 Task: Blurred Background.
Action: Mouse moved to (34, 12)
Screenshot: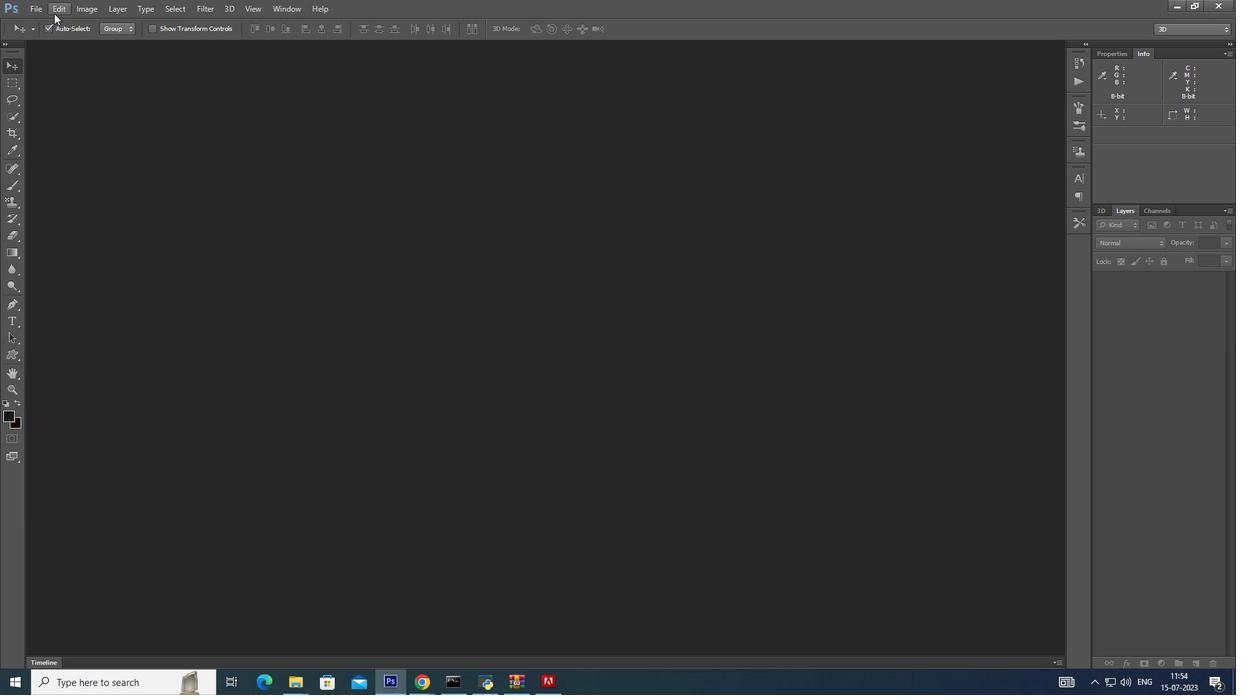 
Action: Mouse pressed left at (34, 12)
Screenshot: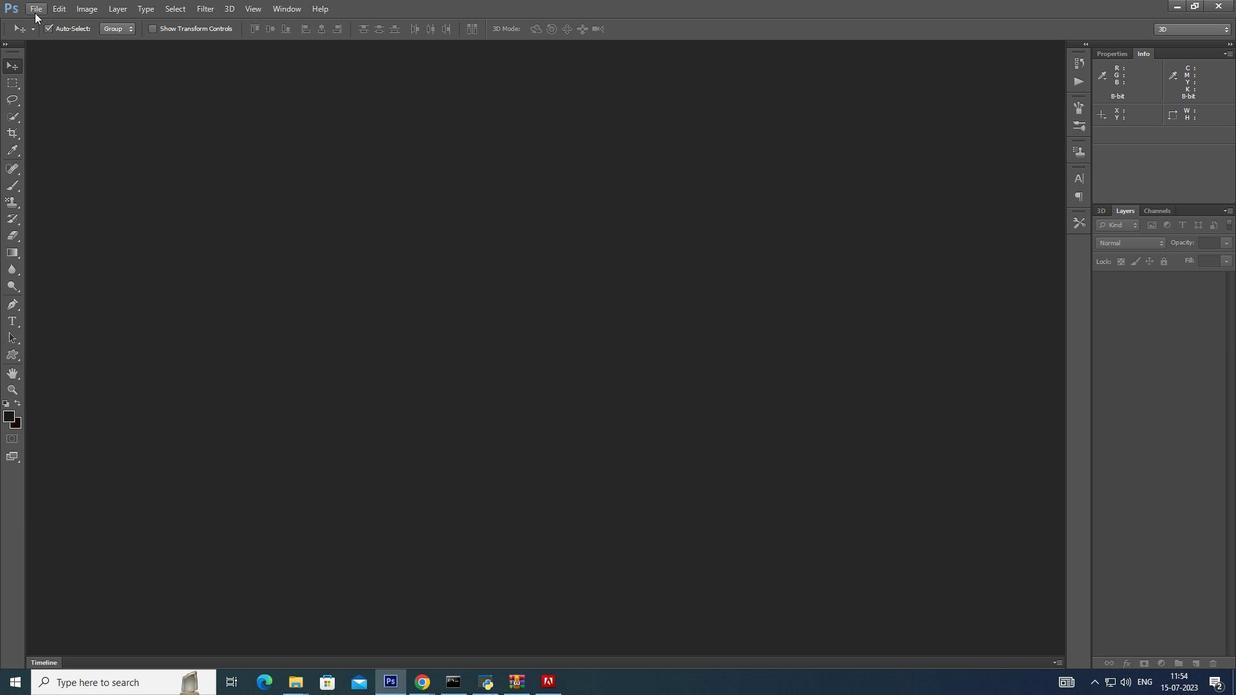 
Action: Mouse moved to (54, 25)
Screenshot: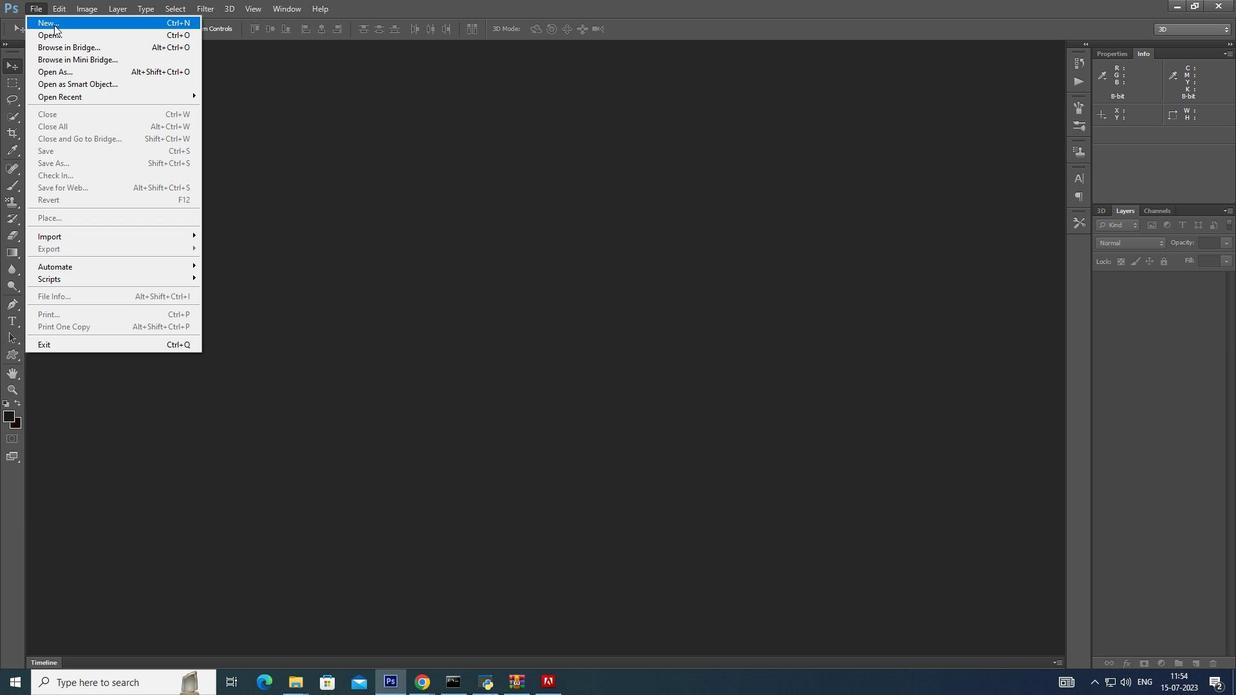 
Action: Mouse pressed left at (54, 25)
Screenshot: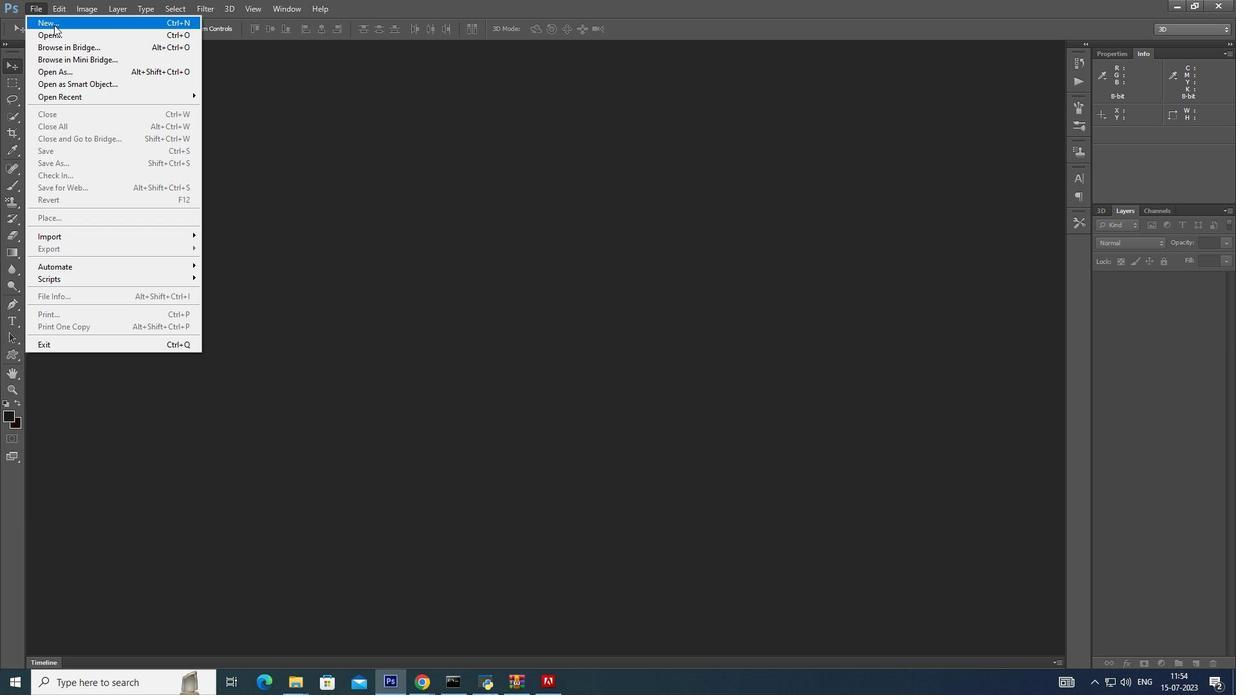 
Action: Mouse moved to (743, 166)
Screenshot: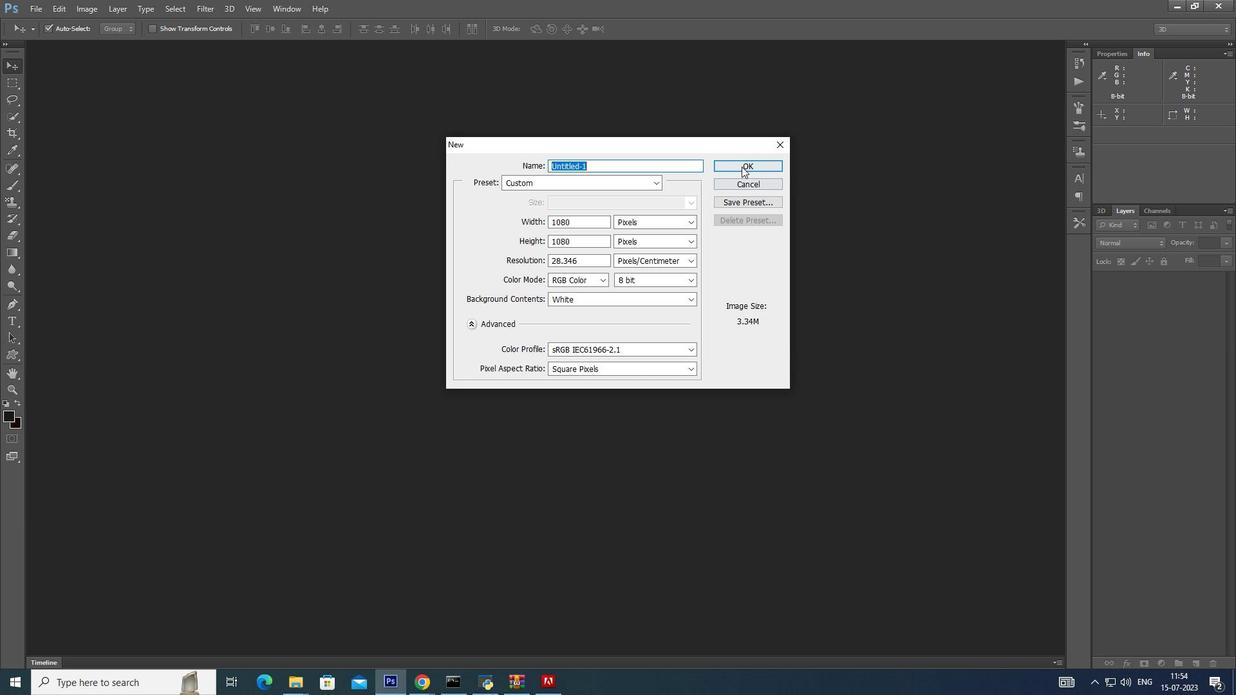 
Action: Mouse pressed left at (743, 166)
Screenshot: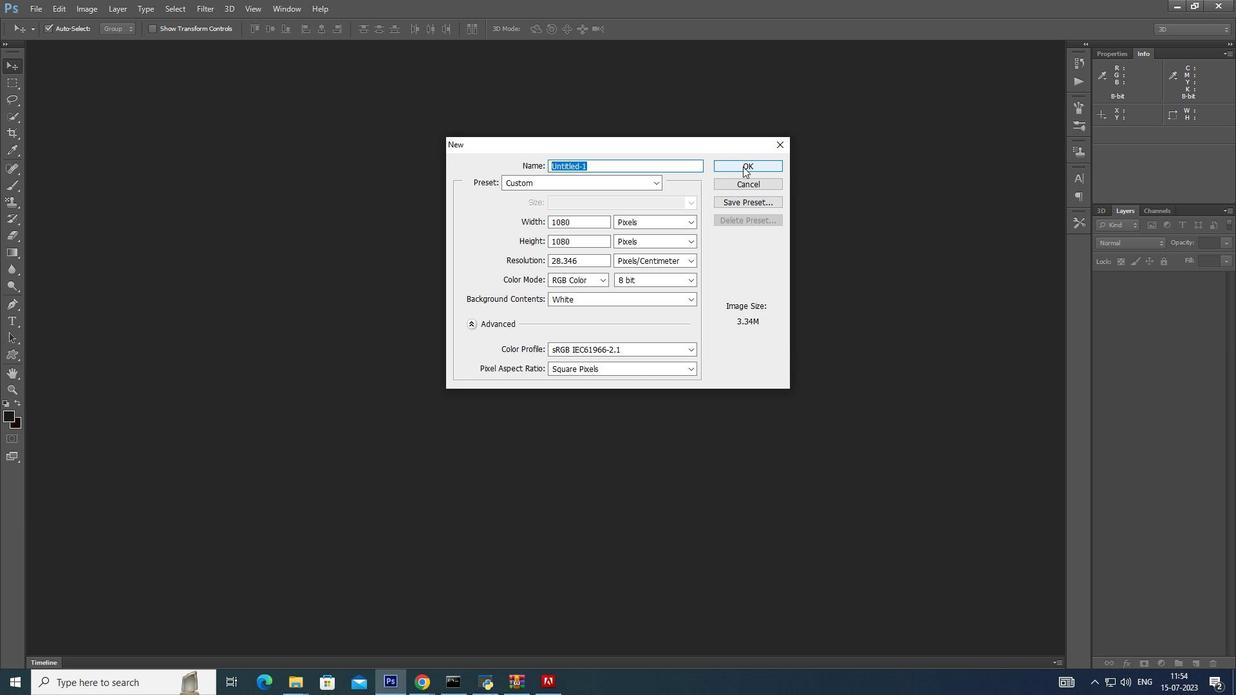 
Action: Mouse moved to (1171, 282)
Screenshot: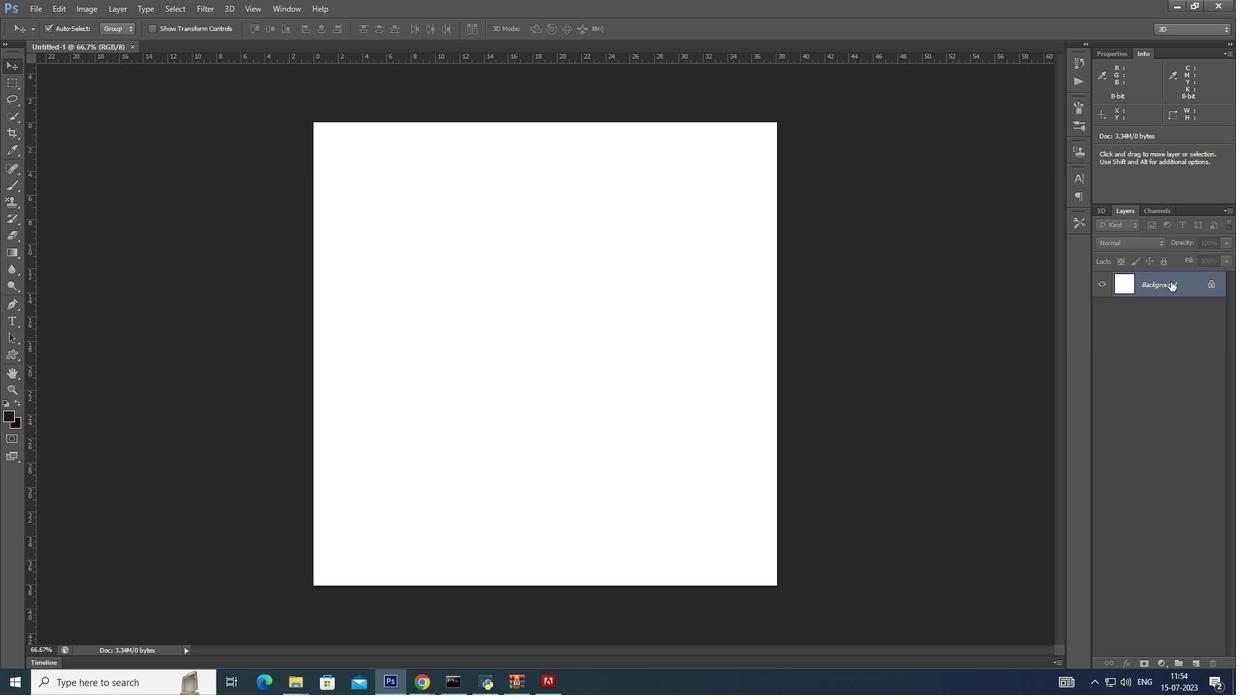 
Action: Mouse pressed left at (1171, 282)
Screenshot: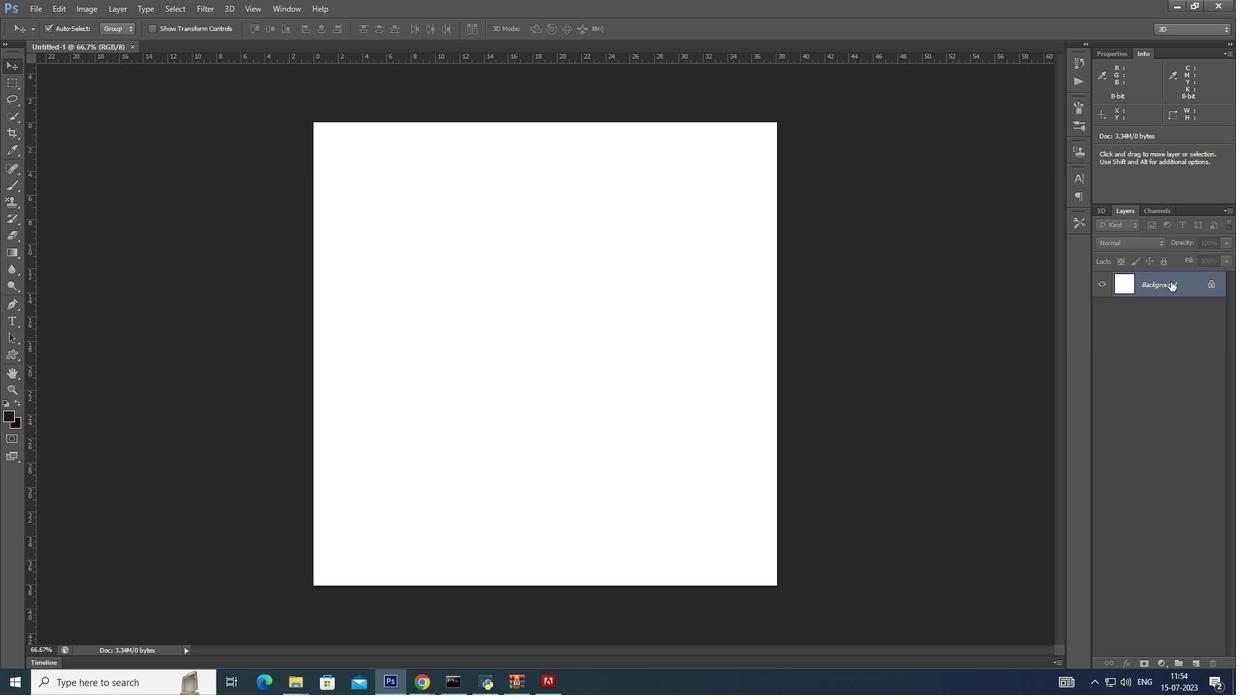 
Action: Mouse moved to (28, 7)
Screenshot: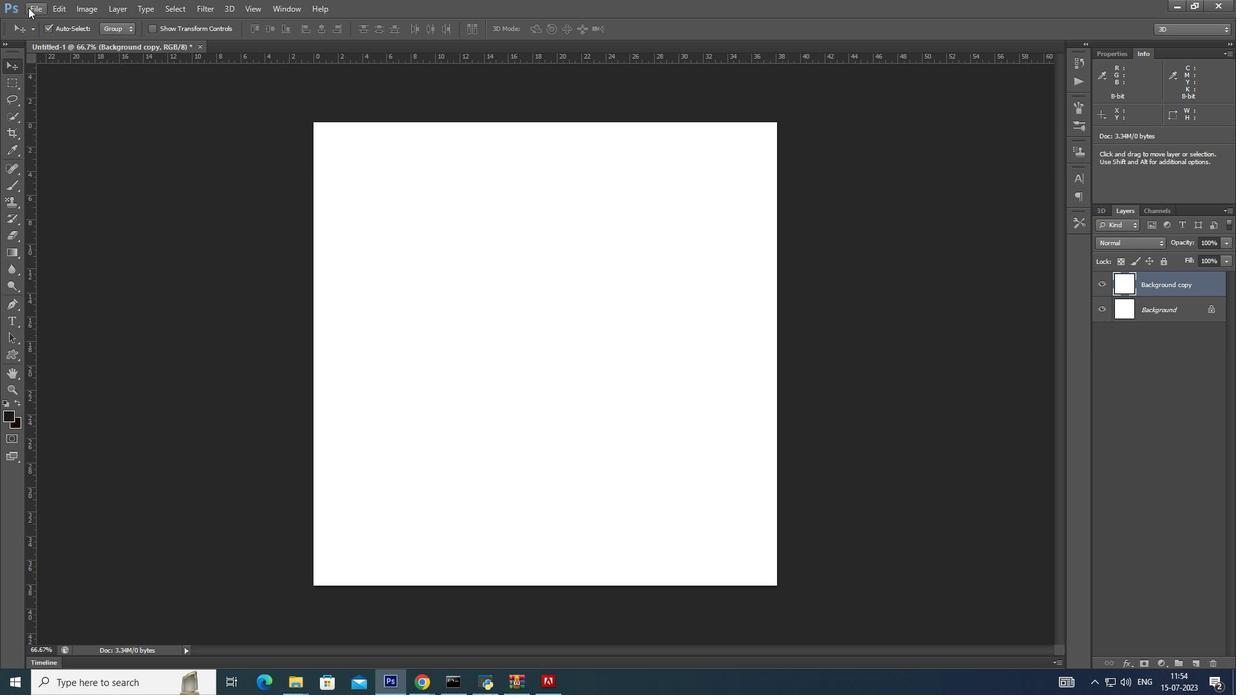 
Action: Mouse pressed left at (28, 7)
Screenshot: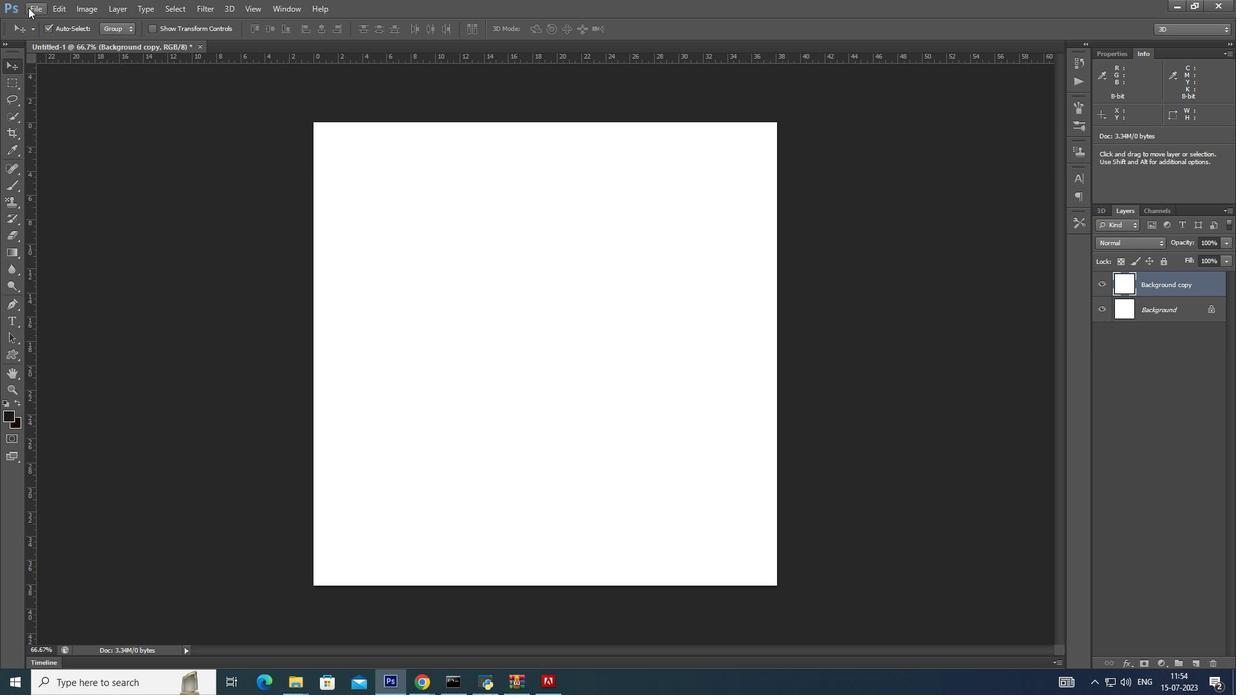 
Action: Mouse moved to (106, 219)
Screenshot: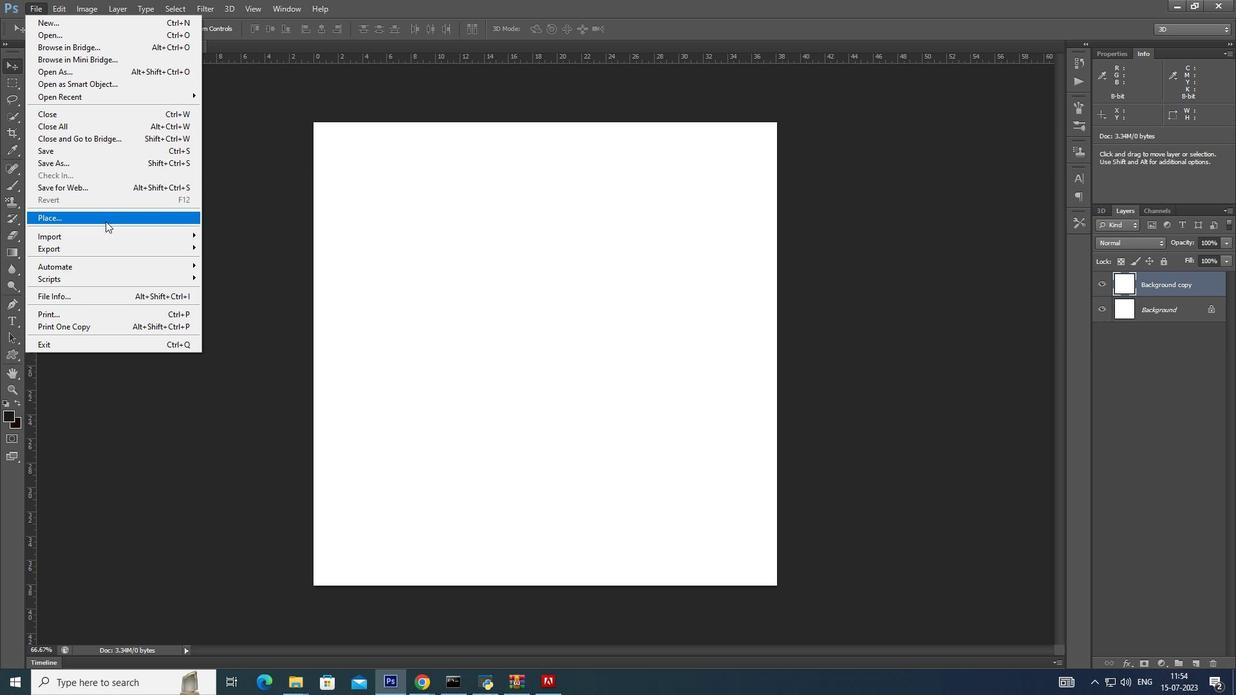
Action: Mouse pressed left at (106, 219)
Screenshot: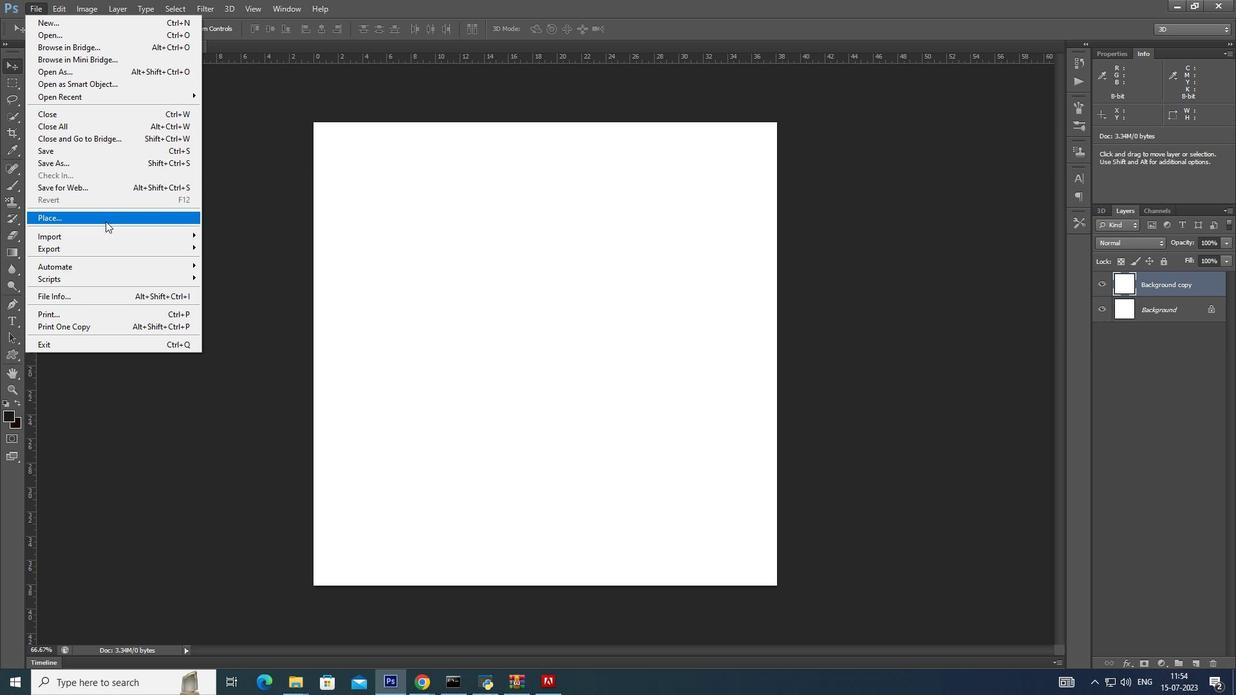 
Action: Mouse moved to (463, 278)
Screenshot: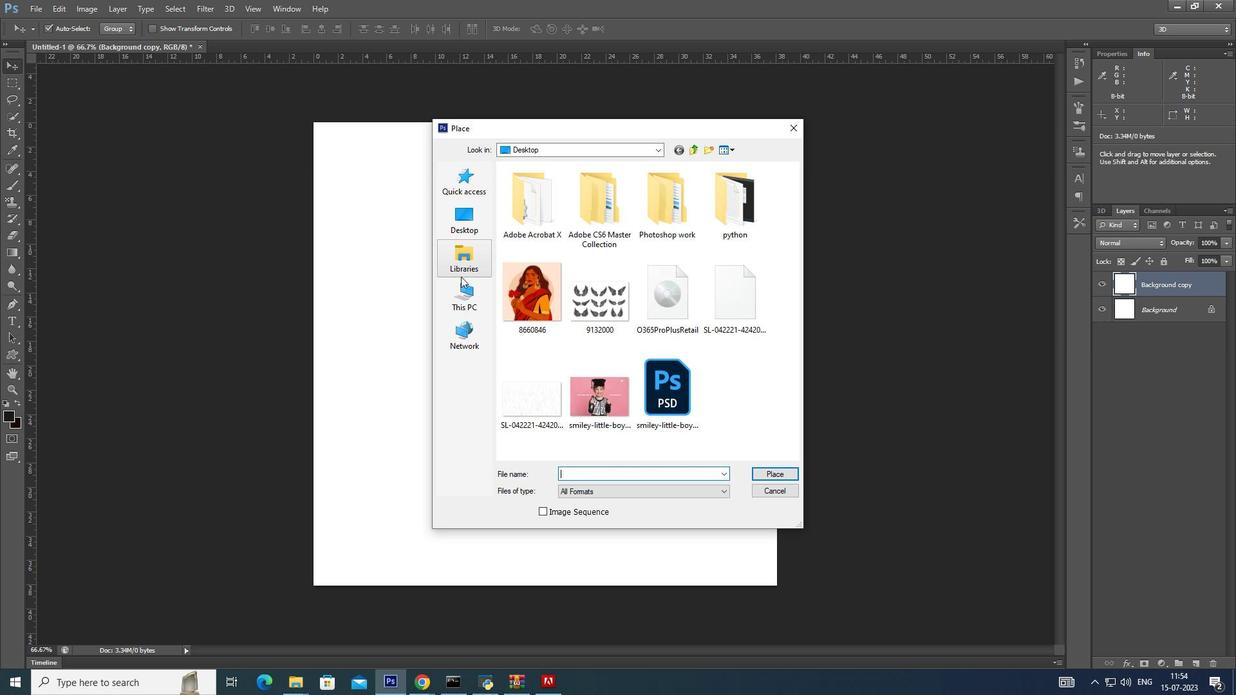 
Action: Mouse pressed left at (463, 278)
Screenshot: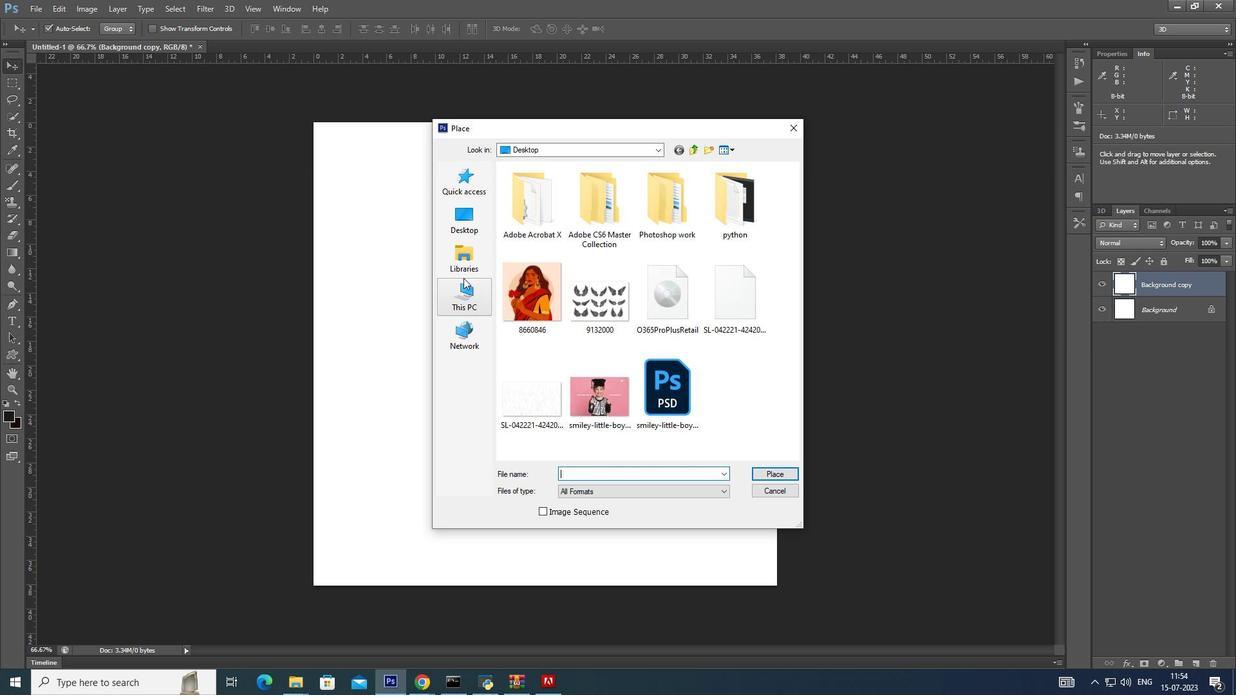 
Action: Mouse moved to (667, 234)
Screenshot: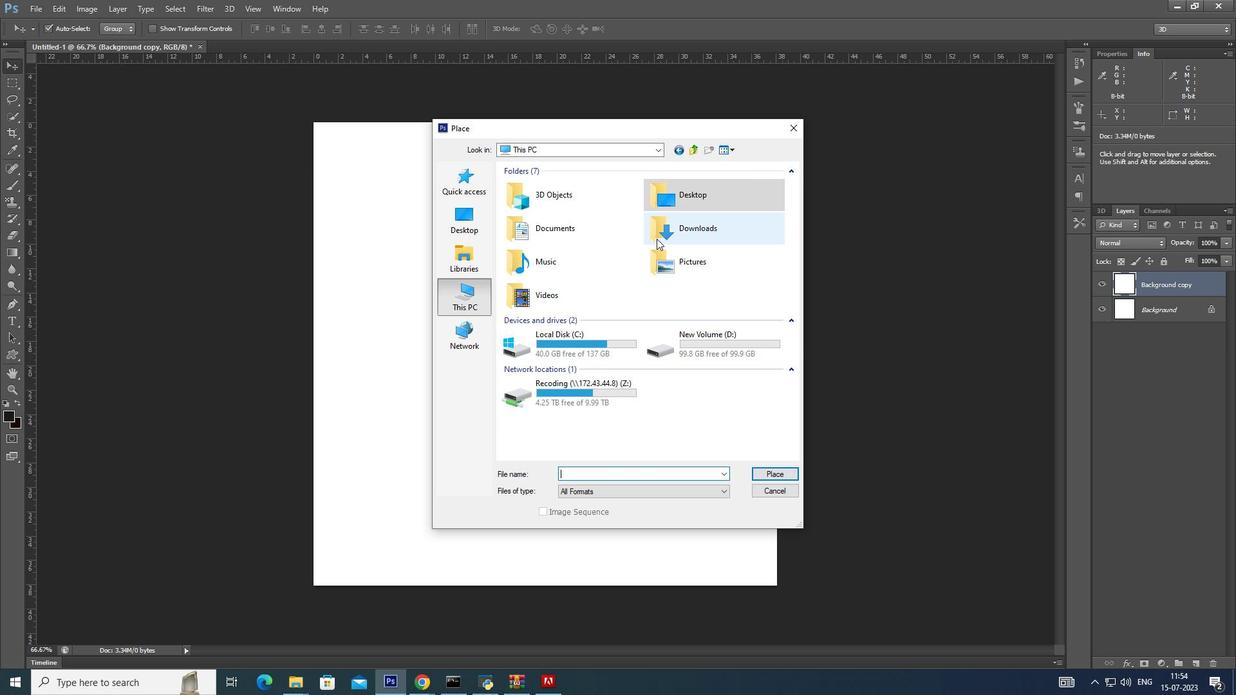 
Action: Mouse pressed left at (667, 234)
Screenshot: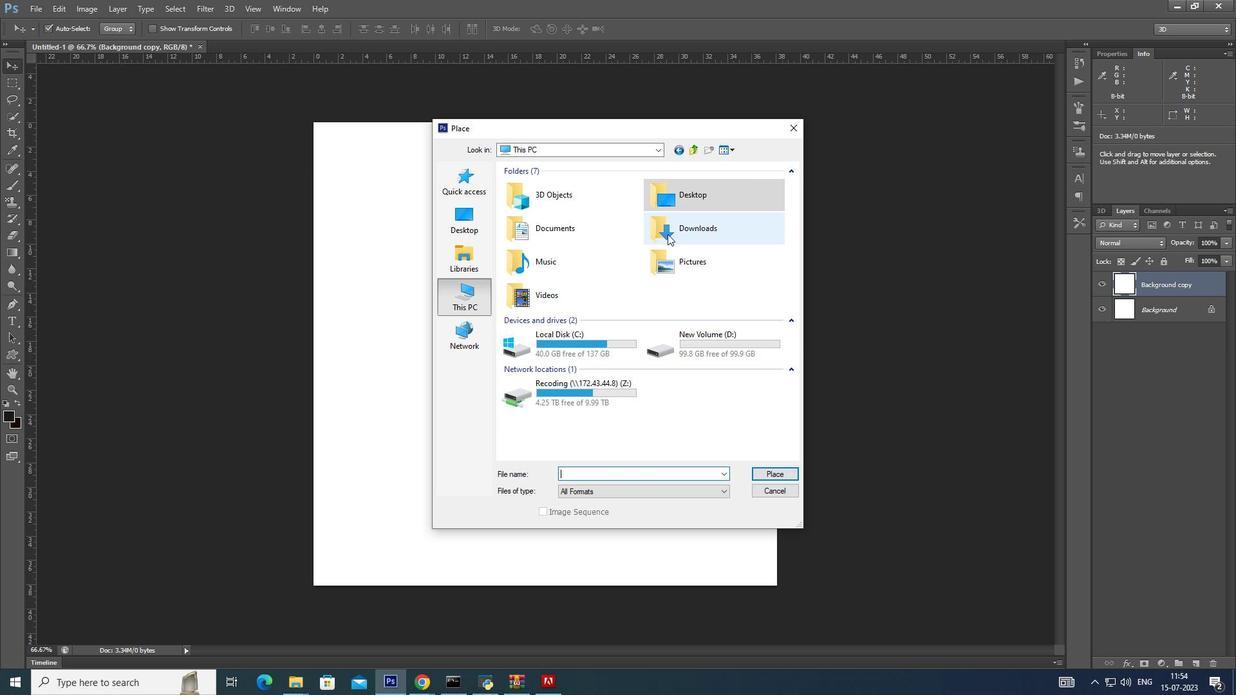 
Action: Mouse pressed left at (667, 234)
Screenshot: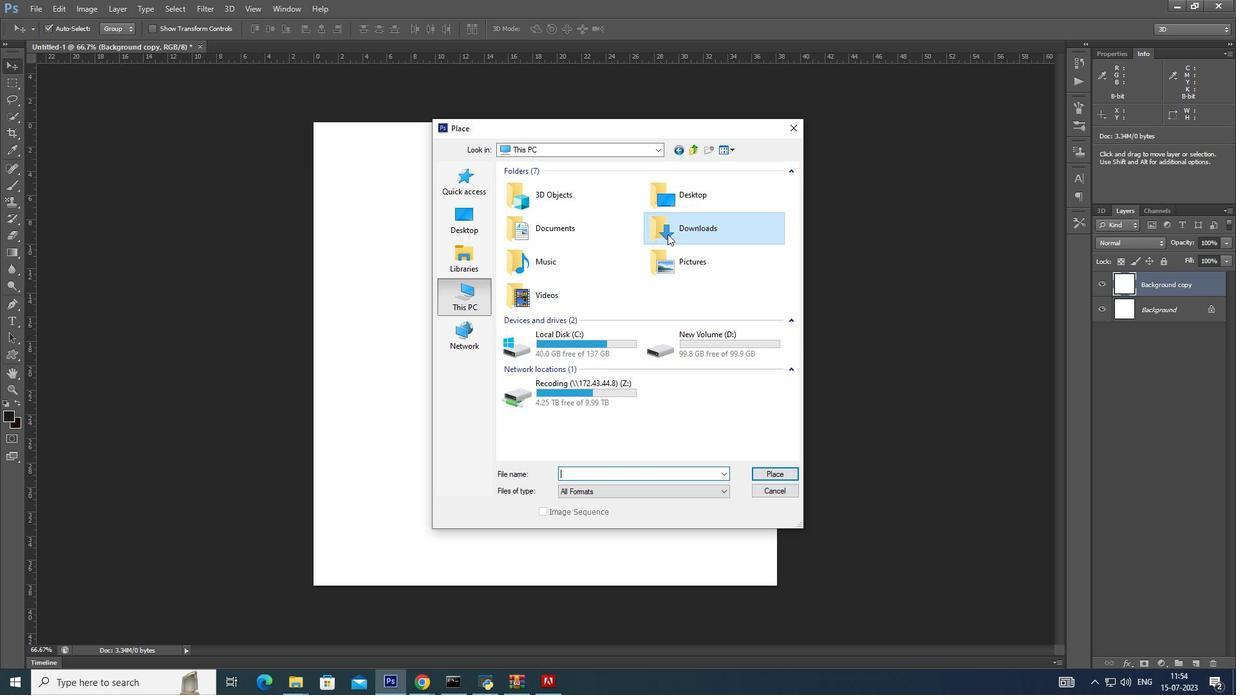 
Action: Mouse moved to (540, 220)
Screenshot: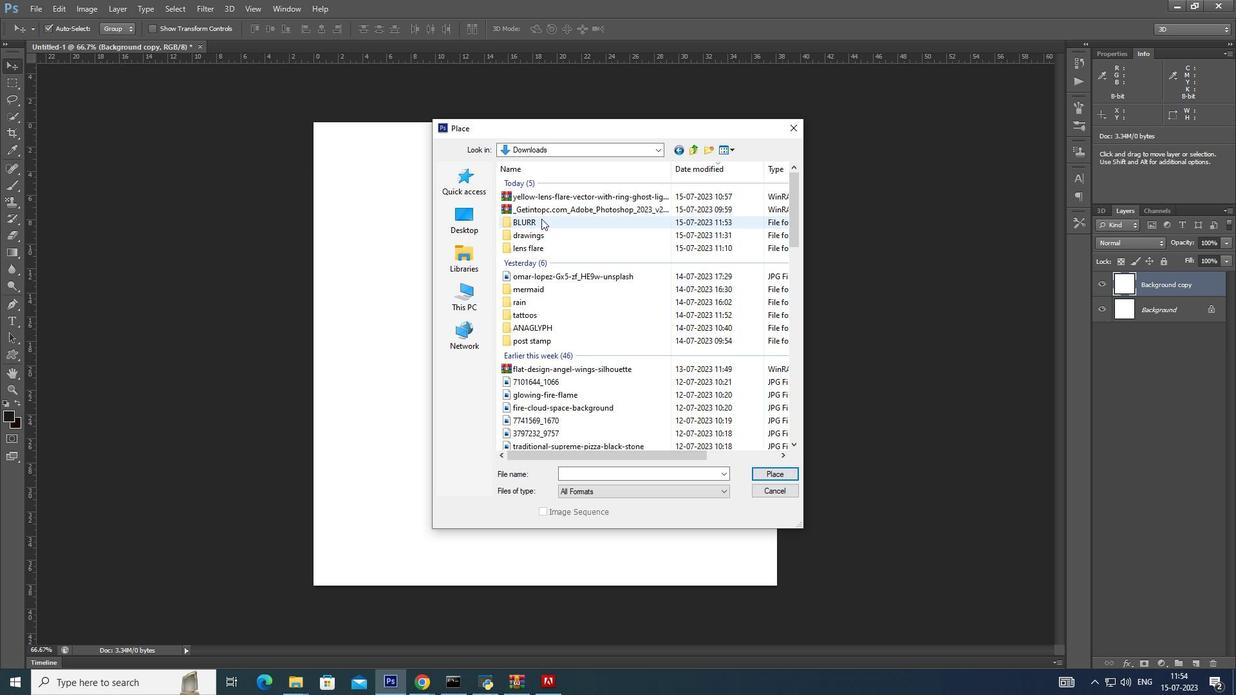 
Action: Mouse pressed left at (540, 220)
Screenshot: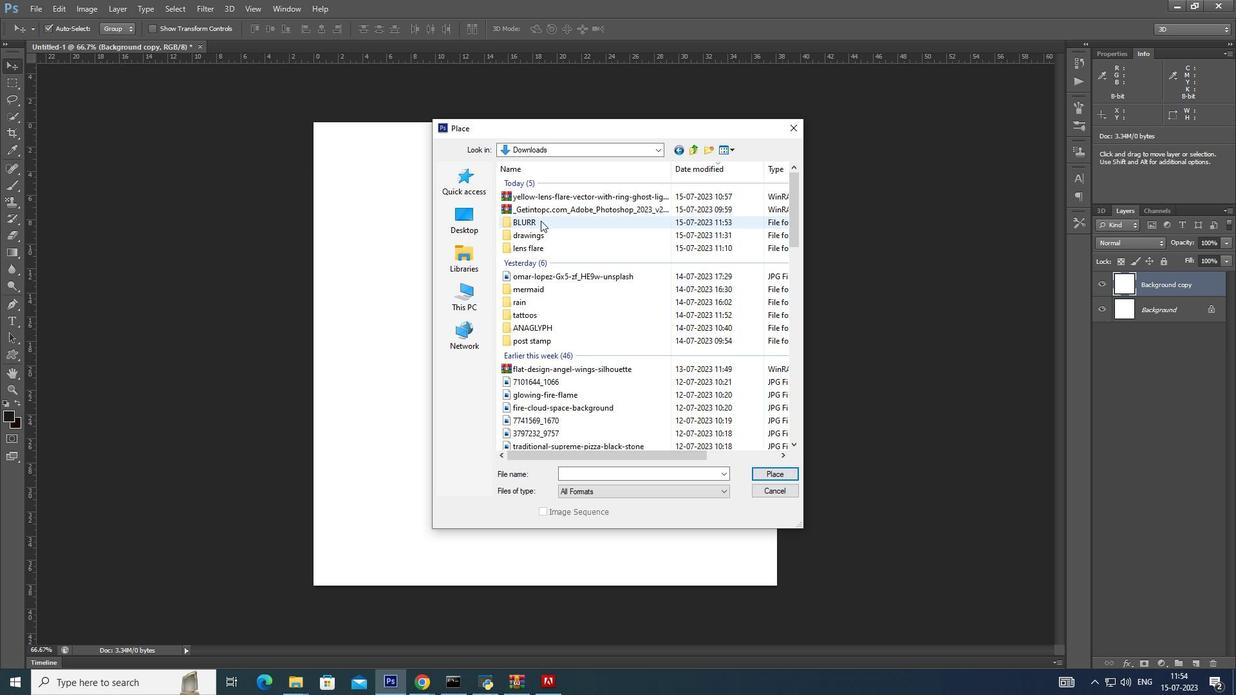 
Action: Mouse pressed left at (540, 220)
Screenshot: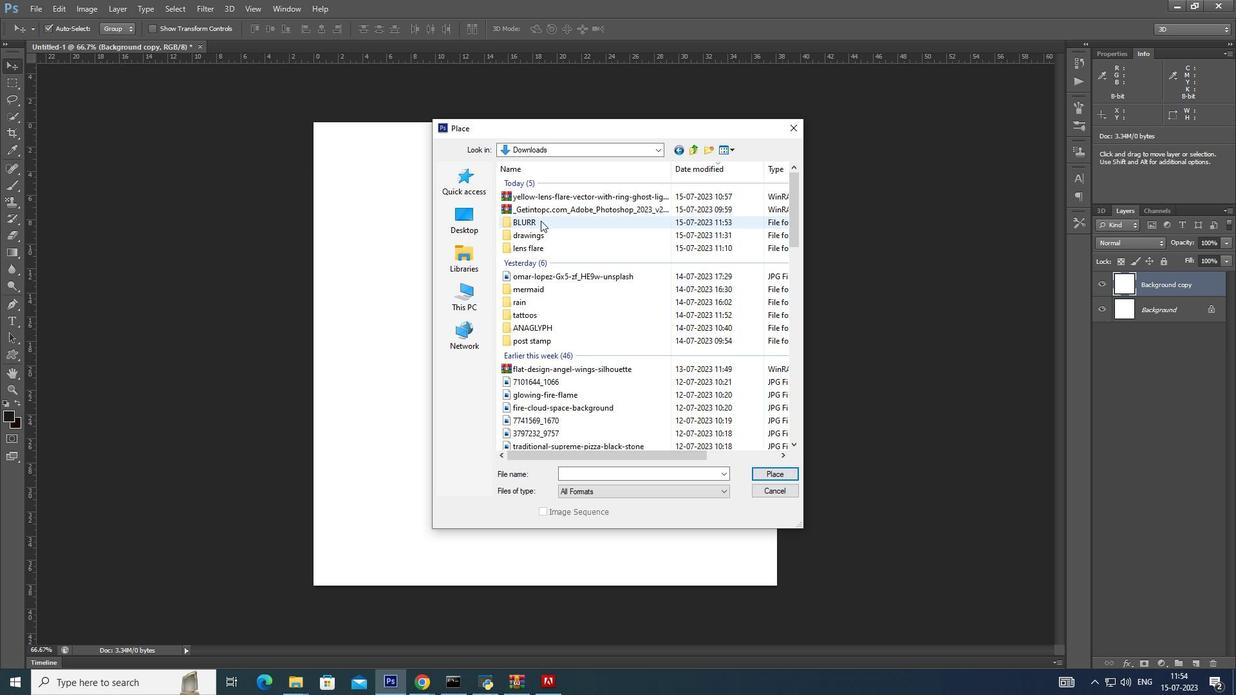 
Action: Mouse moved to (532, 197)
Screenshot: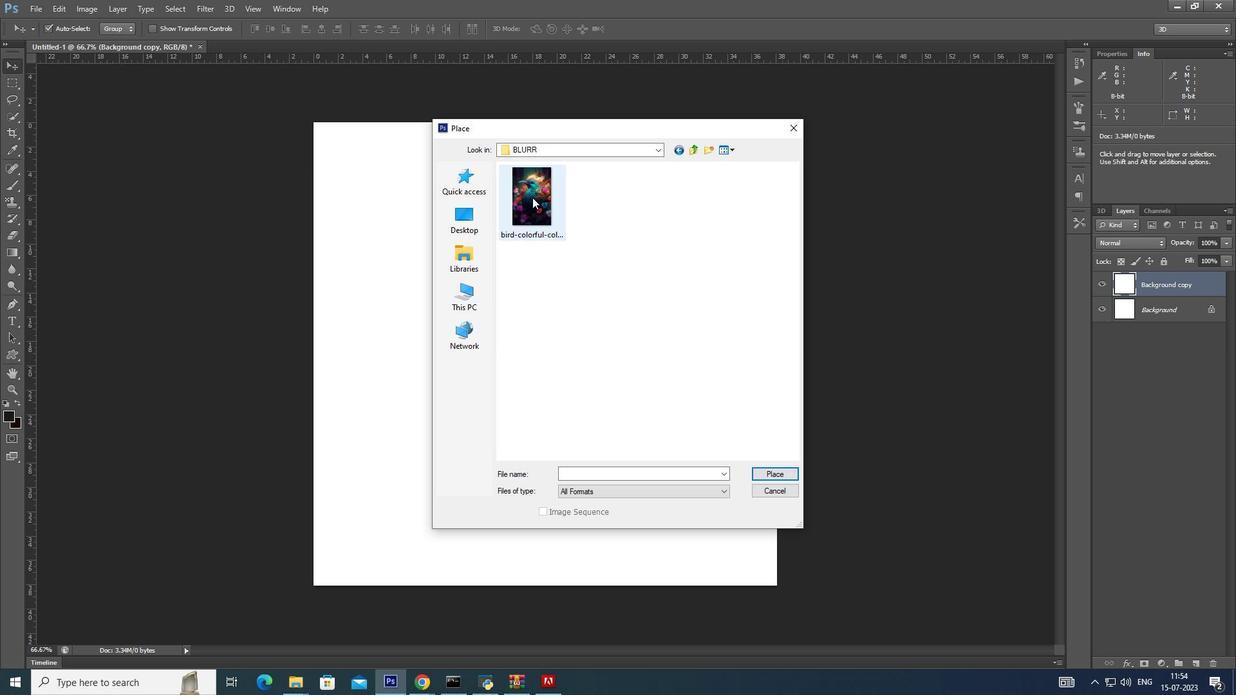 
Action: Mouse pressed left at (532, 197)
Screenshot: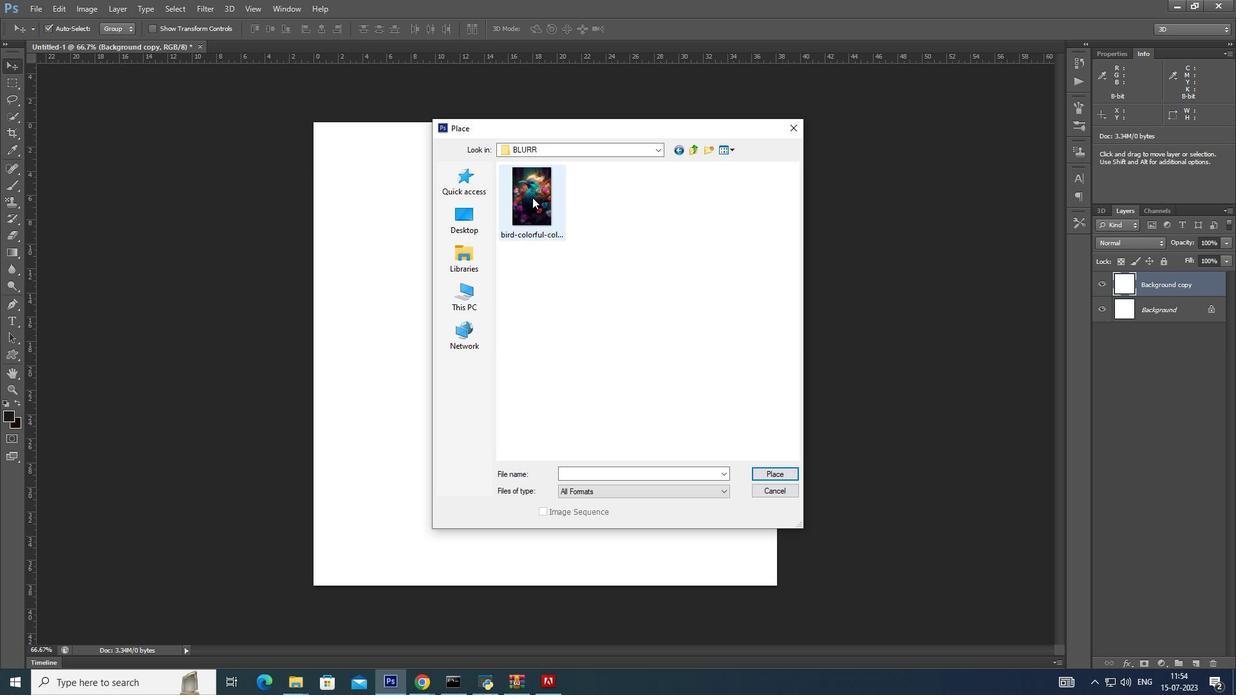
Action: Mouse moved to (773, 468)
Screenshot: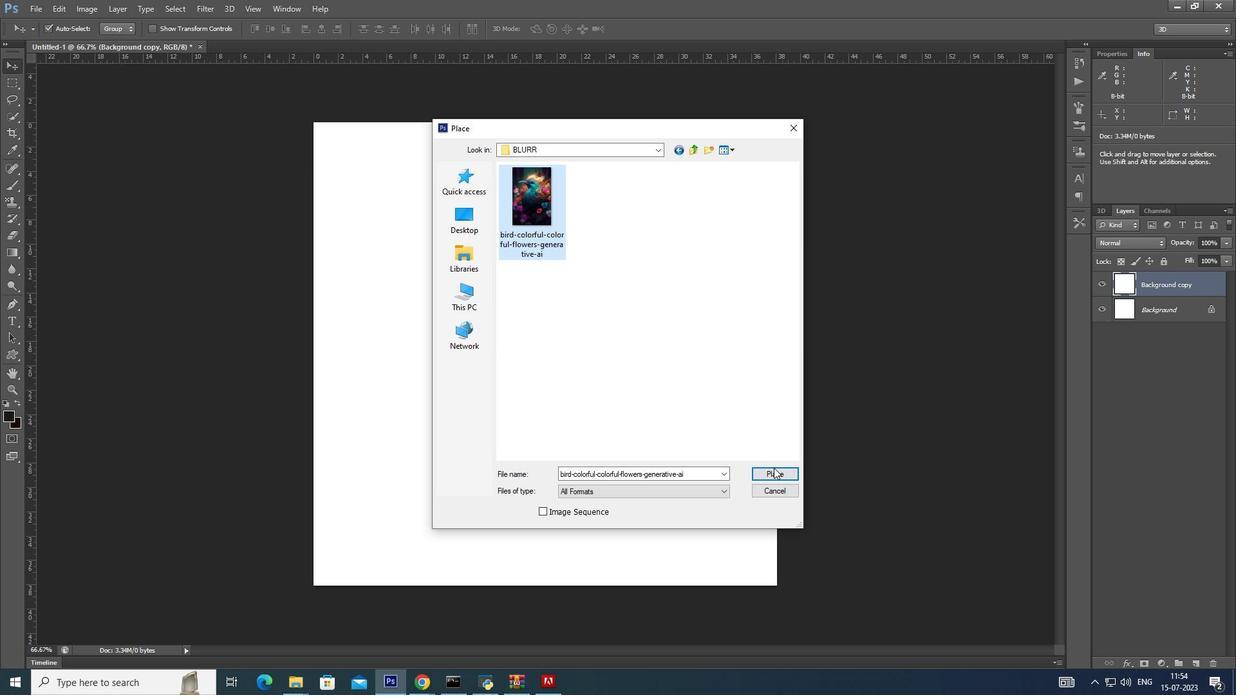 
Action: Mouse pressed left at (773, 468)
Screenshot: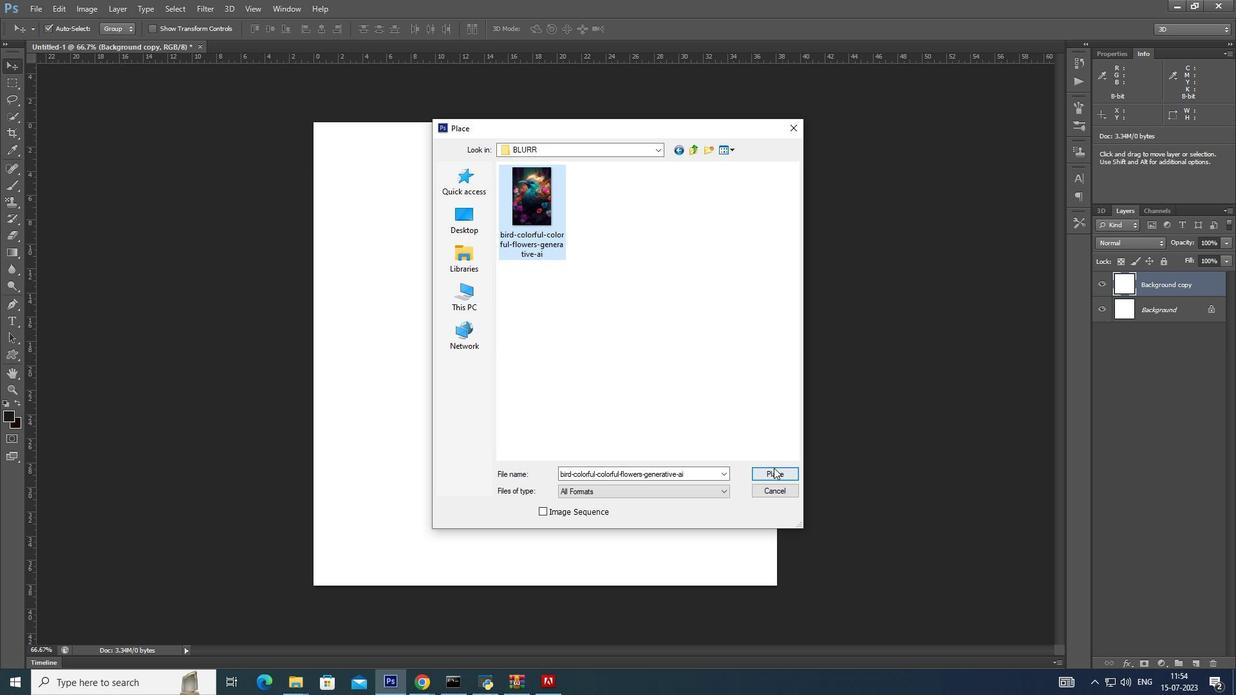 
Action: Mouse moved to (698, 125)
Screenshot: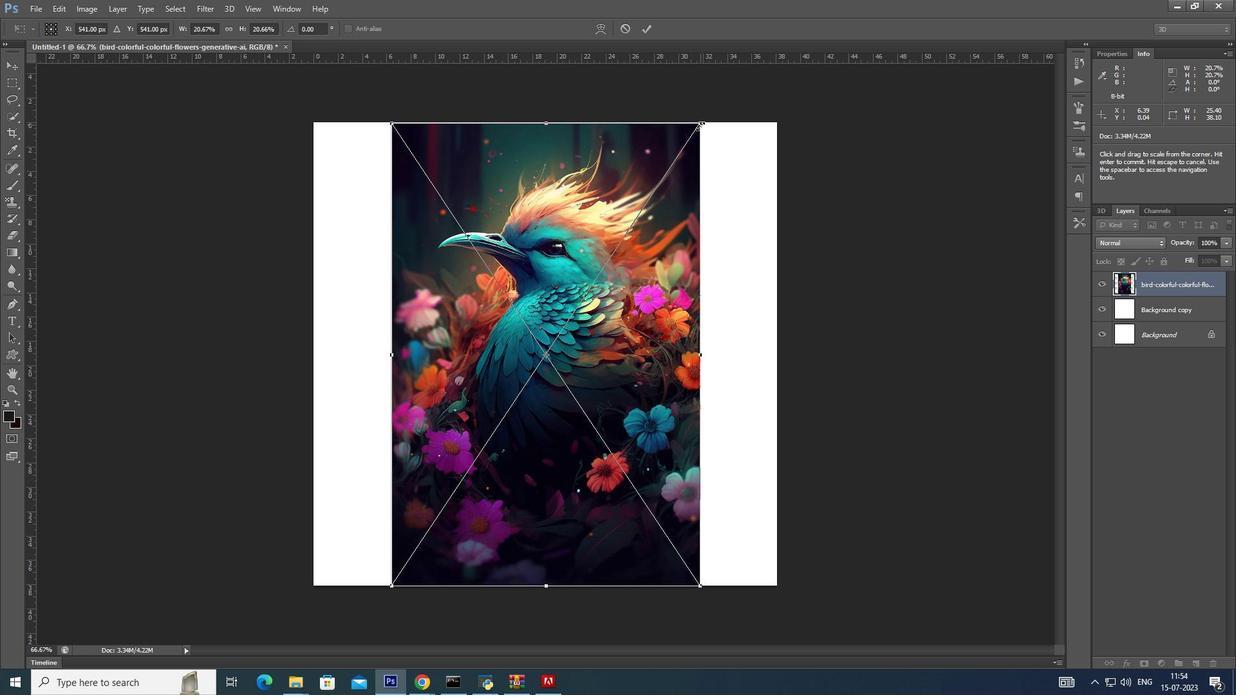 
Action: Key pressed <Key.shift><Key.alt_l>
Screenshot: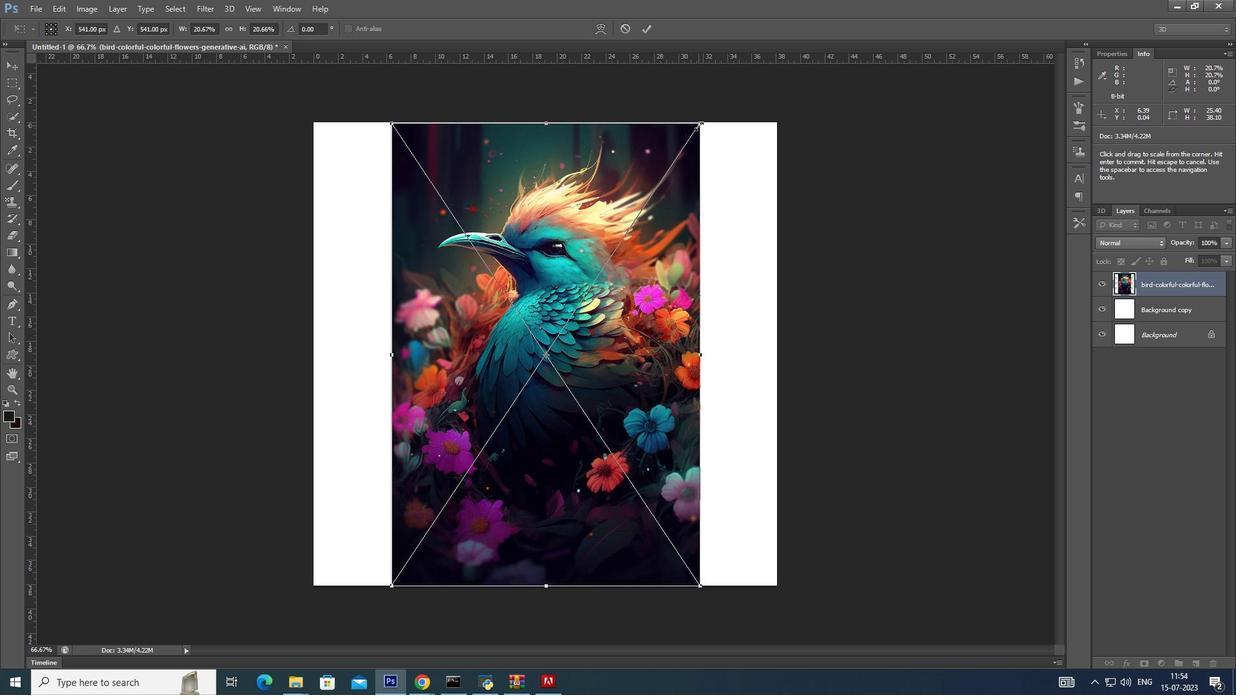 
Action: Mouse pressed left at (698, 125)
Screenshot: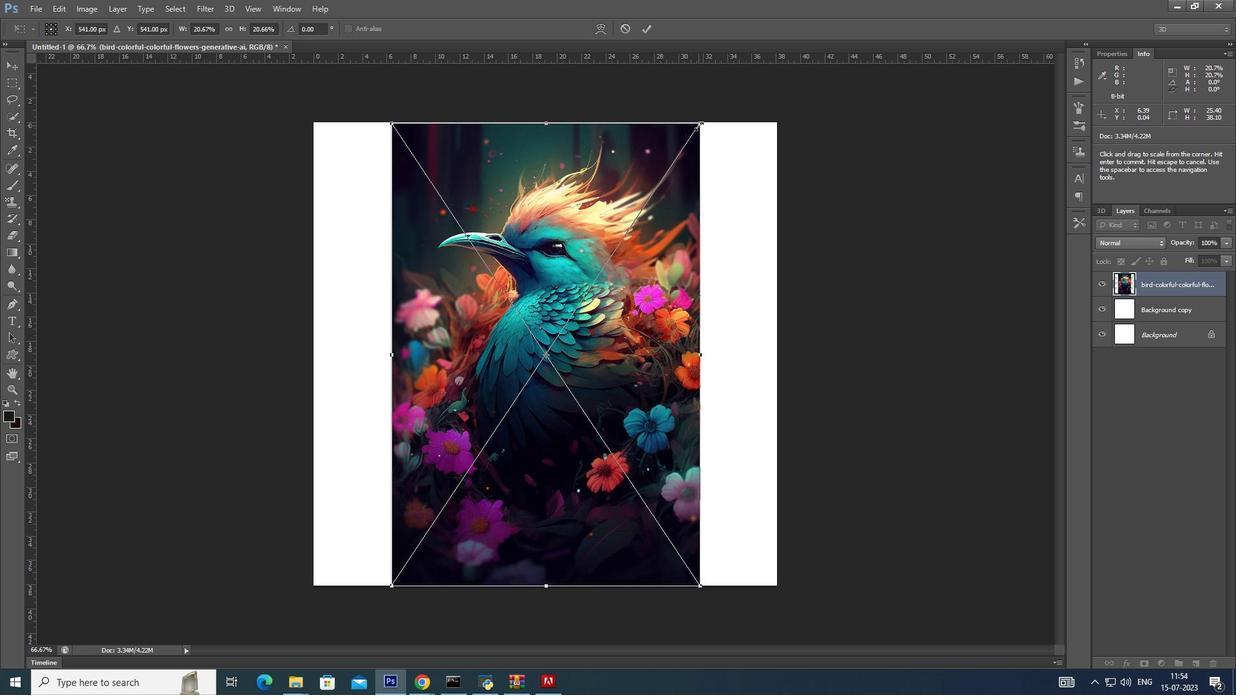 
Action: Mouse moved to (707, 122)
Screenshot: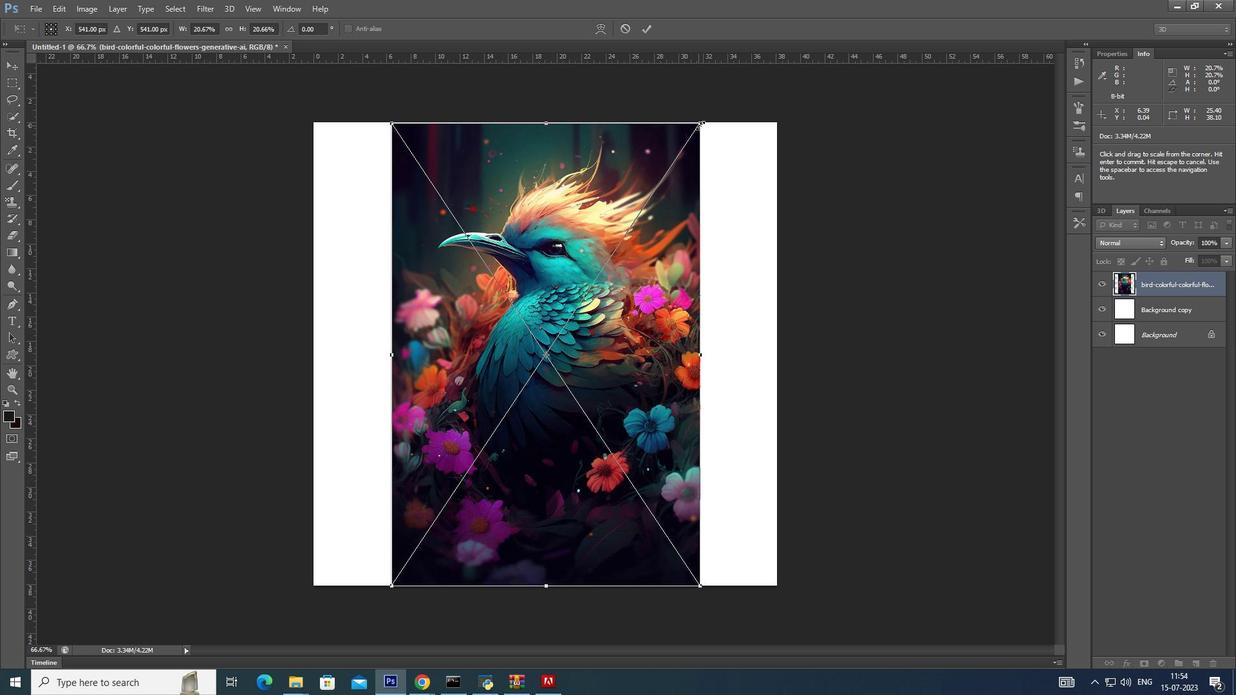 
Action: Key pressed <Key.alt_l>
Screenshot: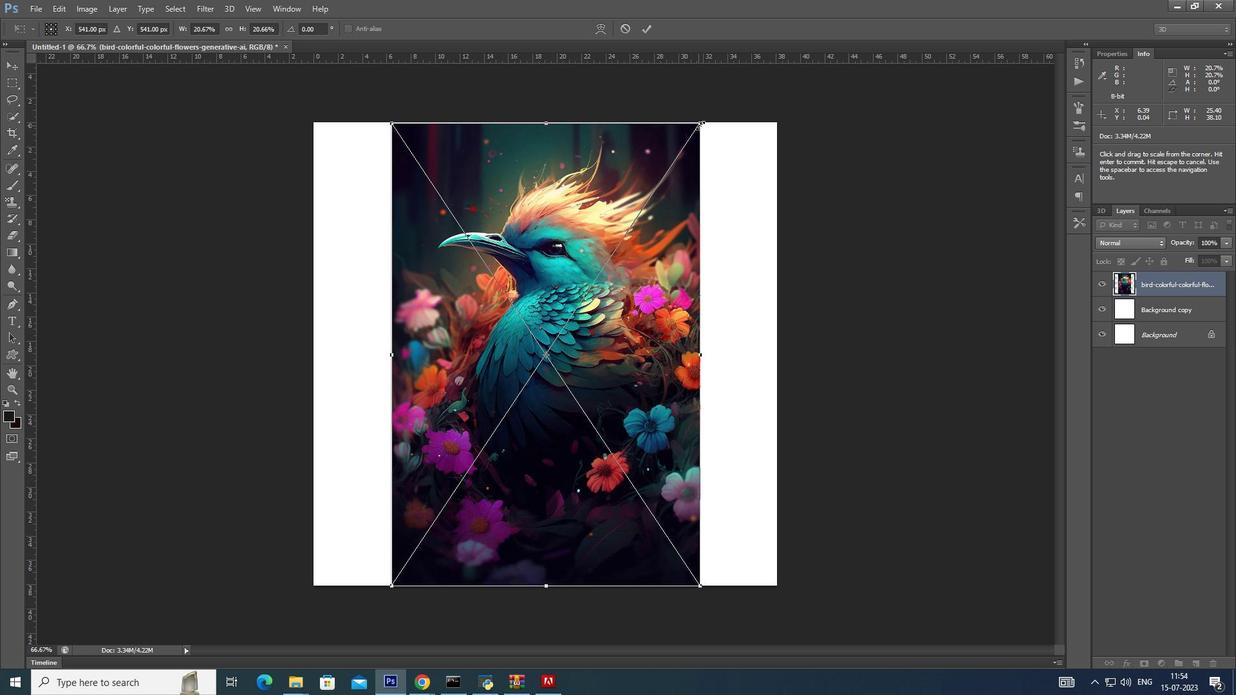 
Action: Mouse moved to (708, 122)
Screenshot: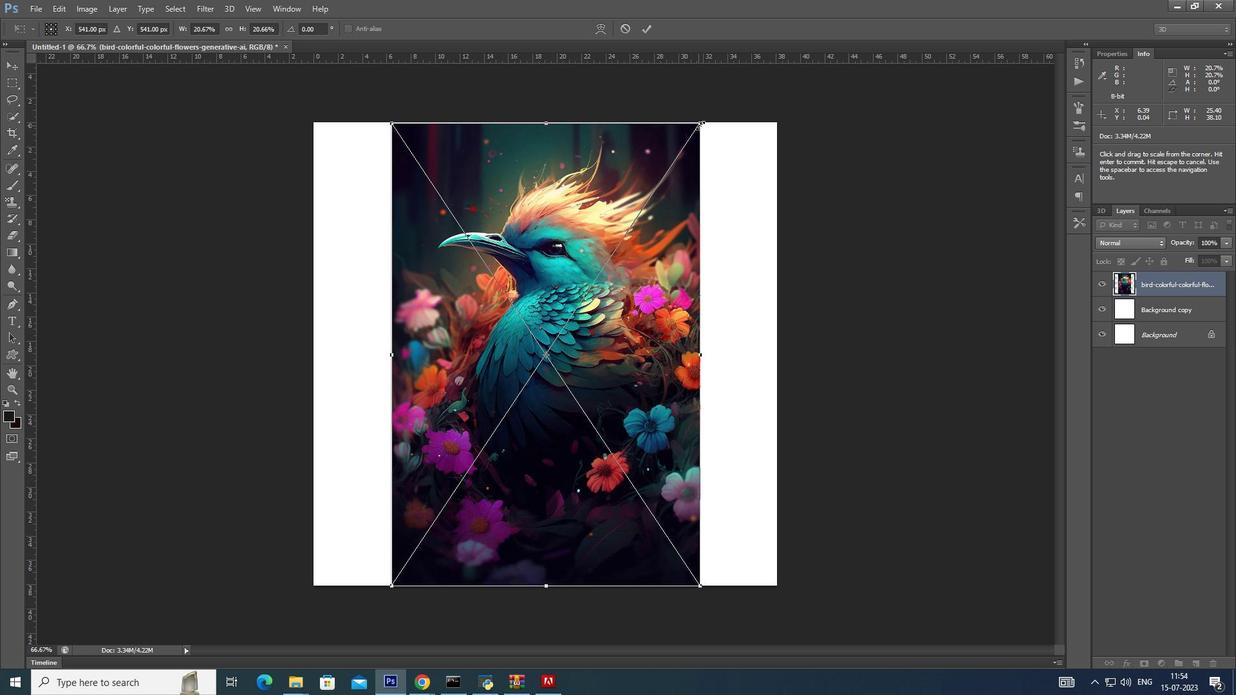 
Action: Key pressed <Key.alt_l>
Screenshot: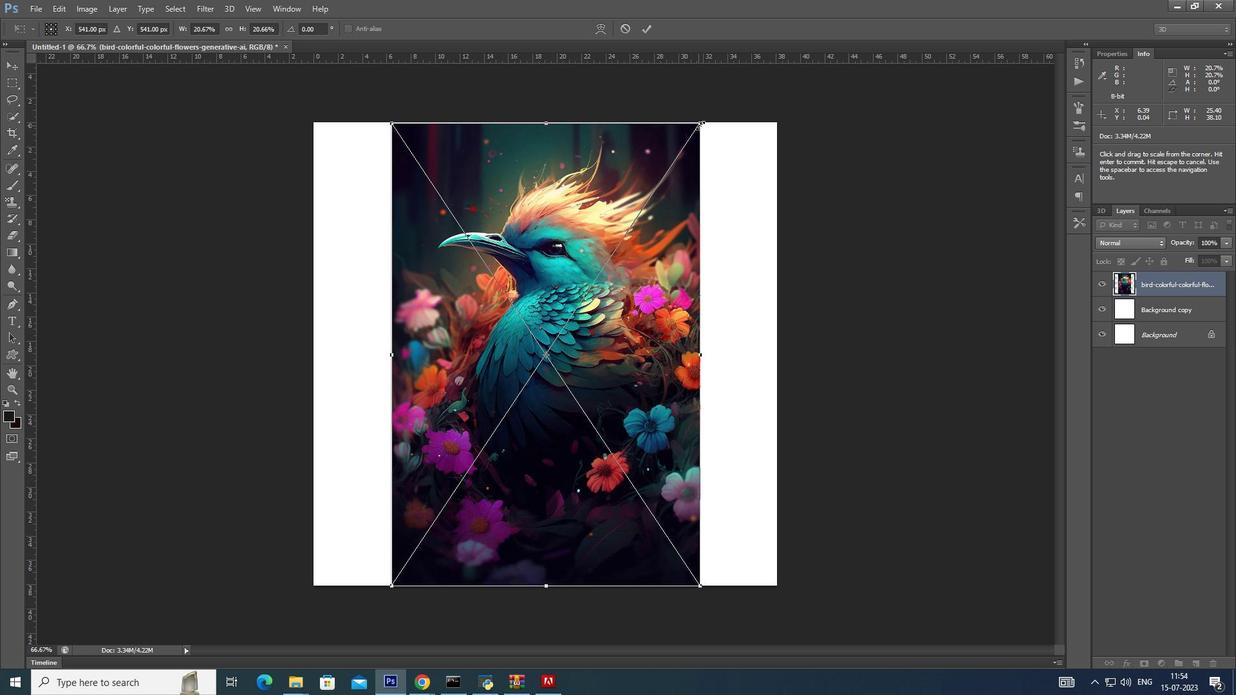 
Action: Mouse moved to (721, 115)
Screenshot: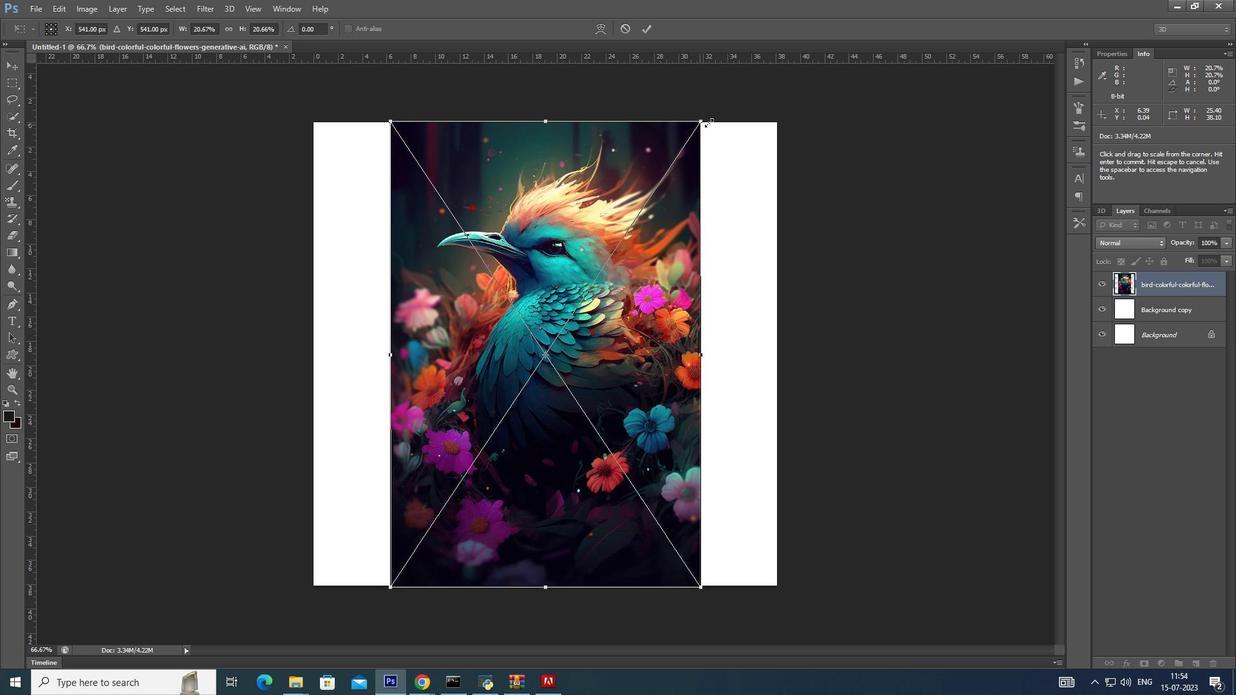 
Action: Key pressed <Key.alt_l><Key.alt_l>
Screenshot: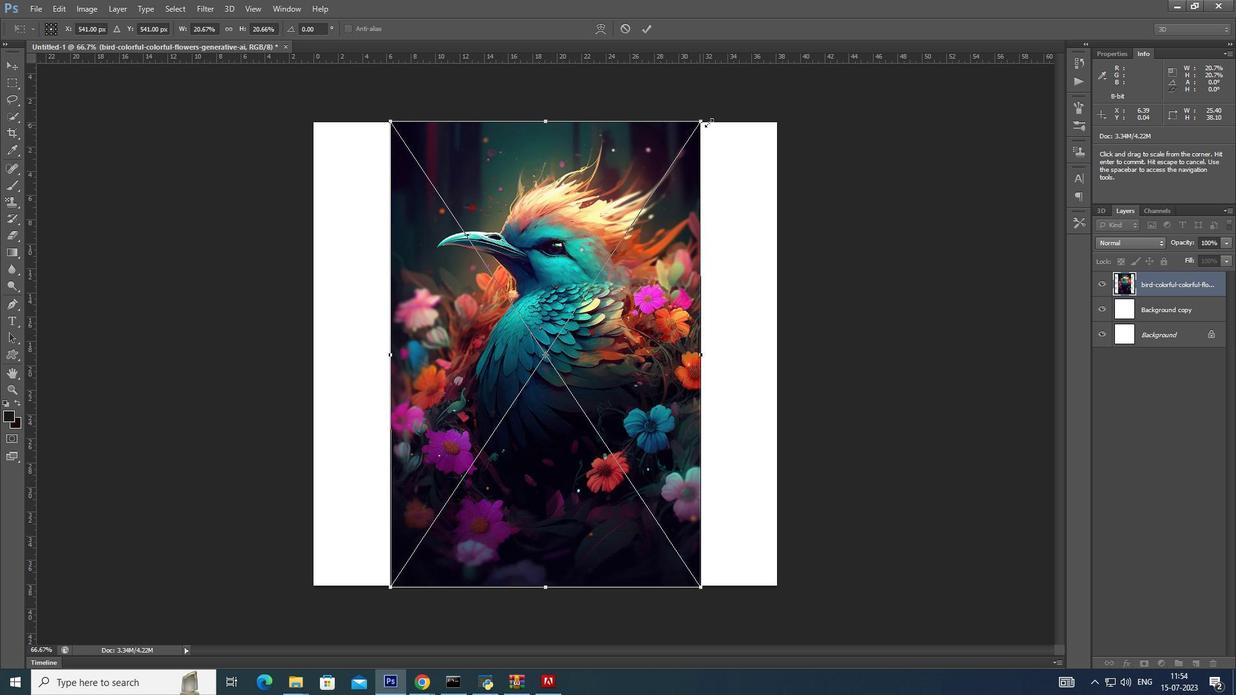 
Action: Mouse moved to (721, 114)
Screenshot: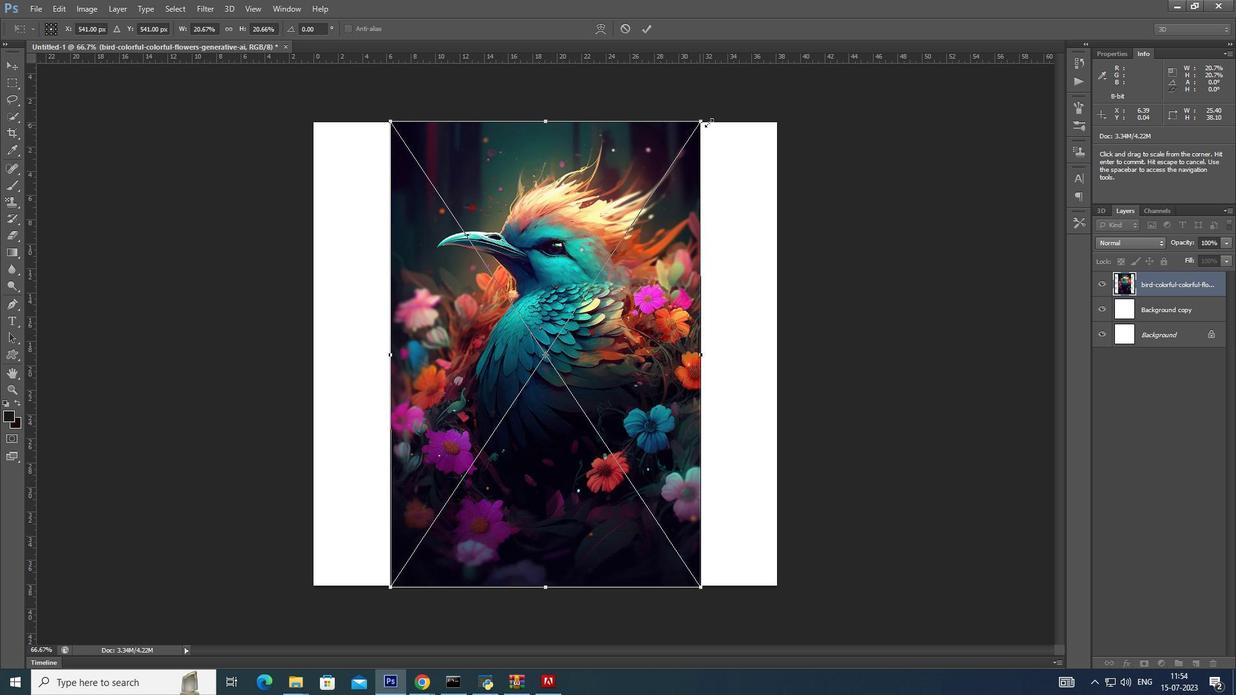 
Action: Key pressed <Key.alt_l>
Screenshot: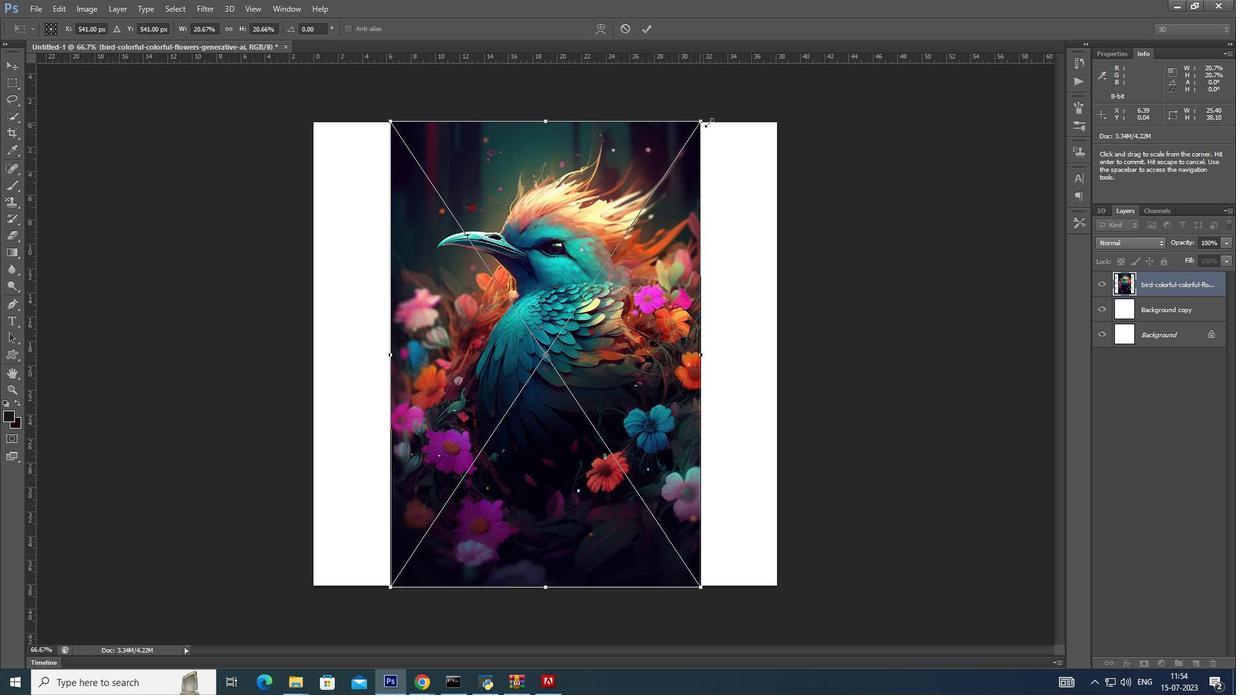 
Action: Mouse moved to (722, 114)
Screenshot: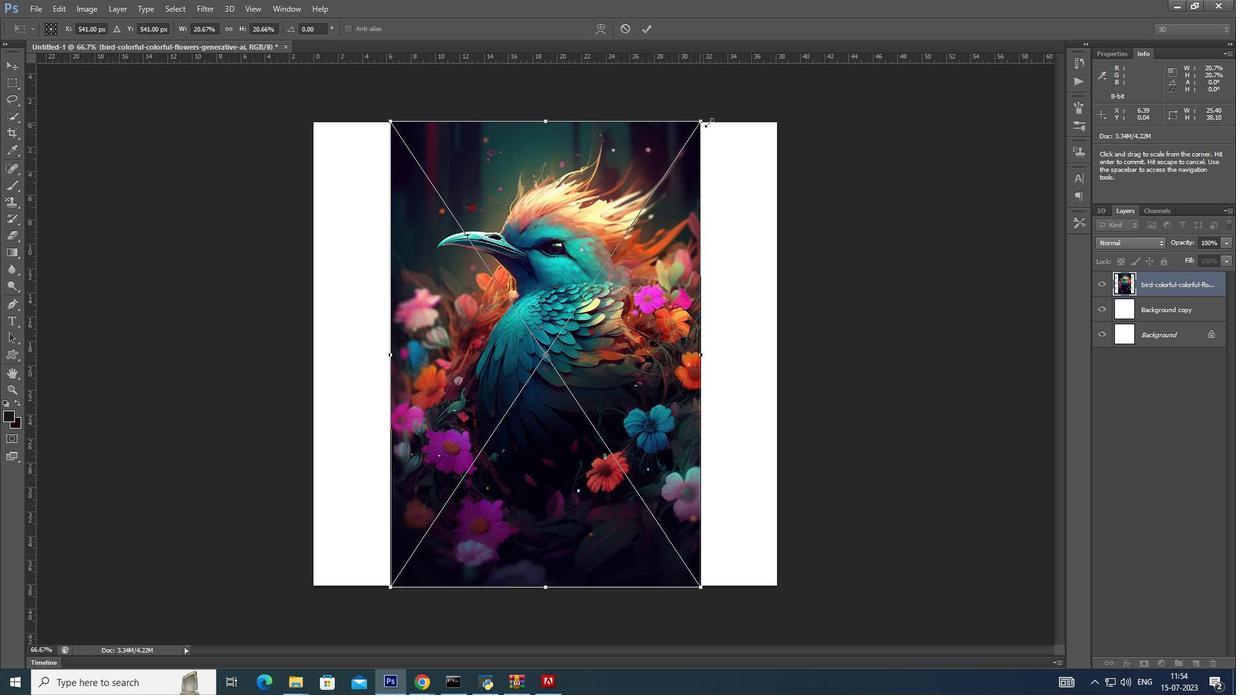 
Action: Key pressed <Key.alt_l><Key.alt_l>
Screenshot: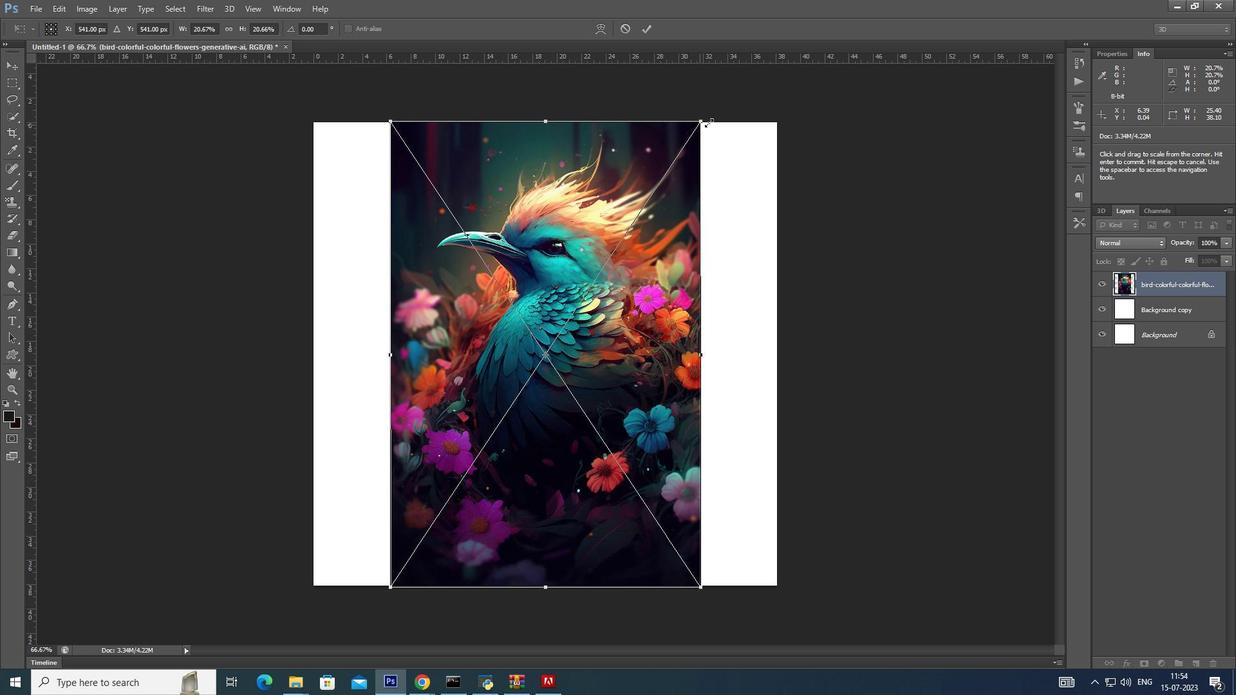 
Action: Mouse moved to (725, 113)
Screenshot: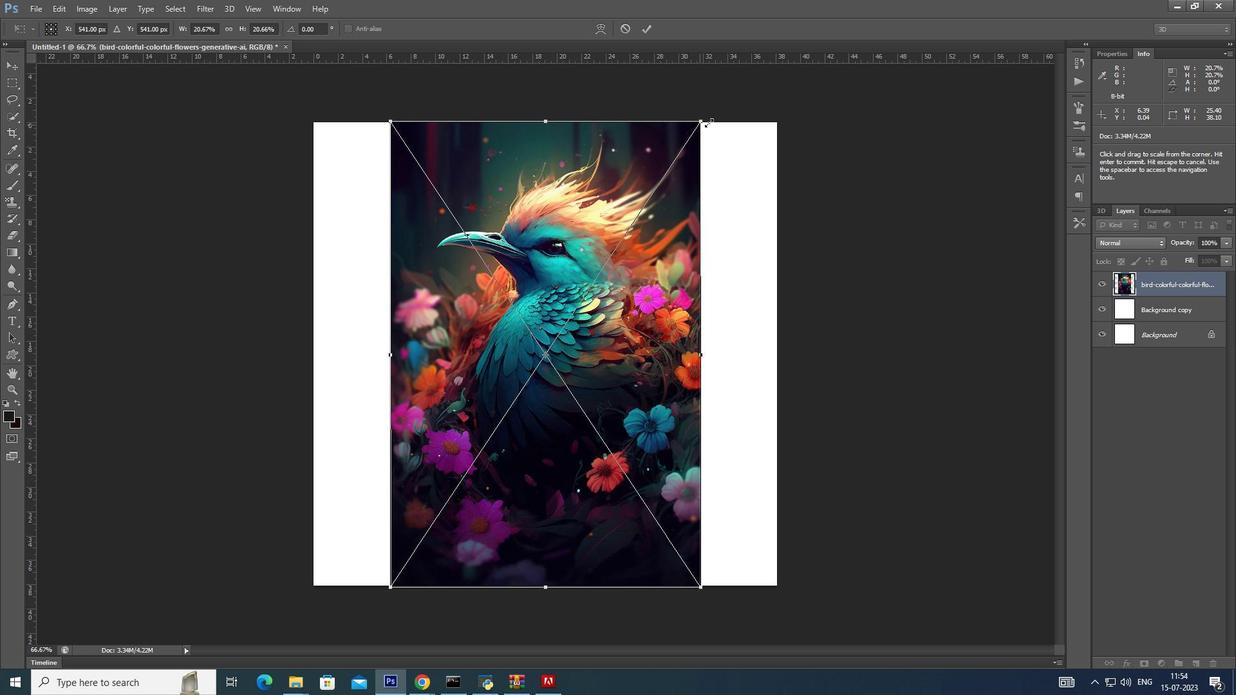 
Action: Key pressed <Key.alt_l>
Screenshot: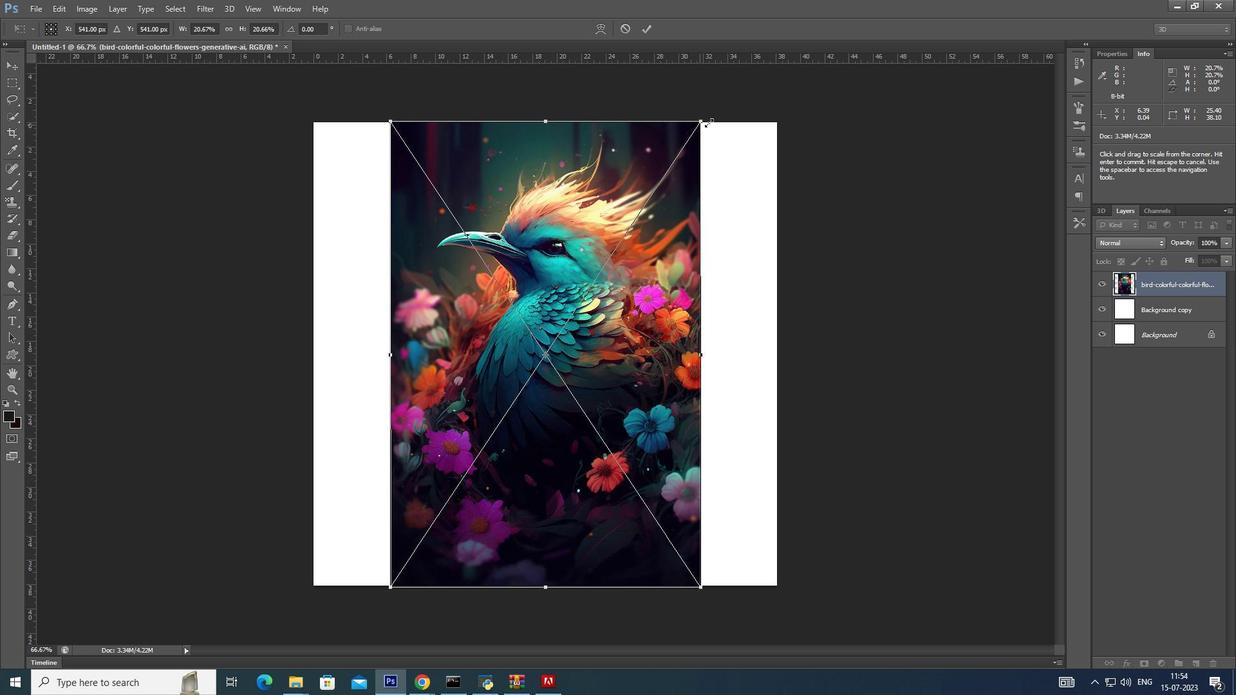 
Action: Mouse moved to (726, 113)
Screenshot: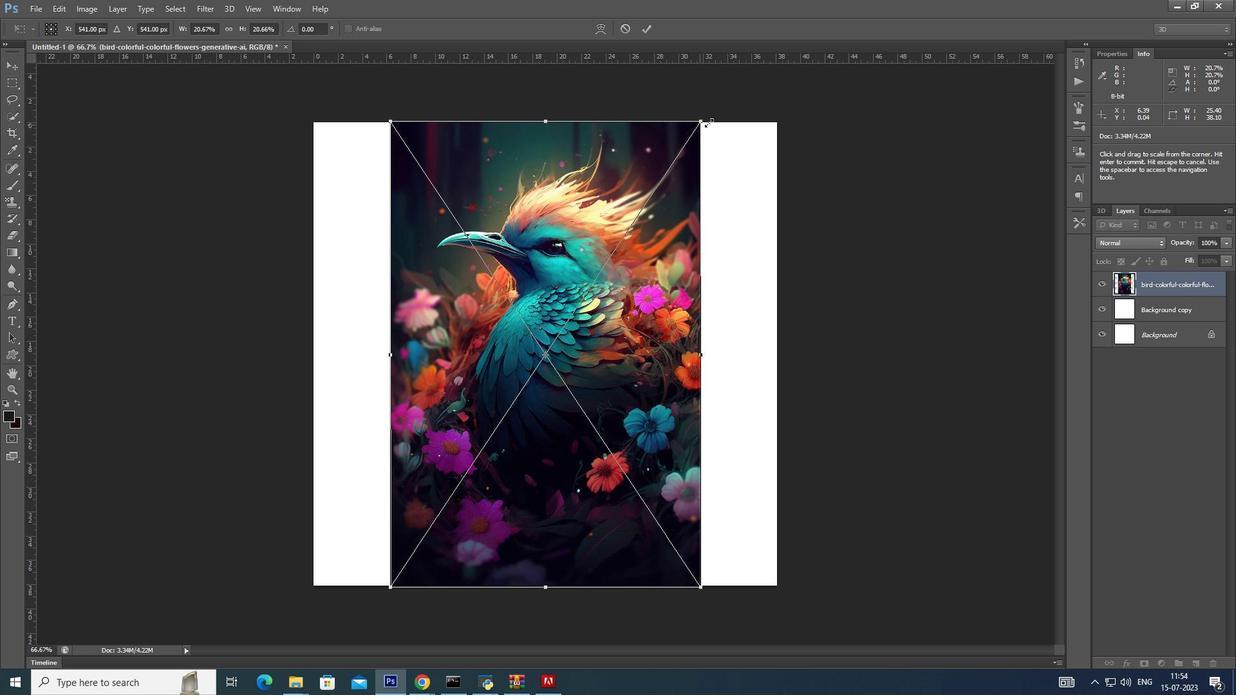 
Action: Key pressed <Key.alt_l>
Screenshot: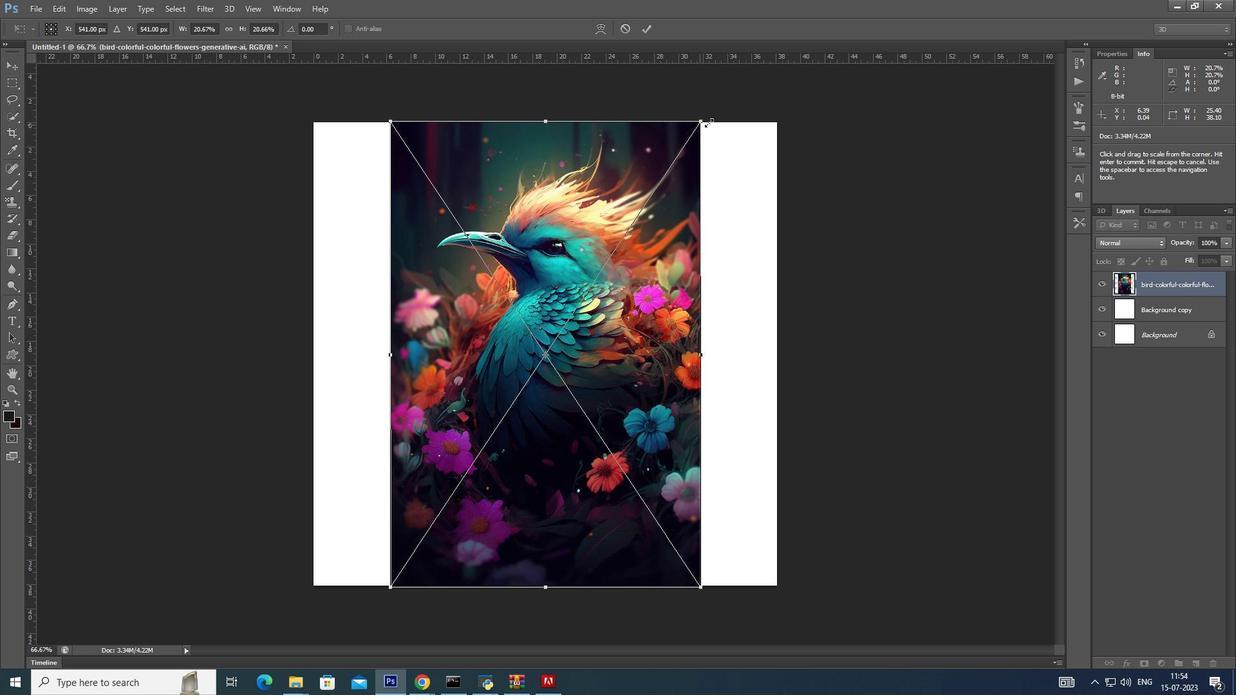 
Action: Mouse moved to (728, 112)
Screenshot: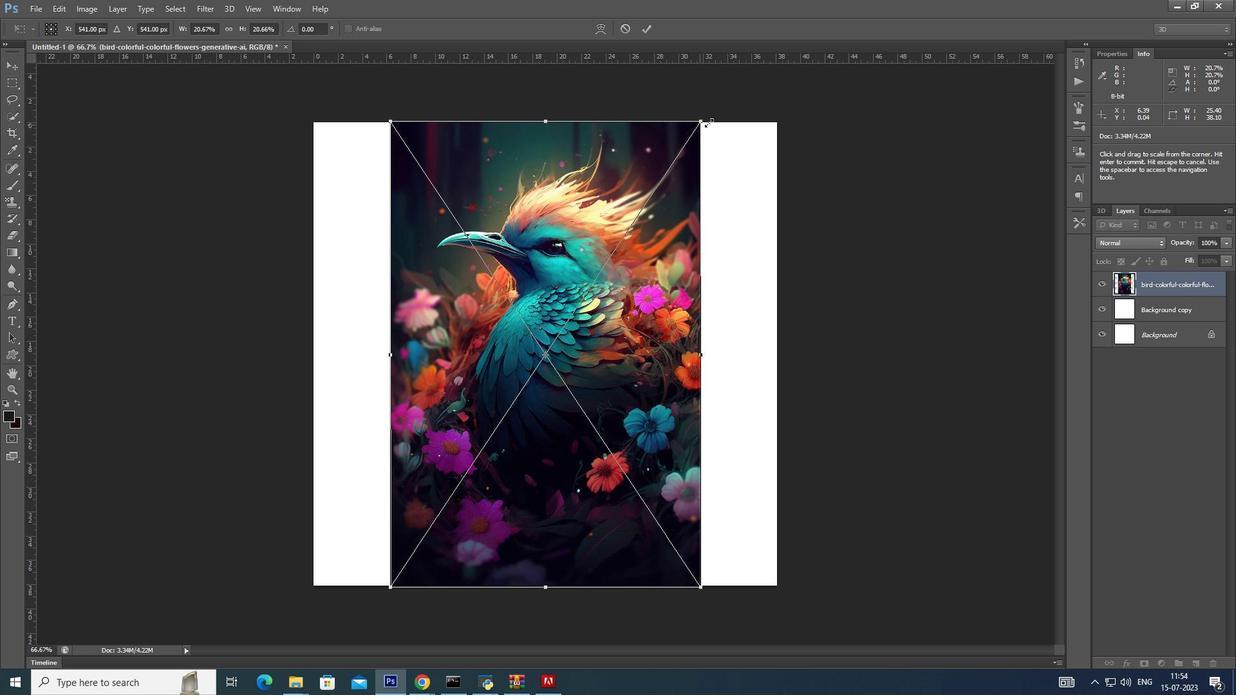 
Action: Key pressed <Key.alt_l>
Screenshot: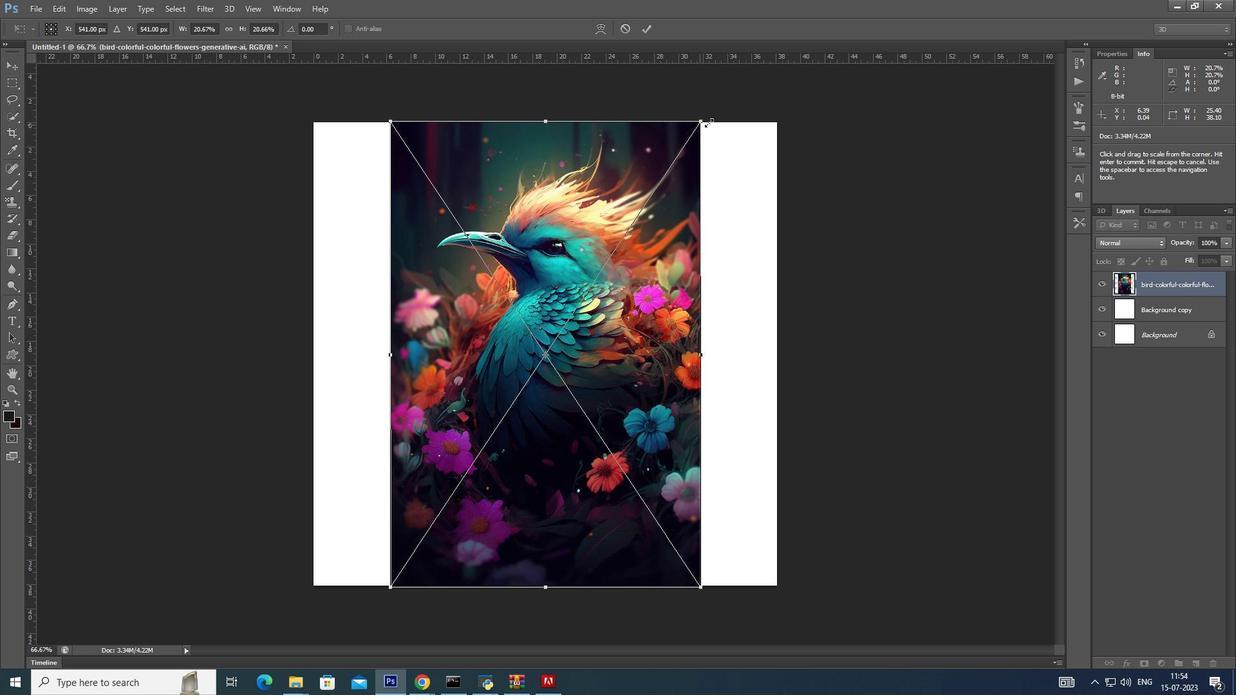
Action: Mouse moved to (729, 112)
Screenshot: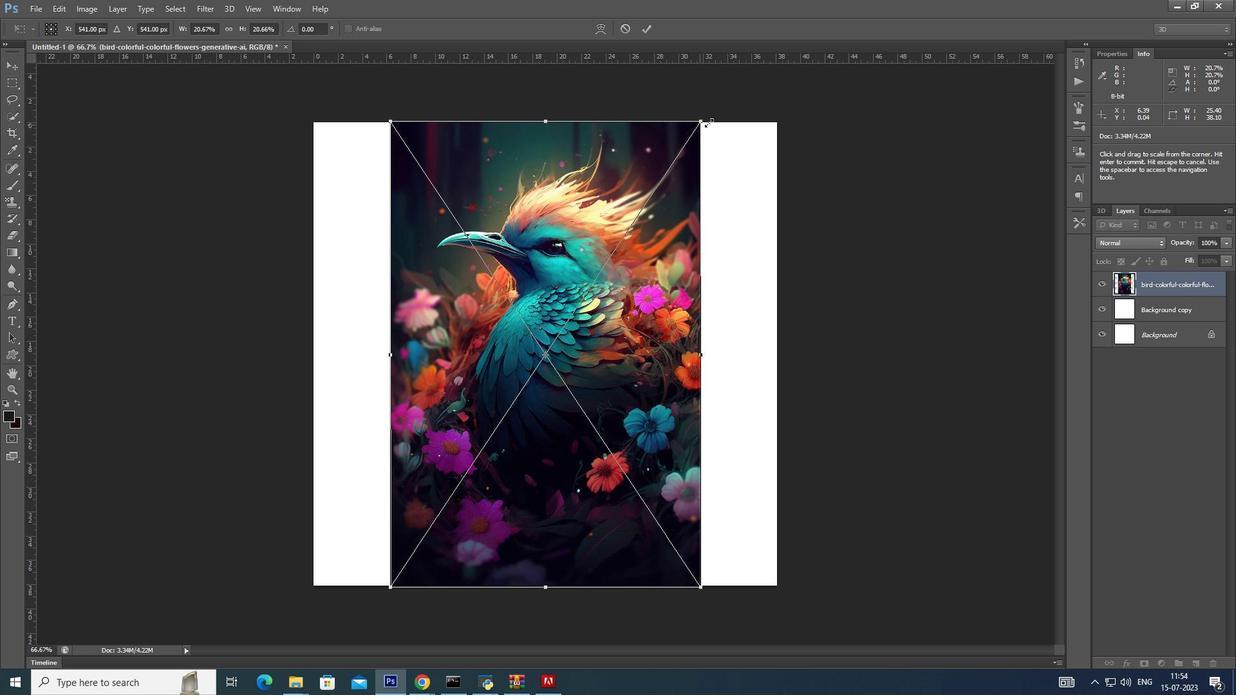 
Action: Key pressed <Key.alt_l>
Screenshot: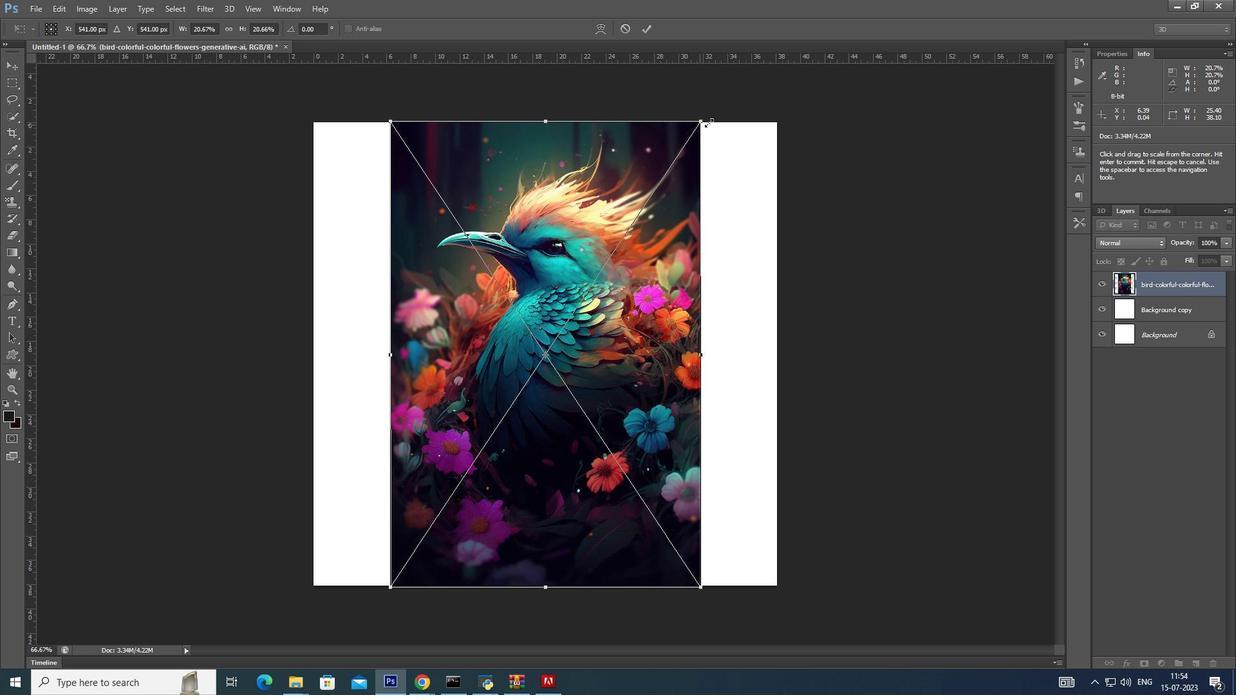 
Action: Mouse moved to (729, 112)
Screenshot: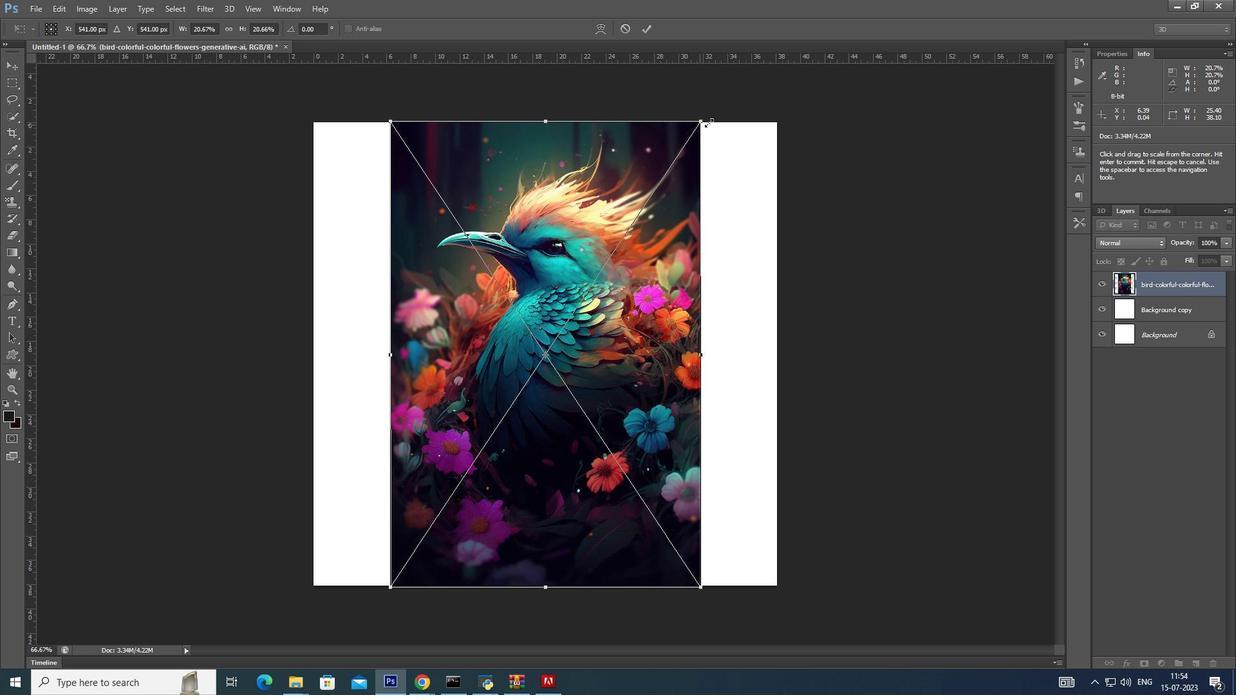 
Action: Key pressed <Key.alt_l>
Screenshot: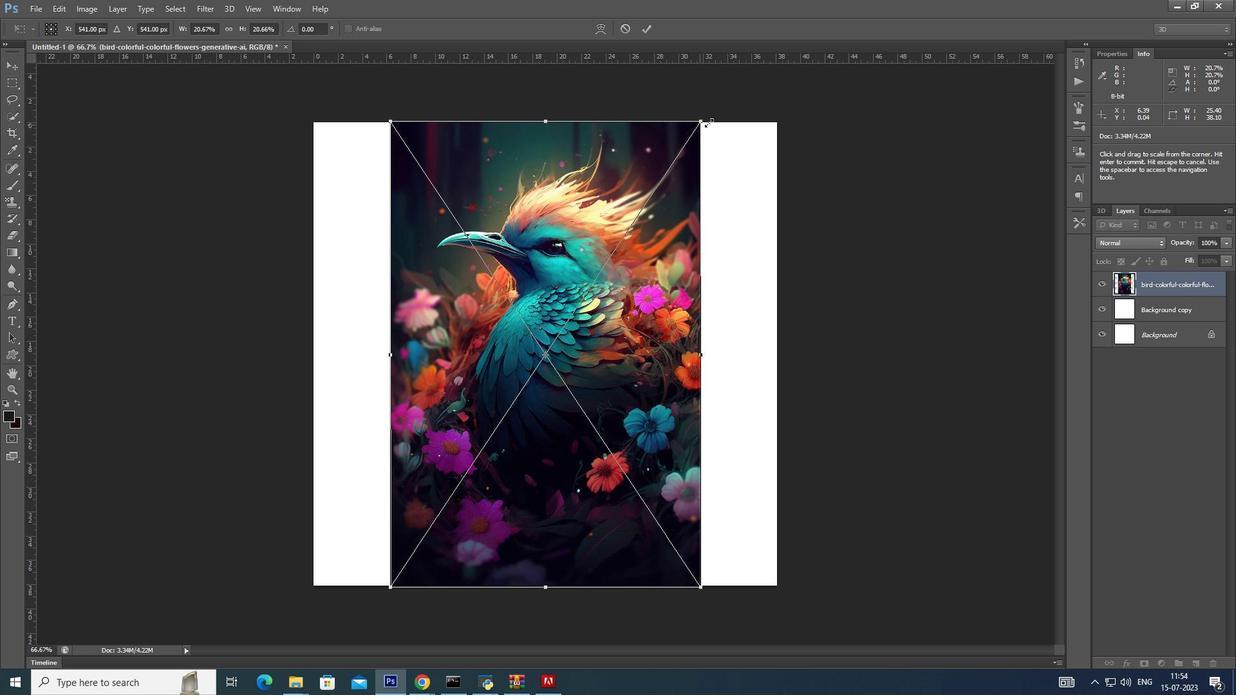 
Action: Mouse moved to (731, 112)
Screenshot: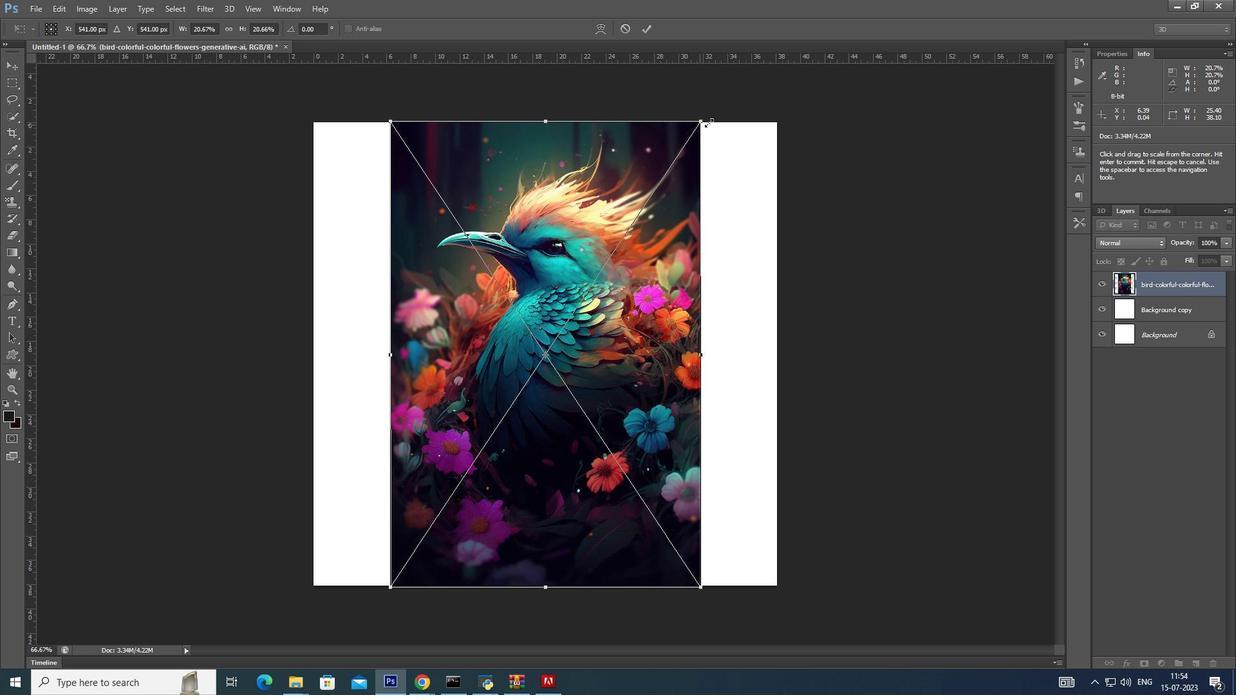 
Action: Key pressed <Key.alt_l>
Screenshot: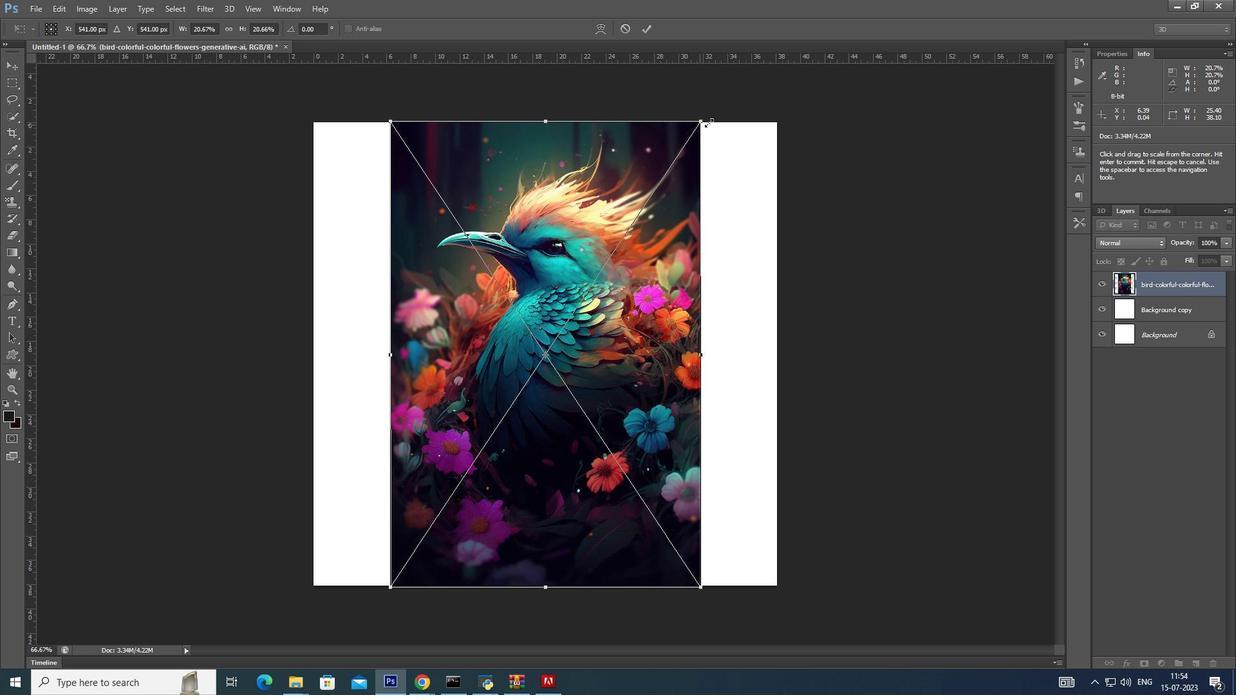 
Action: Mouse moved to (732, 111)
Screenshot: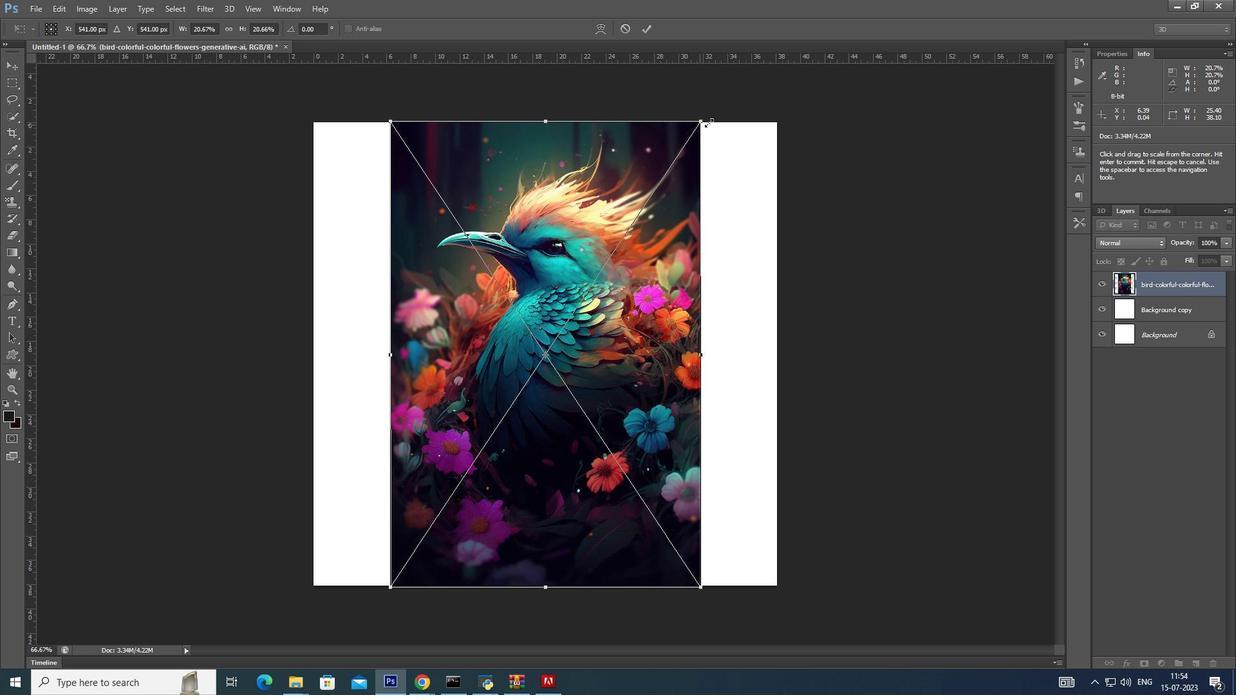 
Action: Key pressed <Key.alt_l>
Screenshot: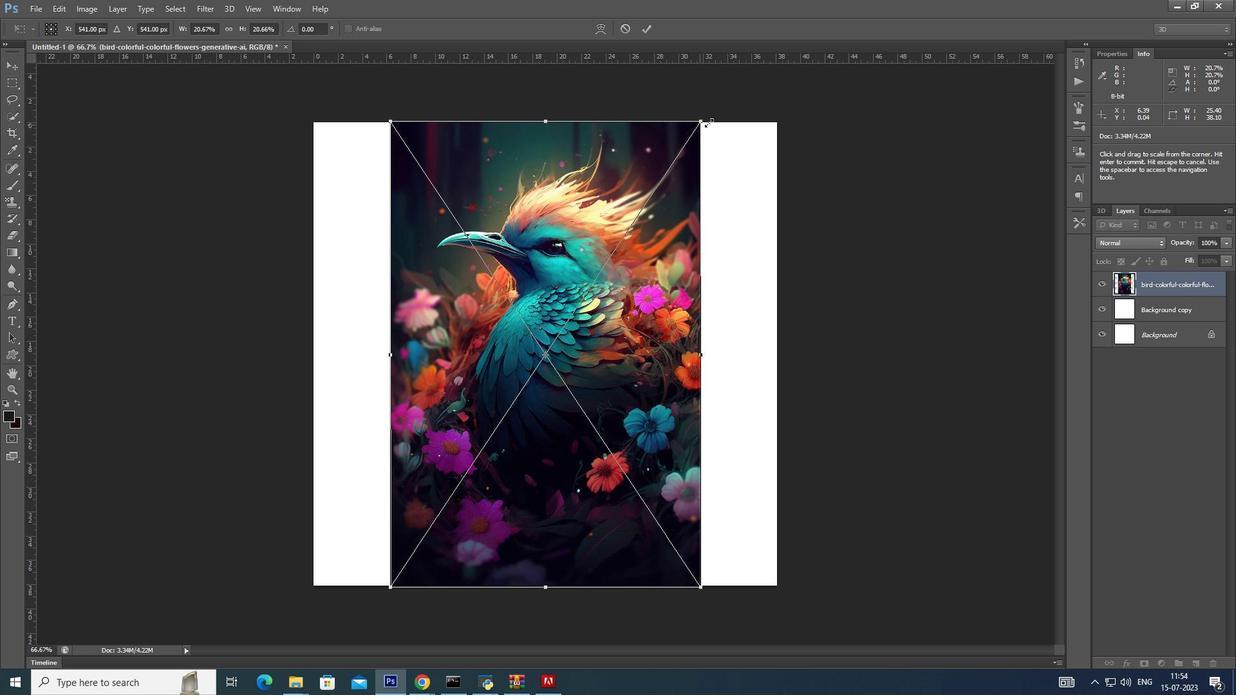 
Action: Mouse moved to (733, 111)
Screenshot: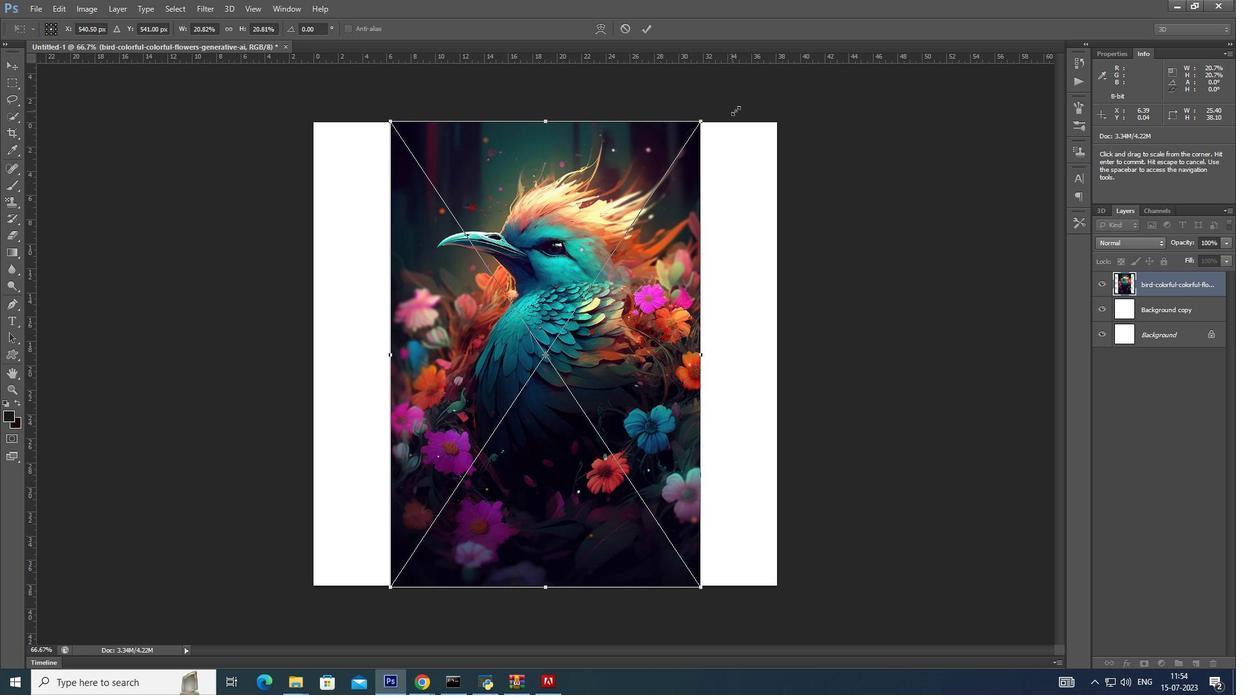 
Action: Key pressed <Key.alt_l>
Screenshot: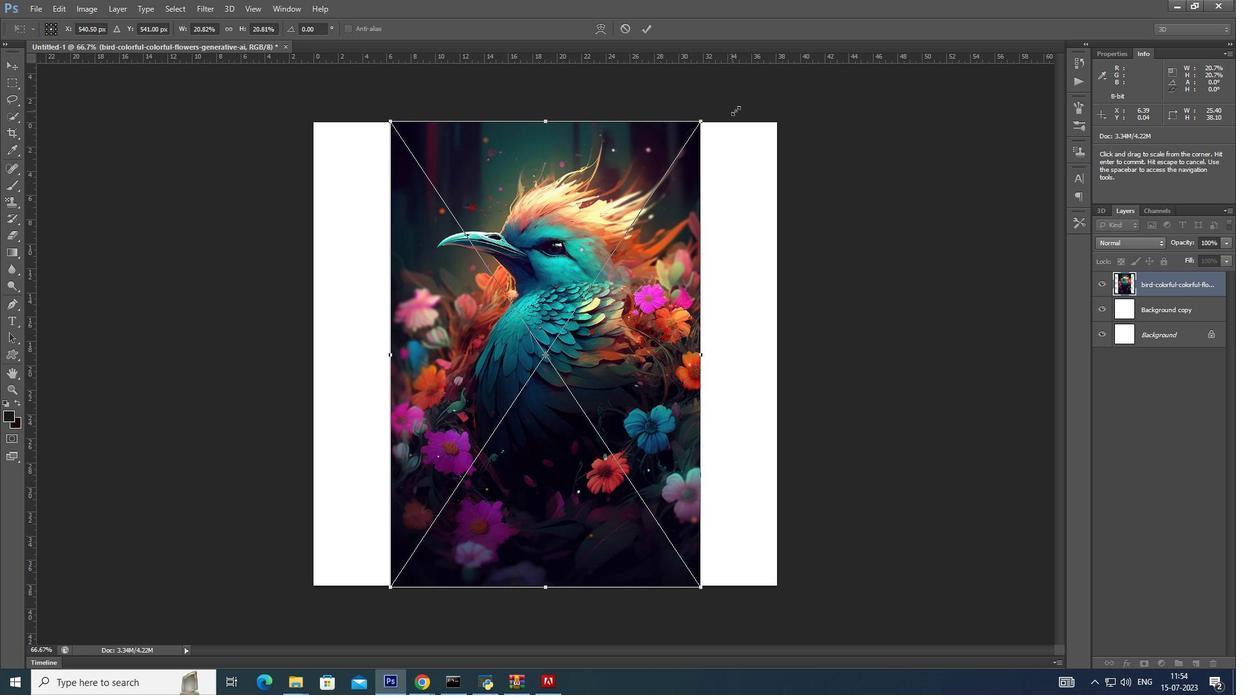 
Action: Mouse moved to (735, 110)
Screenshot: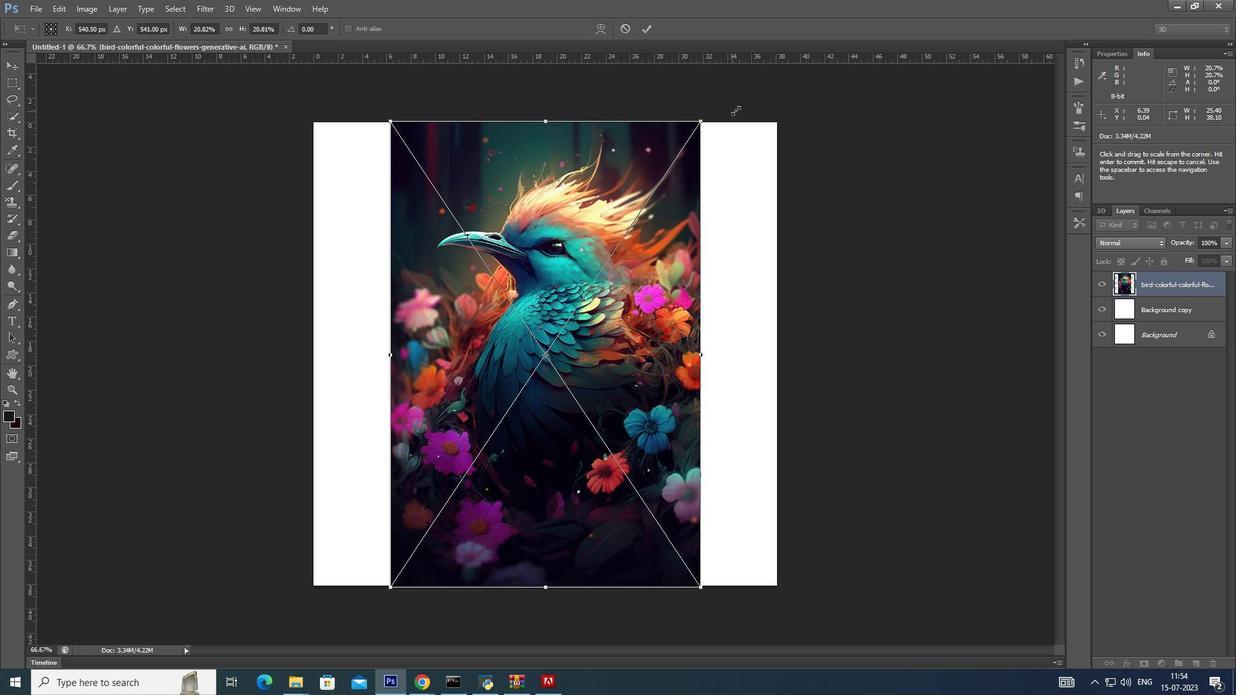 
Action: Key pressed <Key.alt_l>
Screenshot: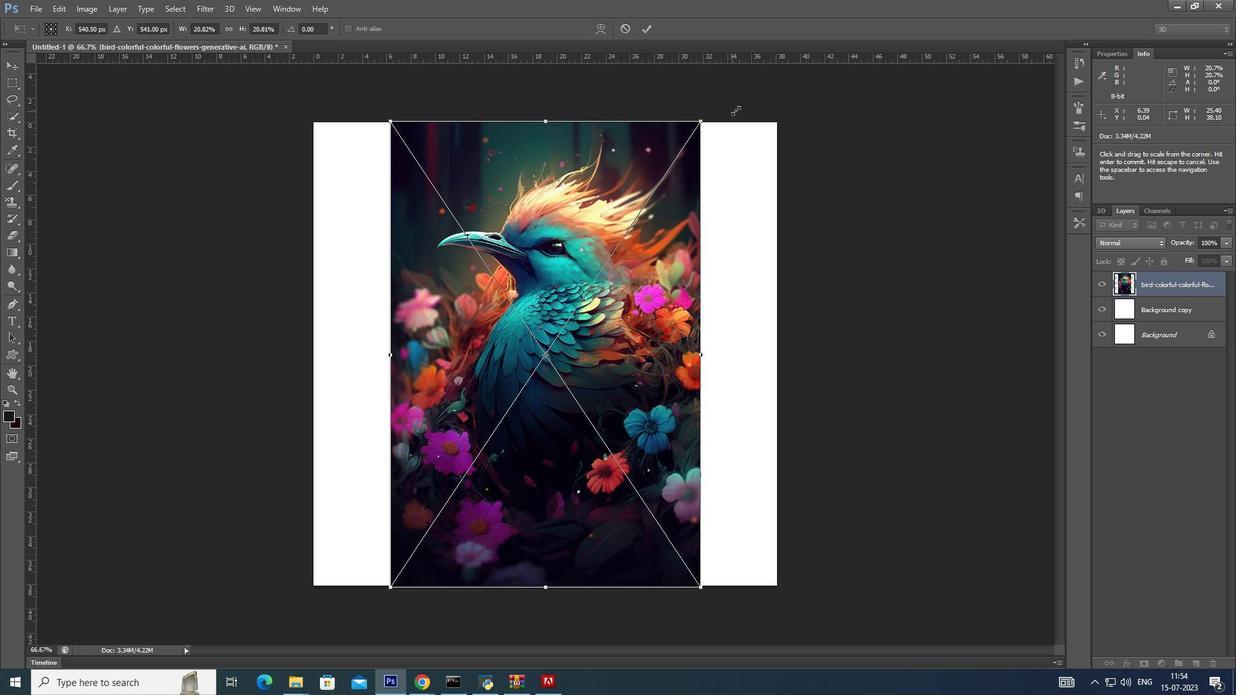 
Action: Mouse moved to (736, 110)
Screenshot: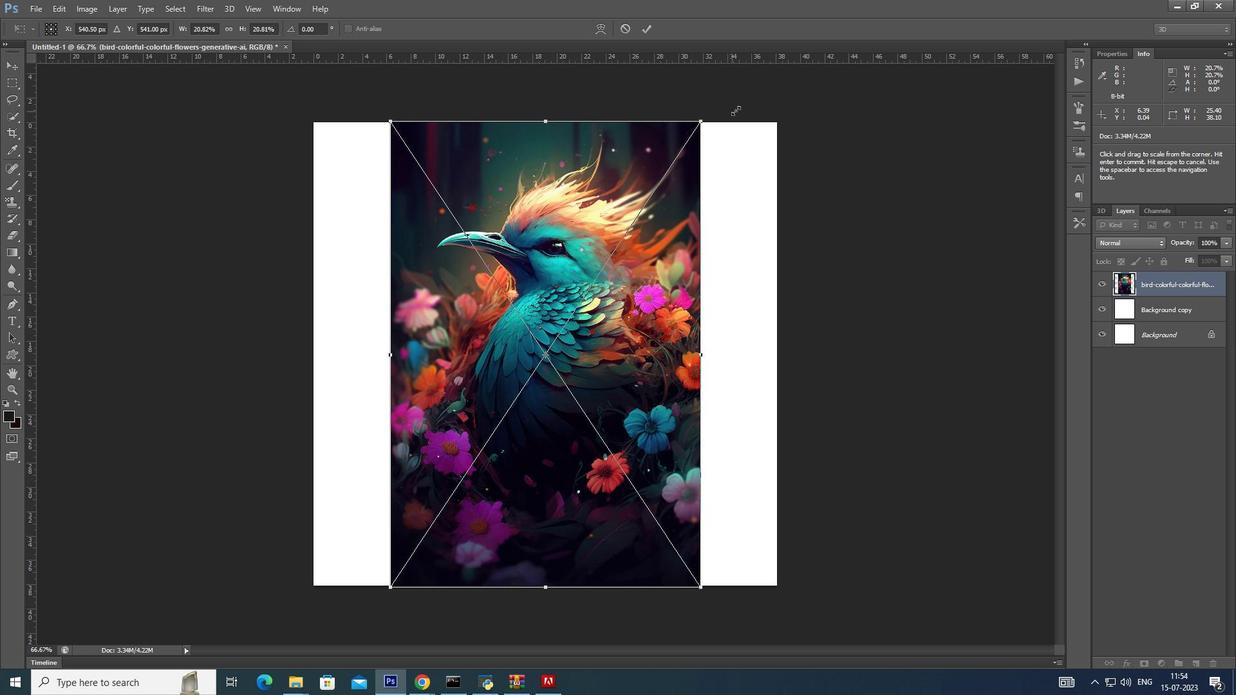 
Action: Key pressed <Key.alt_l>
Screenshot: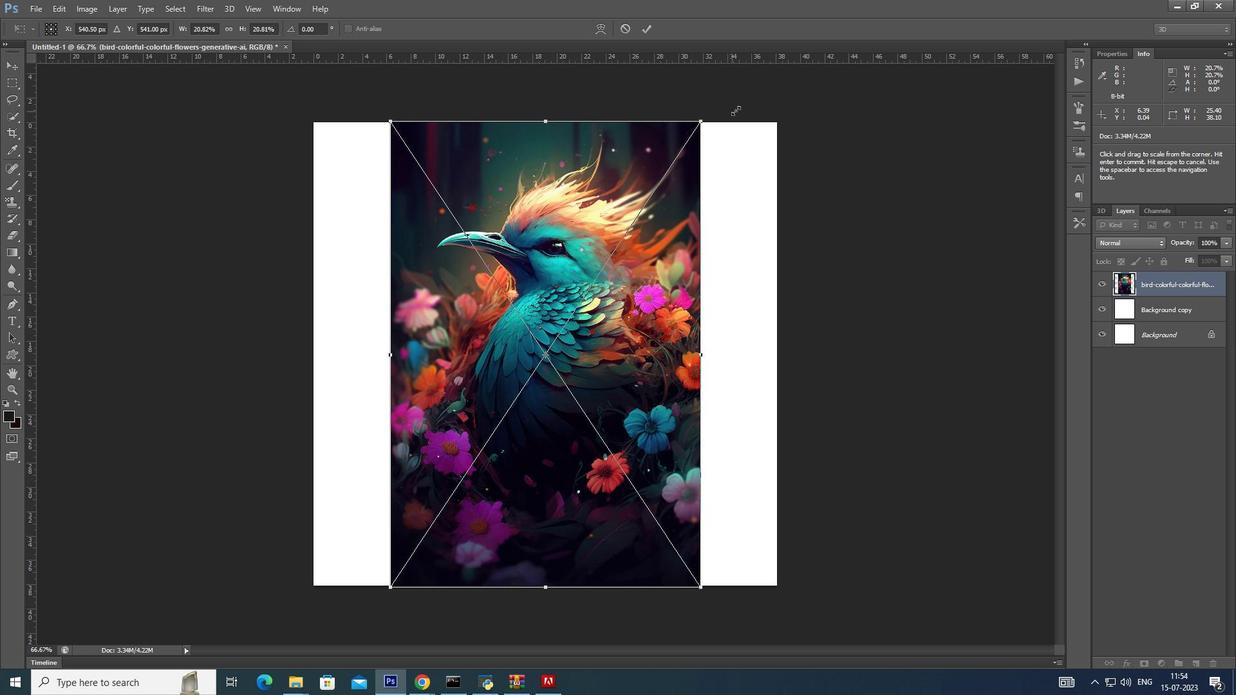 
Action: Mouse moved to (736, 109)
Screenshot: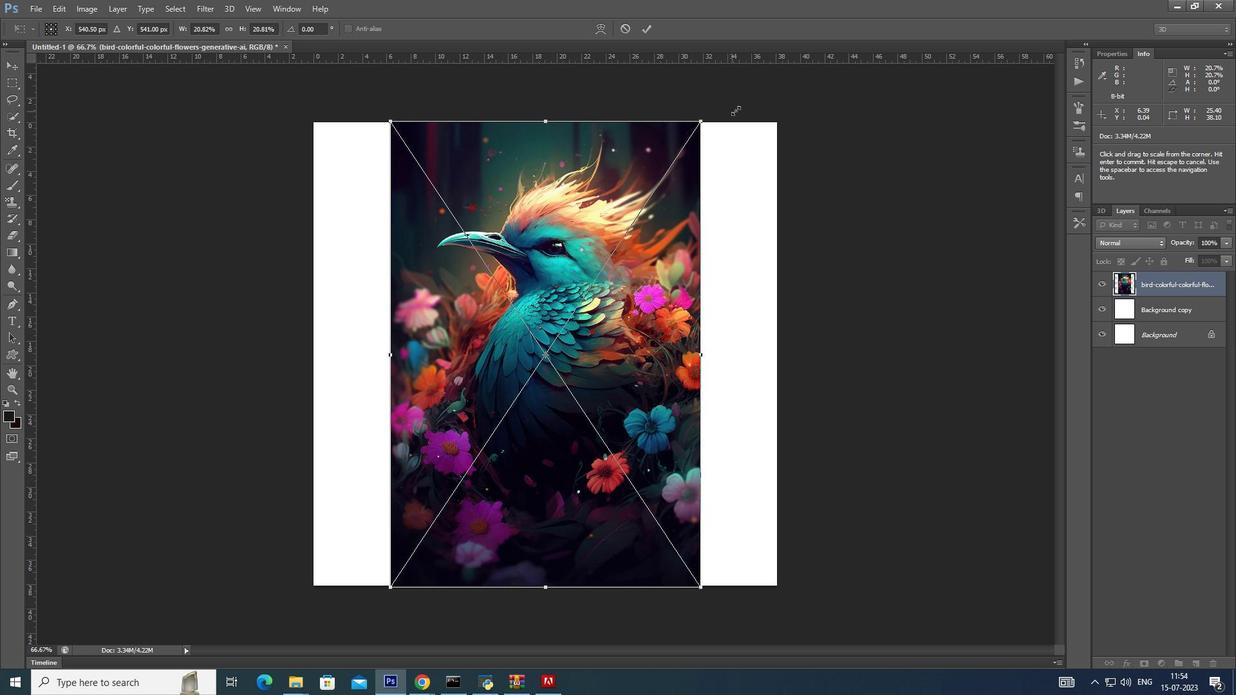 
Action: Key pressed <Key.alt_l>
Screenshot: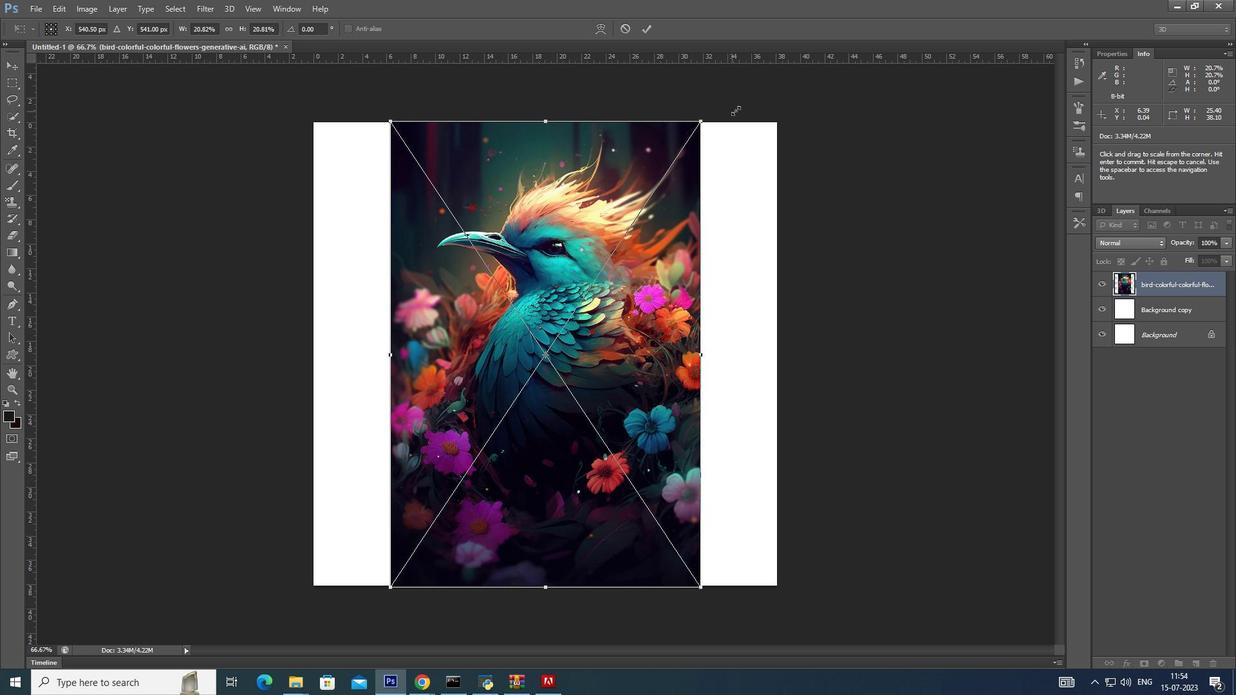
Action: Mouse moved to (739, 108)
Screenshot: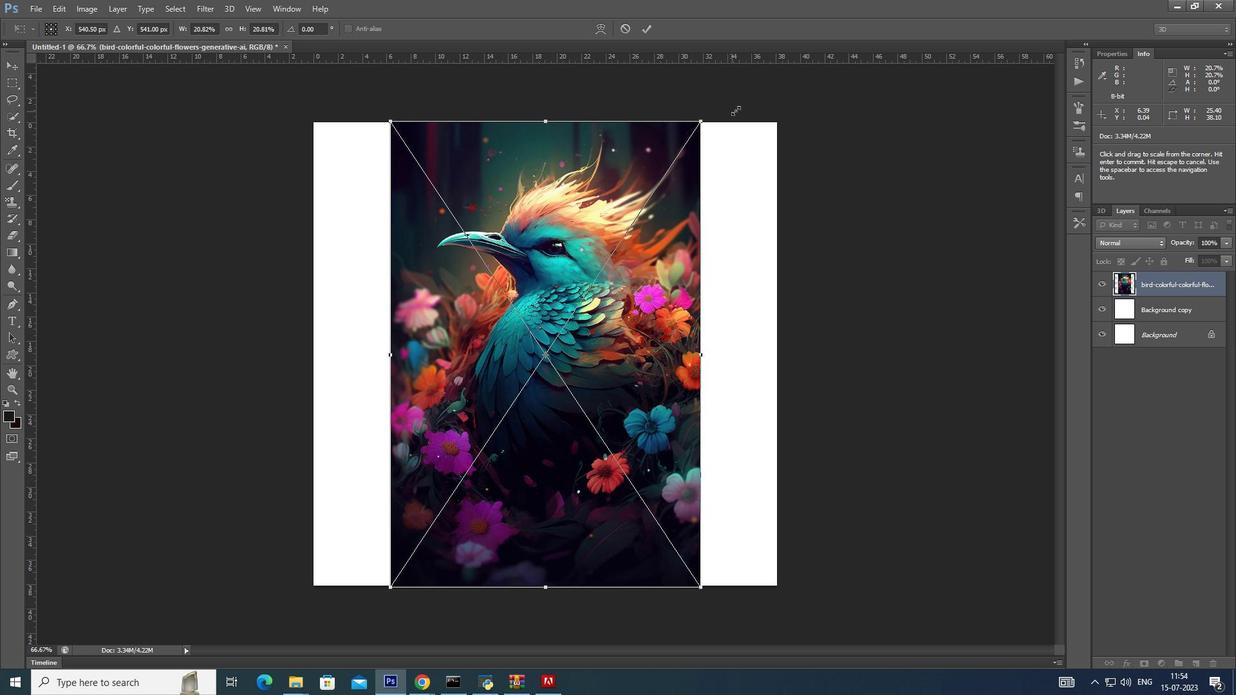 
Action: Key pressed <Key.alt_l><Key.alt_l>
Screenshot: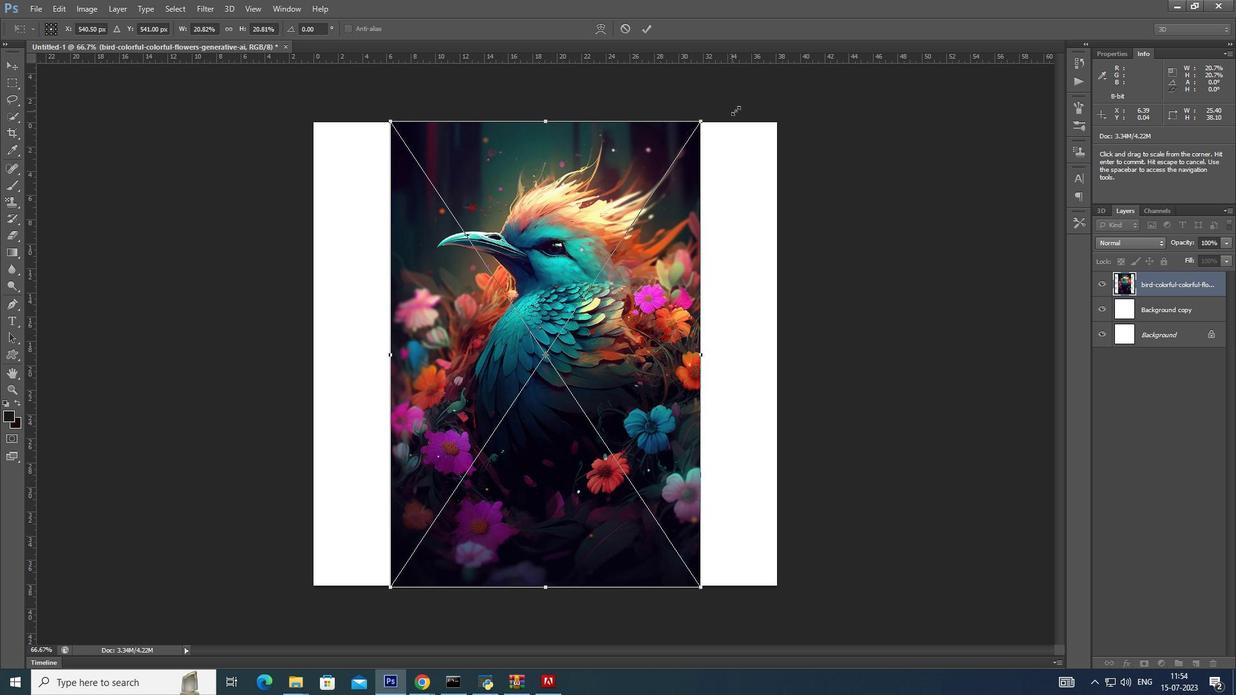 
Action: Mouse moved to (740, 108)
Screenshot: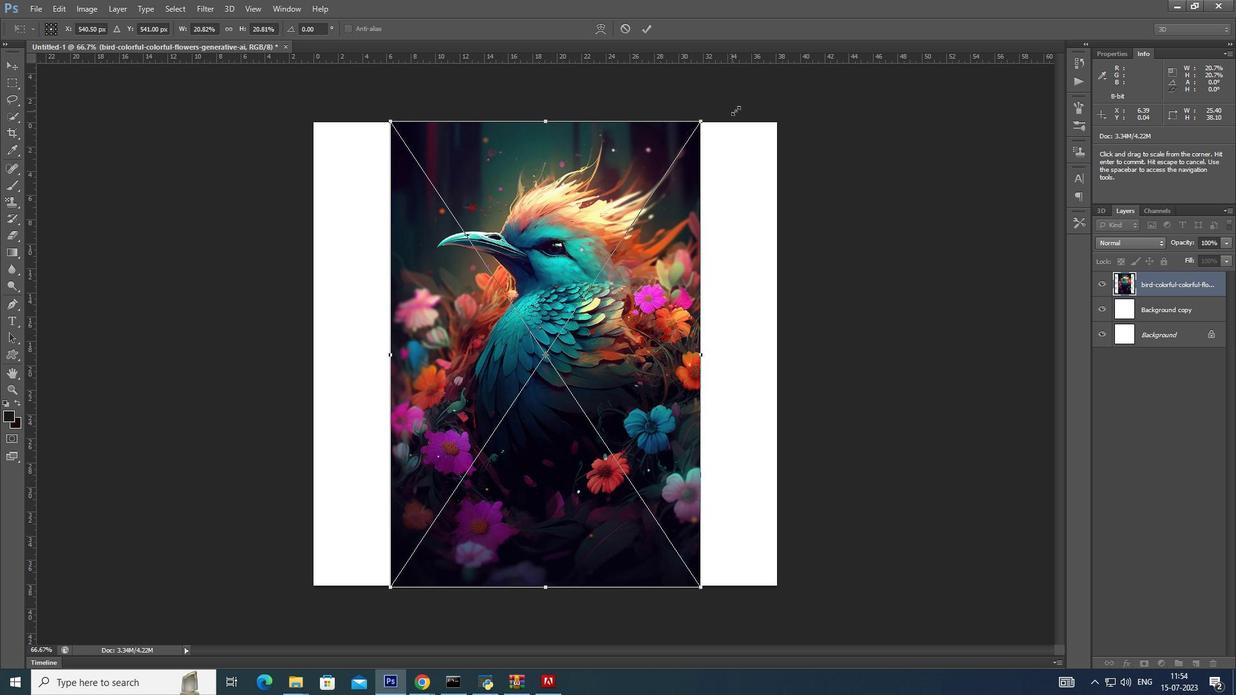 
Action: Key pressed <Key.alt_l>
Screenshot: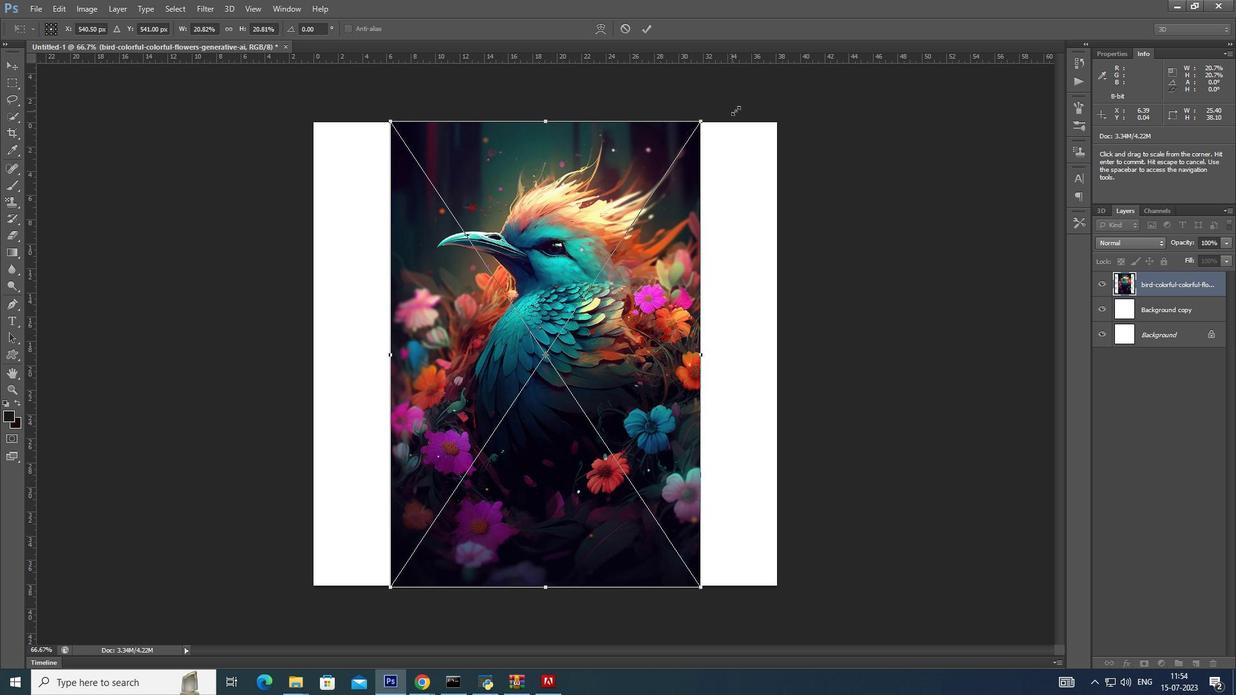 
Action: Mouse moved to (745, 106)
Screenshot: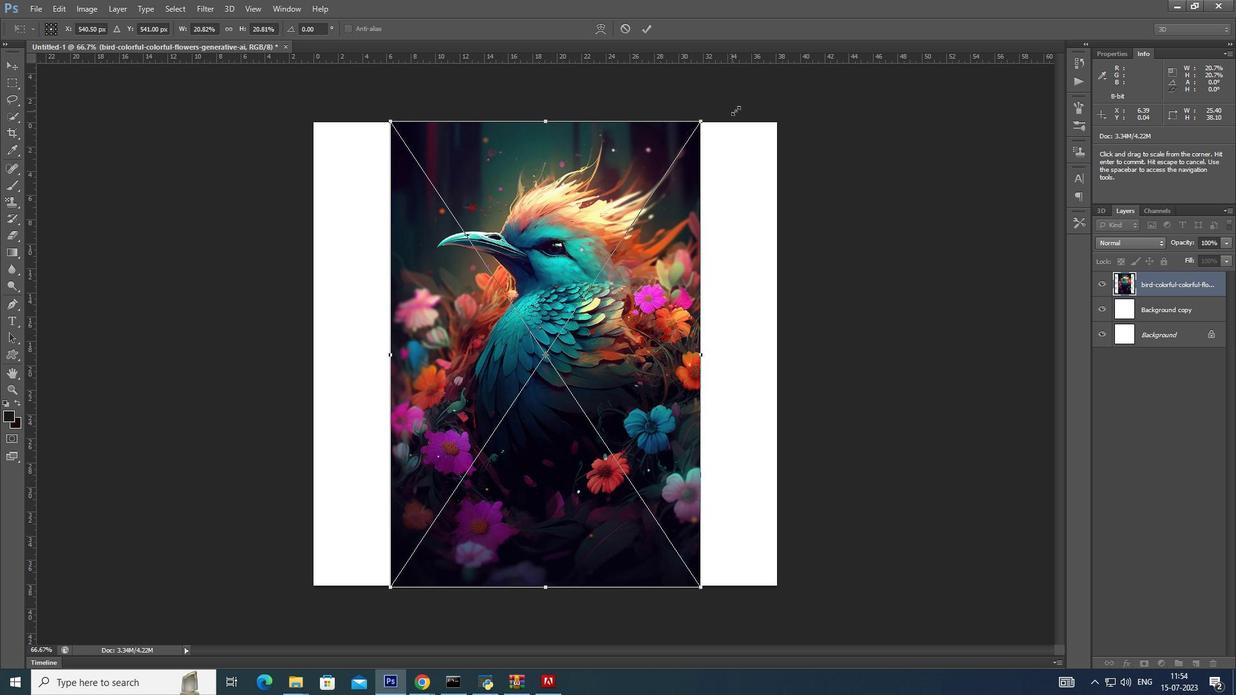 
Action: Key pressed <Key.alt_l><Key.alt_l><Key.alt_l><Key.alt_l><Key.alt_l><Key.alt_l><Key.alt_l><Key.alt_l>
Screenshot: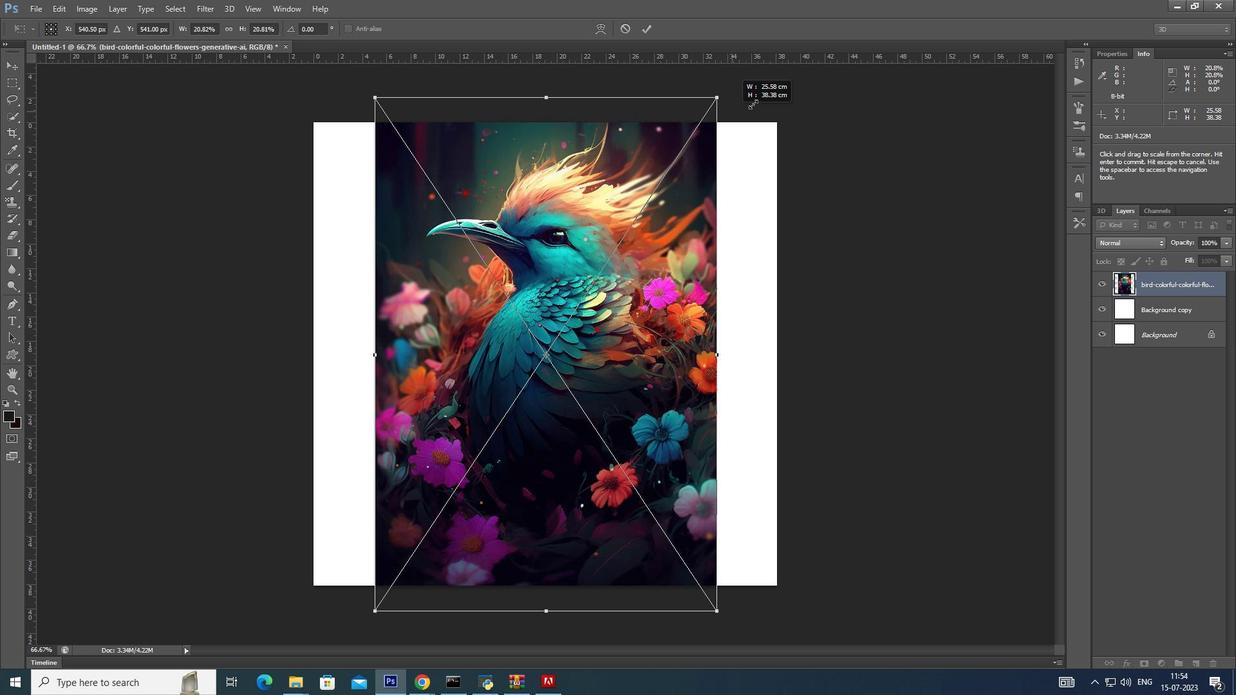 
Action: Mouse moved to (745, 105)
Screenshot: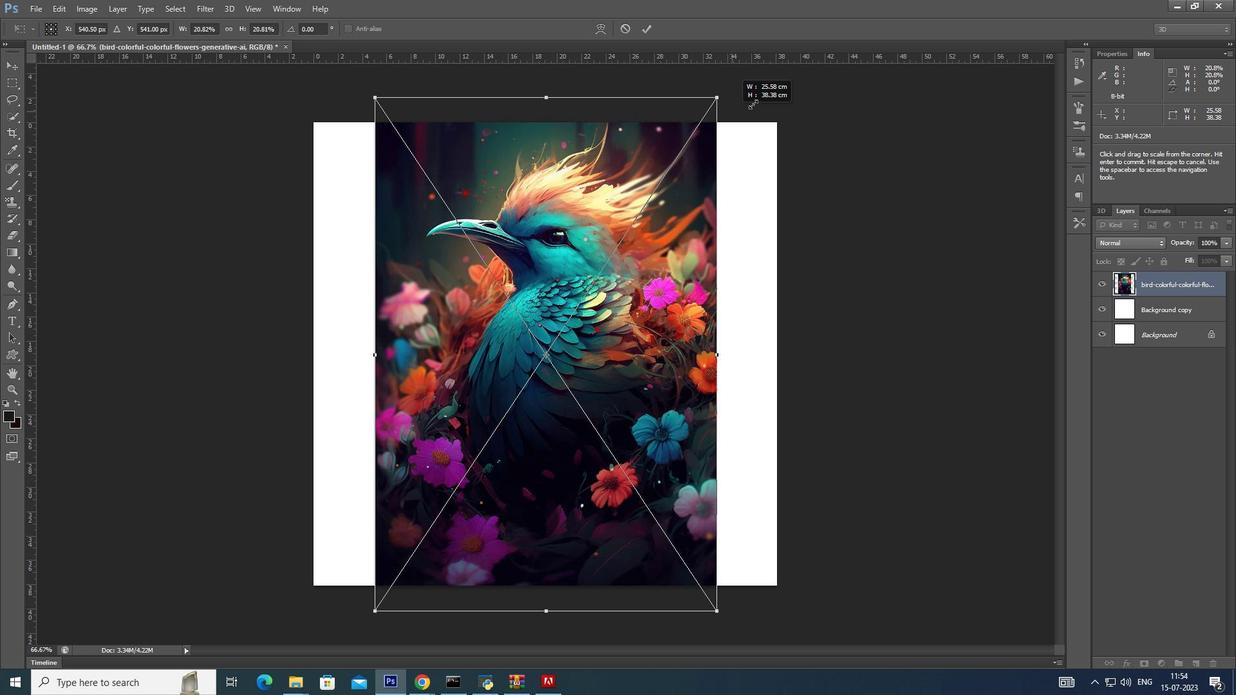 
Action: Key pressed <Key.alt_l>
Screenshot: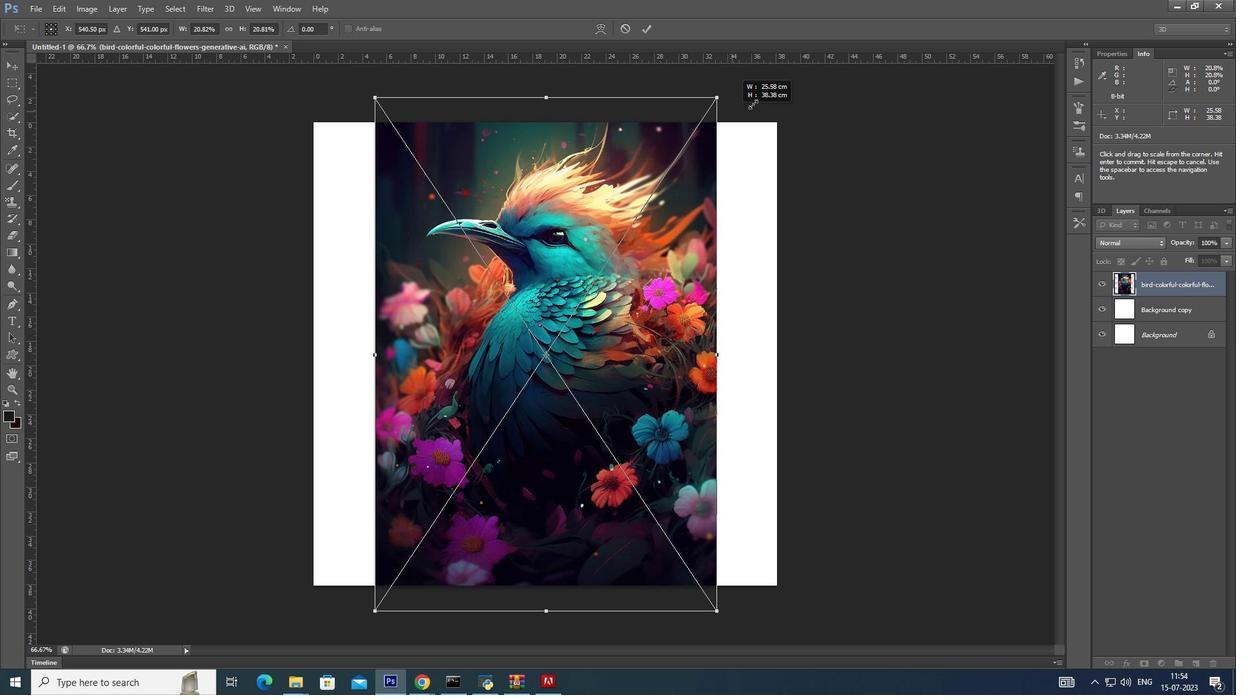 
Action: Mouse moved to (752, 103)
Screenshot: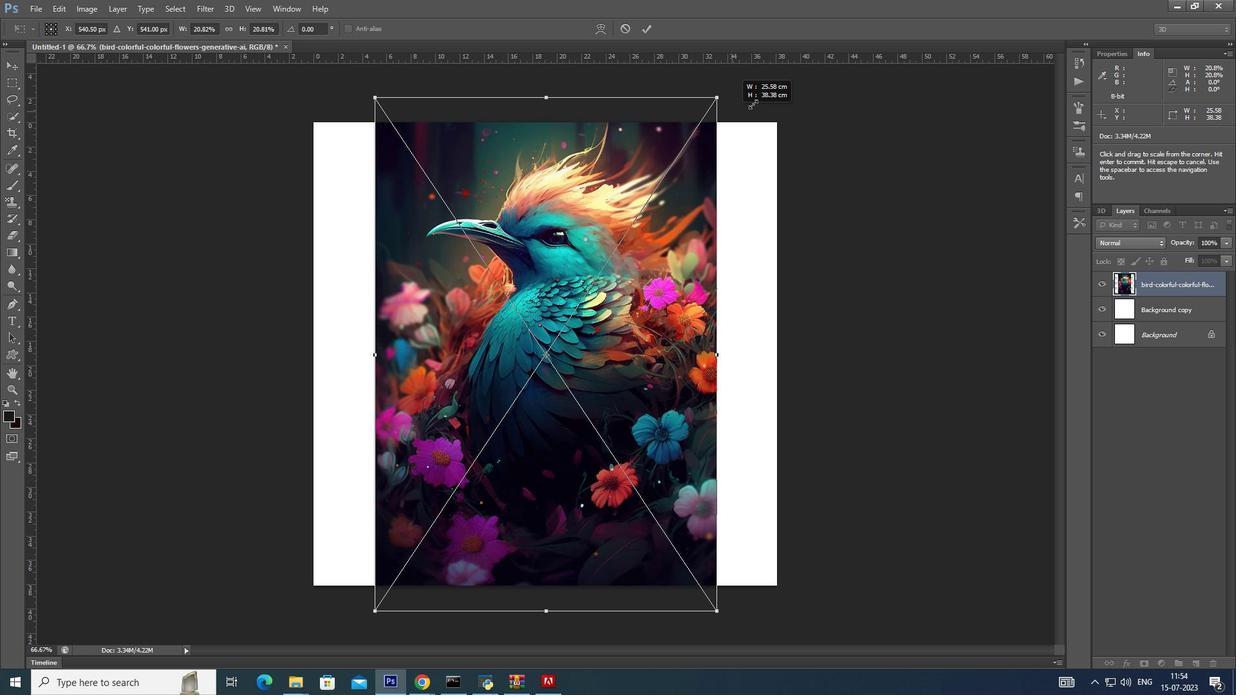 
Action: Key pressed <Key.alt_l><Key.alt_l><Key.alt_l><Key.alt_l><Key.alt_l><Key.alt_l><Key.alt_l><Key.alt_l><Key.alt_l><Key.alt_l><Key.alt_l><Key.alt_l><Key.alt_l><Key.alt_l><Key.alt_l><Key.alt_l><Key.alt_l><Key.alt_l><Key.alt_l><Key.alt_l><Key.alt_l><Key.alt_l><Key.alt_l><Key.alt_l><Key.alt_l><Key.alt_l><Key.alt_l><Key.alt_l><Key.alt_l><Key.alt_l><Key.alt_l><Key.alt_l><Key.alt_l><Key.alt_l><Key.alt_l><Key.alt_l>
Screenshot: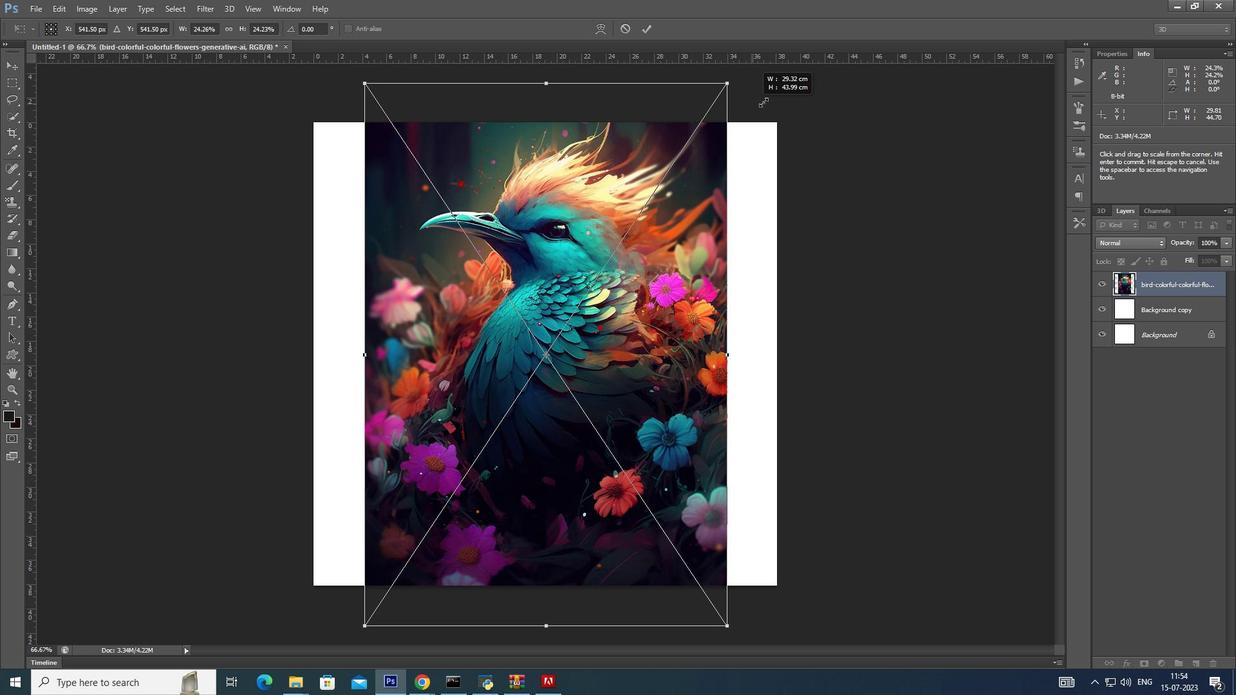 
Action: Mouse moved to (760, 103)
Screenshot: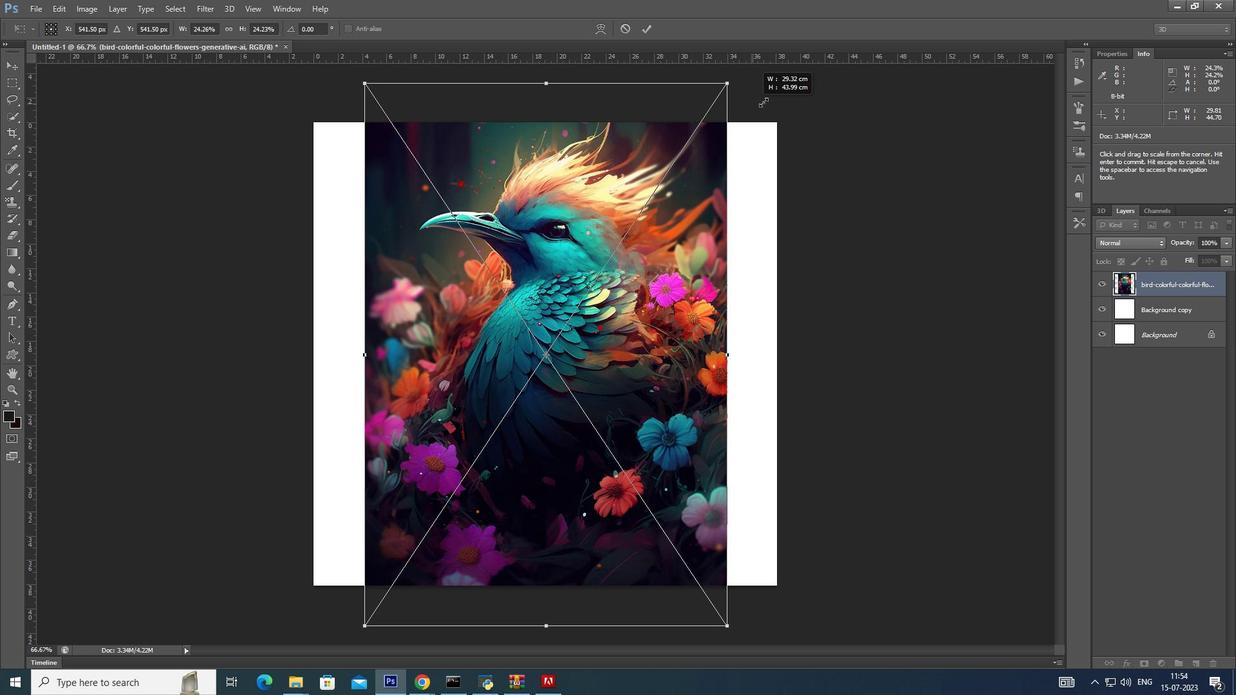 
Action: Key pressed <Key.alt_l>
Screenshot: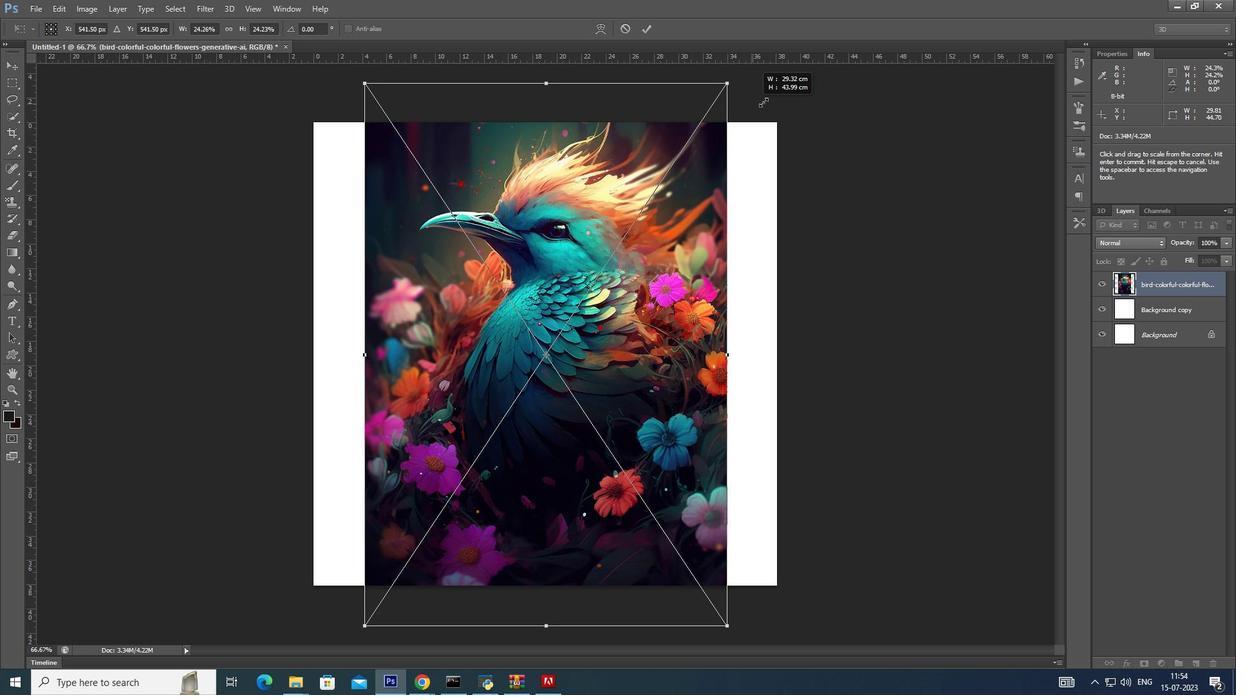 
Action: Mouse moved to (764, 101)
Screenshot: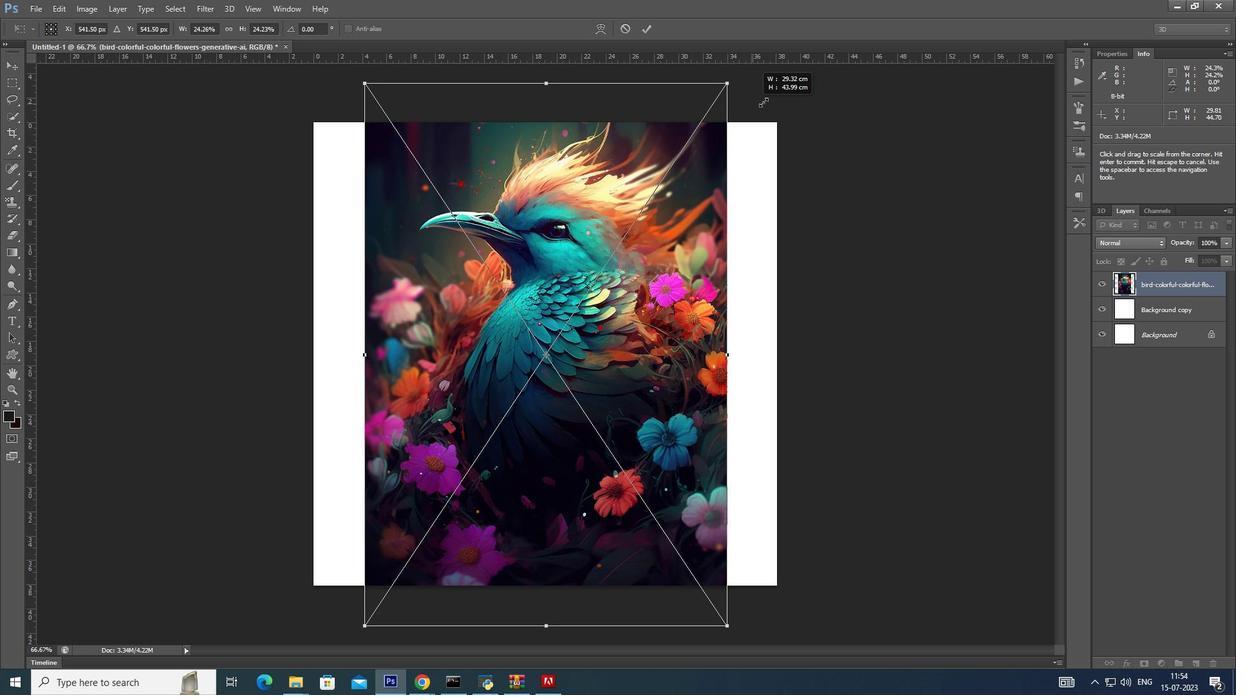 
Action: Key pressed <Key.alt_l>
Screenshot: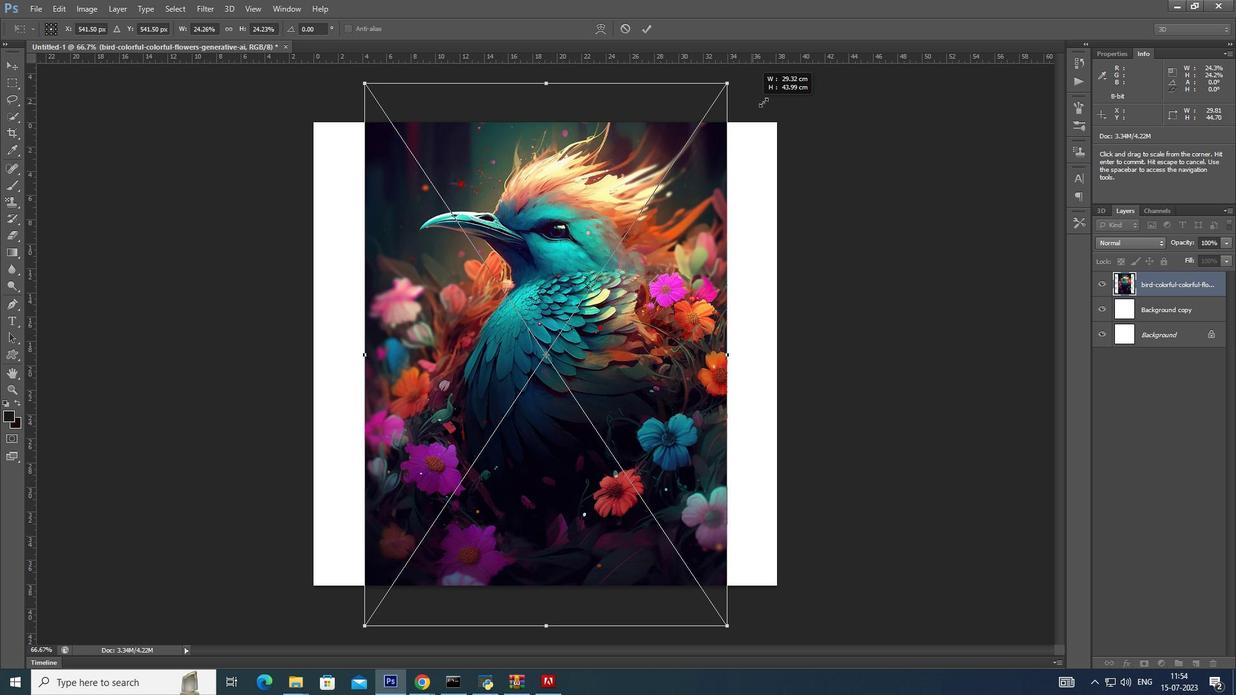 
Action: Mouse moved to (769, 99)
Screenshot: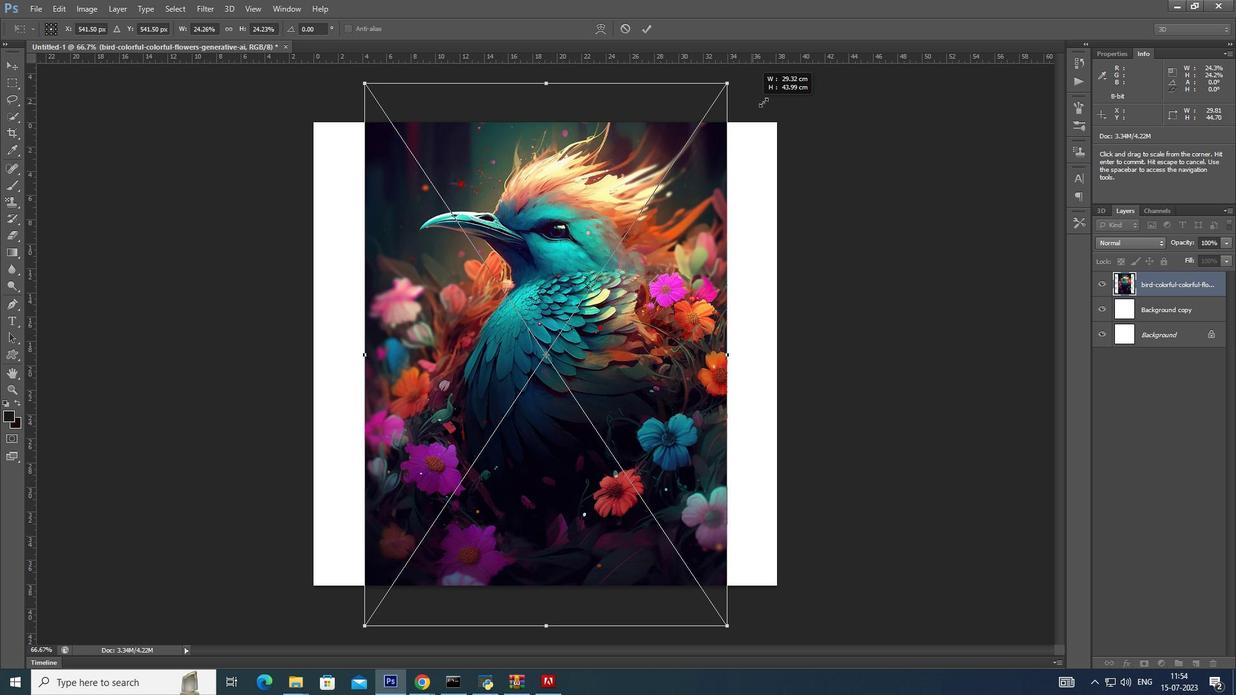 
Action: Key pressed <Key.alt_l>
Screenshot: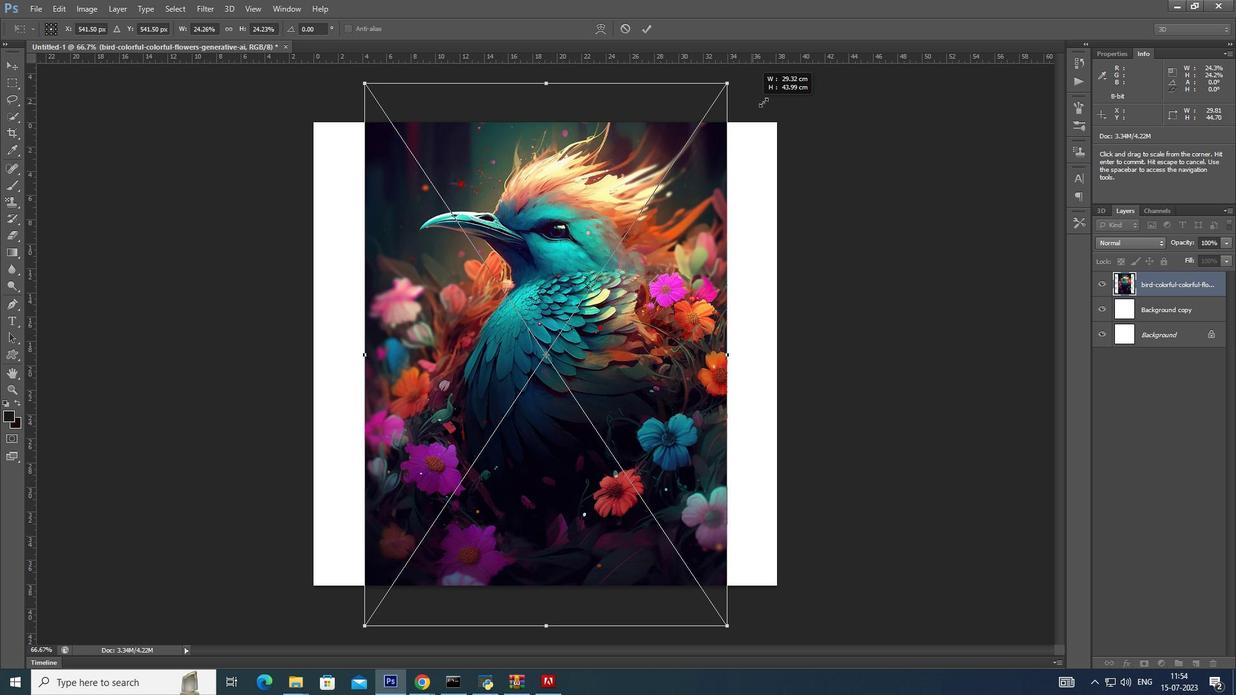 
Action: Mouse moved to (770, 99)
Screenshot: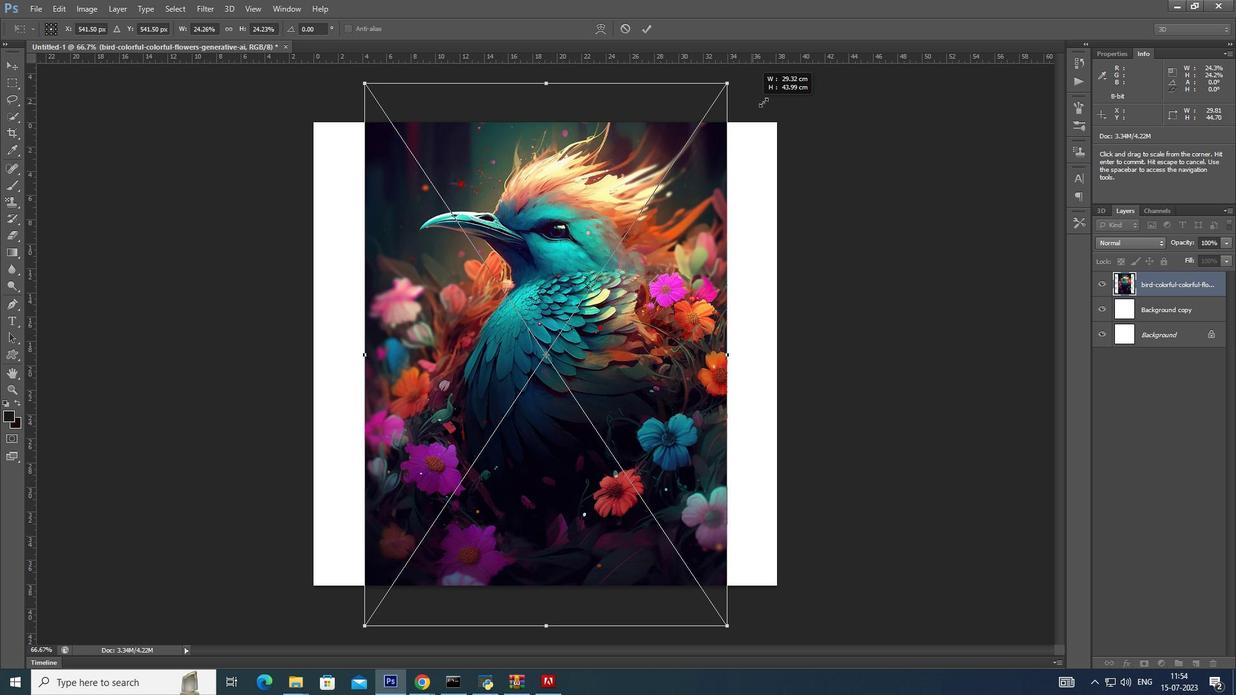 
Action: Key pressed <Key.alt_l>
Screenshot: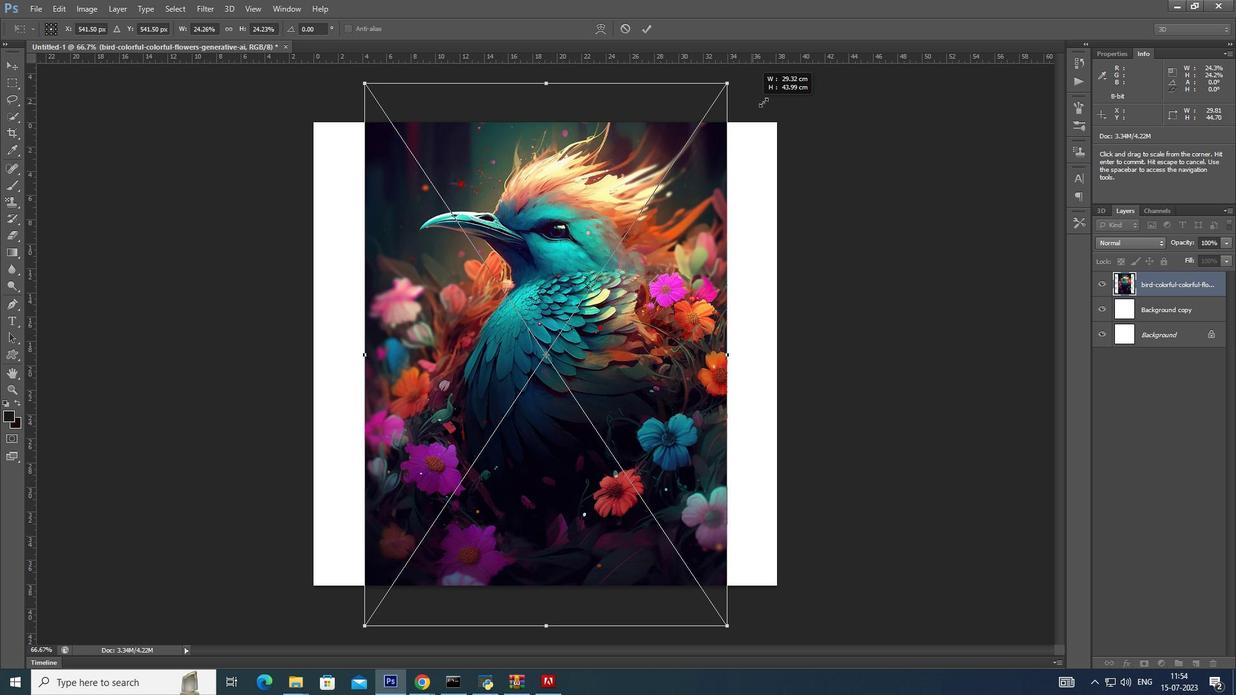 
Action: Mouse moved to (771, 99)
Screenshot: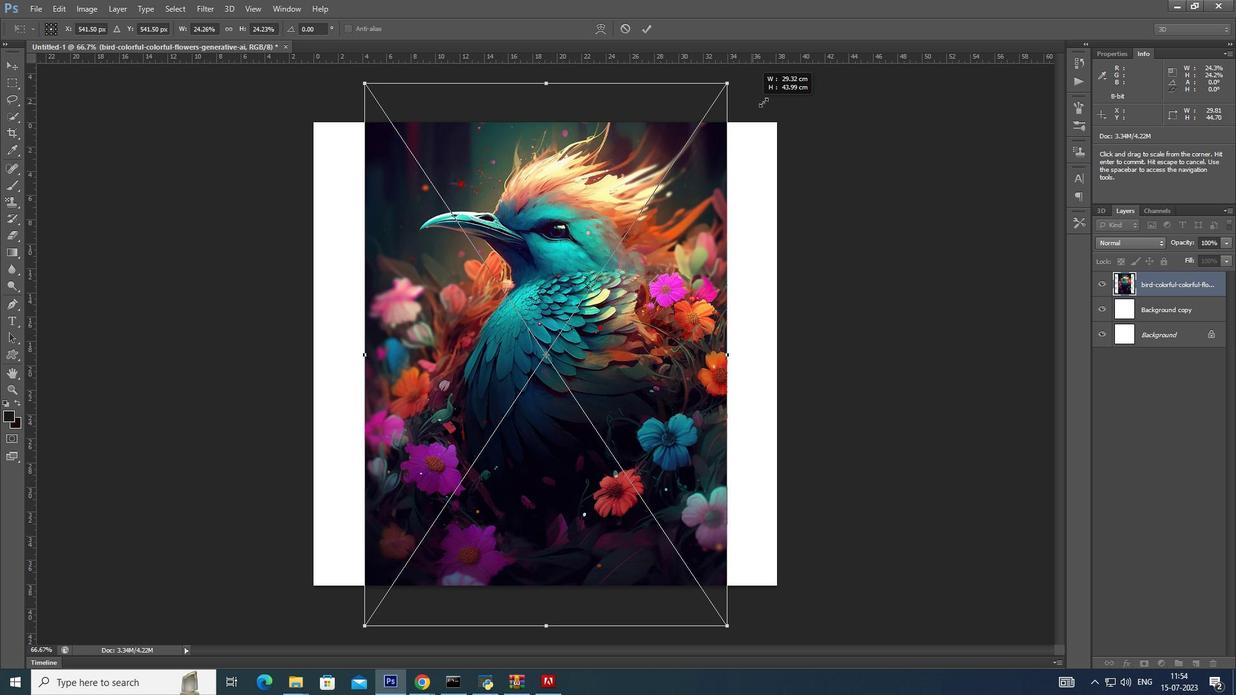 
Action: Key pressed <Key.alt_l>
Screenshot: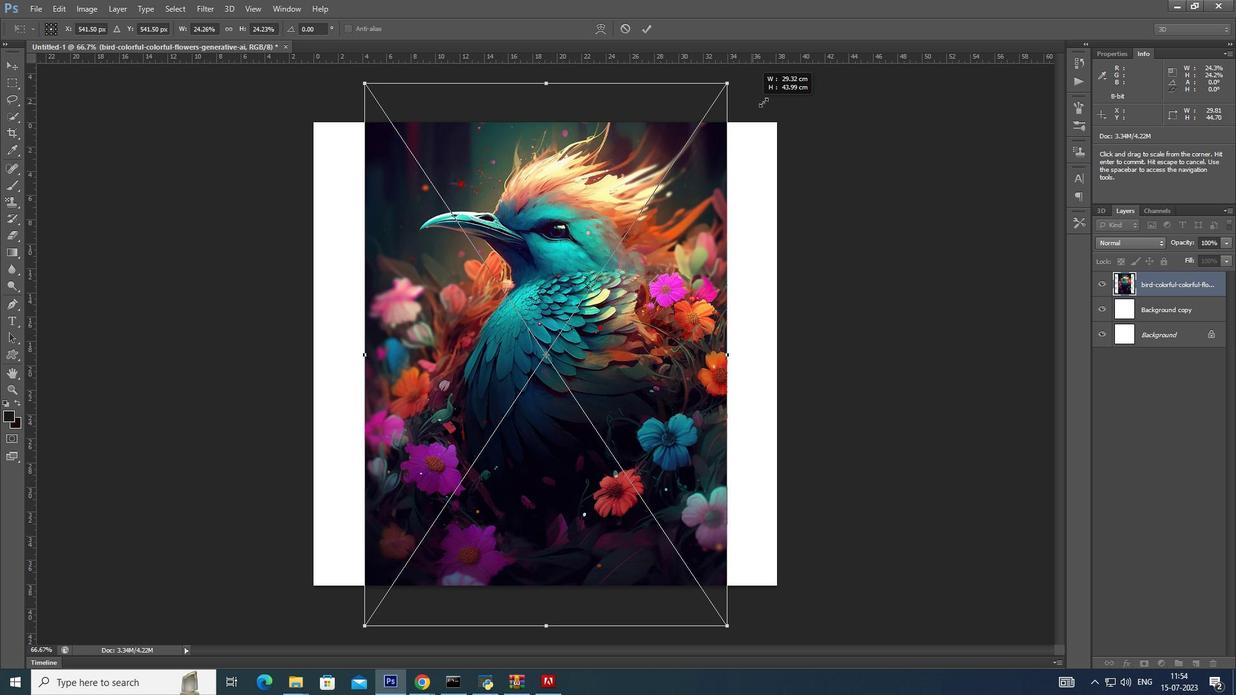 
Action: Mouse moved to (773, 98)
Screenshot: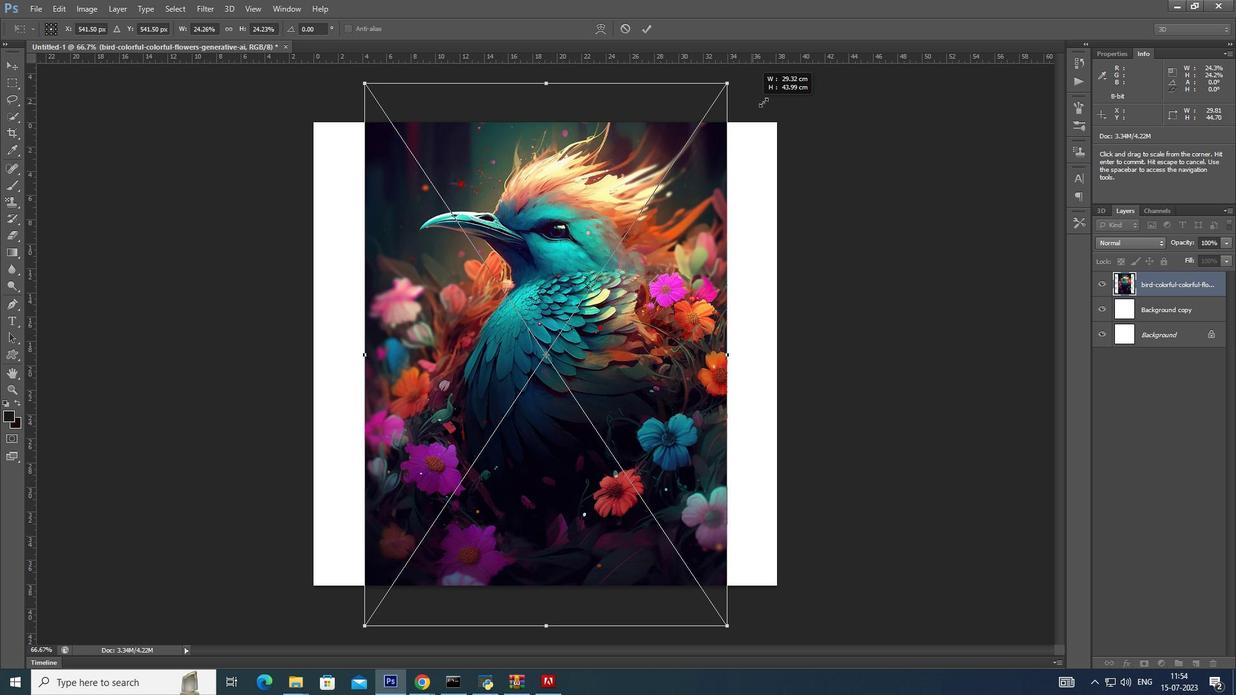 
Action: Key pressed <Key.alt_l>
Screenshot: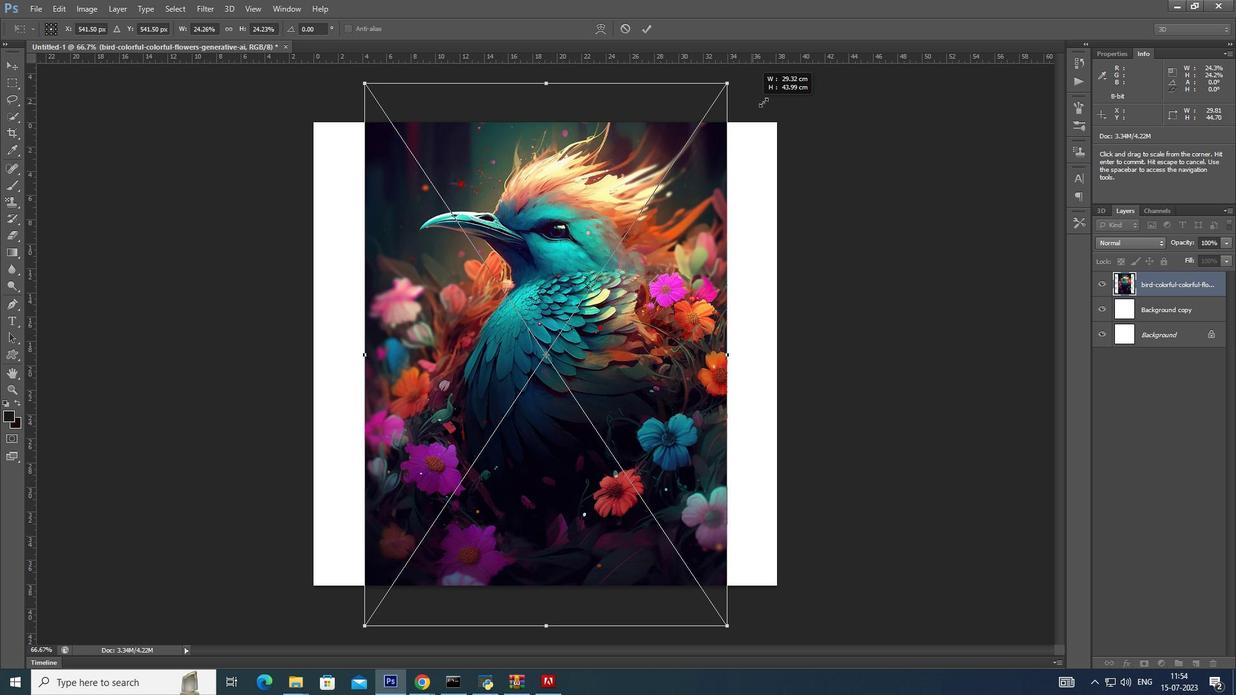 
Action: Mouse moved to (779, 96)
Screenshot: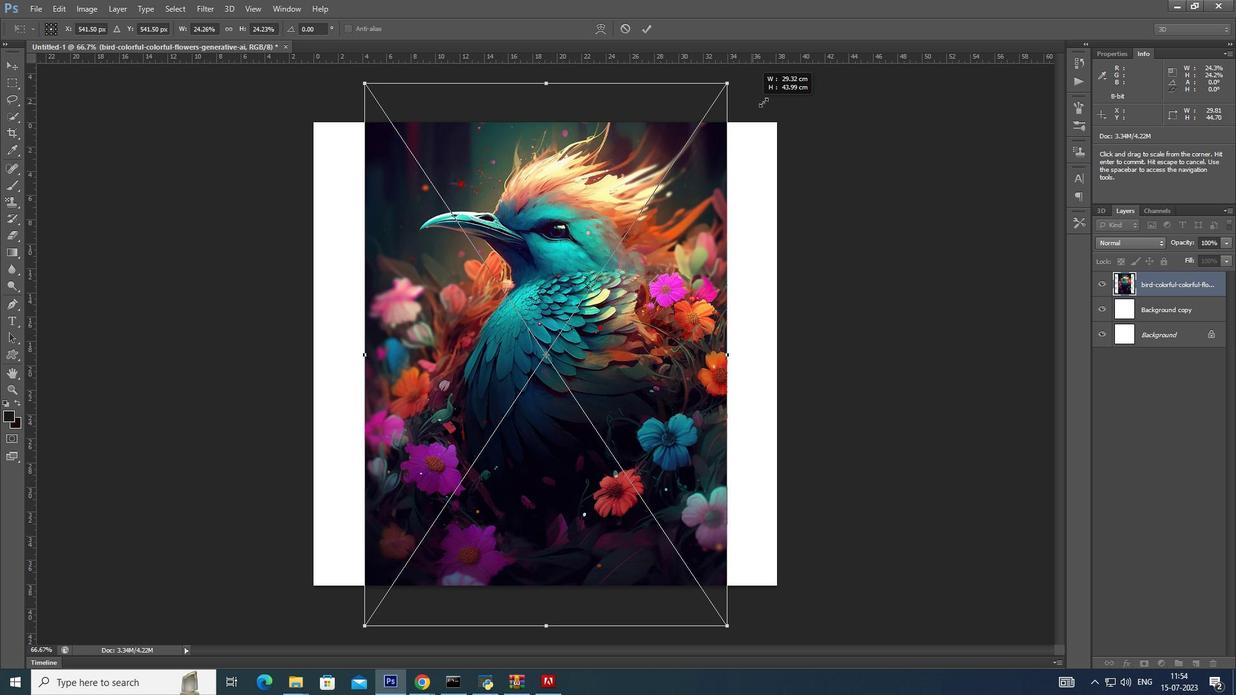 
Action: Key pressed <Key.alt_l>
Screenshot: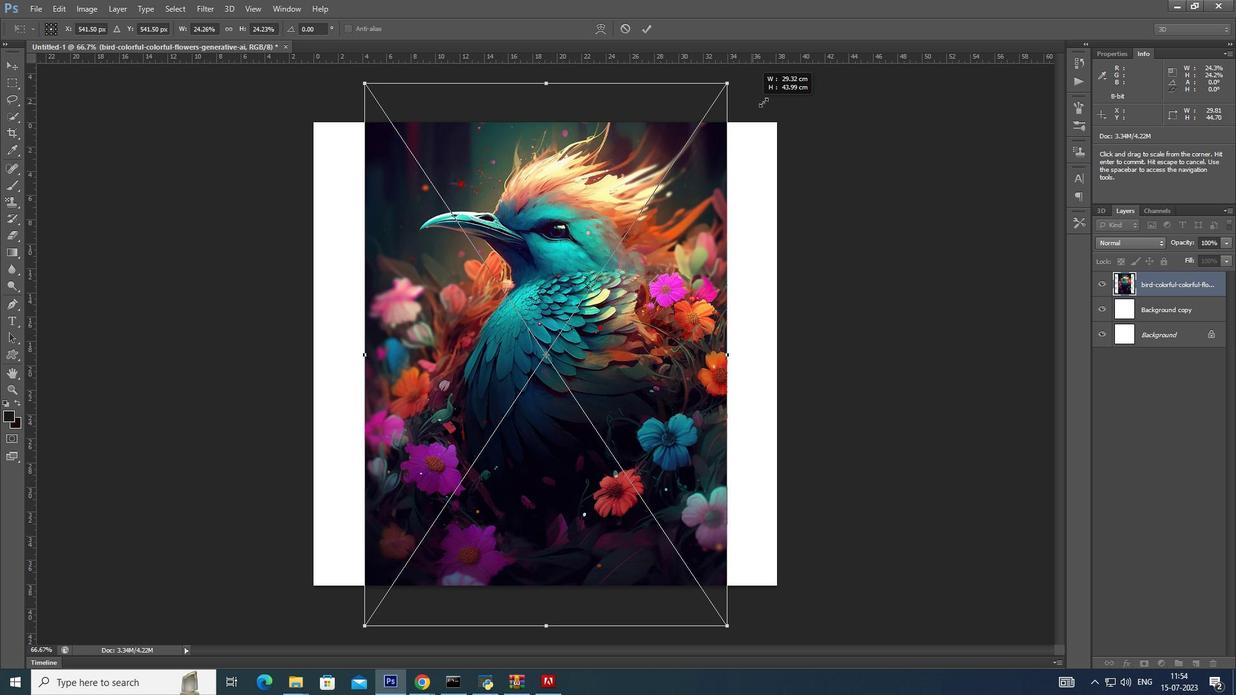 
Action: Mouse moved to (784, 94)
Screenshot: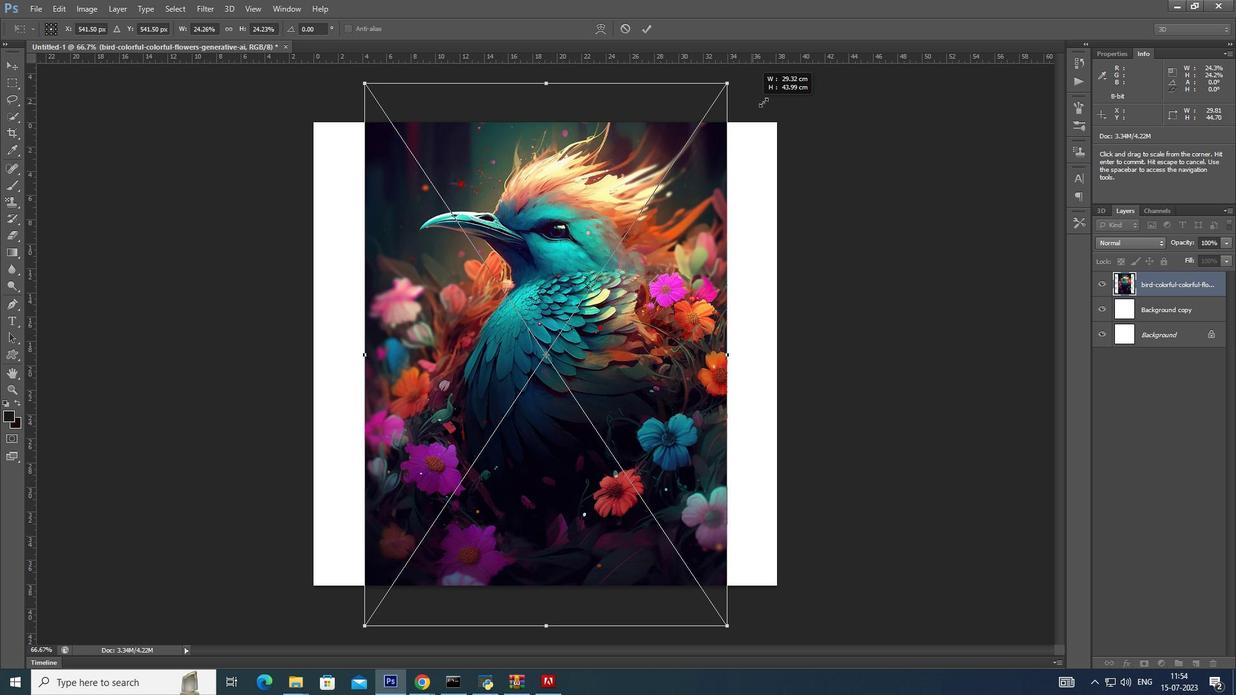 
Action: Key pressed <Key.alt_l>
Screenshot: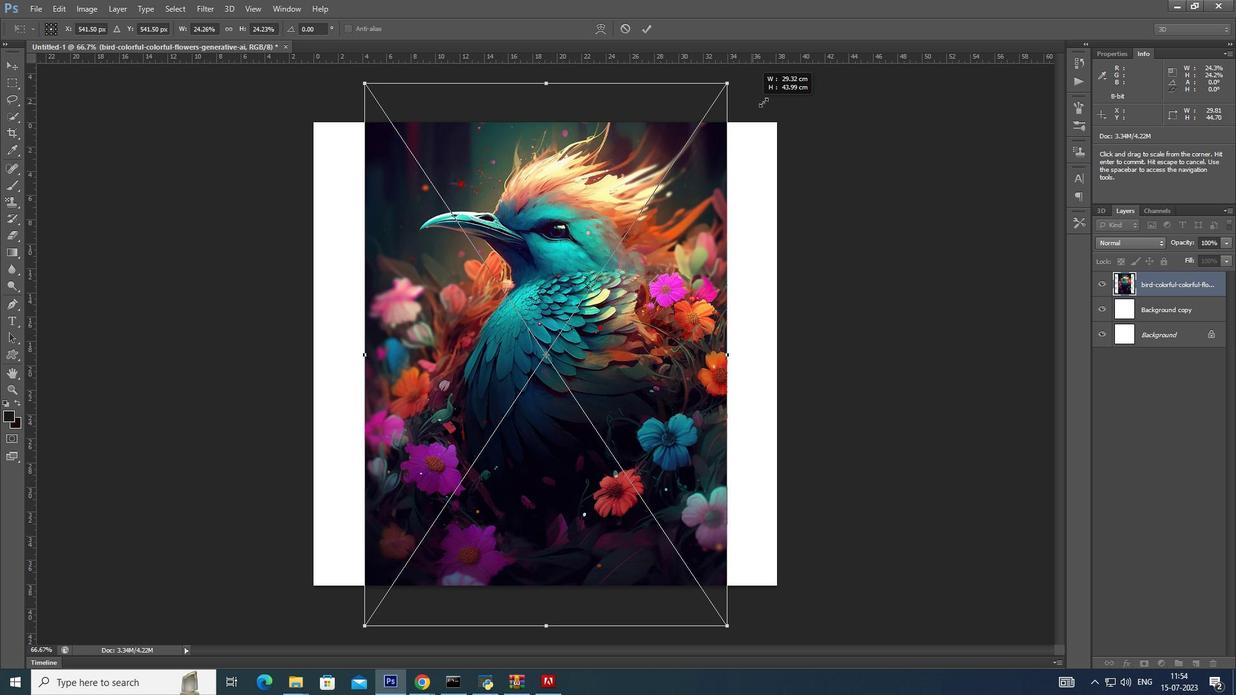 
Action: Mouse moved to (786, 94)
Screenshot: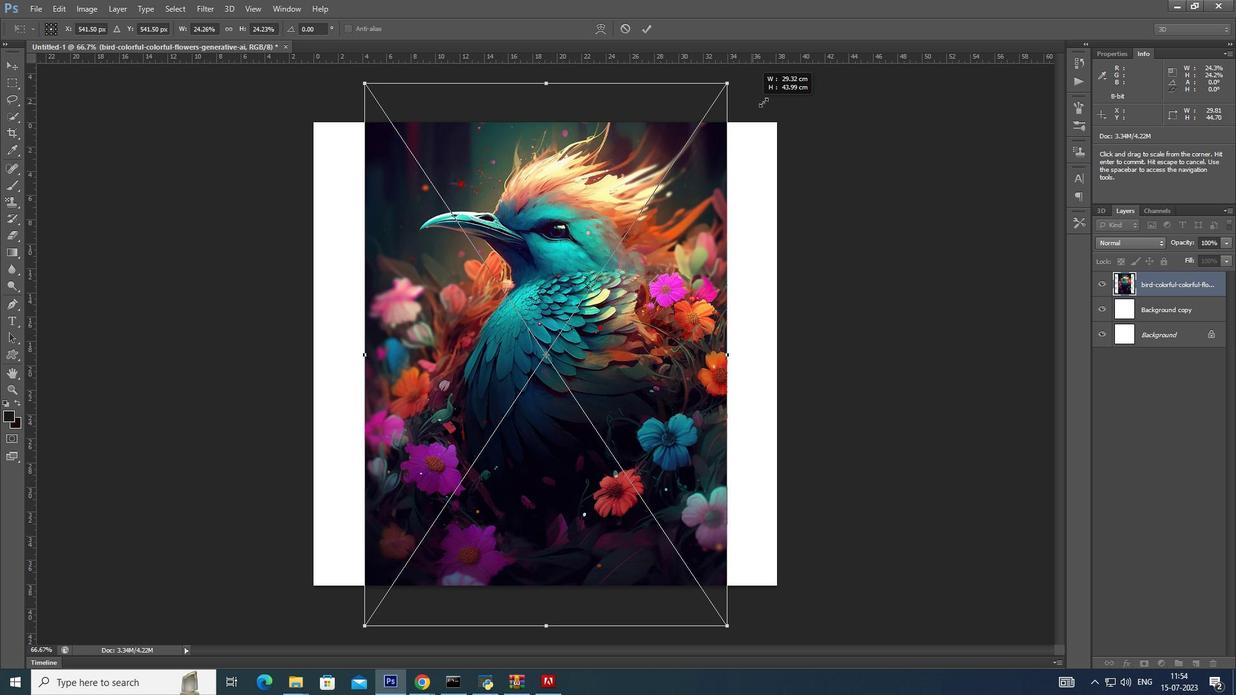 
Action: Key pressed <Key.alt_l>
Screenshot: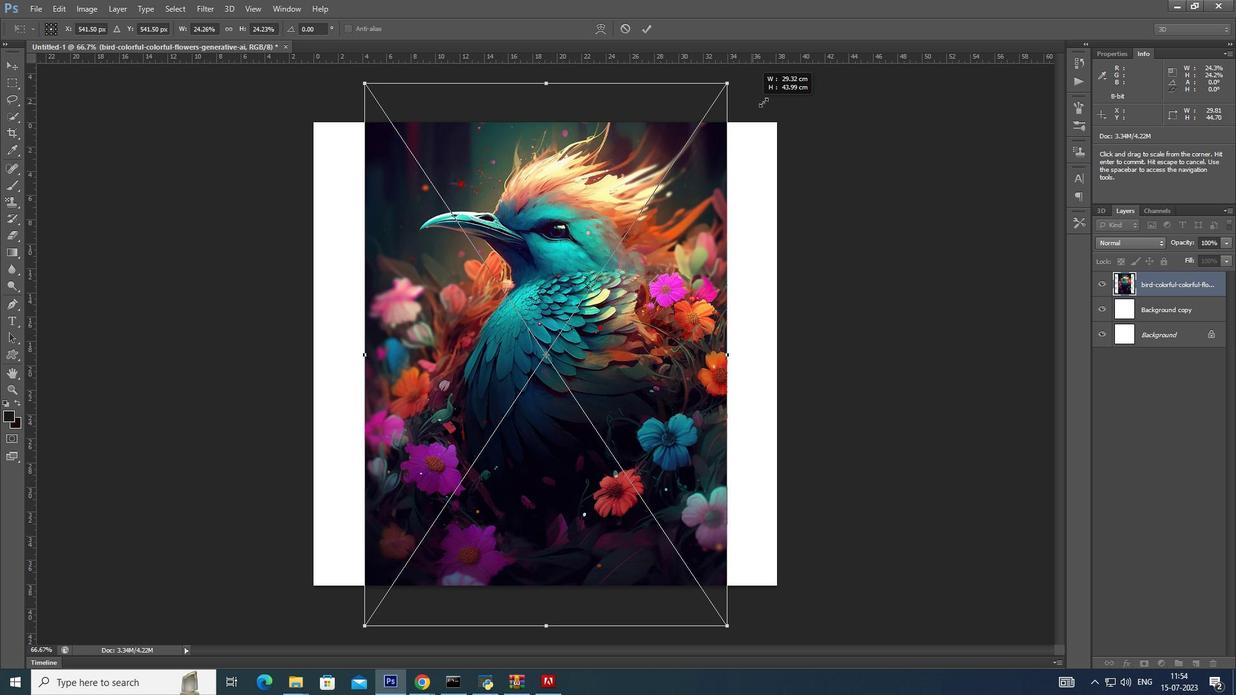 
Action: Mouse moved to (788, 93)
Screenshot: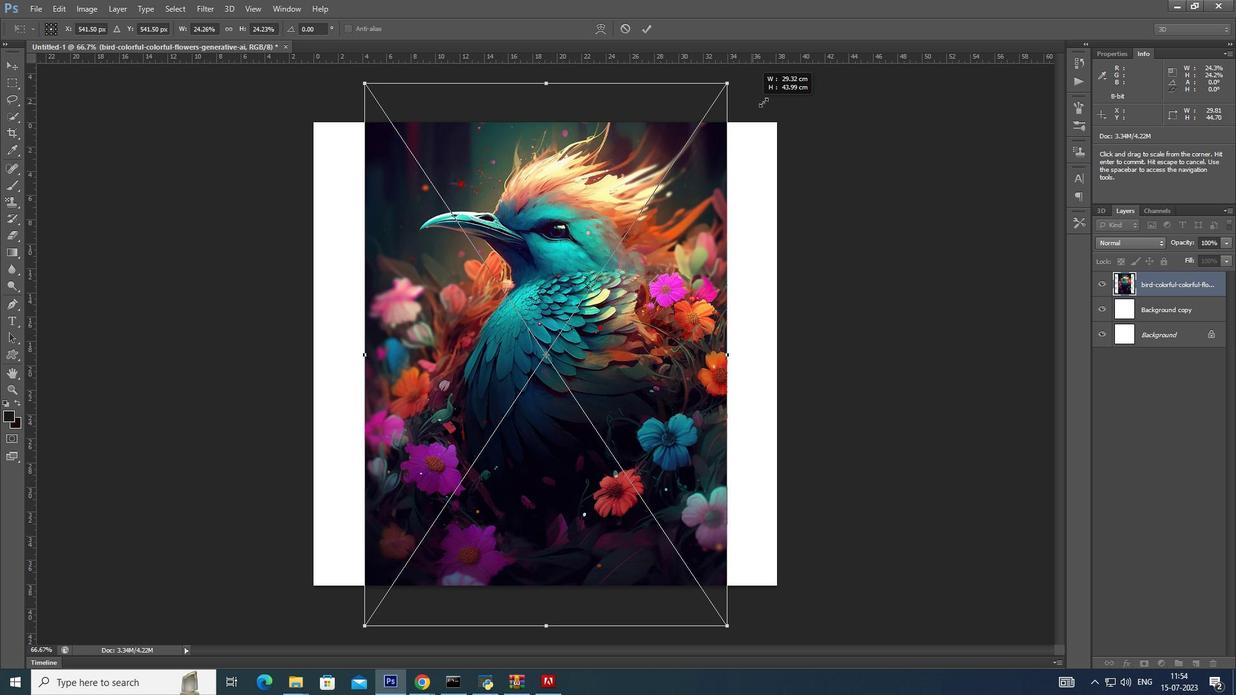 
Action: Key pressed <Key.alt_l><Key.alt_l>
Screenshot: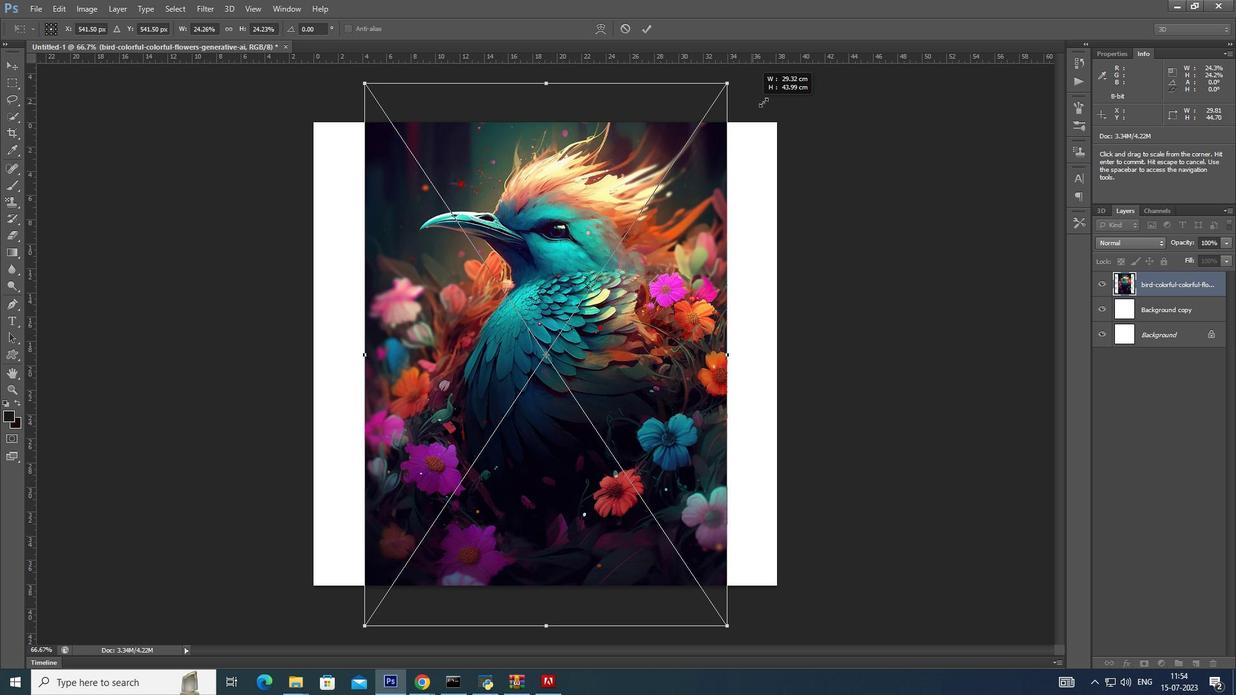 
Action: Mouse moved to (790, 92)
Screenshot: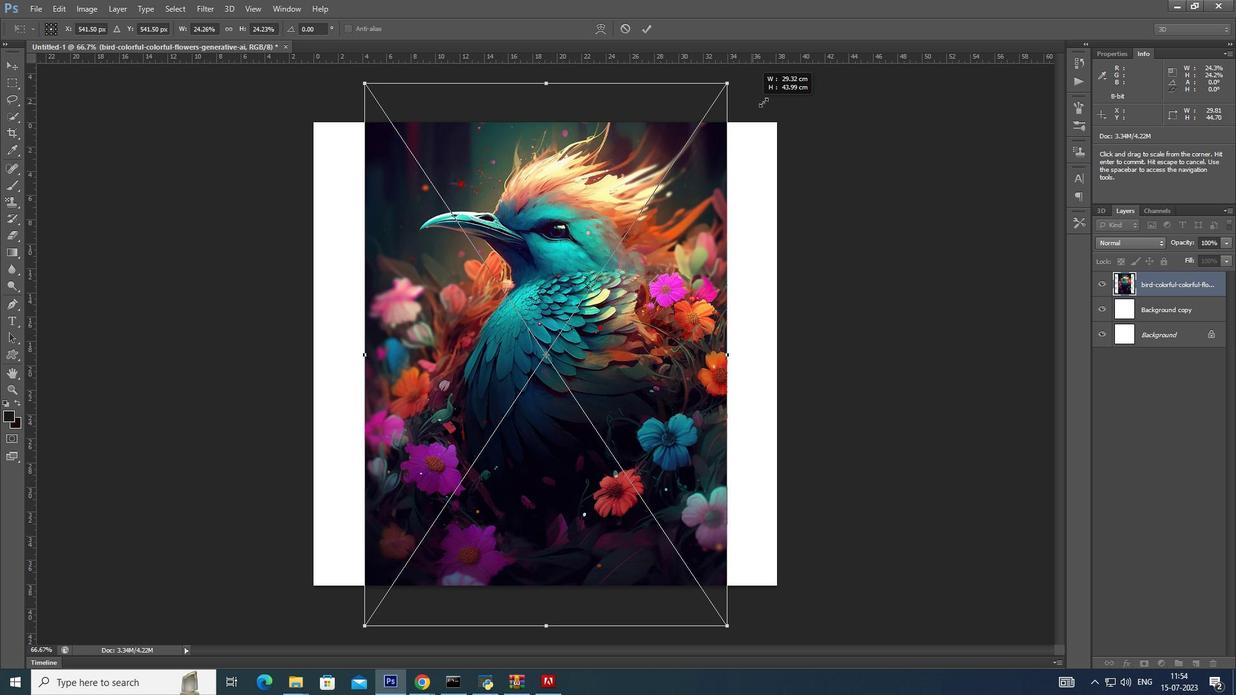 
Action: Key pressed <Key.alt_l>
Screenshot: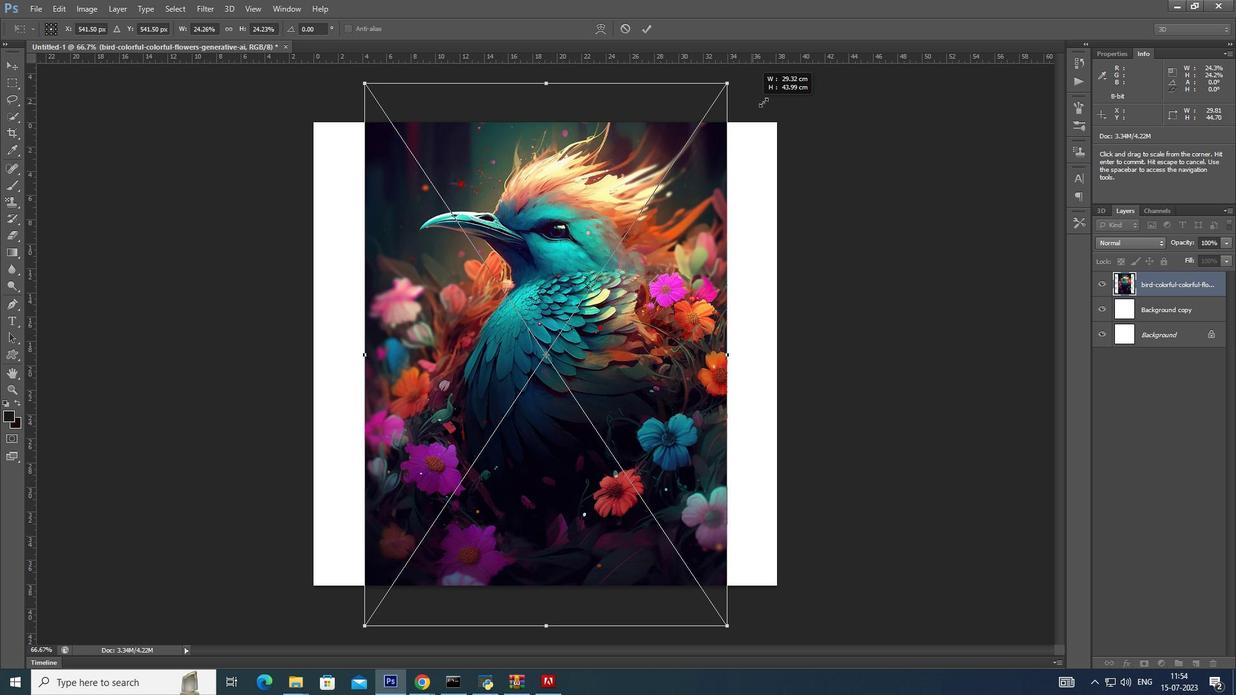
Action: Mouse moved to (794, 92)
Screenshot: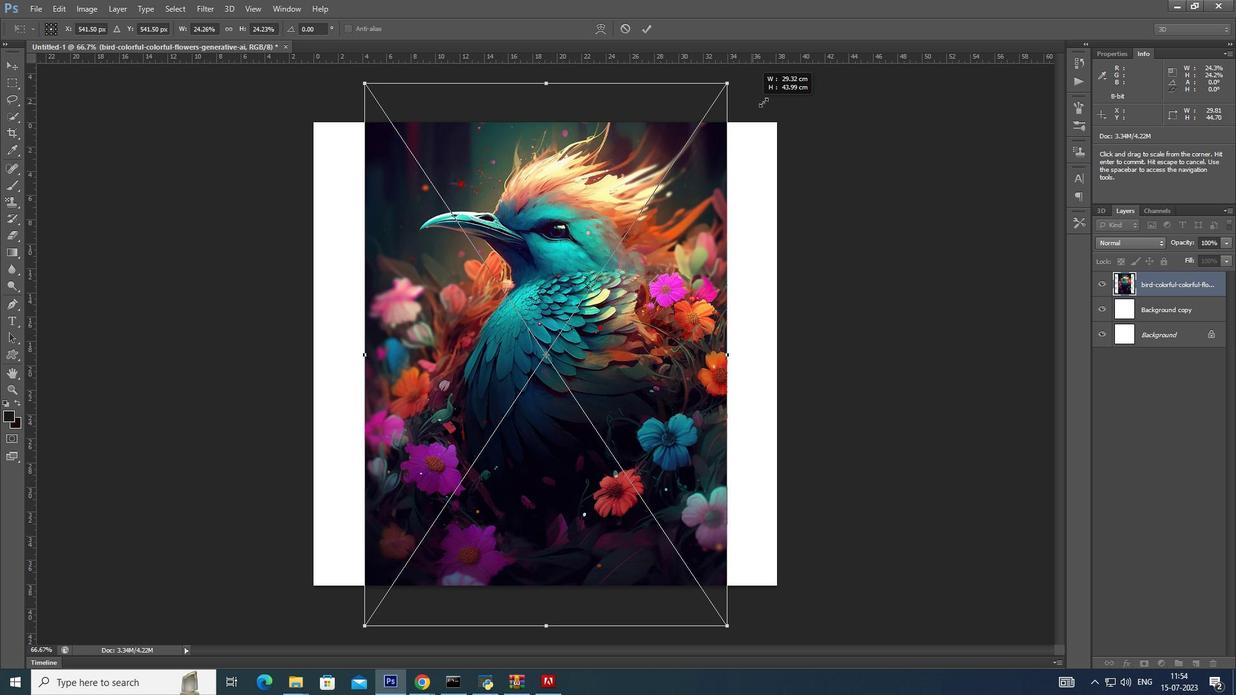
Action: Key pressed <Key.alt_l>
Screenshot: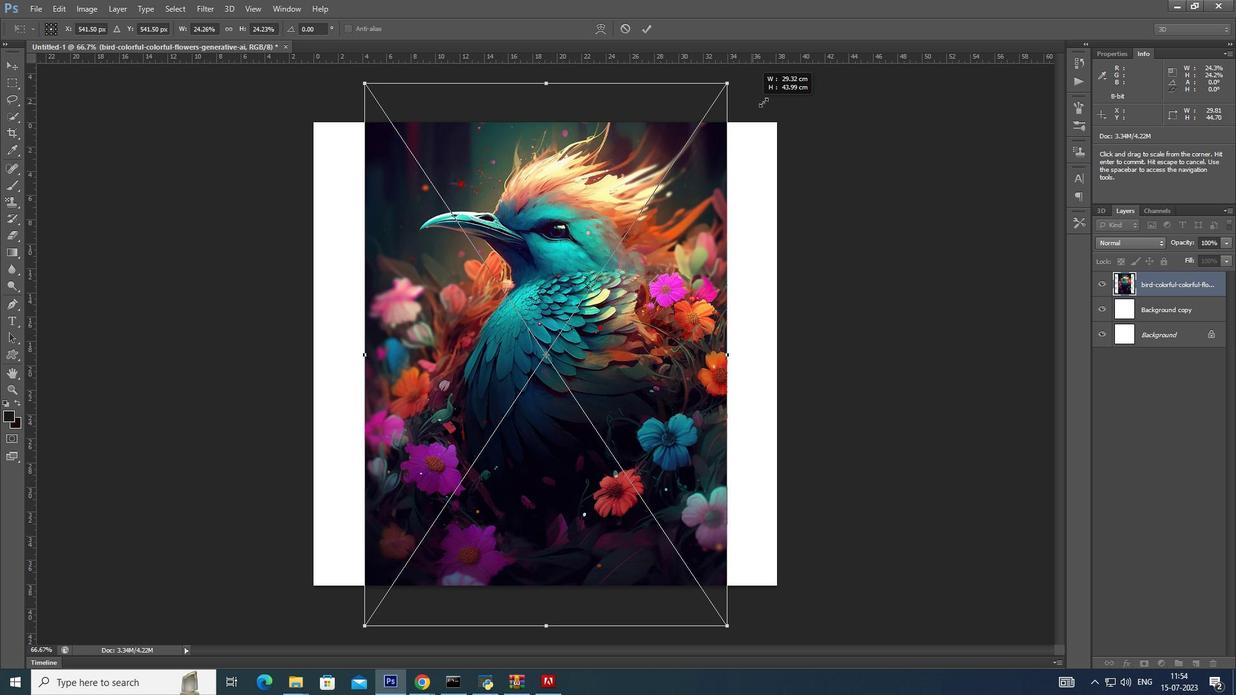 
Action: Mouse moved to (795, 91)
Screenshot: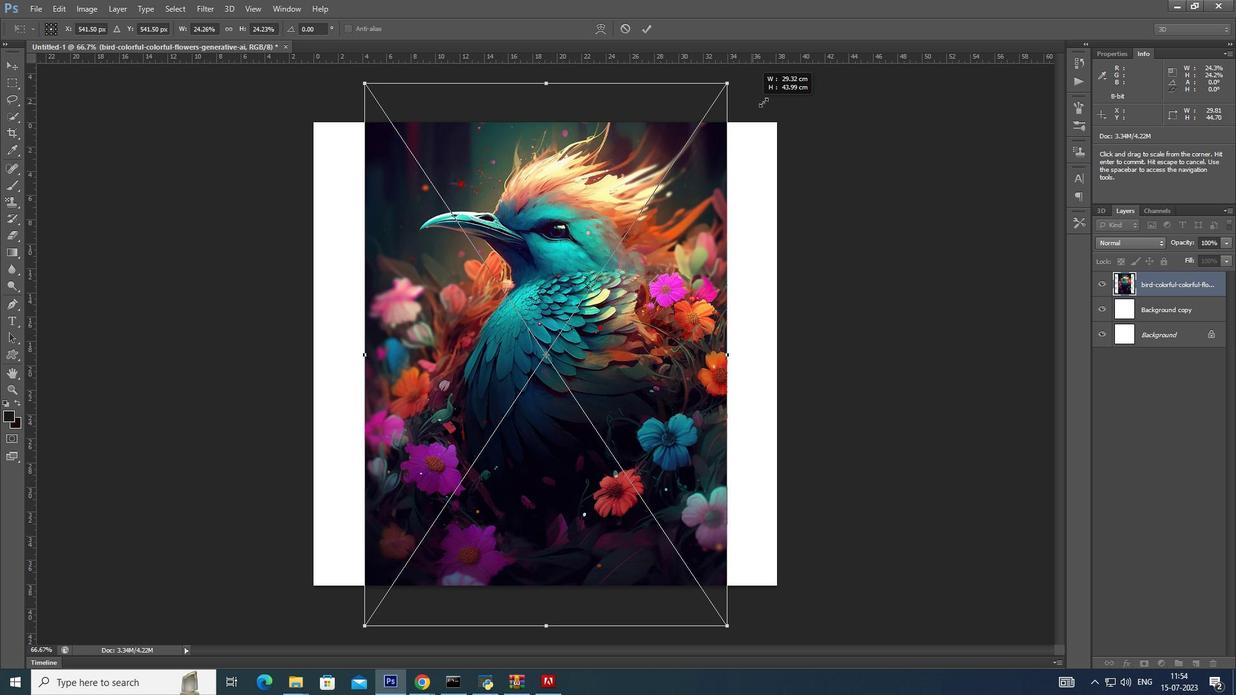 
Action: Key pressed <Key.alt_l>
Screenshot: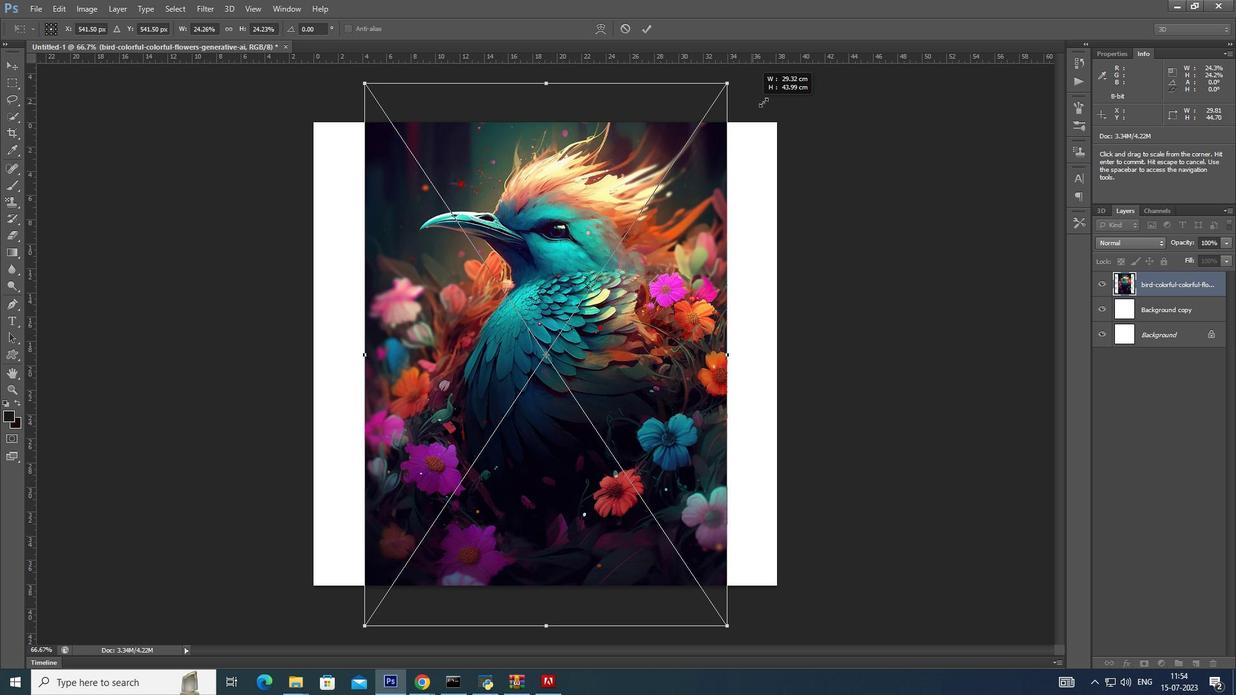 
Action: Mouse moved to (798, 90)
Screenshot: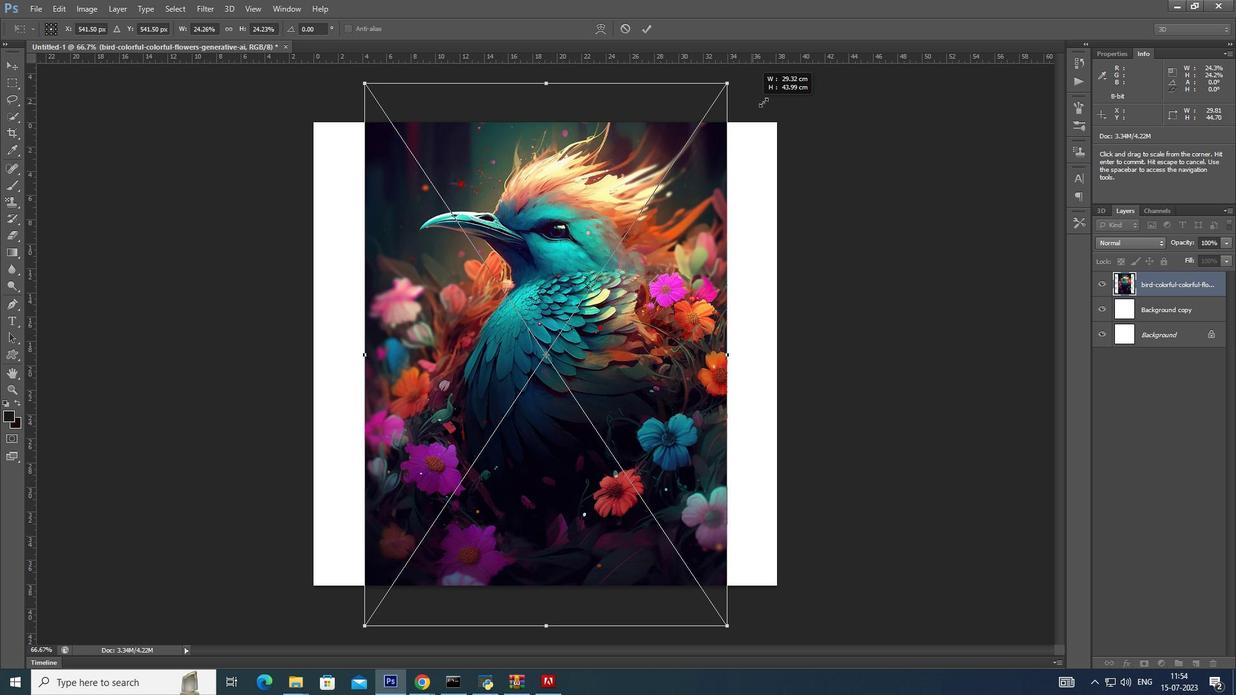 
Action: Key pressed <Key.alt_l>
Screenshot: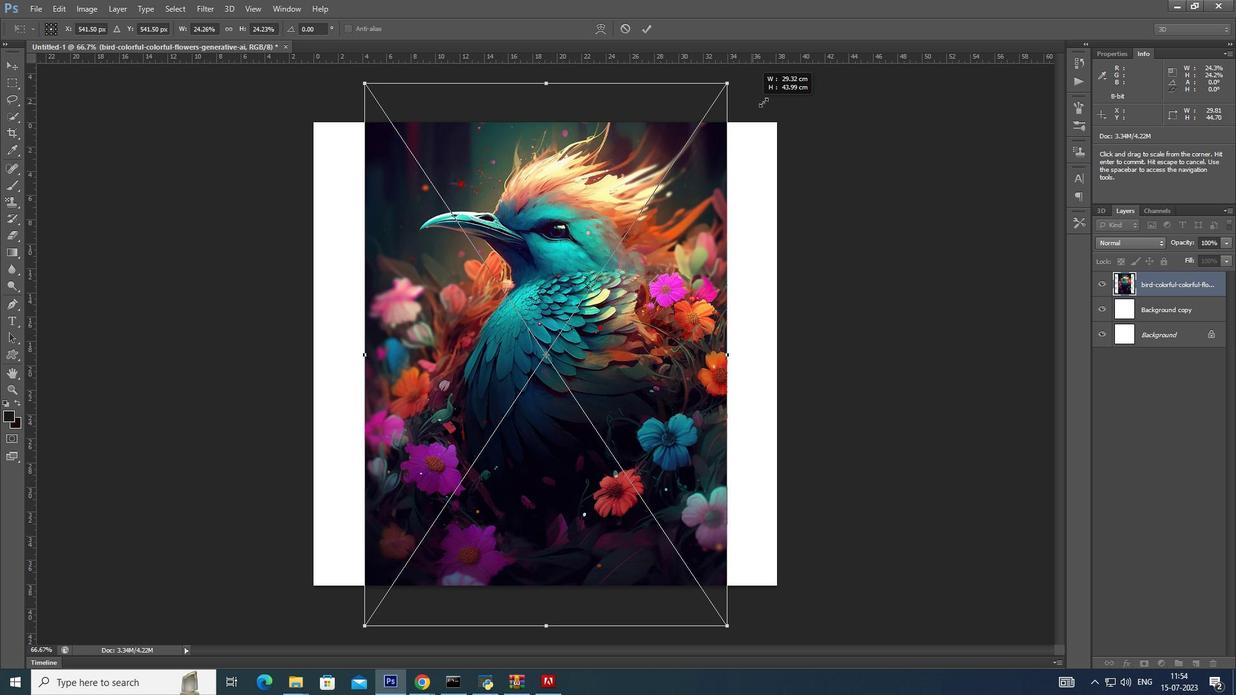 
Action: Mouse moved to (802, 89)
Screenshot: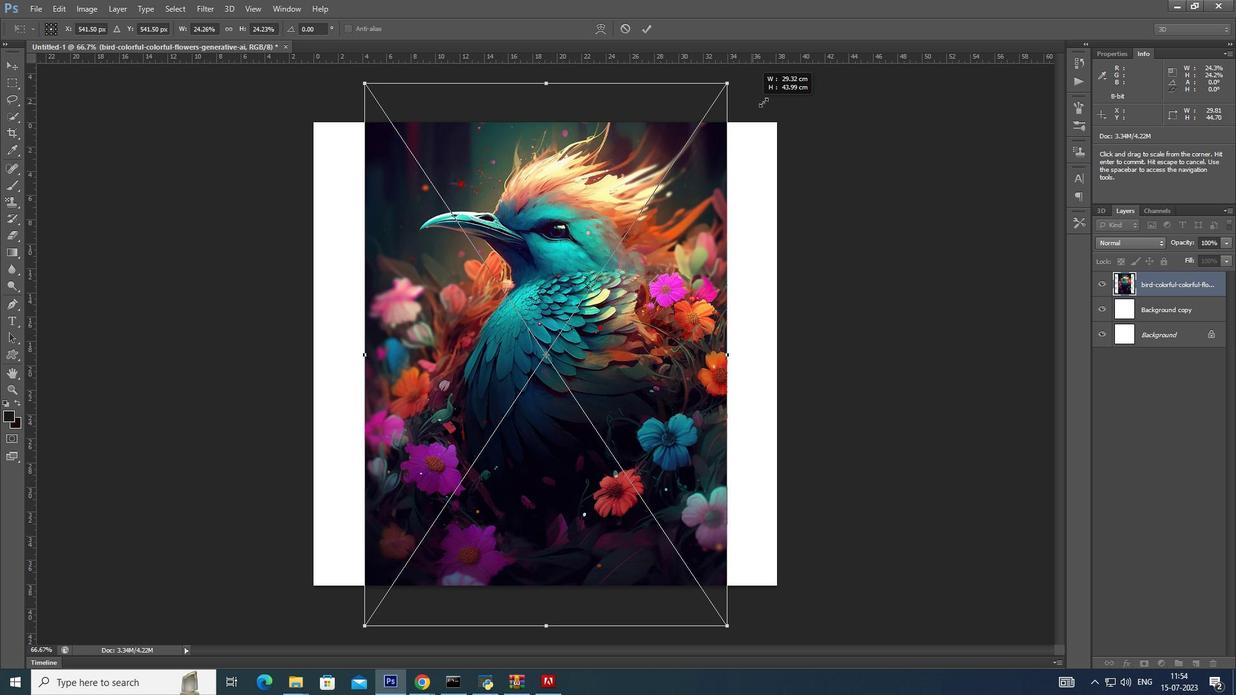 
Action: Key pressed <Key.alt_l>
Screenshot: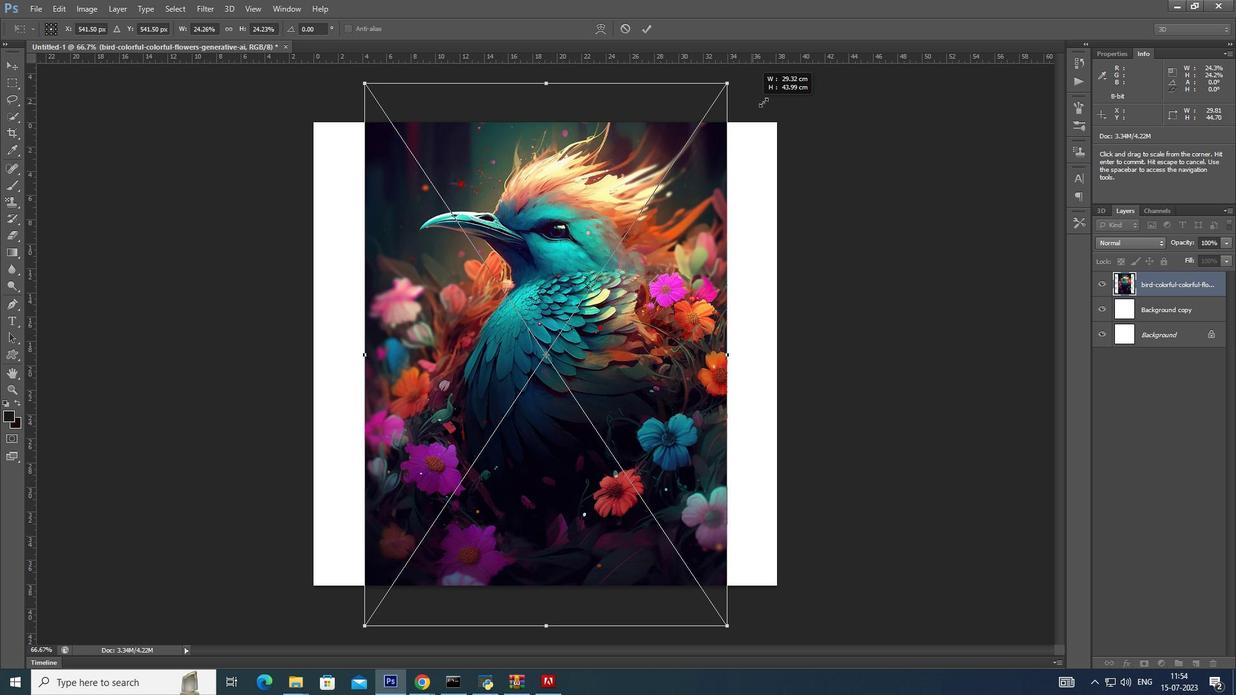 
Action: Mouse moved to (805, 88)
Screenshot: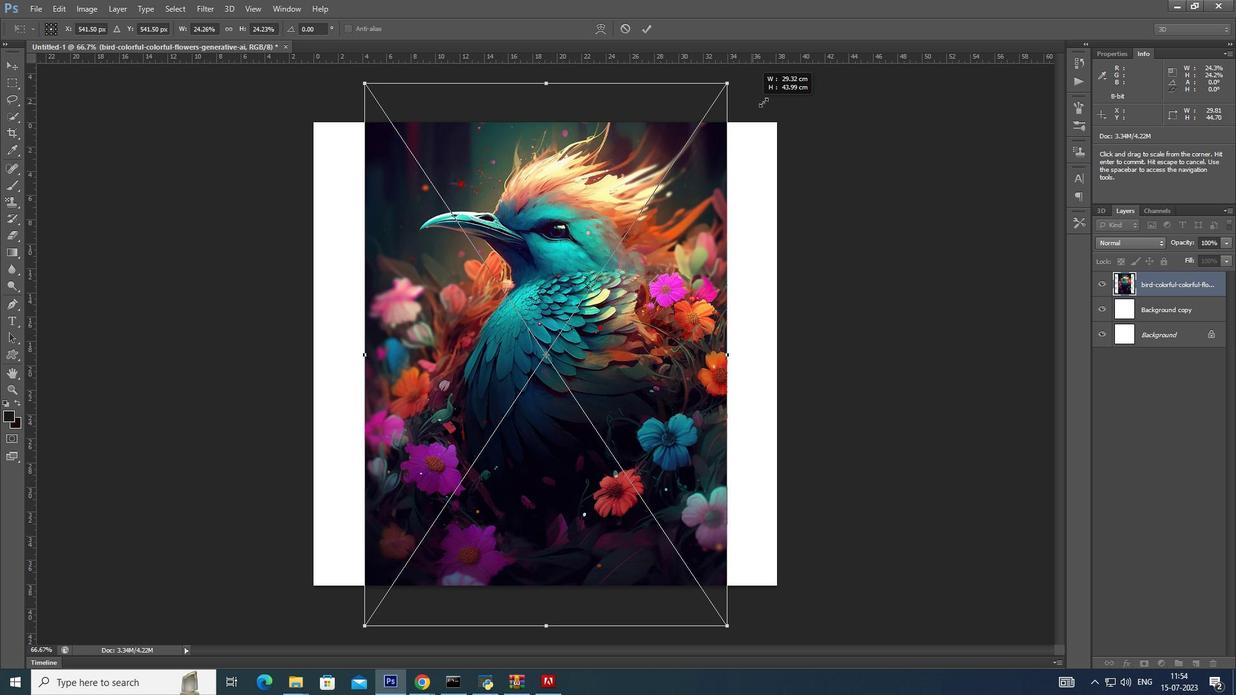 
Action: Key pressed <Key.alt_l><Key.alt_l><Key.alt_l>
Screenshot: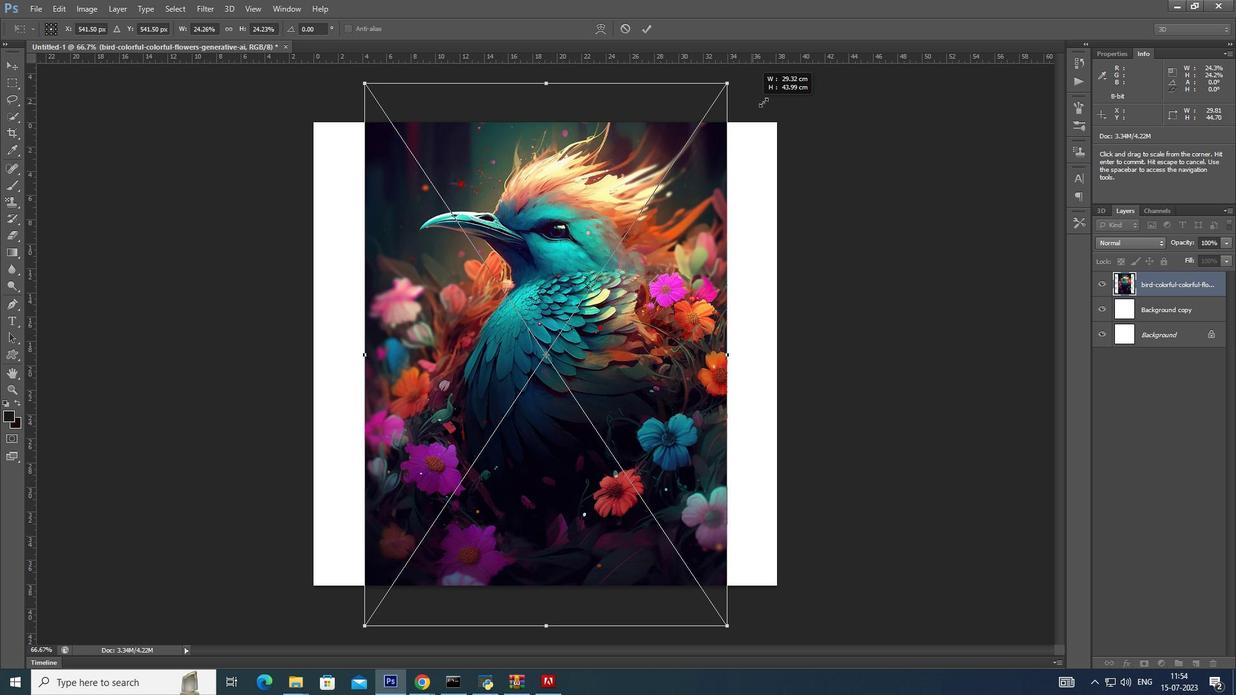 
Action: Mouse moved to (808, 86)
Screenshot: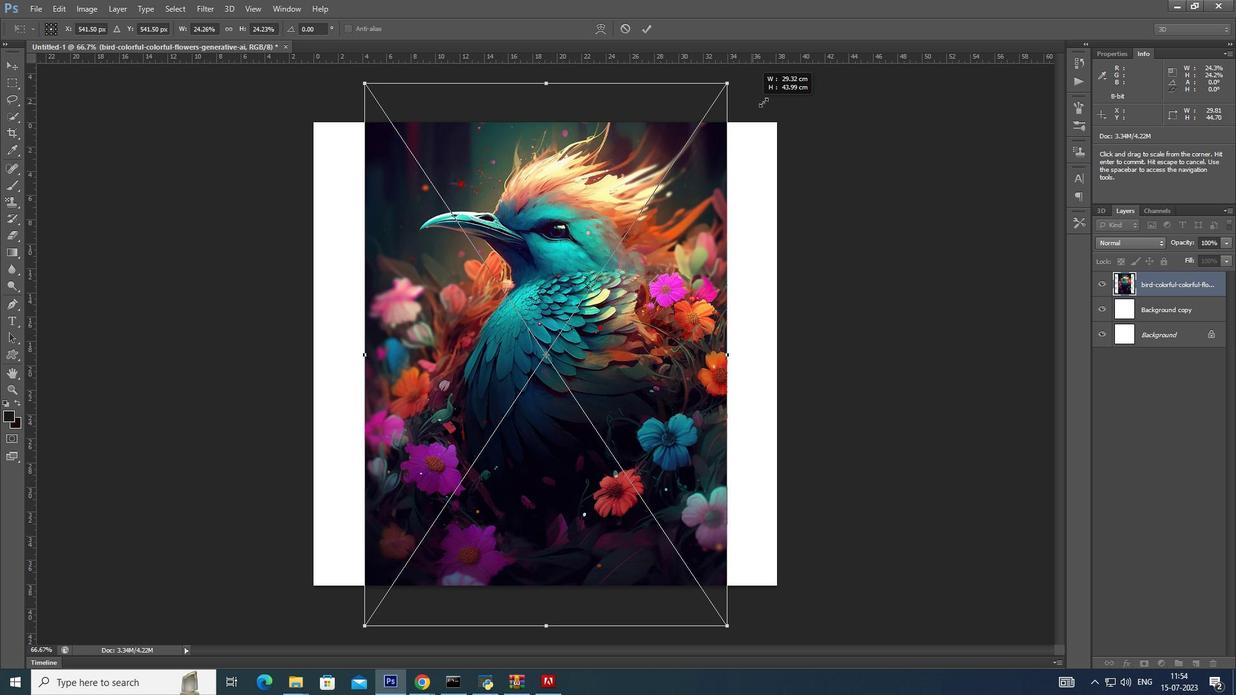 
Action: Key pressed <Key.alt_l>
Screenshot: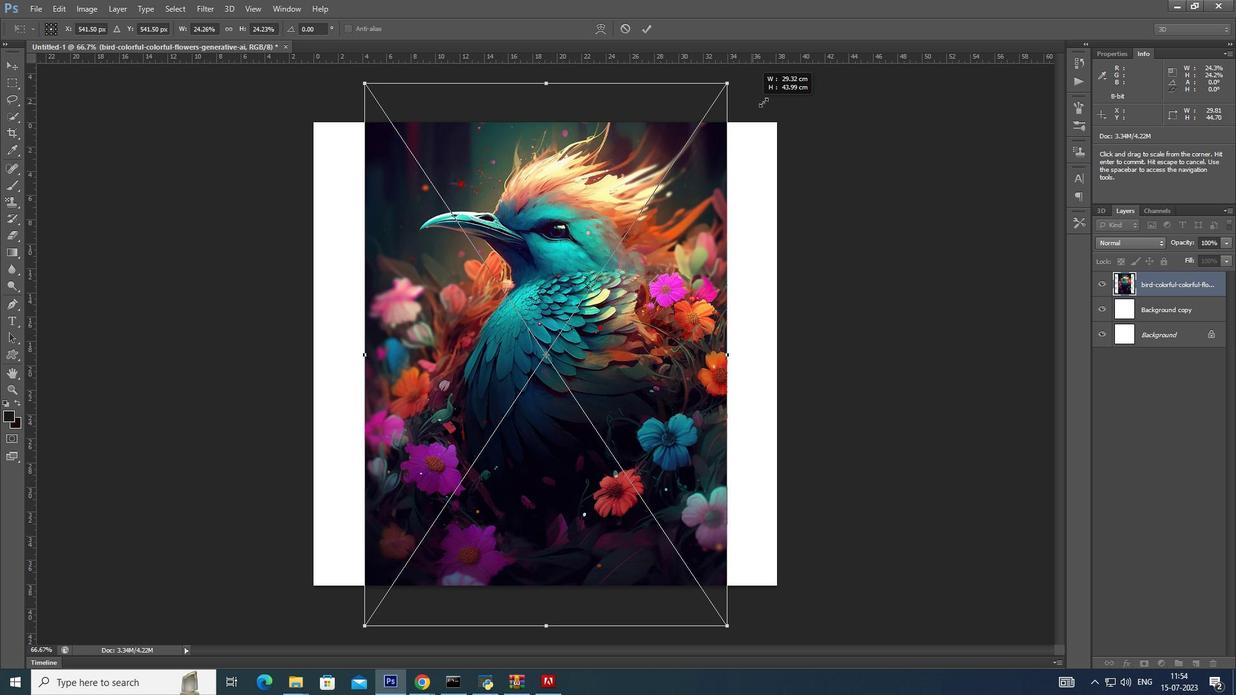 
Action: Mouse moved to (810, 86)
Screenshot: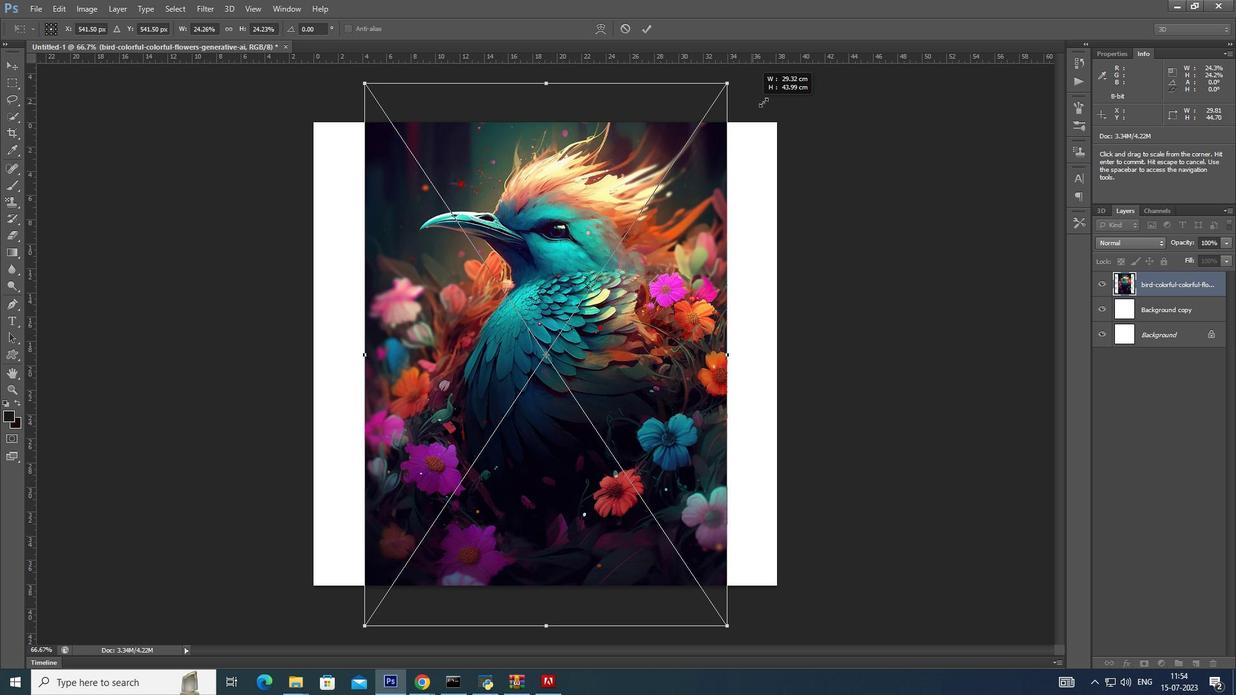 
Action: Key pressed <Key.alt_l>
Screenshot: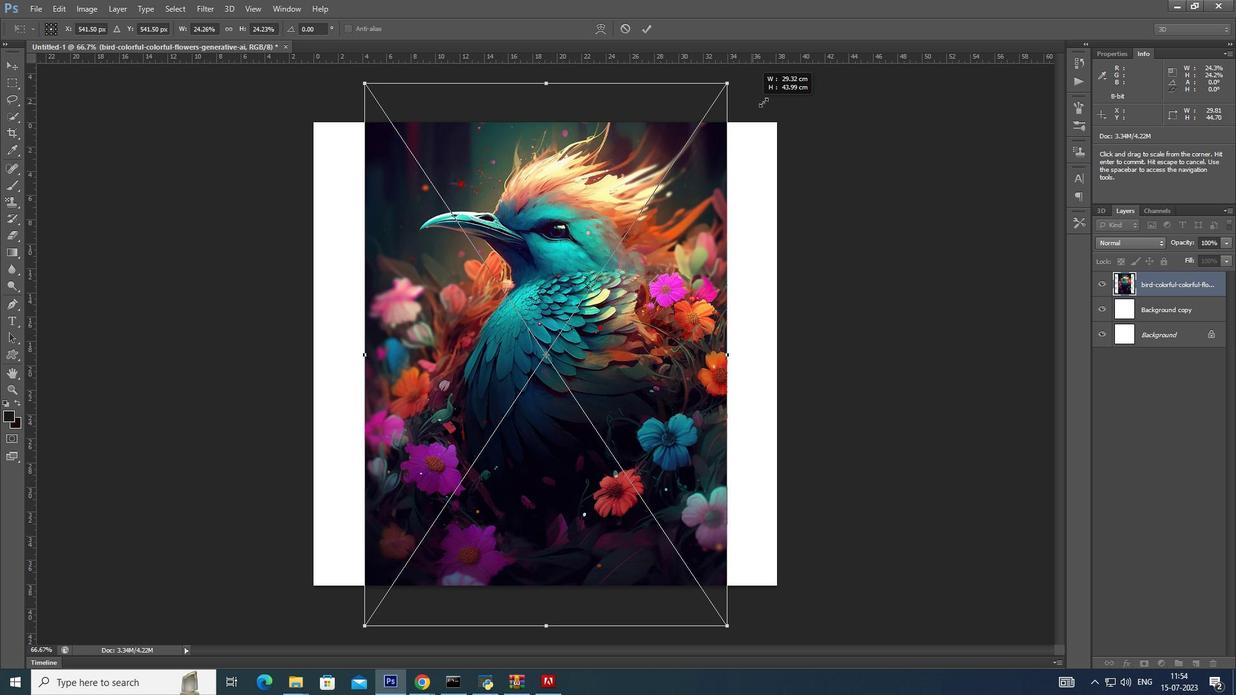 
Action: Mouse moved to (813, 85)
Screenshot: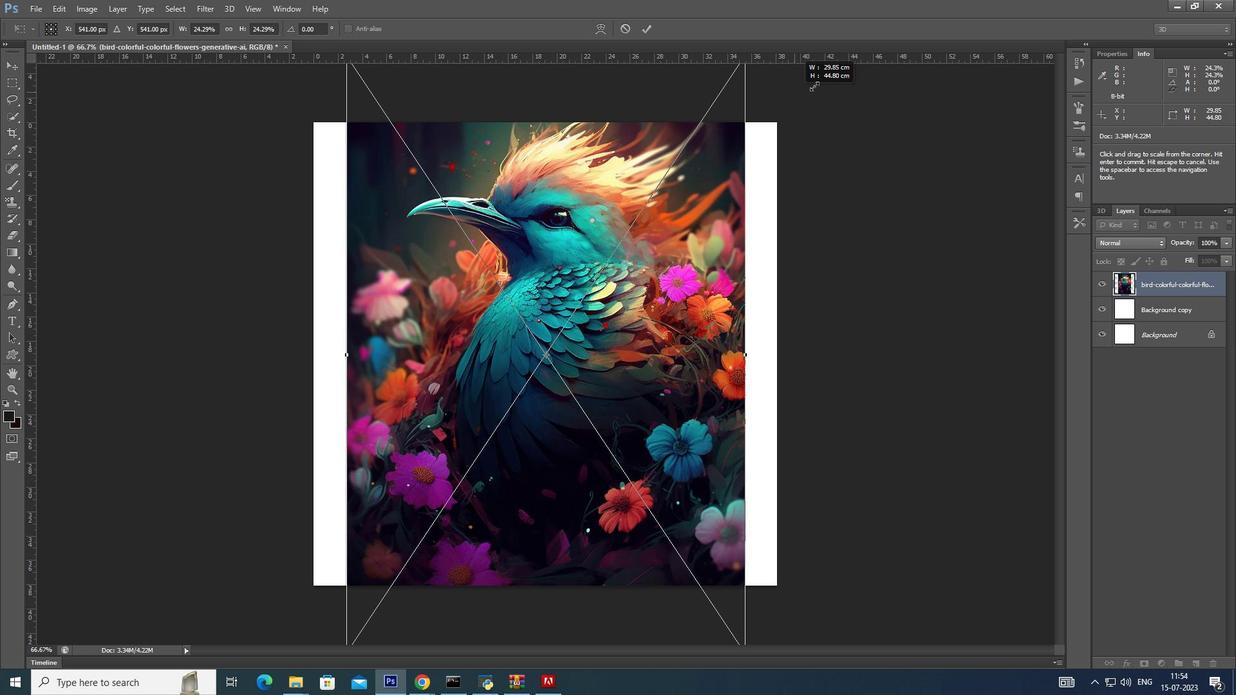 
Action: Key pressed <Key.alt_l><Key.alt_l><Key.alt_l><Key.alt_l><Key.alt_l><Key.alt_l><Key.alt_l><Key.alt_l><Key.alt_l><Key.alt_l><Key.alt_l><Key.alt_l><Key.alt_l><Key.alt_l><Key.alt_l><Key.alt_l><Key.alt_l><Key.alt_l>
Screenshot: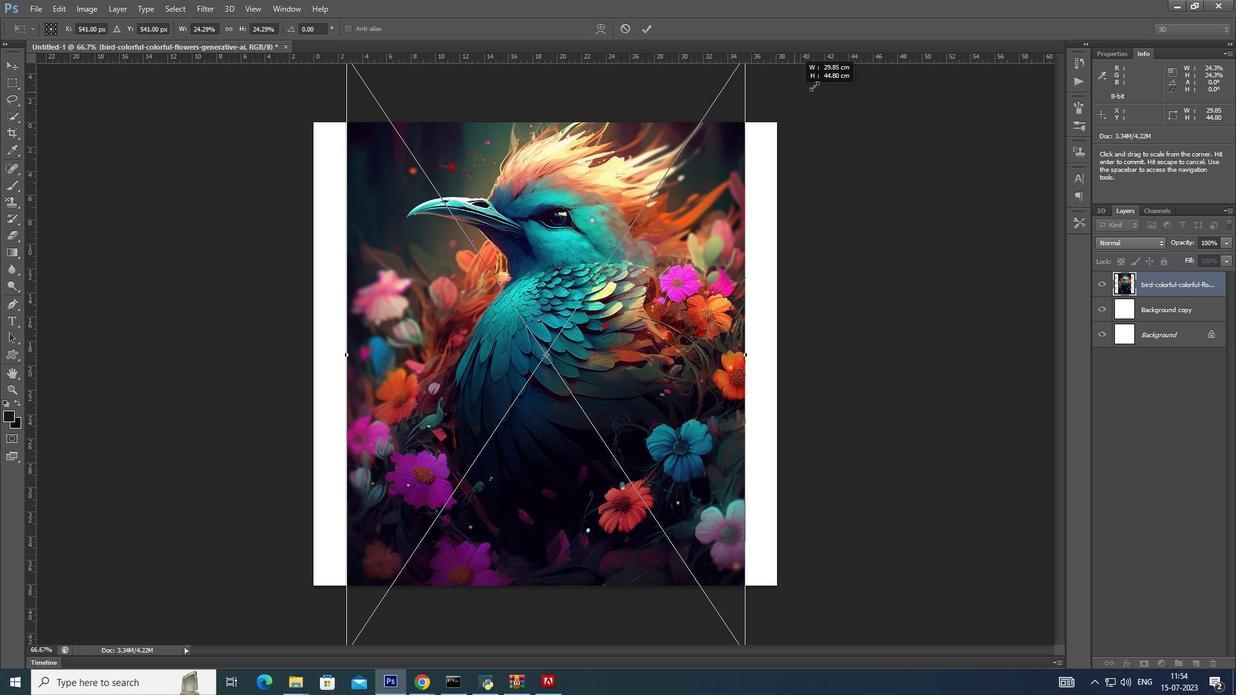 
Action: Mouse moved to (815, 84)
Screenshot: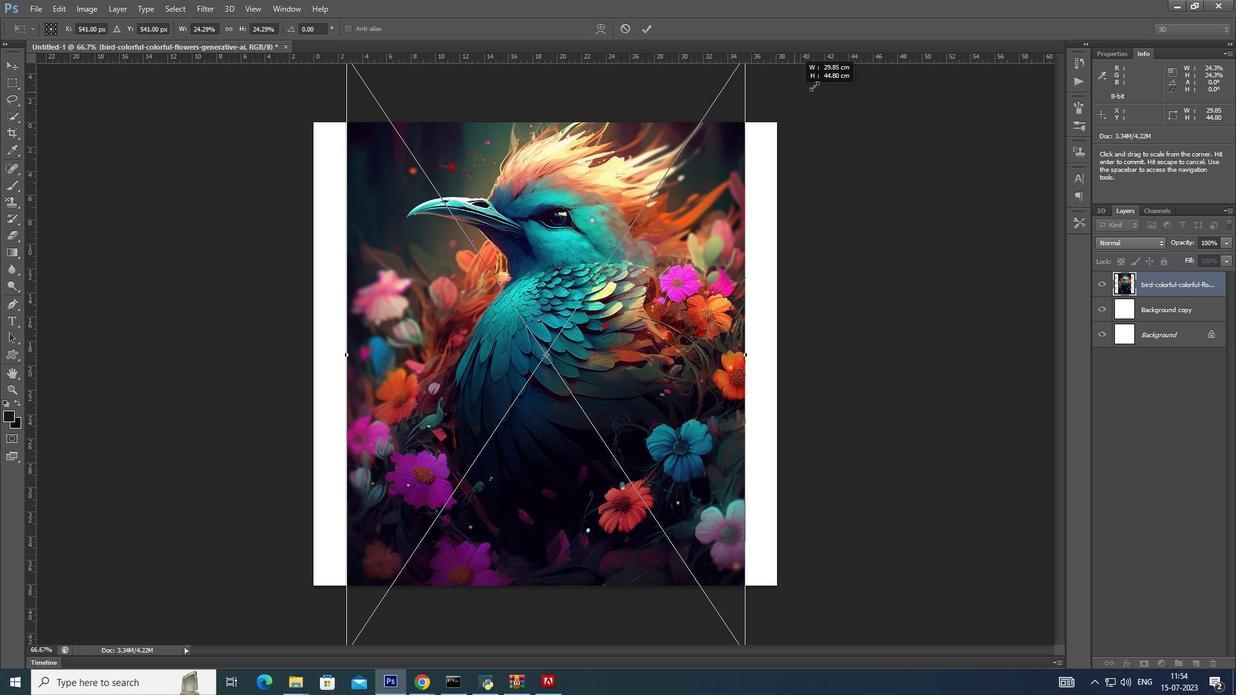 
Action: Key pressed <Key.alt_l>
Screenshot: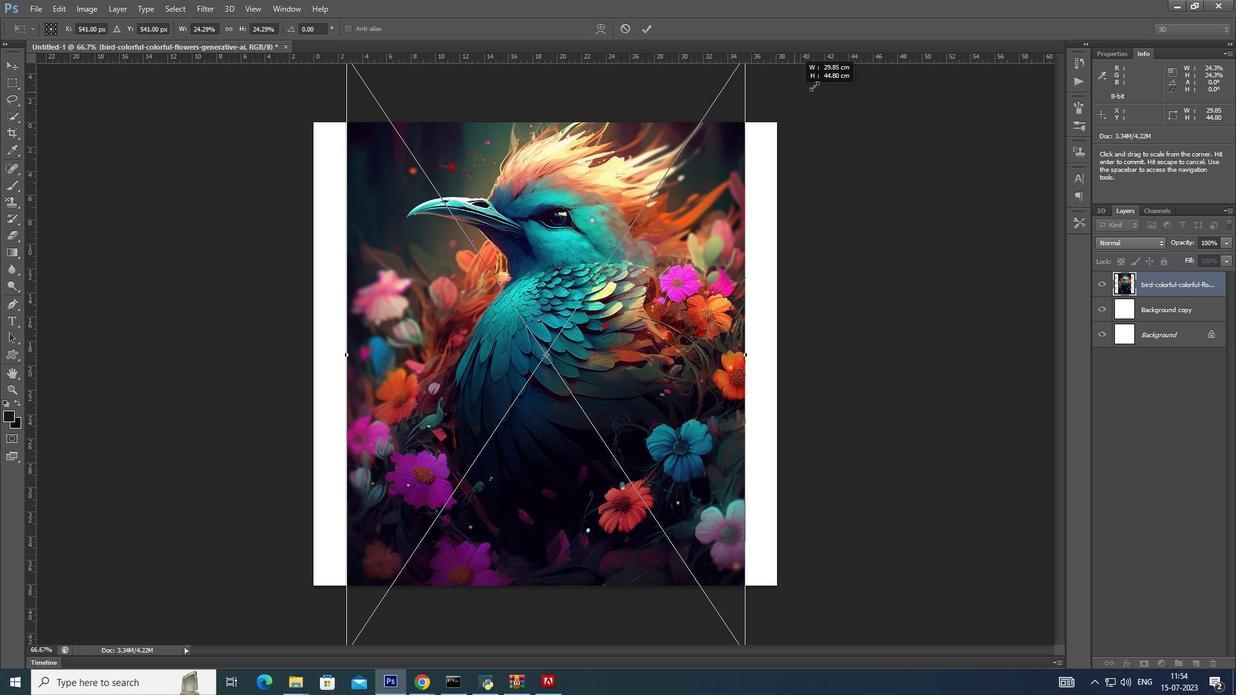 
Action: Mouse moved to (820, 83)
Screenshot: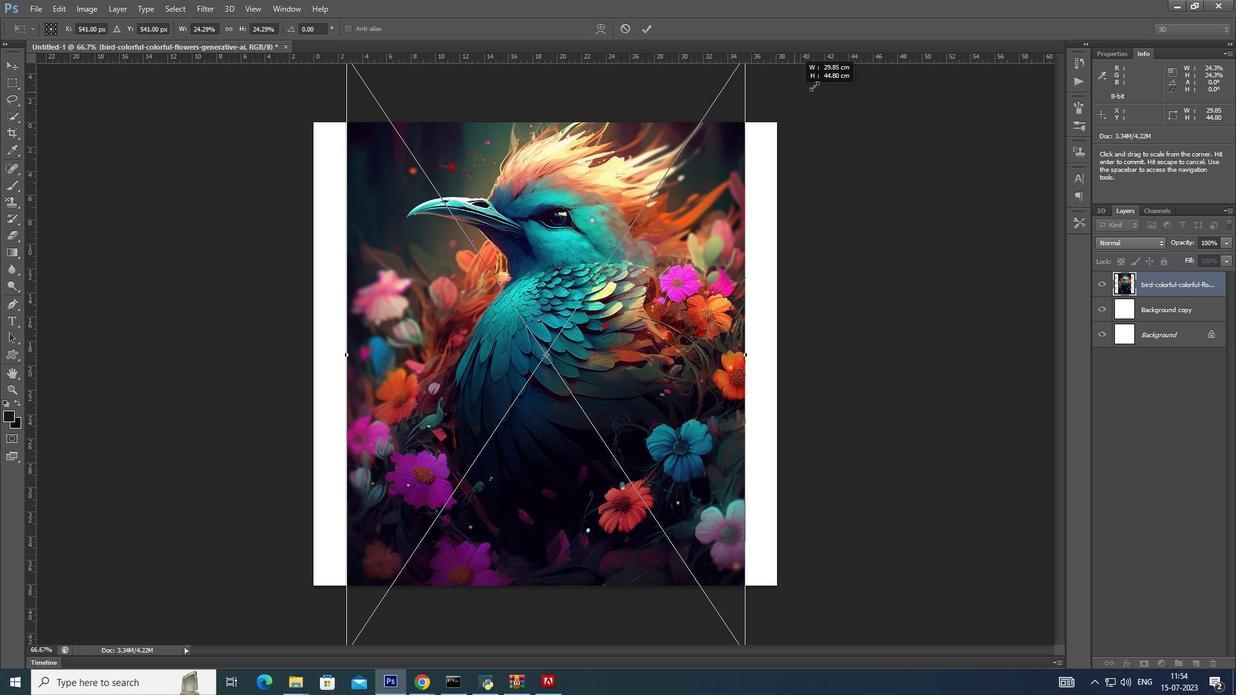 
Action: Key pressed <Key.alt_l>
Screenshot: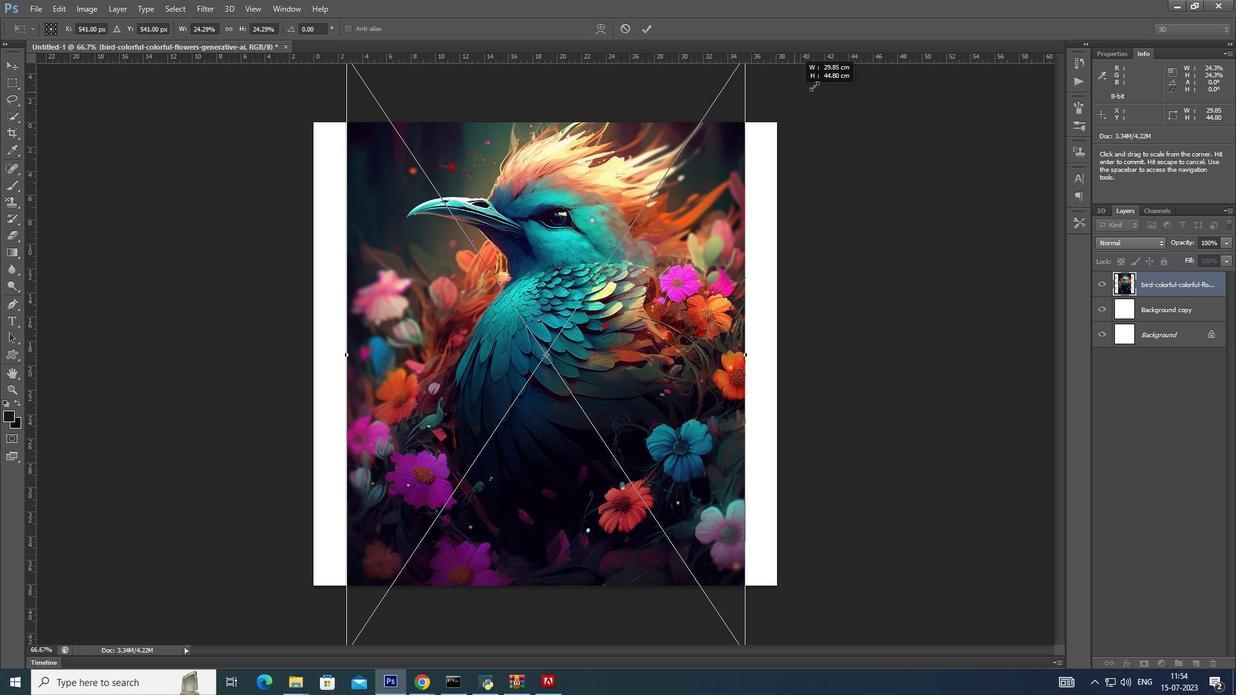 
Action: Mouse moved to (823, 82)
Screenshot: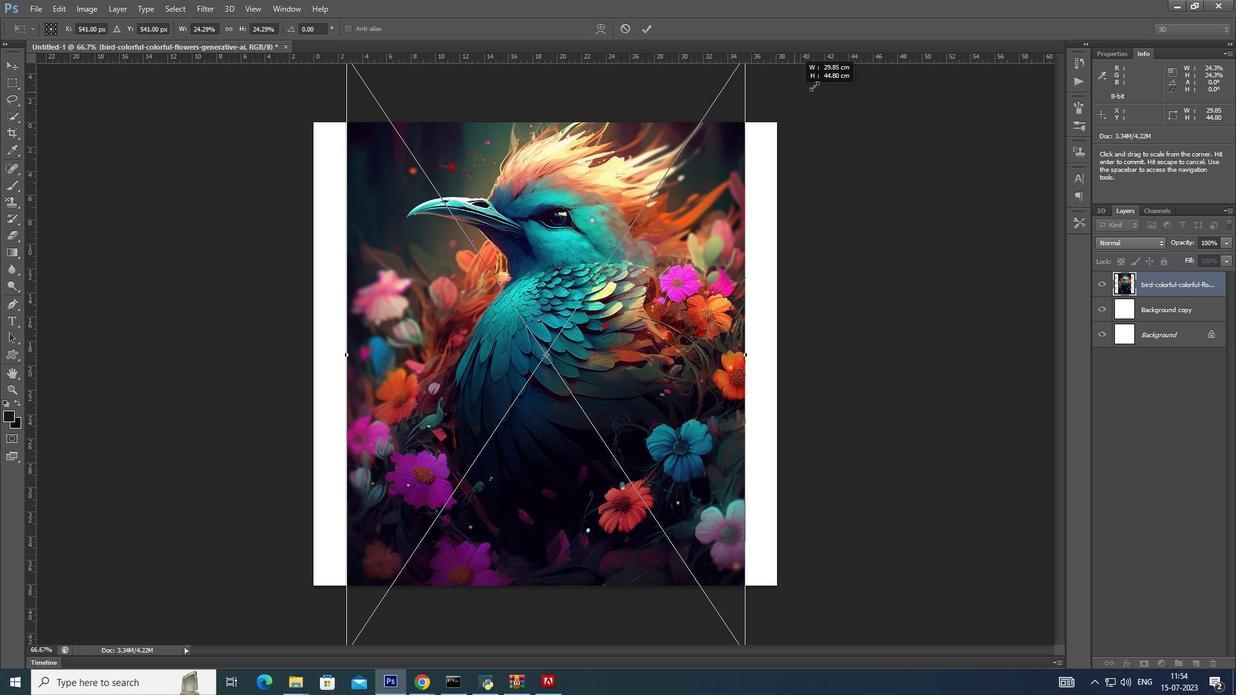 
Action: Key pressed <Key.alt_l>
Screenshot: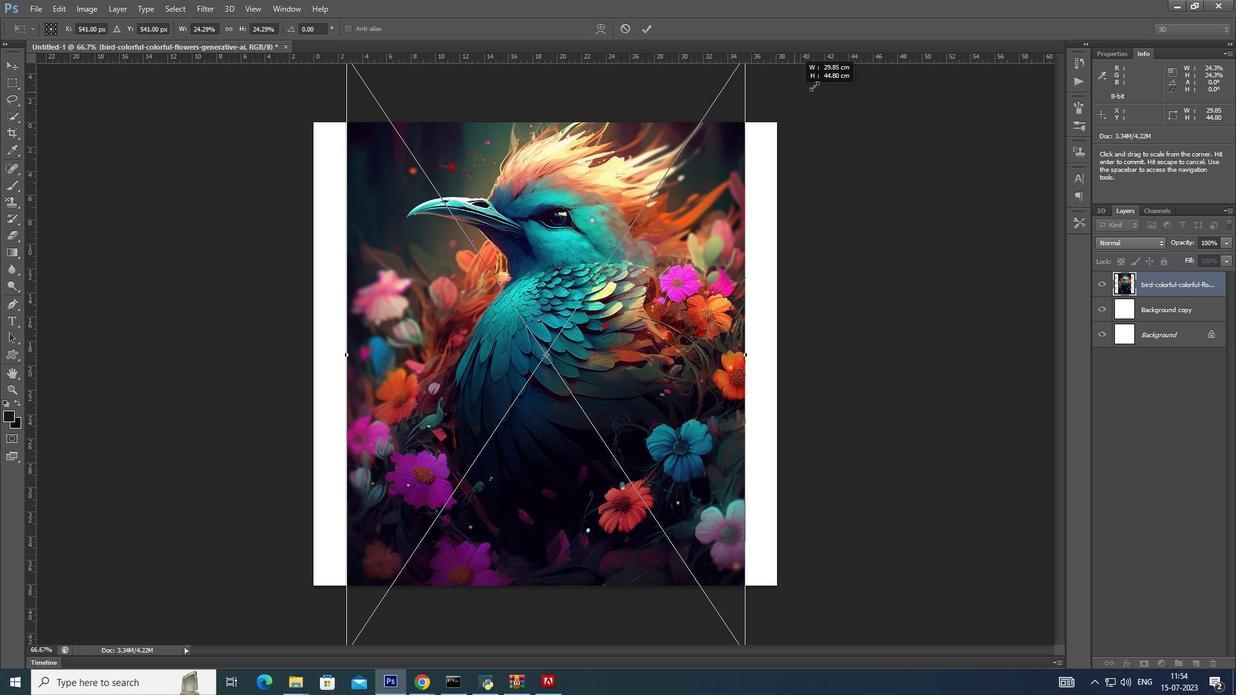 
Action: Mouse moved to (823, 82)
Screenshot: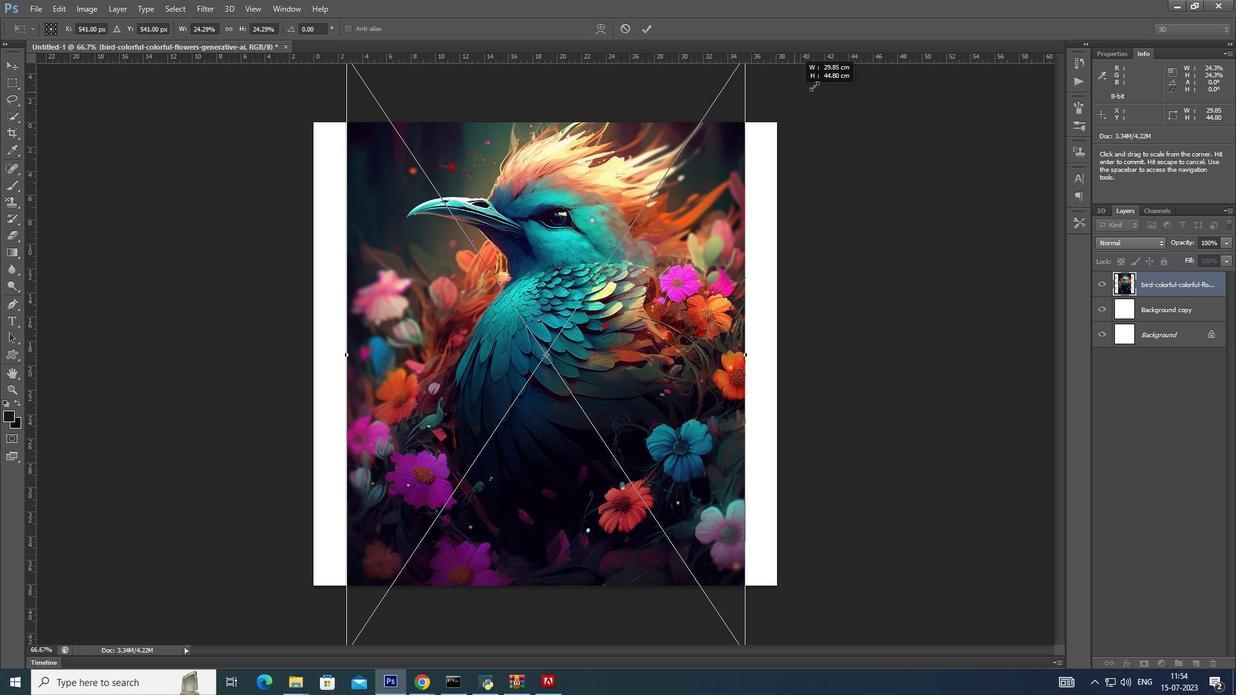 
Action: Key pressed <Key.alt_l><Key.alt_l>
Screenshot: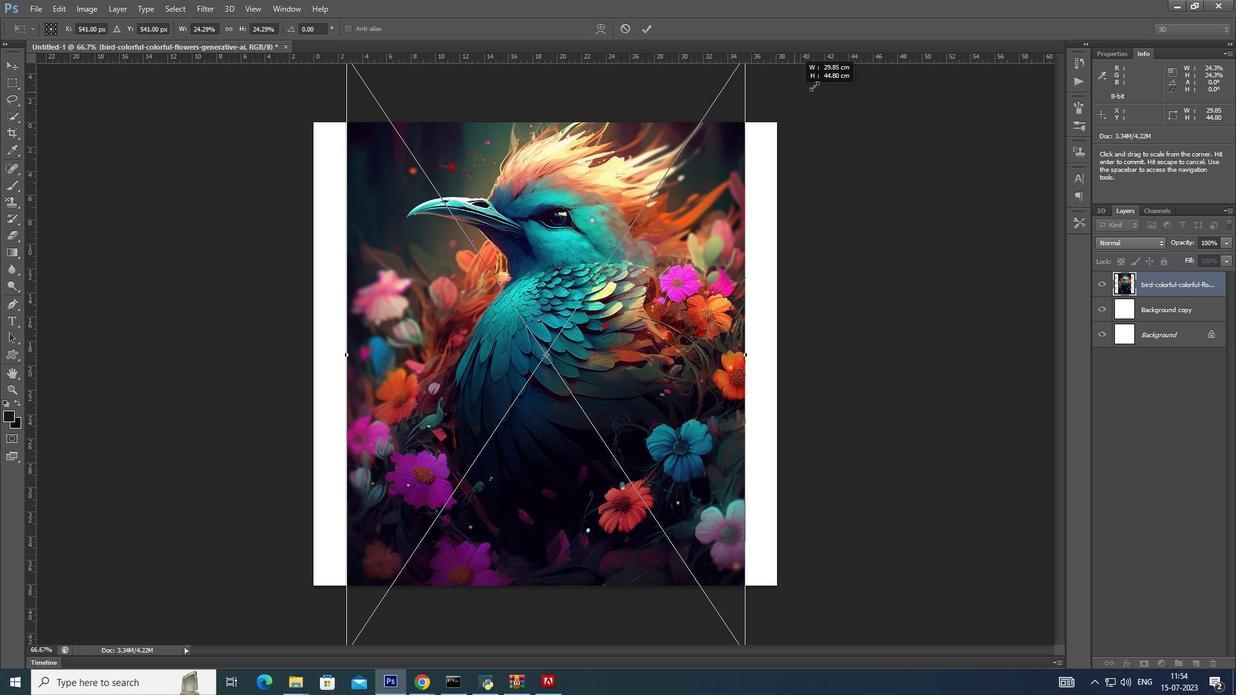 
Action: Mouse moved to (824, 80)
Screenshot: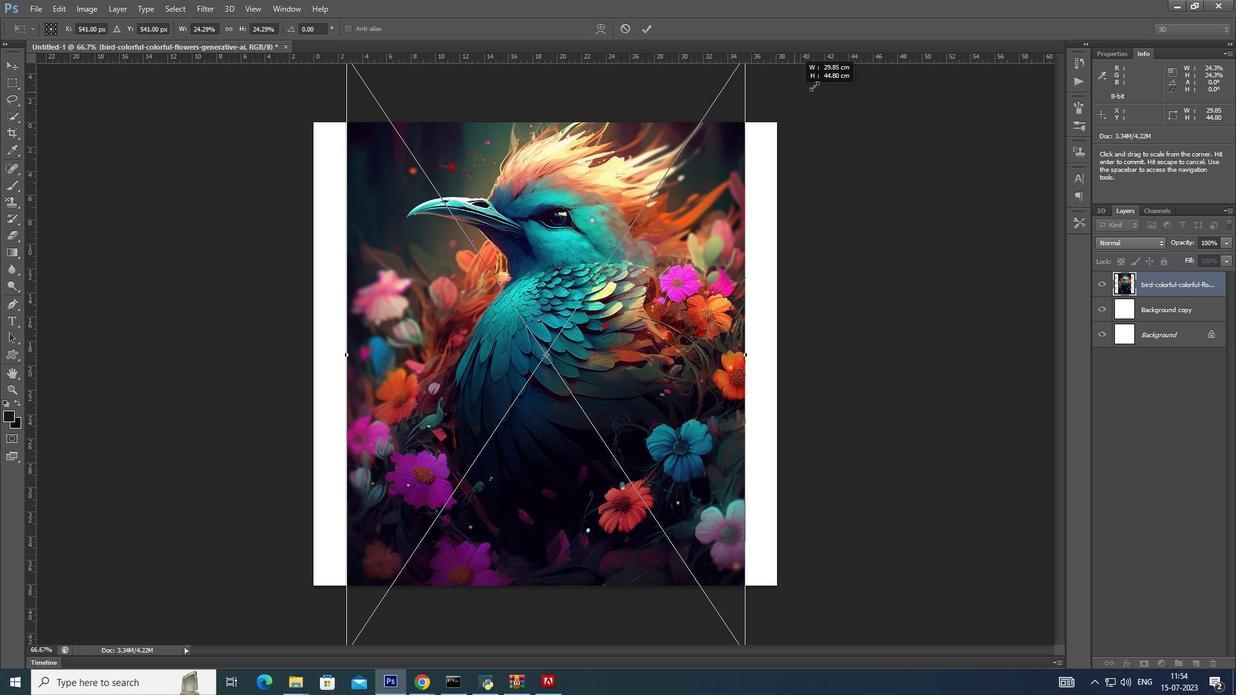 
Action: Key pressed <Key.alt_l>
Screenshot: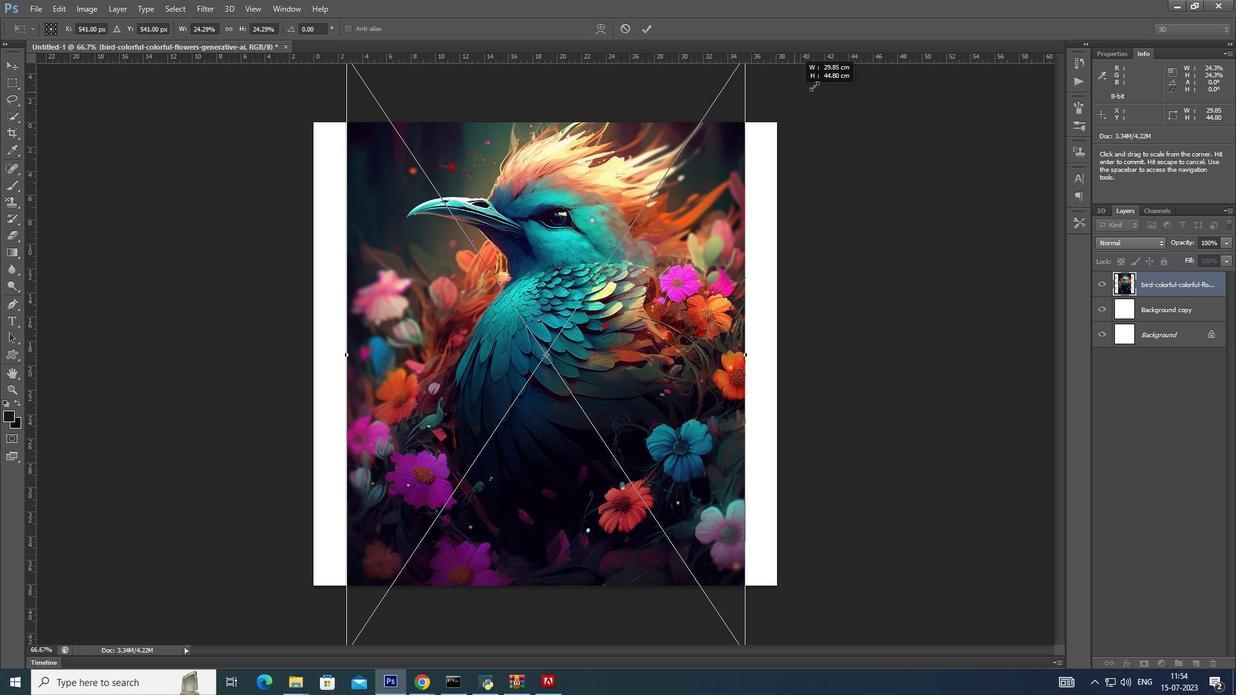 
Action: Mouse moved to (830, 77)
Screenshot: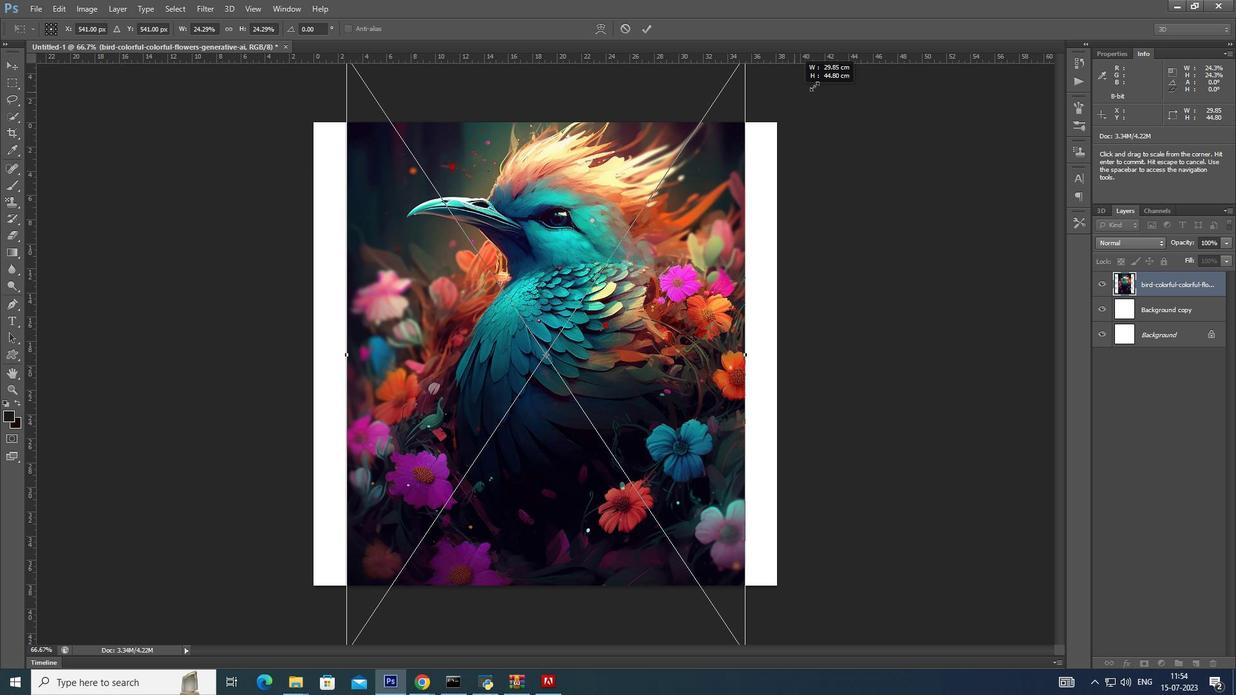 
Action: Key pressed <Key.alt_l>
Screenshot: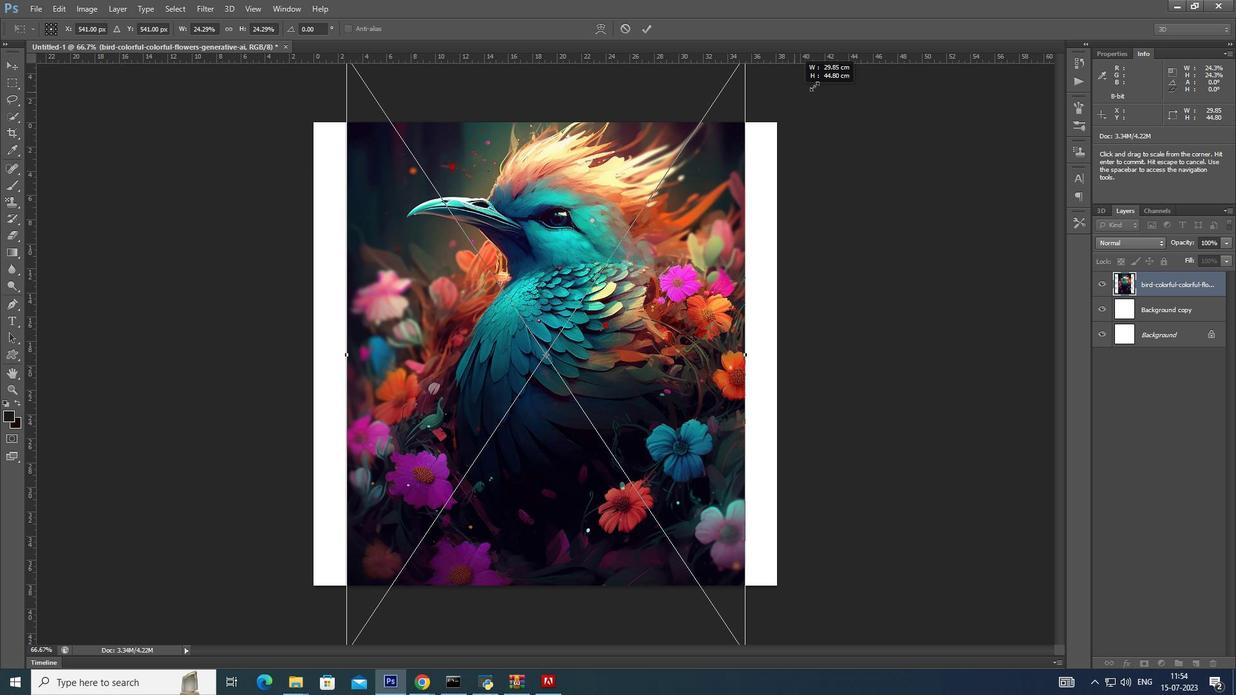 
Action: Mouse moved to (833, 75)
Screenshot: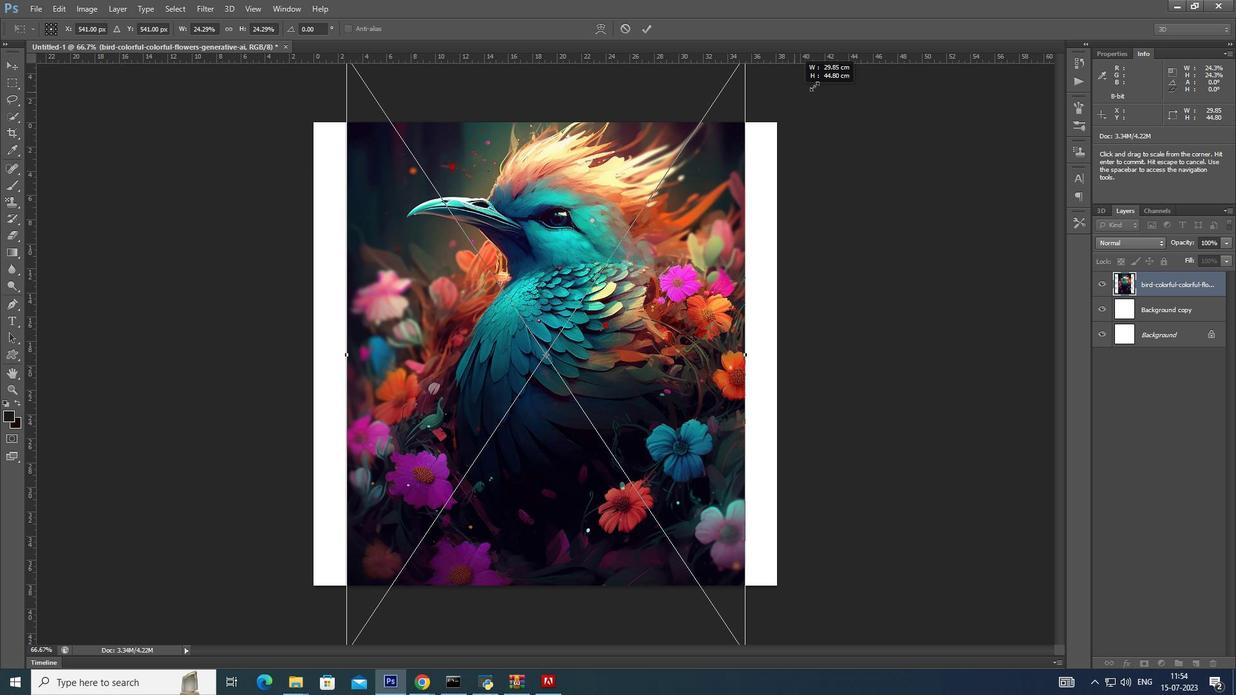 
Action: Key pressed <Key.alt_l>
Screenshot: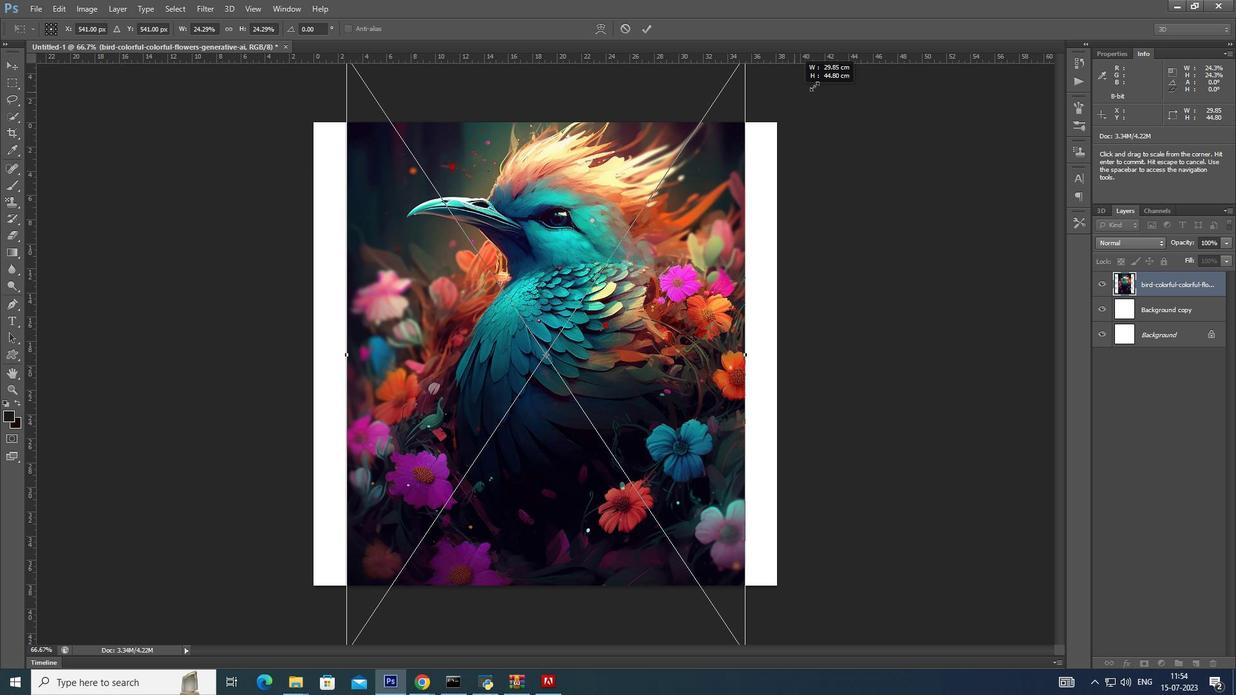 
Action: Mouse moved to (834, 75)
Screenshot: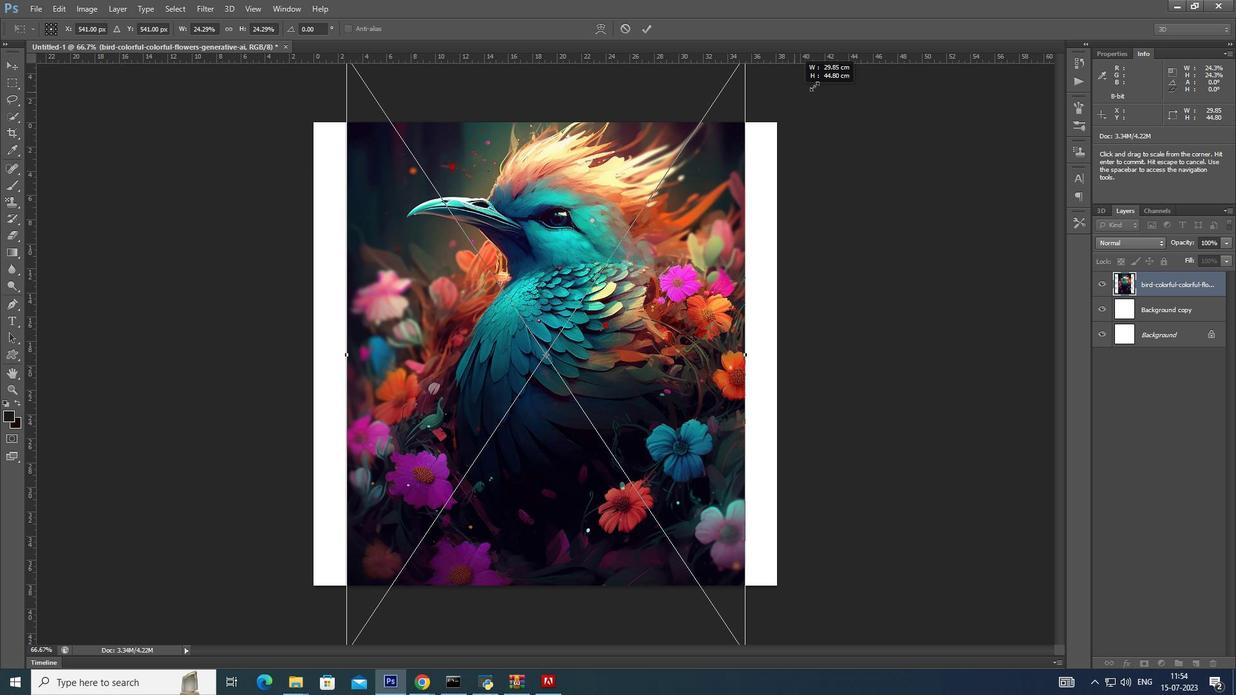 
Action: Key pressed <Key.alt_l><Key.alt_l>
Screenshot: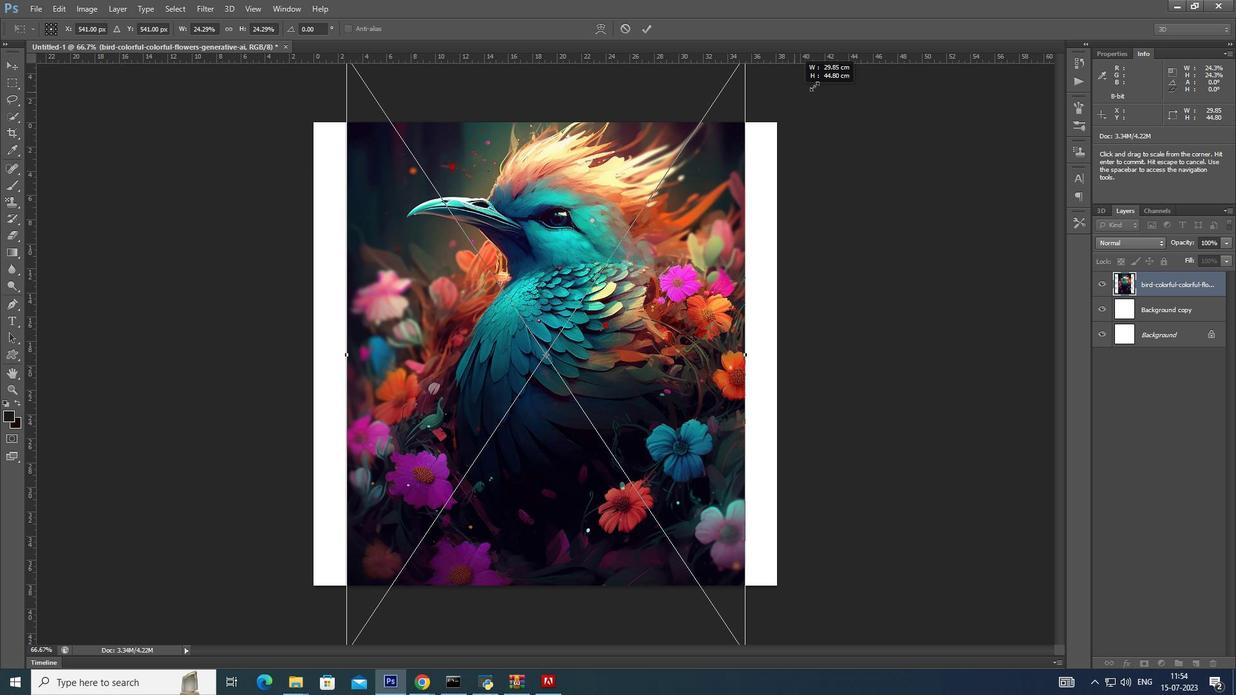 
Action: Mouse moved to (836, 75)
Screenshot: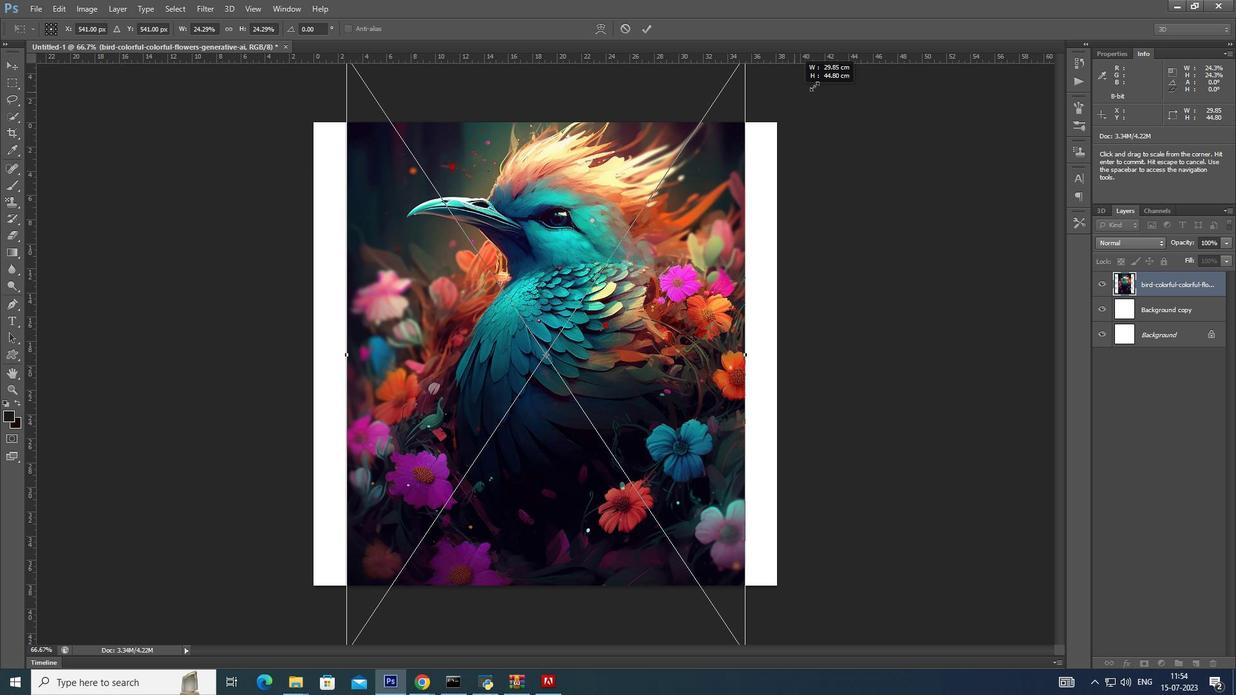 
Action: Key pressed <Key.alt_l>
Screenshot: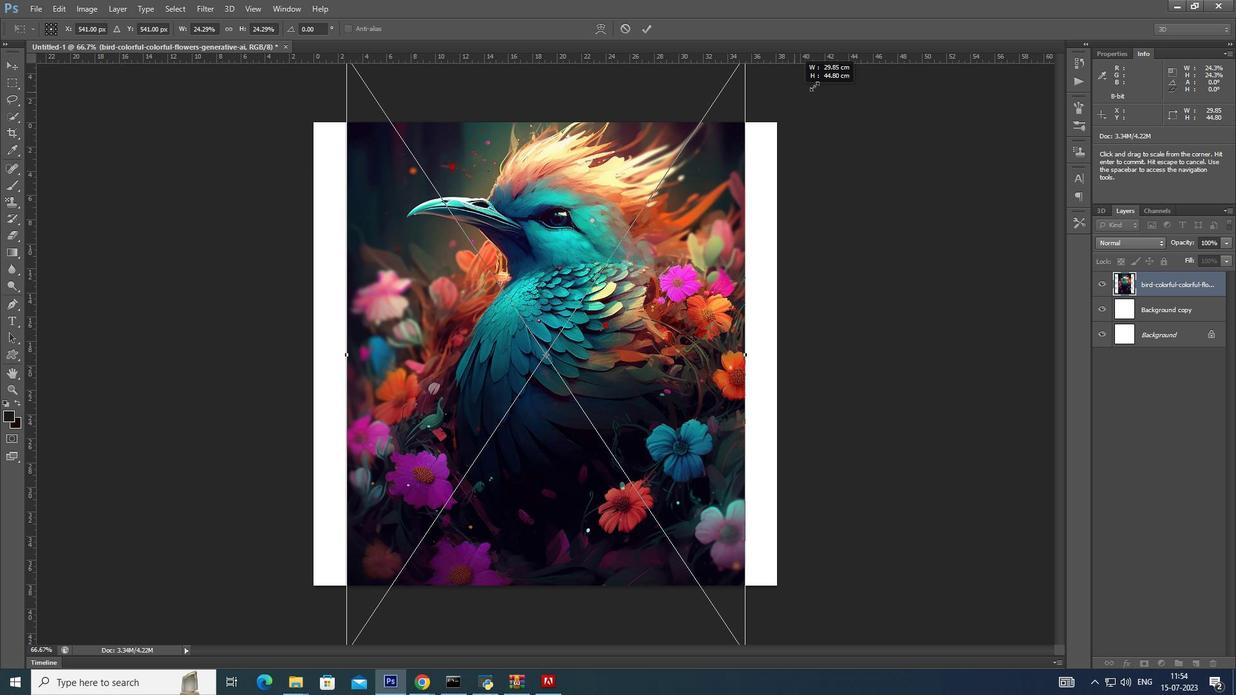 
Action: Mouse moved to (839, 74)
Screenshot: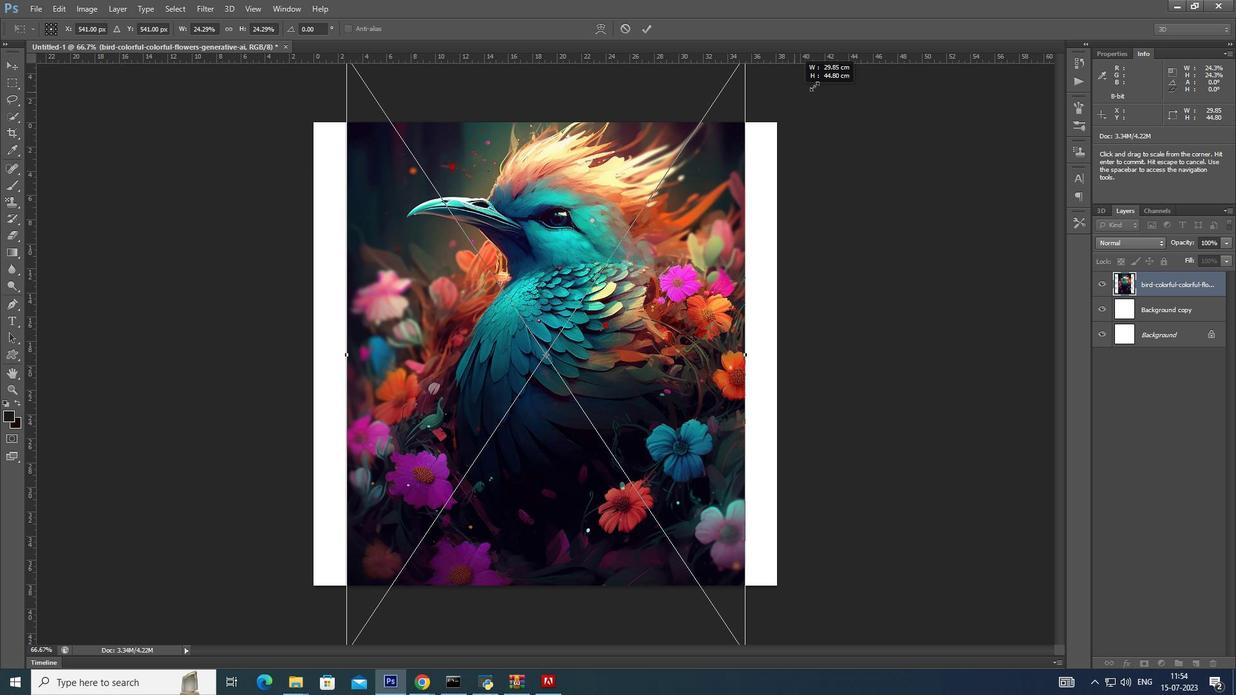 
Action: Key pressed <Key.alt_l><Key.alt_l>
Screenshot: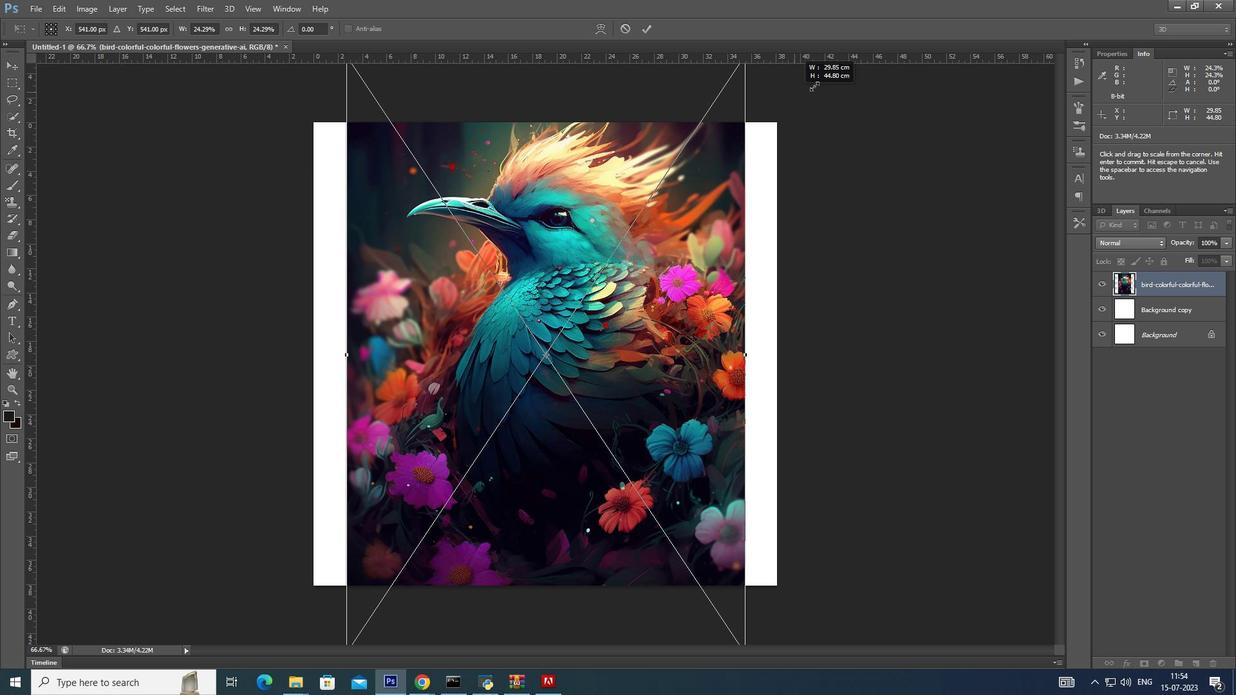 
Action: Mouse moved to (839, 74)
Screenshot: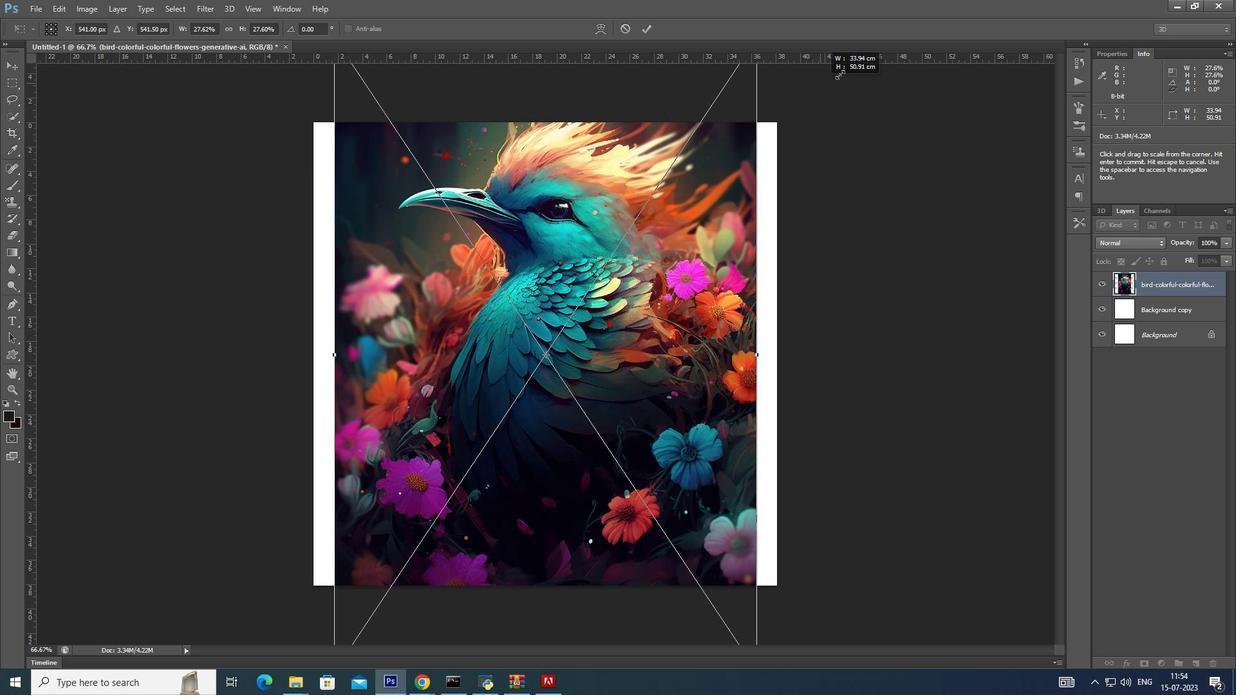 
Action: Key pressed <Key.alt_l><Key.alt_l><Key.alt_l><Key.alt_l><Key.alt_l><Key.alt_l>
Screenshot: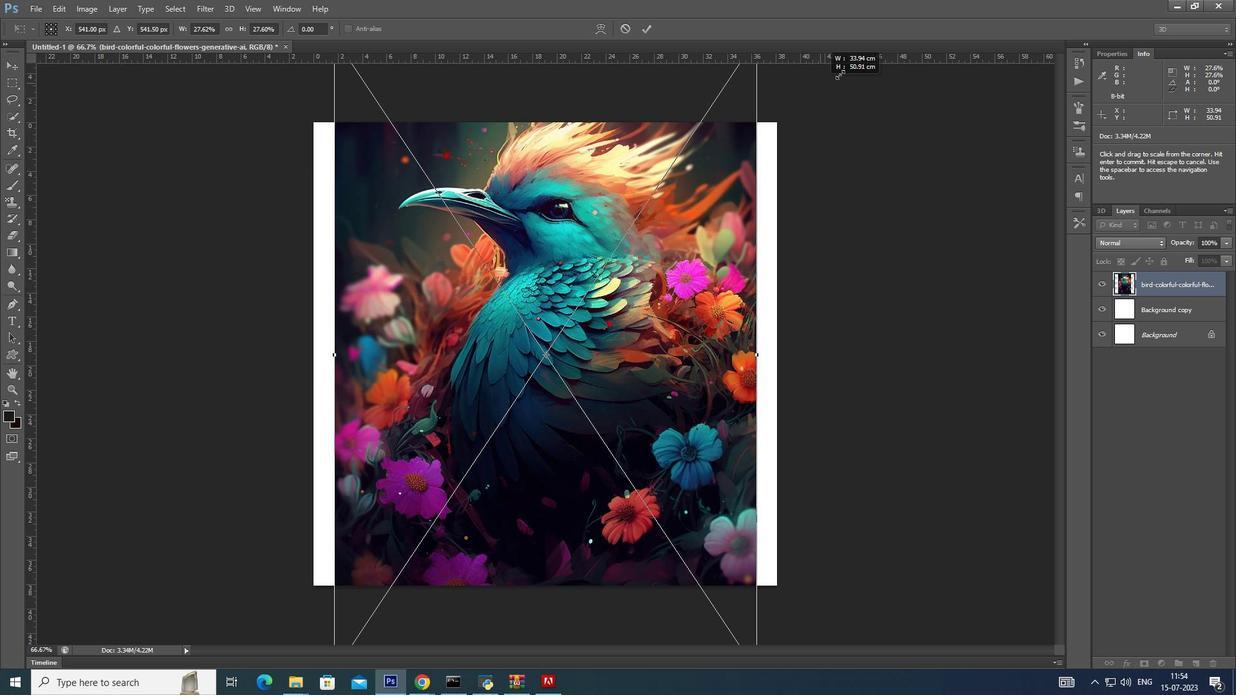 
Action: Mouse moved to (840, 74)
Screenshot: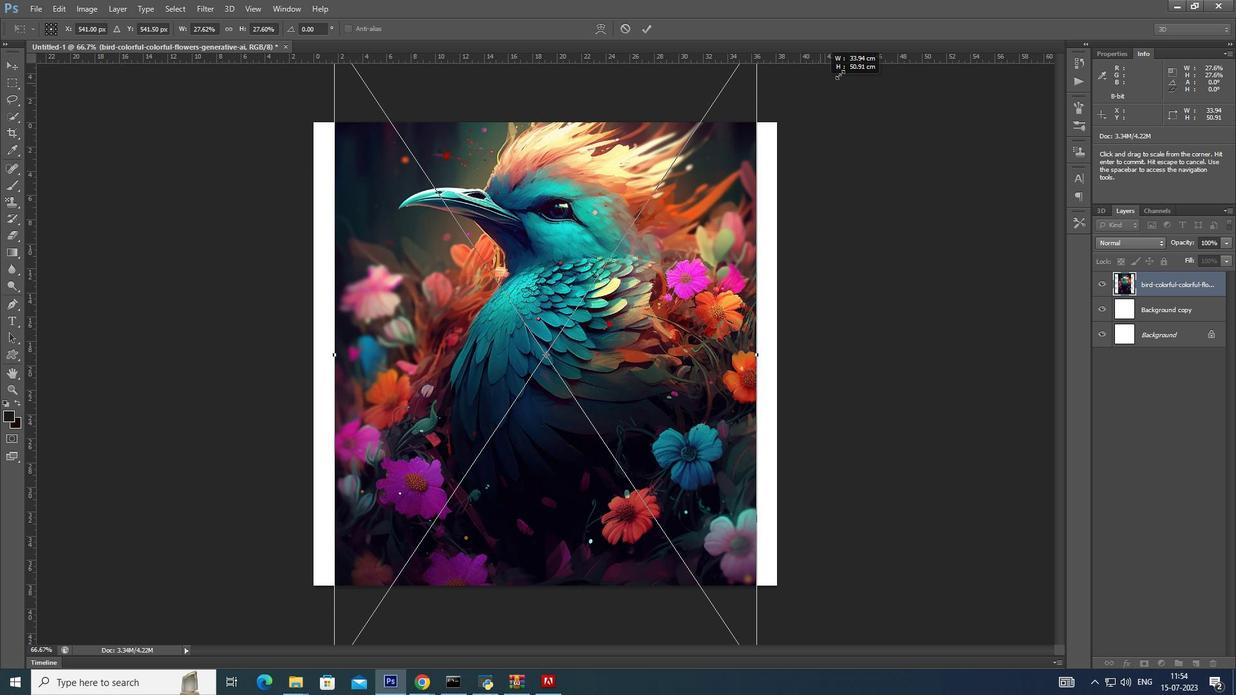 
Action: Key pressed <Key.alt_l><Key.alt_l>
Screenshot: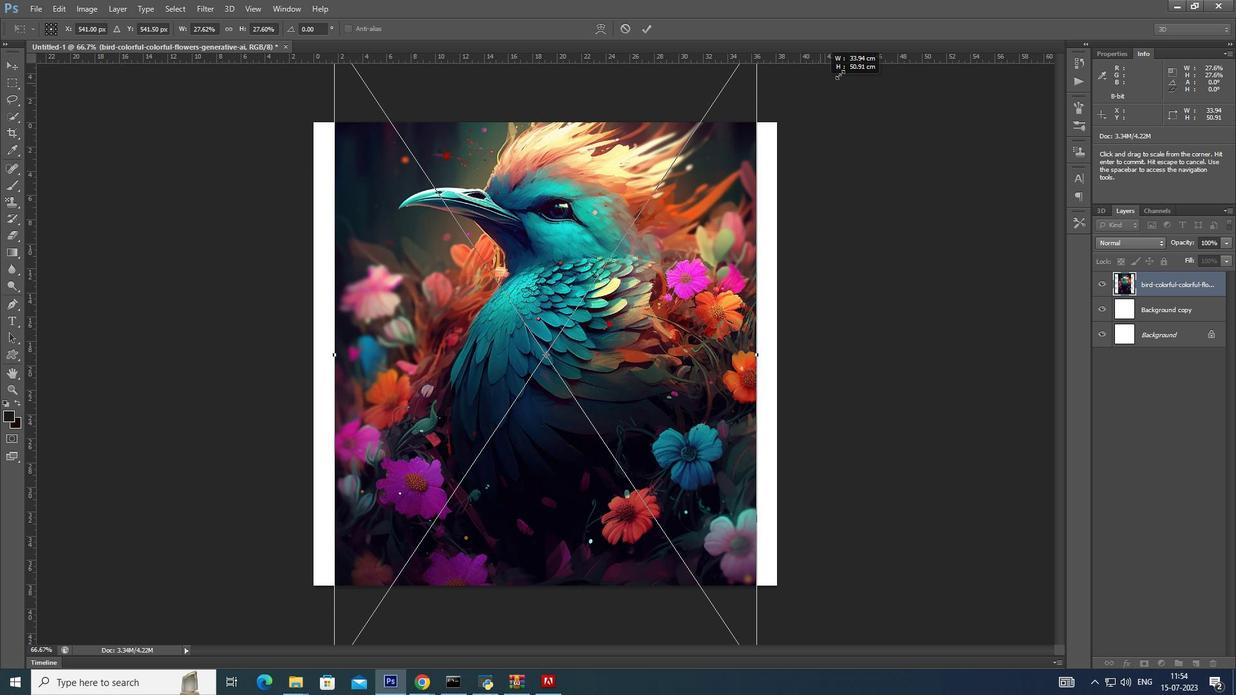 
Action: Mouse moved to (842, 73)
Screenshot: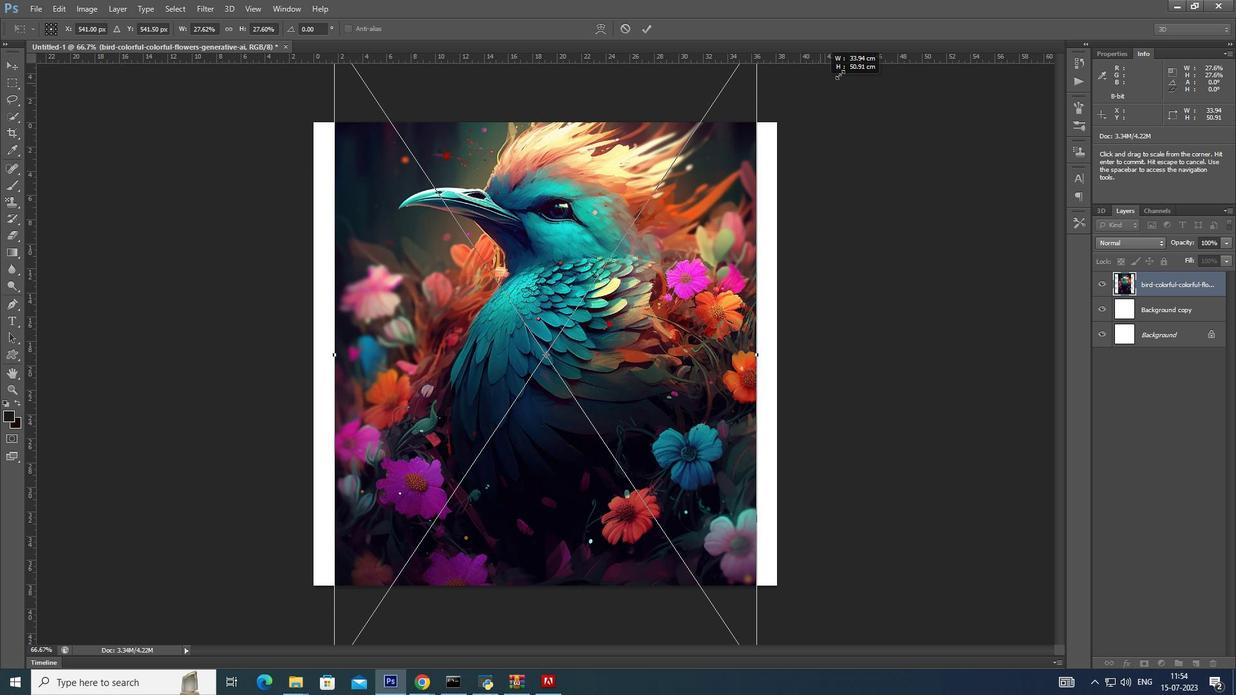 
Action: Key pressed <Key.alt_l><Key.alt_l>
Screenshot: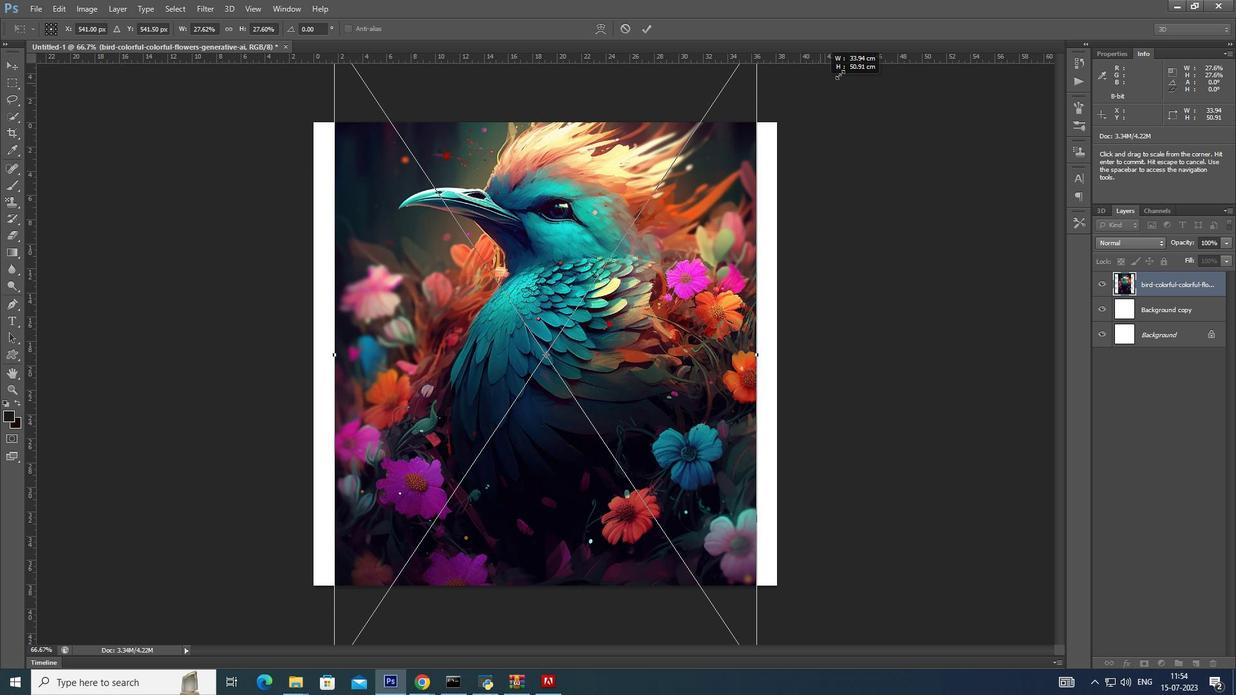 
Action: Mouse moved to (845, 72)
Screenshot: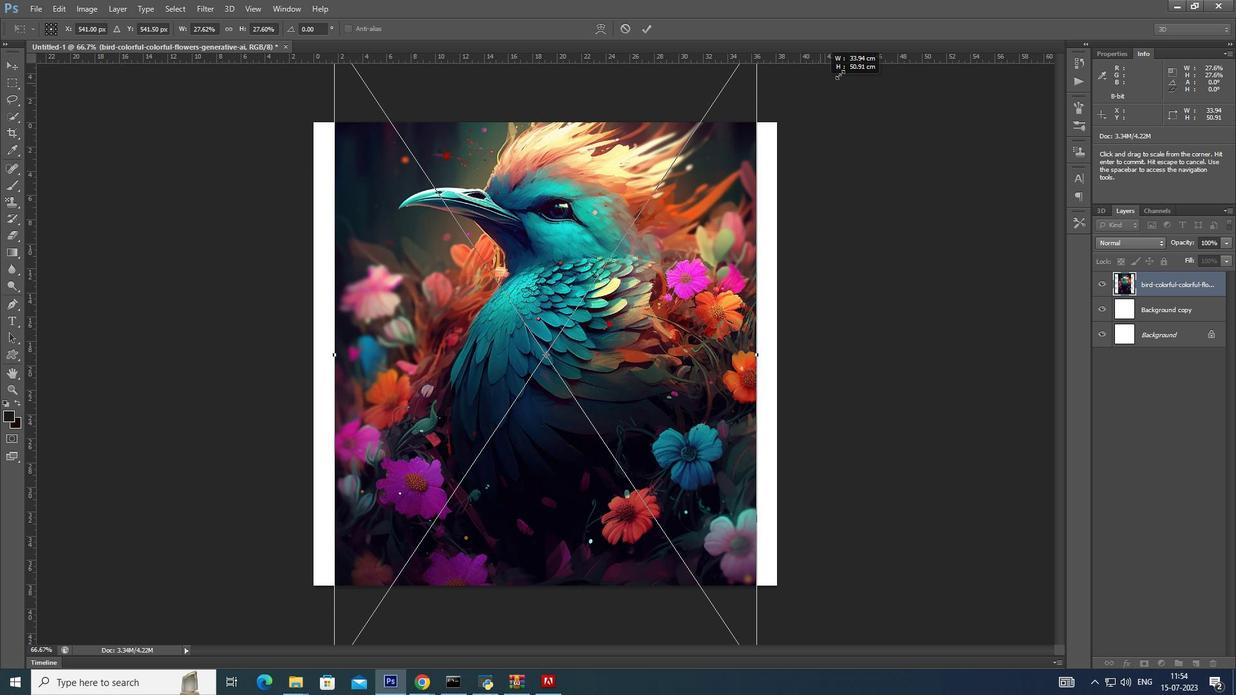 
Action: Key pressed <Key.alt_l>
Screenshot: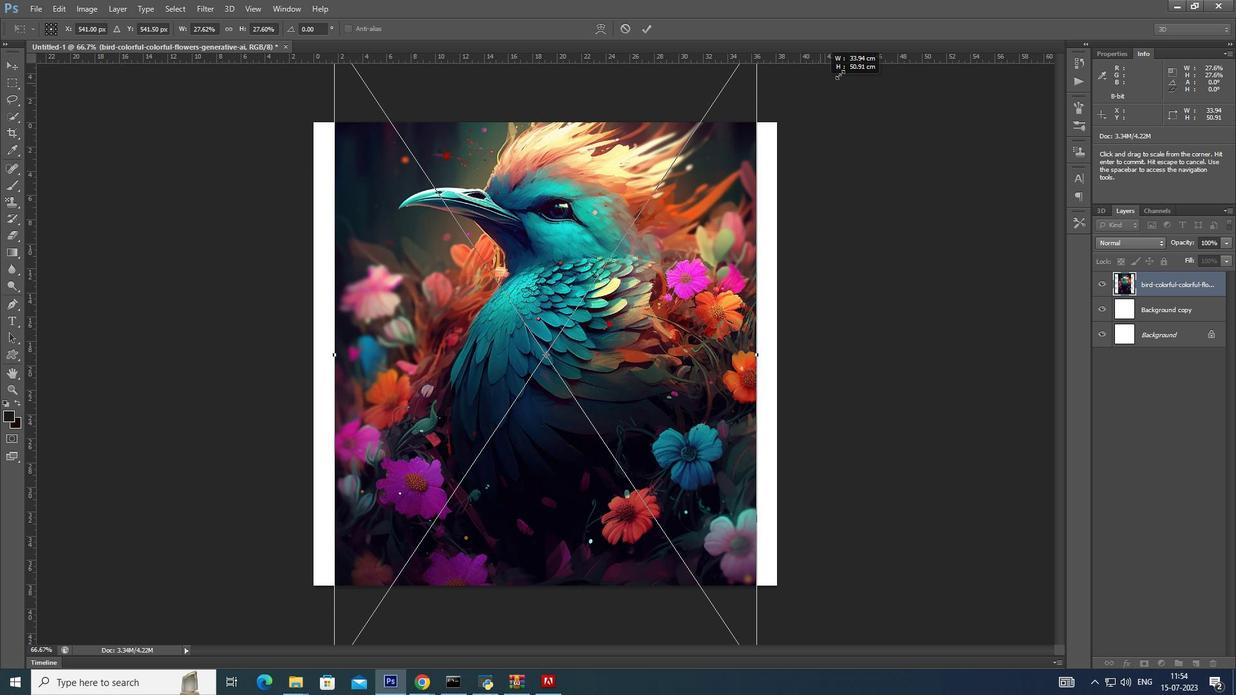 
Action: Mouse moved to (847, 71)
Screenshot: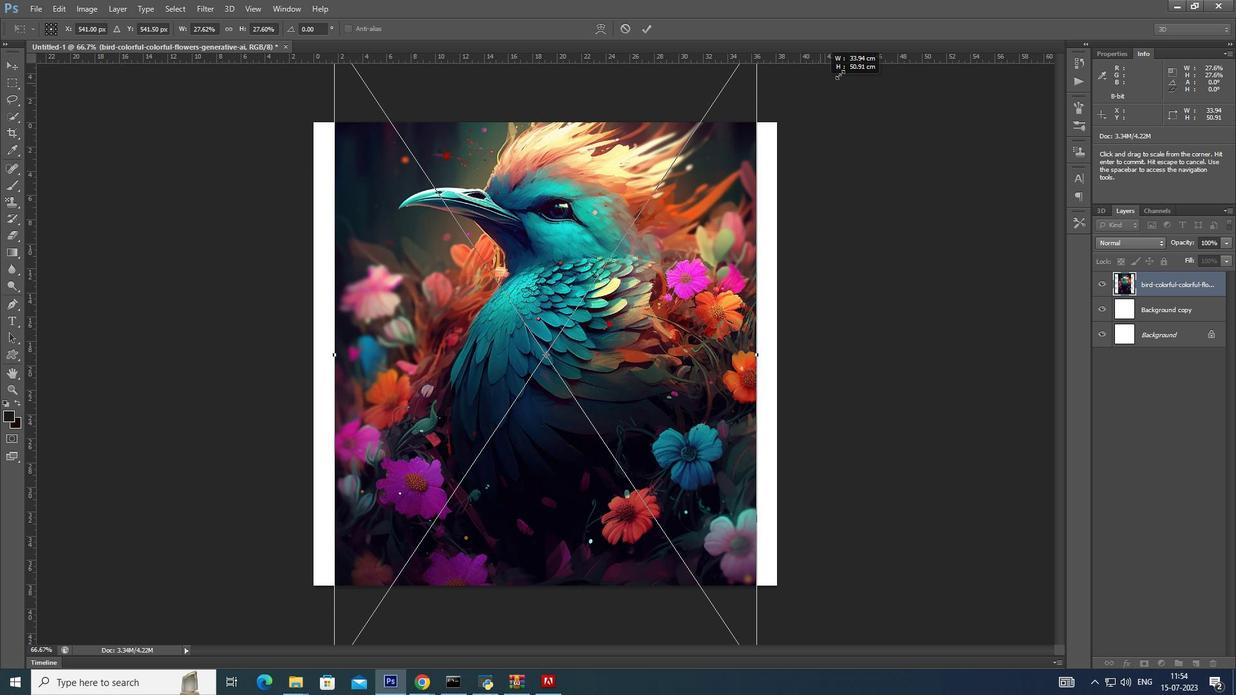 
Action: Key pressed <Key.alt_l>
Screenshot: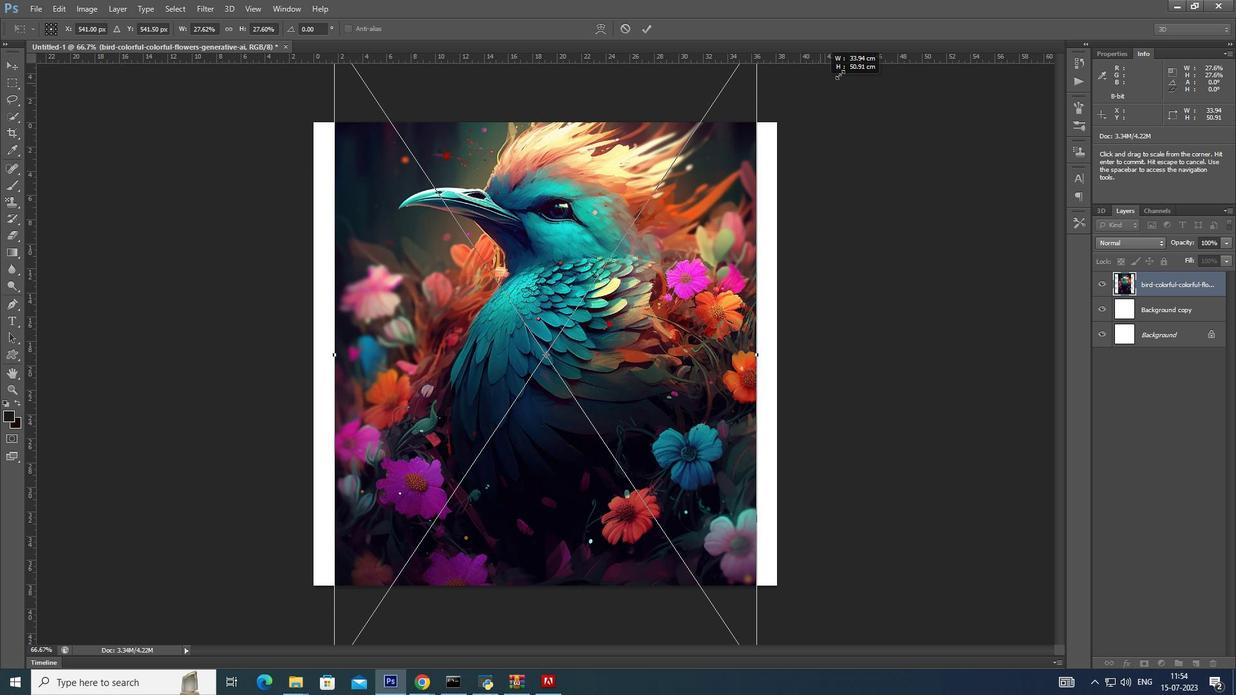 
Action: Mouse moved to (847, 70)
Screenshot: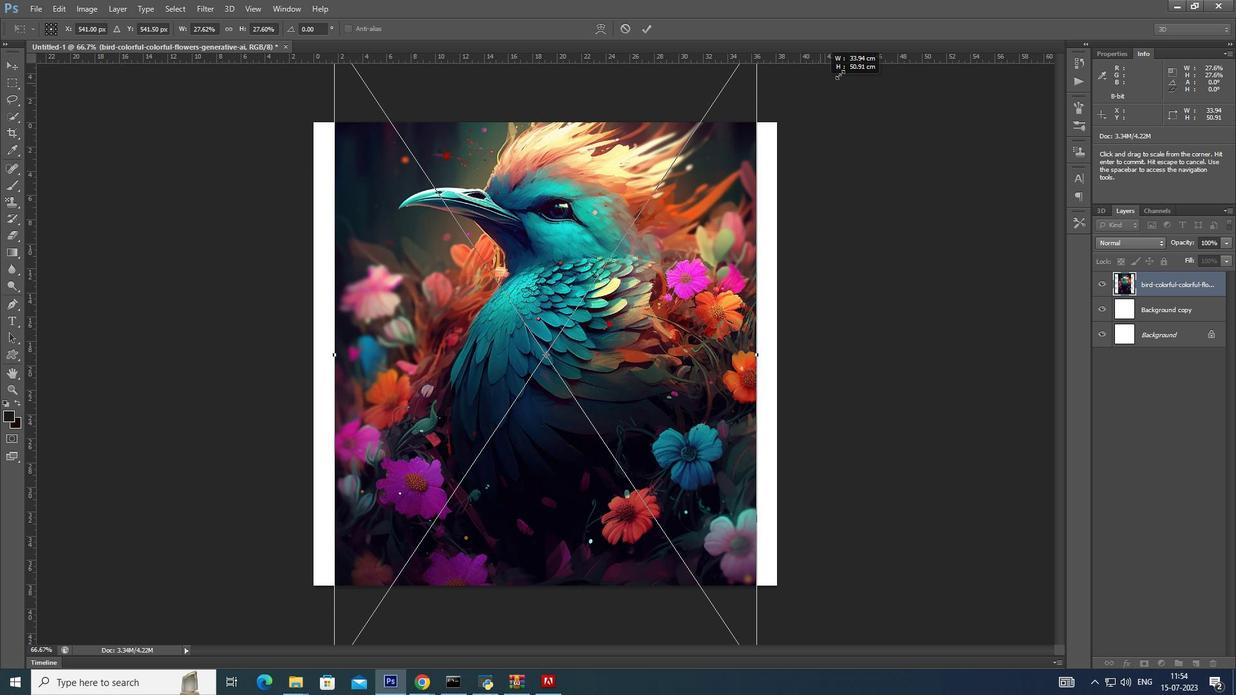 
Action: Key pressed <Key.alt_l>
Screenshot: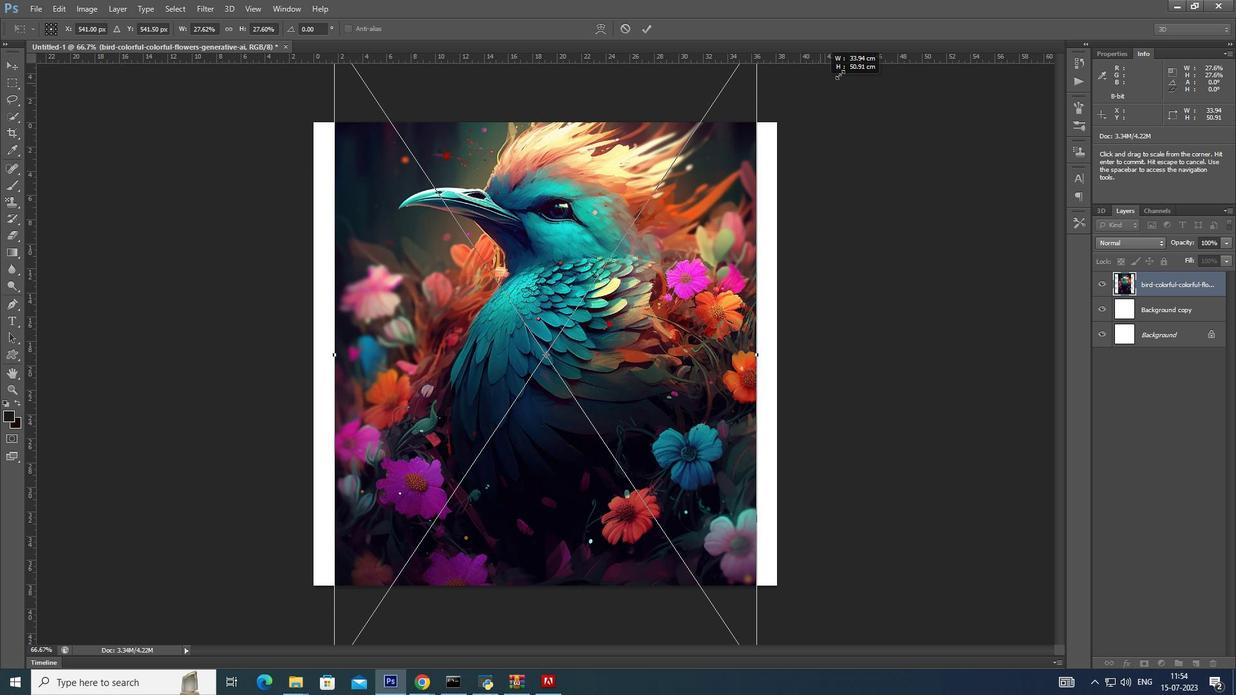 
Action: Mouse moved to (849, 70)
Screenshot: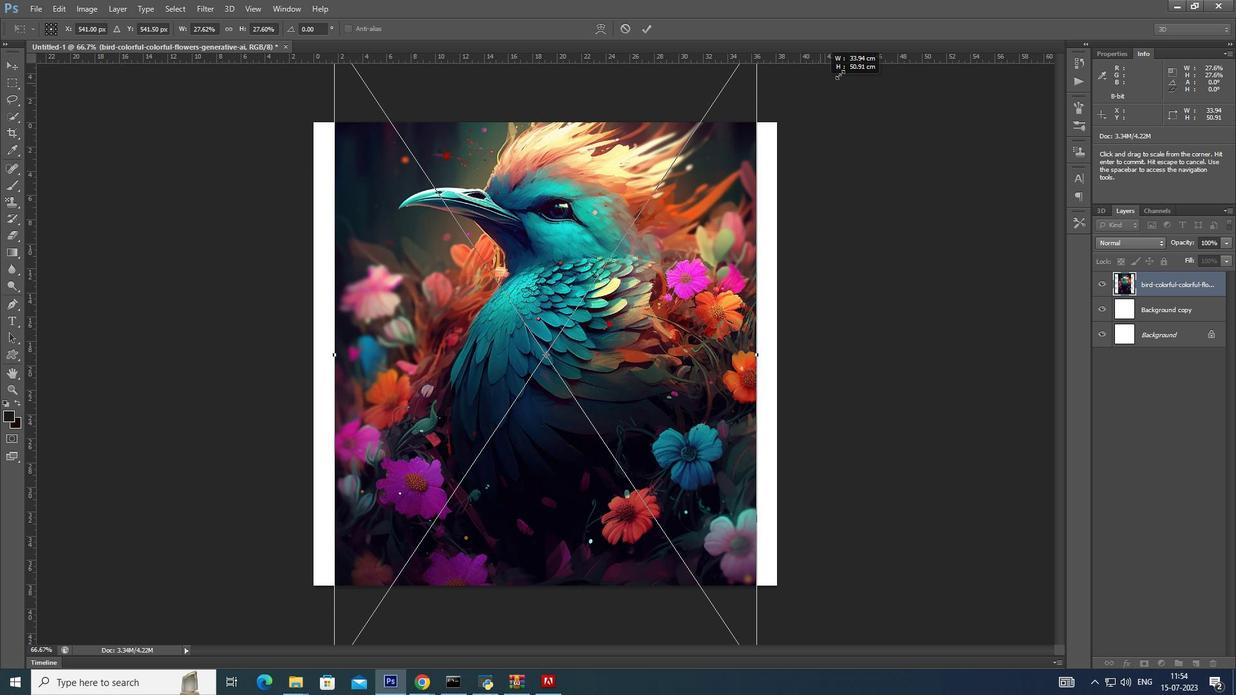 
Action: Key pressed <Key.alt_l>
Screenshot: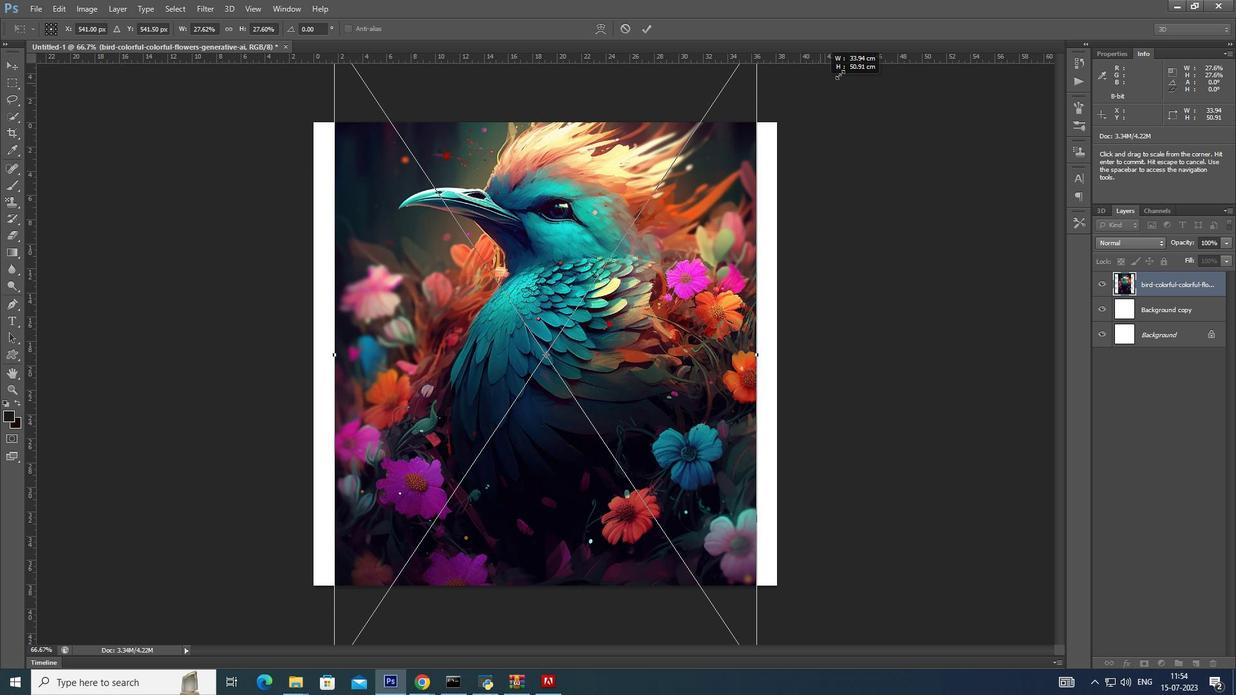 
Action: Mouse moved to (851, 69)
Screenshot: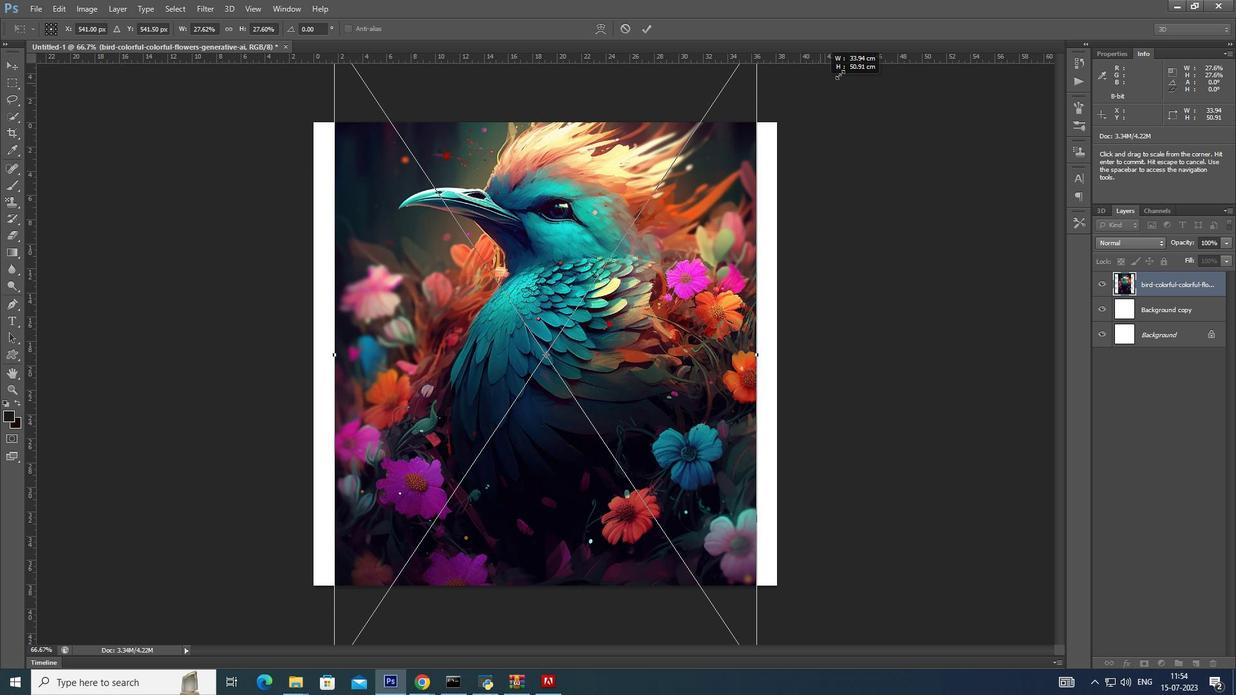 
Action: Key pressed <Key.alt_l><Key.alt_l><Key.alt_l><Key.alt_l><Key.alt_l><Key.alt_l><Key.alt_l><Key.alt_l><Key.alt_l><Key.alt_l><Key.alt_l><Key.alt_l><Key.alt_l><Key.alt_l><Key.alt_l><Key.alt_l><Key.alt_l><Key.alt_l><Key.alt_l><Key.alt_l><Key.alt_l><Key.alt_l><Key.alt_l><Key.alt_l><Key.alt_l><Key.alt_l><Key.alt_l><Key.alt_l><Key.alt_l><Key.alt_l><Key.alt_l><Key.alt_l><Key.alt_l><Key.alt_l><Key.alt_l><Key.alt_l><Key.alt_l><Key.alt_l><Key.alt_l><Key.alt_l><Key.alt_l><Key.alt_l><Key.alt_l><Key.alt_l><Key.alt_l><Key.alt_l><Key.alt_l>
Screenshot: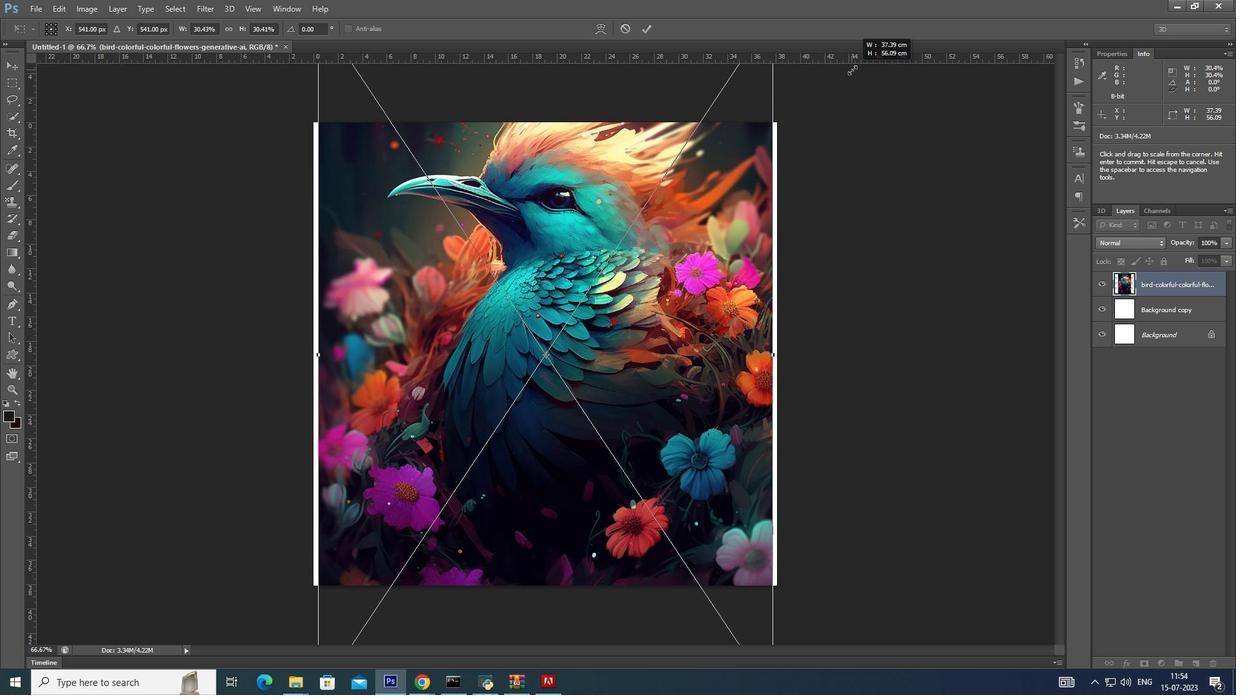 
Action: Mouse moved to (853, 68)
Screenshot: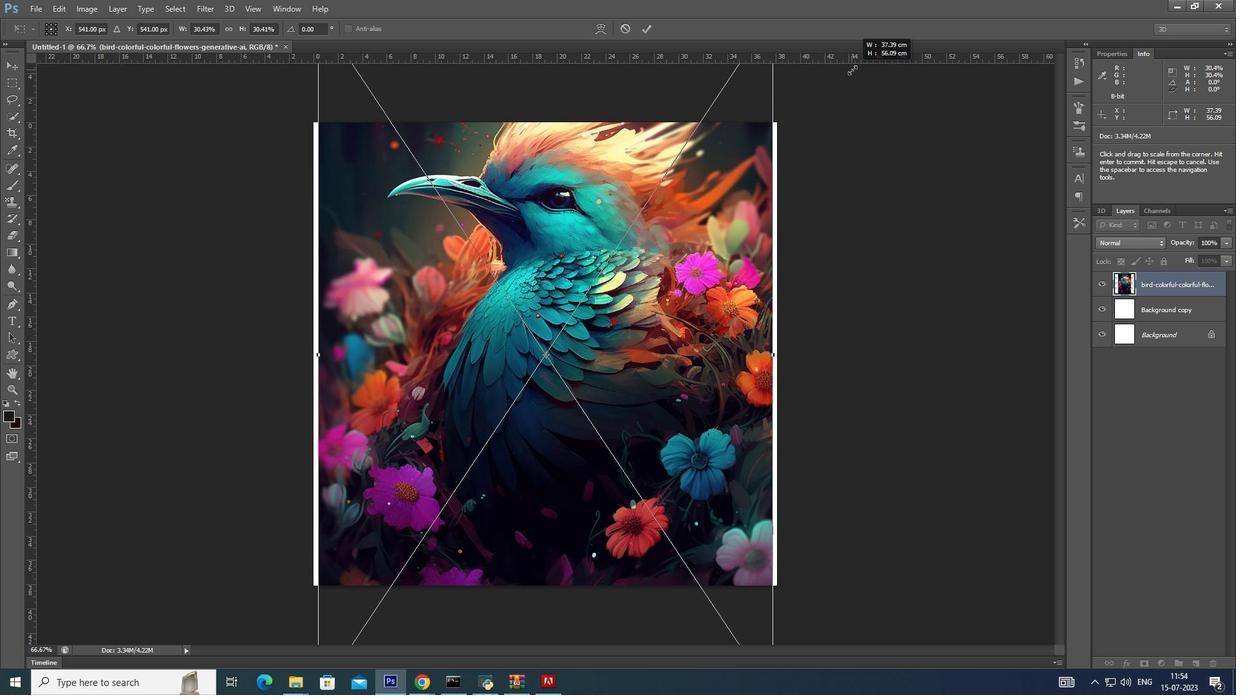 
Action: Key pressed <Key.alt_l><Key.alt_l><Key.alt_l><Key.alt_l><Key.alt_l><Key.alt_l><Key.alt_l><Key.alt_l><Key.alt_l>
Screenshot: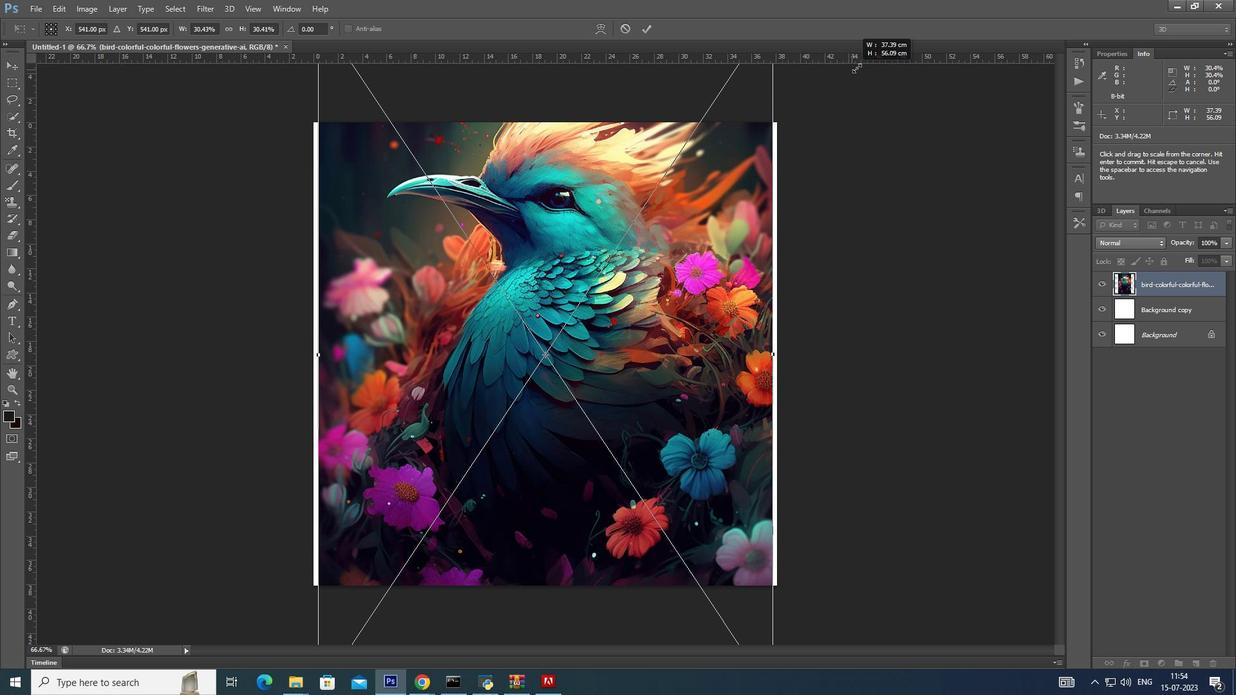 
Action: Mouse moved to (856, 67)
Screenshot: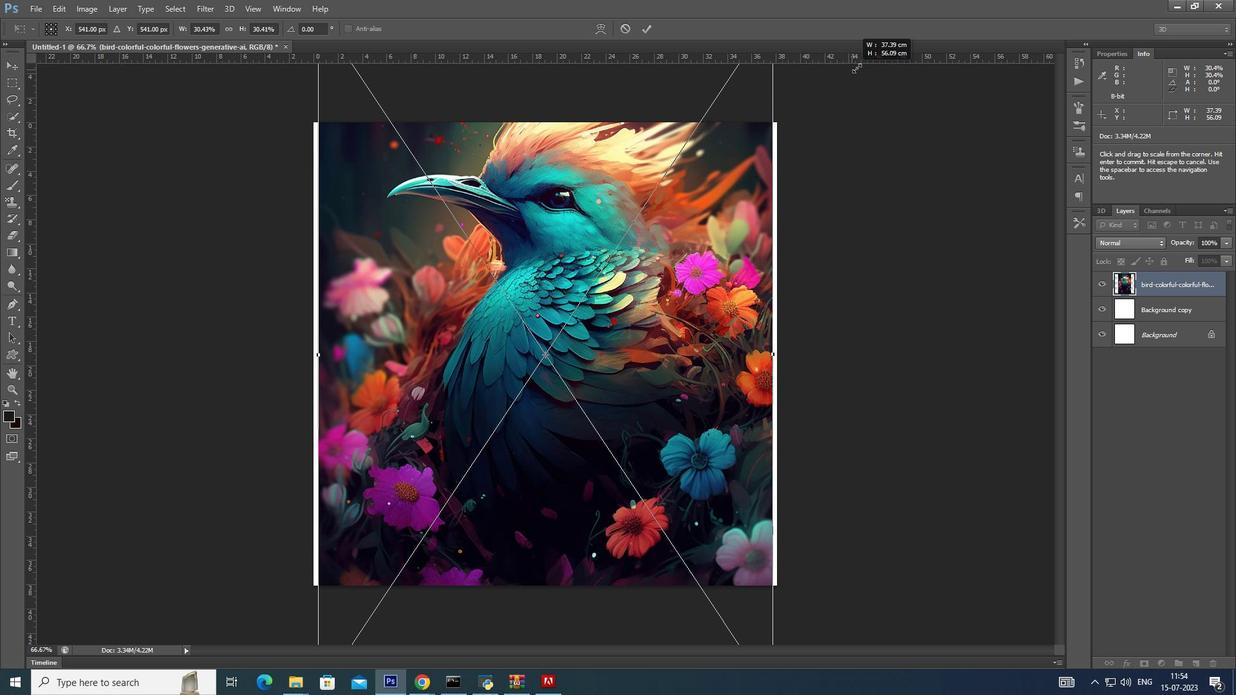 
Action: Key pressed <Key.alt_l>
Screenshot: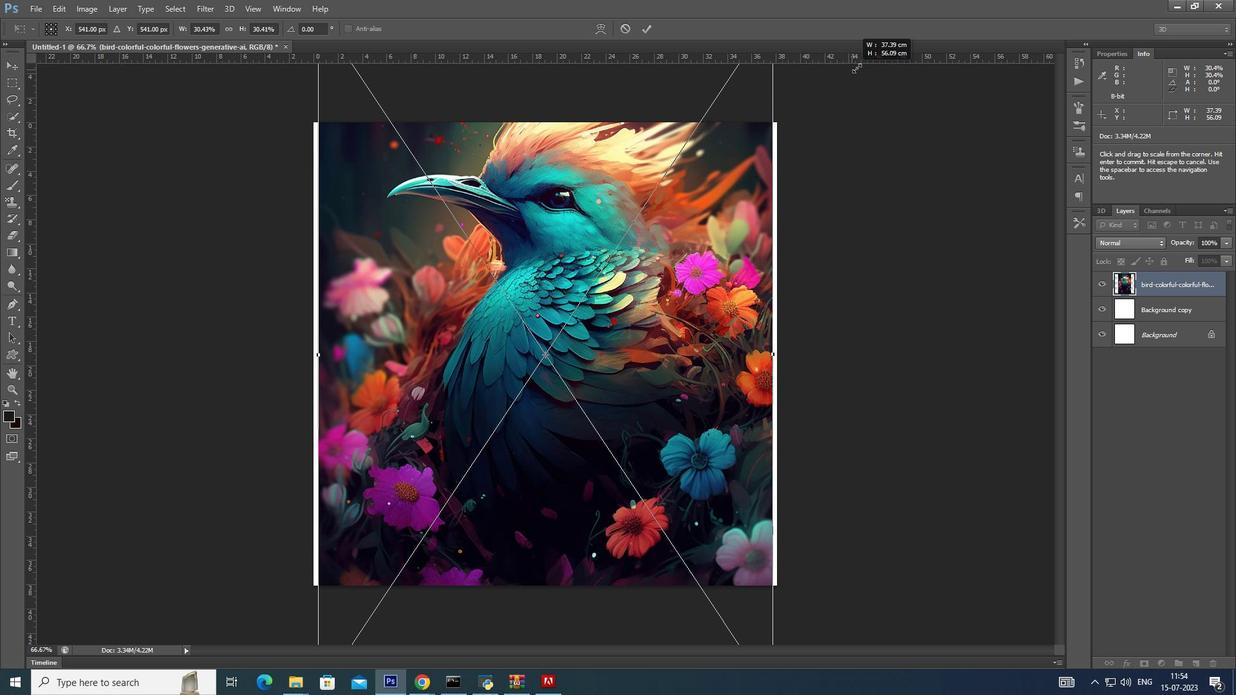 
Action: Mouse moved to (860, 65)
Screenshot: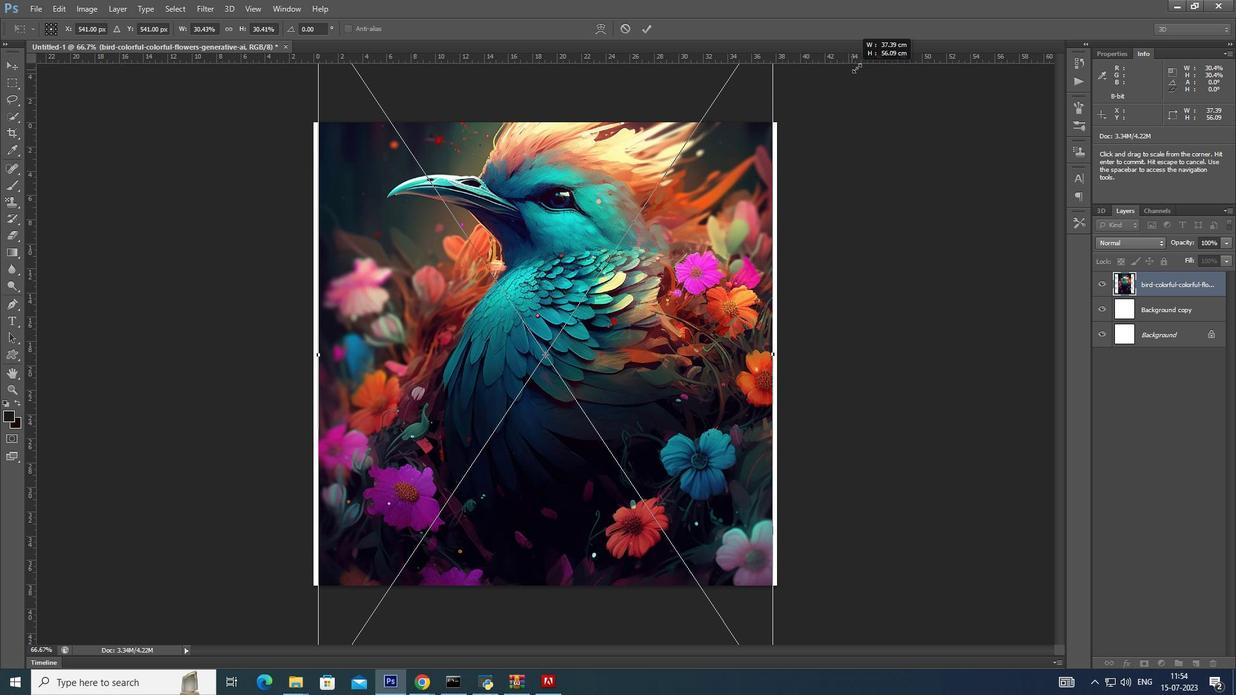 
Action: Key pressed <Key.alt_l>
Screenshot: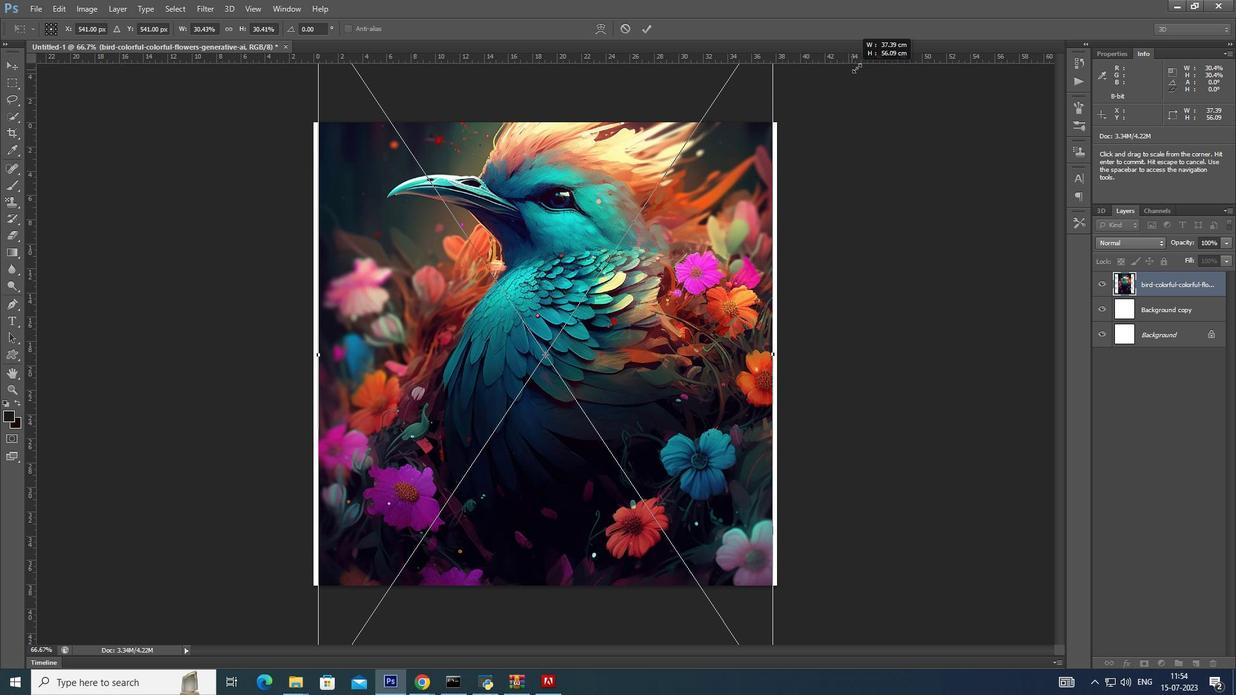 
Action: Mouse moved to (862, 65)
Screenshot: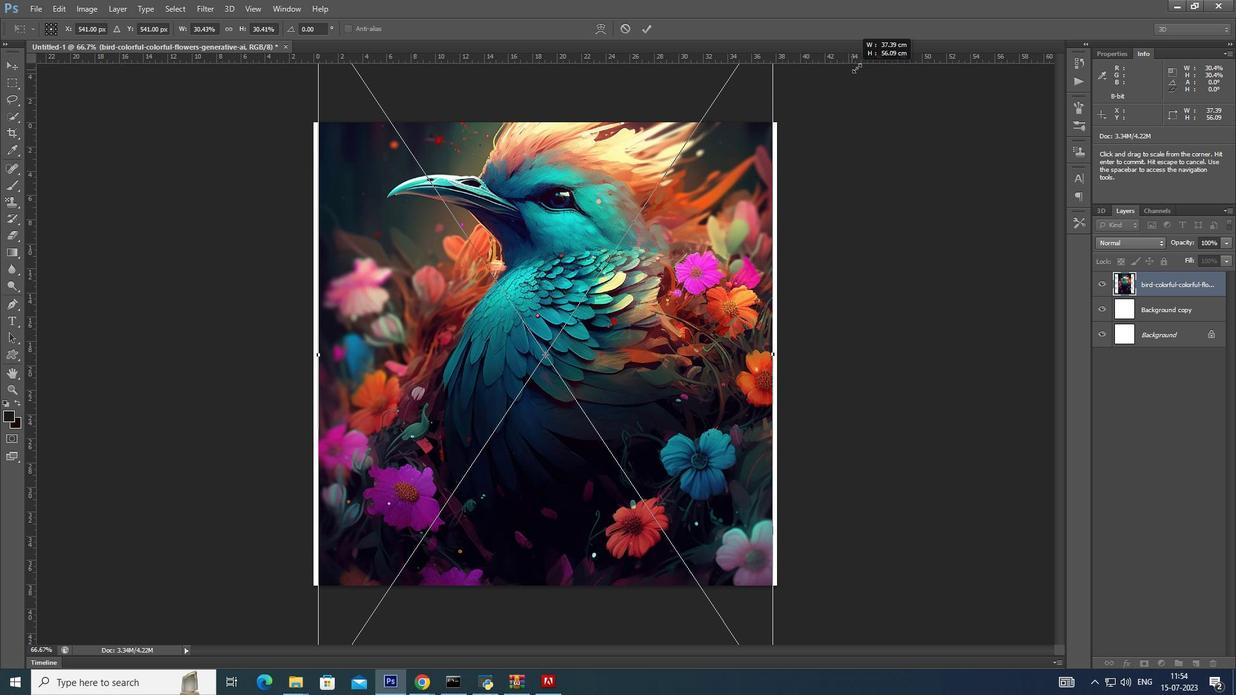 
Action: Key pressed <Key.alt_l><Key.alt_l><Key.alt_l><Key.alt_l><Key.alt_l>
Screenshot: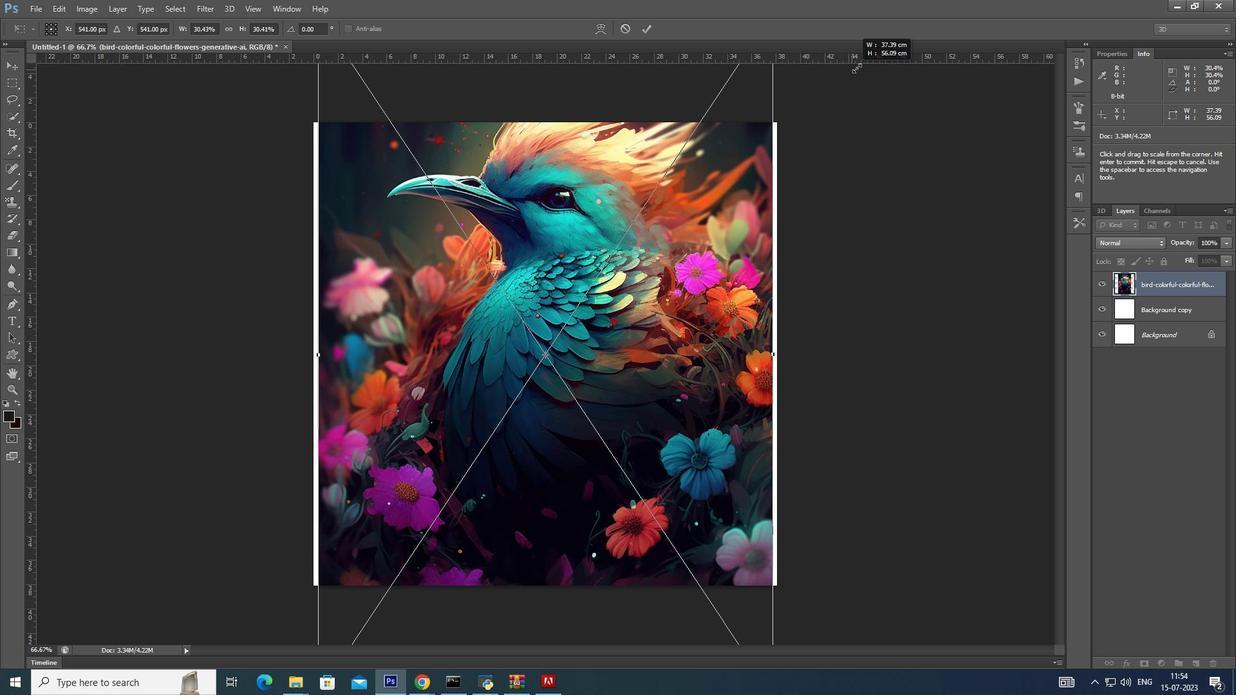 
Action: Mouse moved to (863, 65)
Screenshot: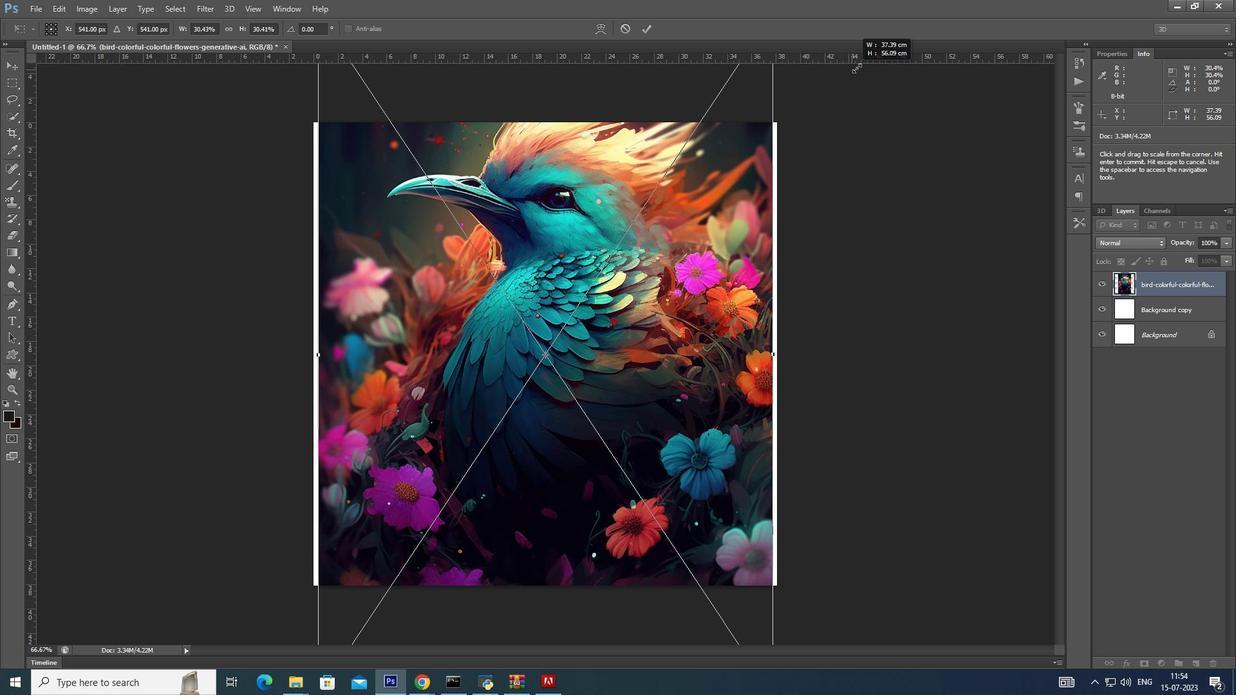 
Action: Key pressed <Key.alt_l>
Screenshot: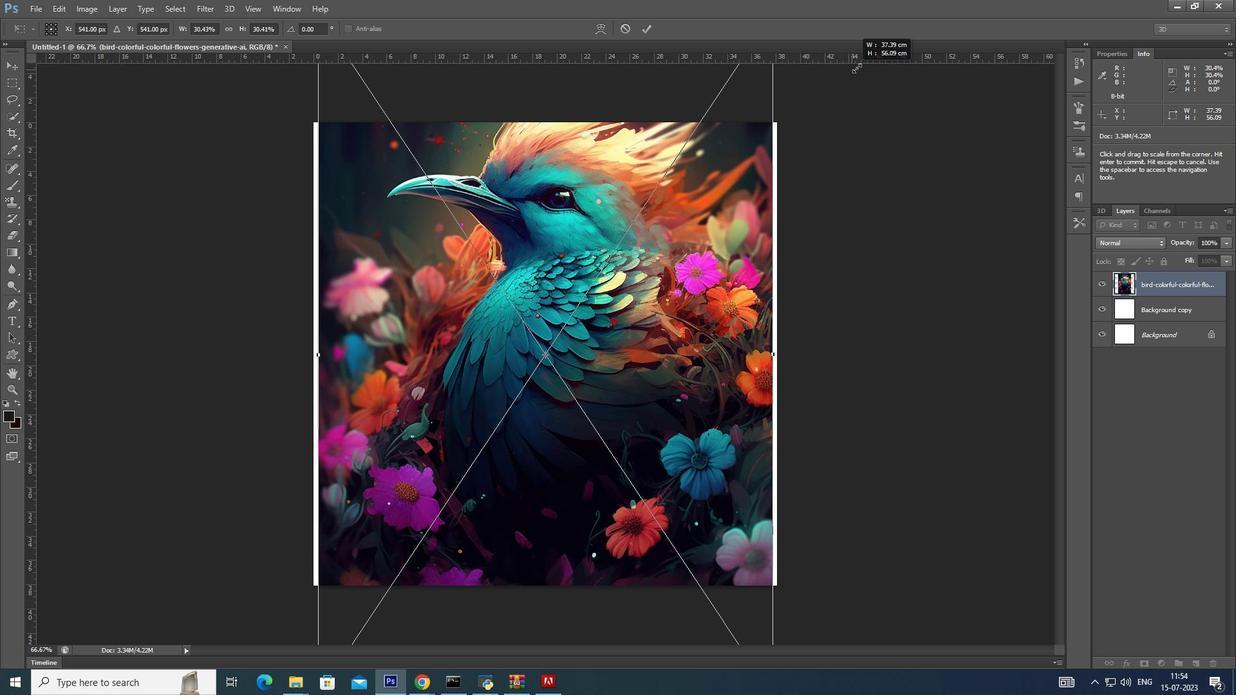 
Action: Mouse moved to (864, 65)
Screenshot: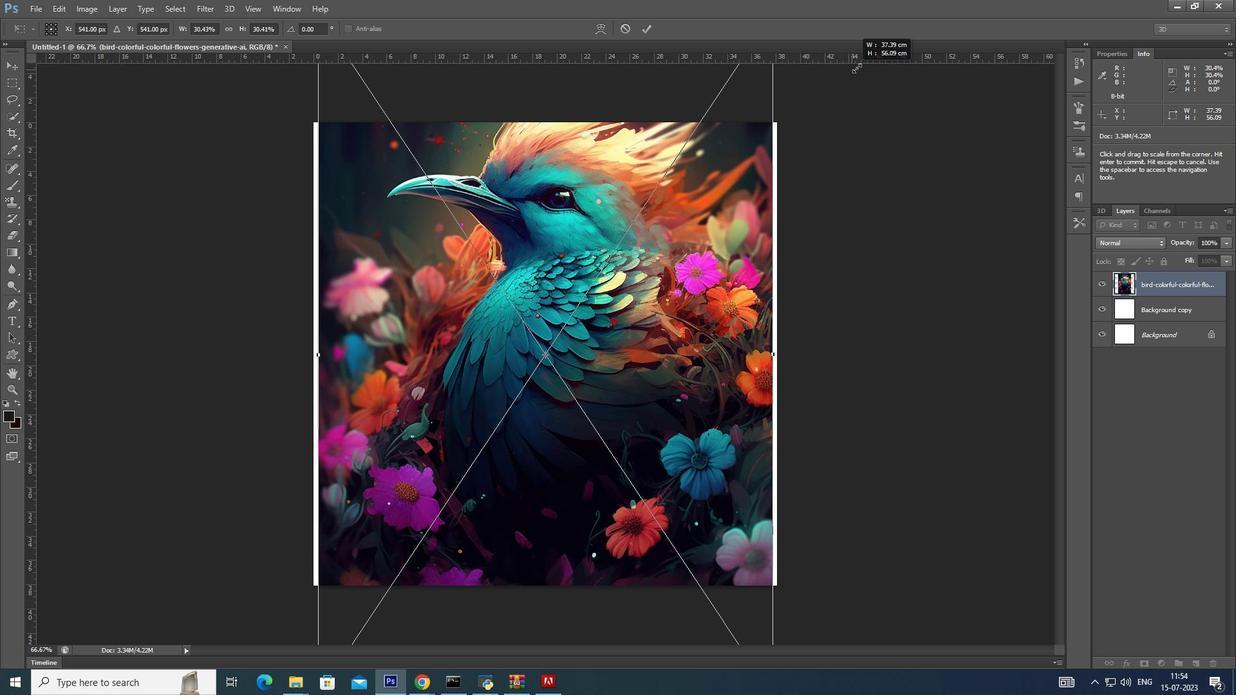 
Action: Key pressed <Key.alt_l>
Screenshot: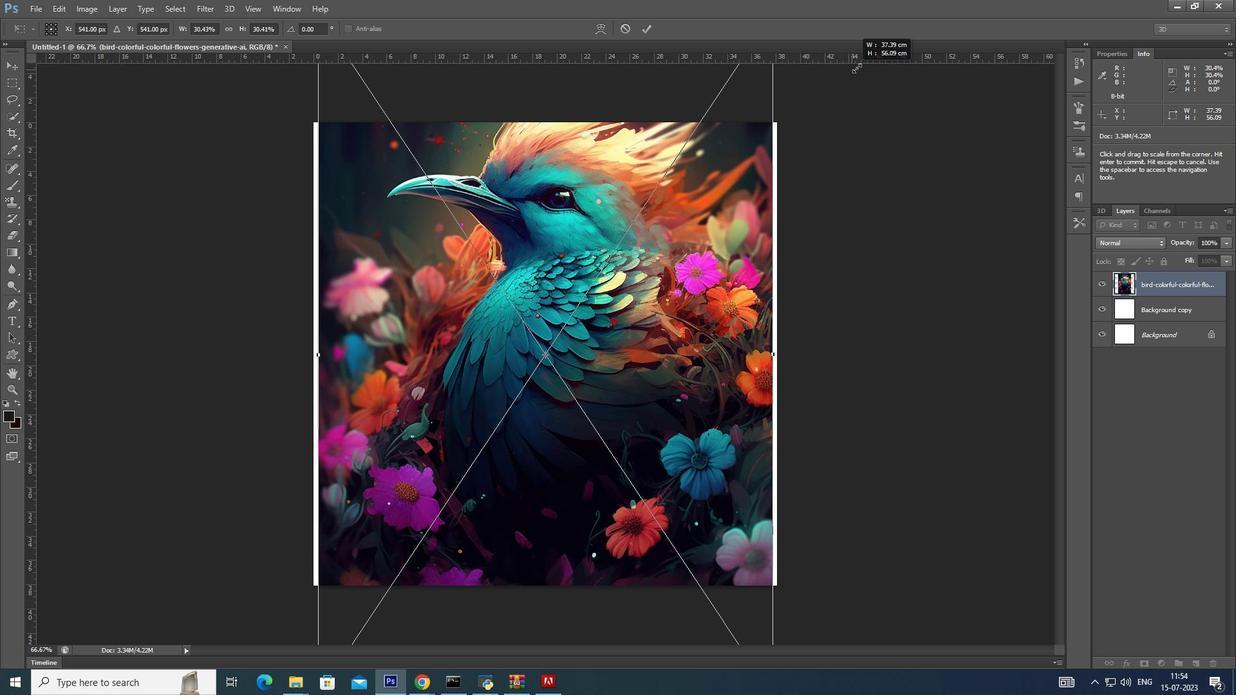
Action: Mouse moved to (866, 63)
Screenshot: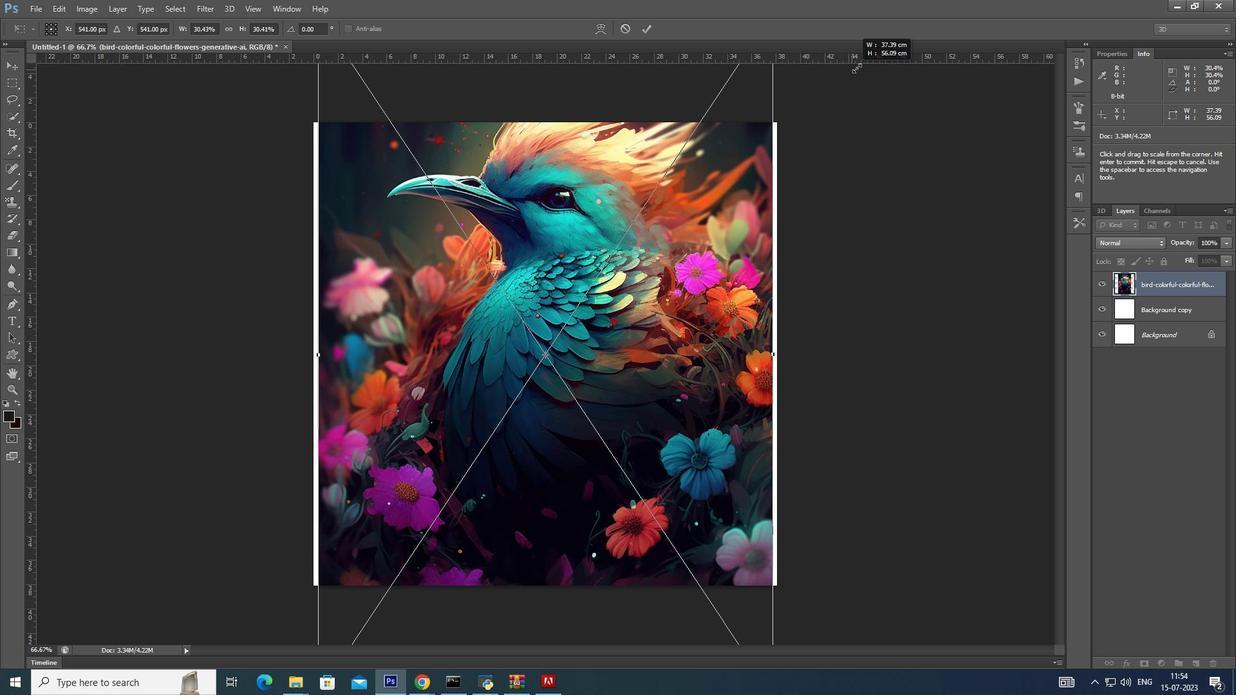 
Action: Key pressed <Key.alt_l>
Screenshot: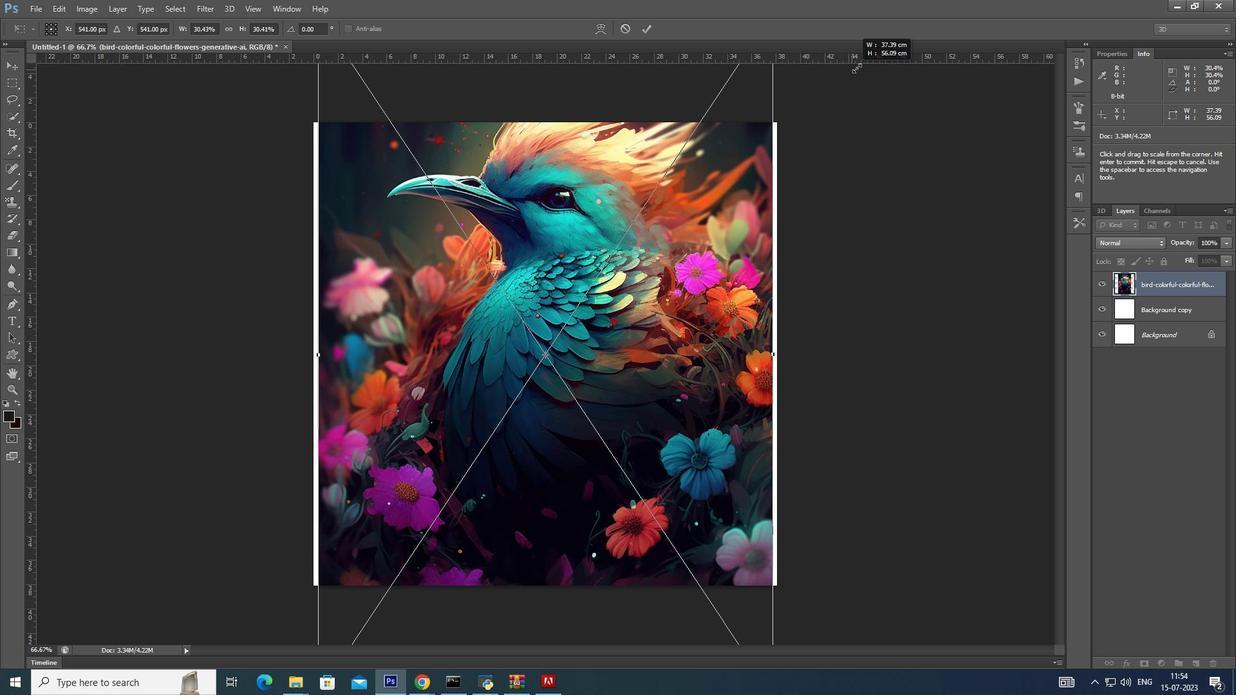 
Action: Mouse moved to (868, 63)
Screenshot: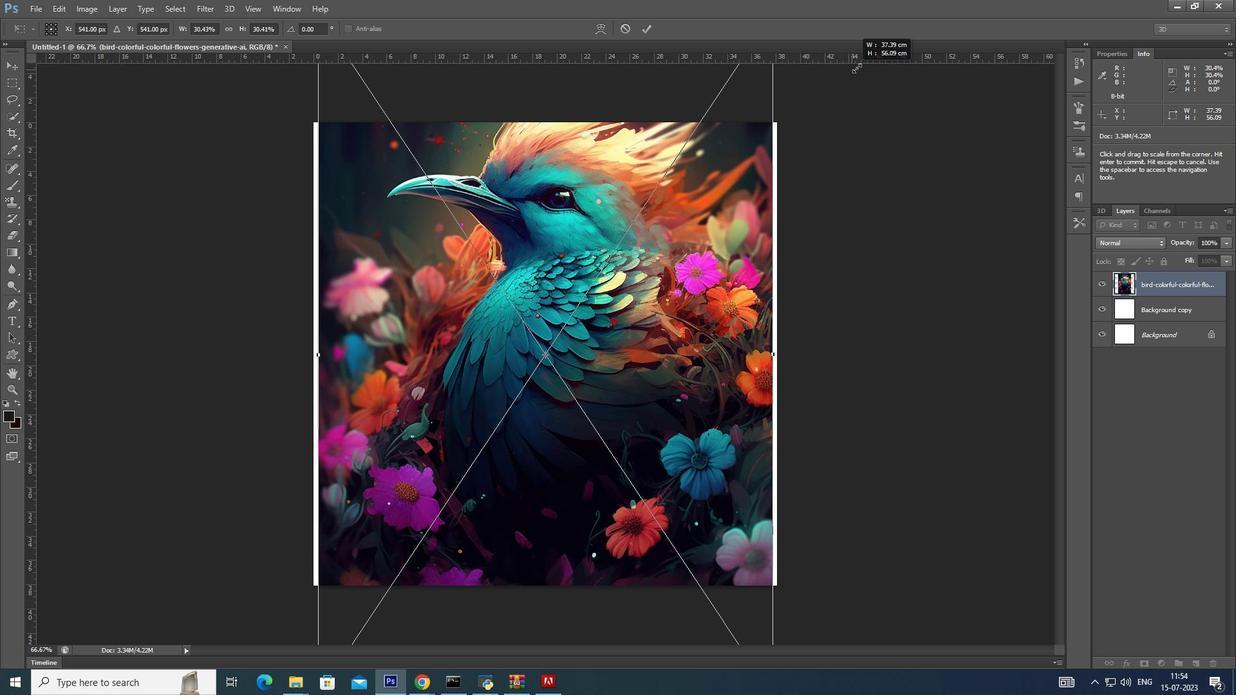 
Action: Key pressed <Key.alt_l>
Screenshot: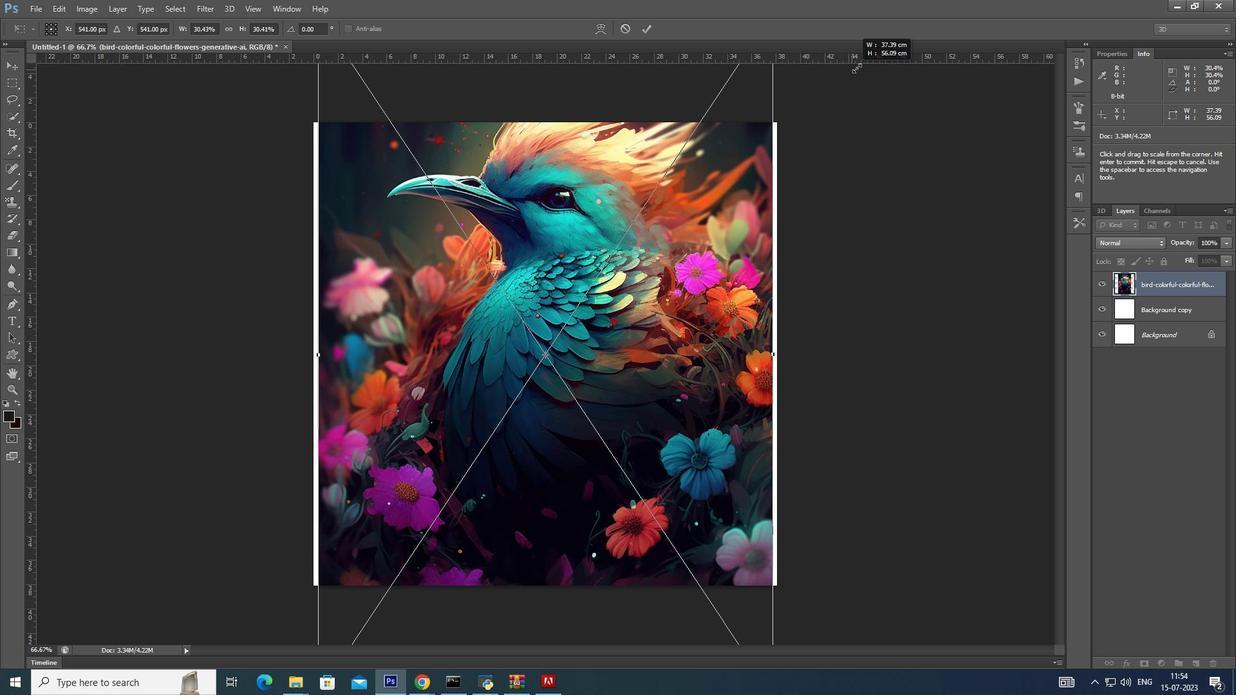 
Action: Mouse moved to (870, 61)
Screenshot: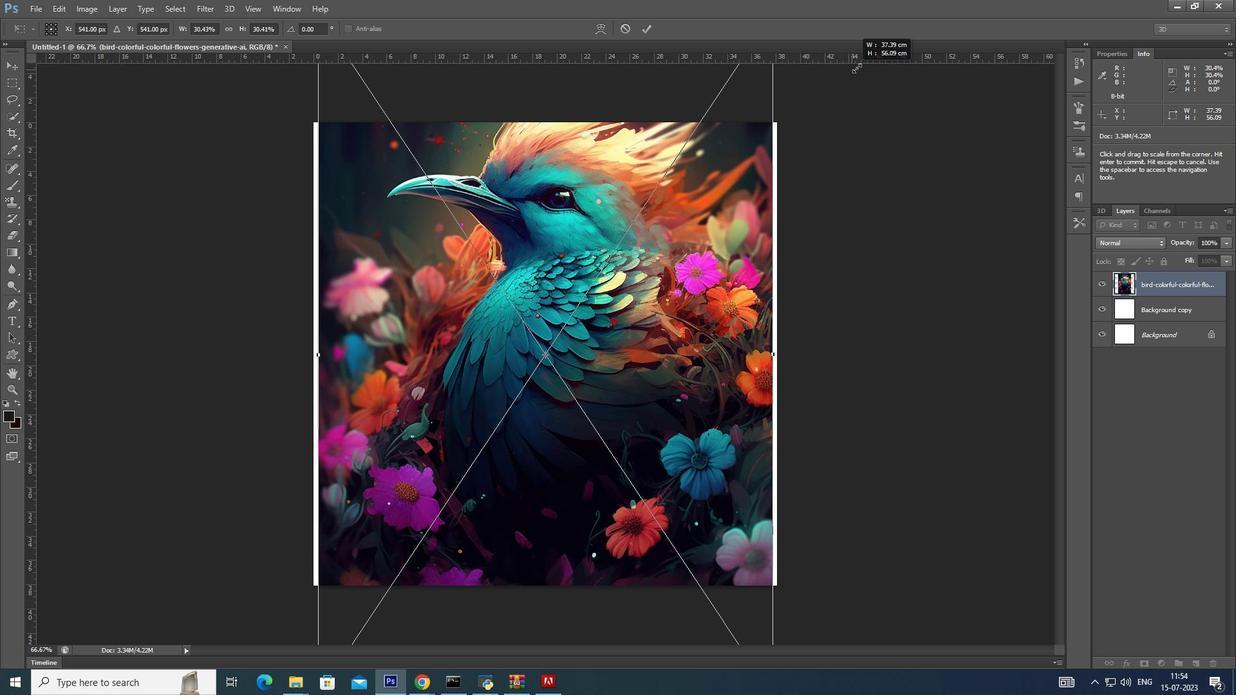 
Action: Key pressed <Key.alt_l>
Screenshot: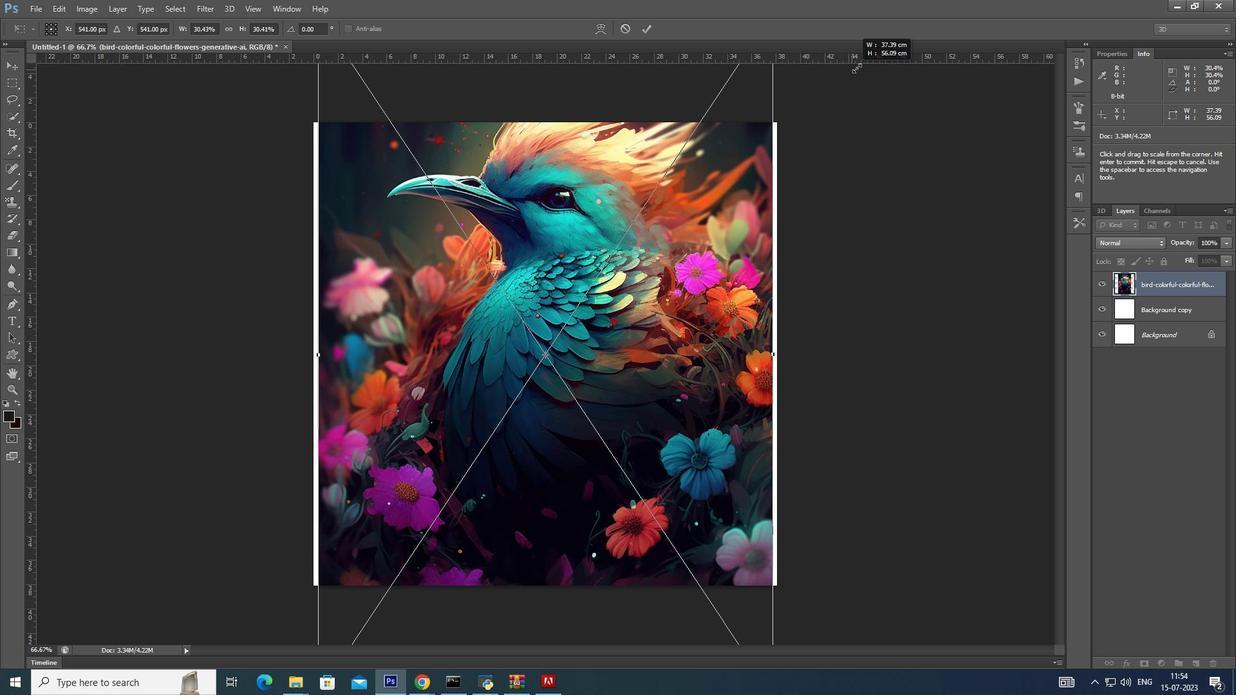 
Action: Mouse moved to (870, 61)
Screenshot: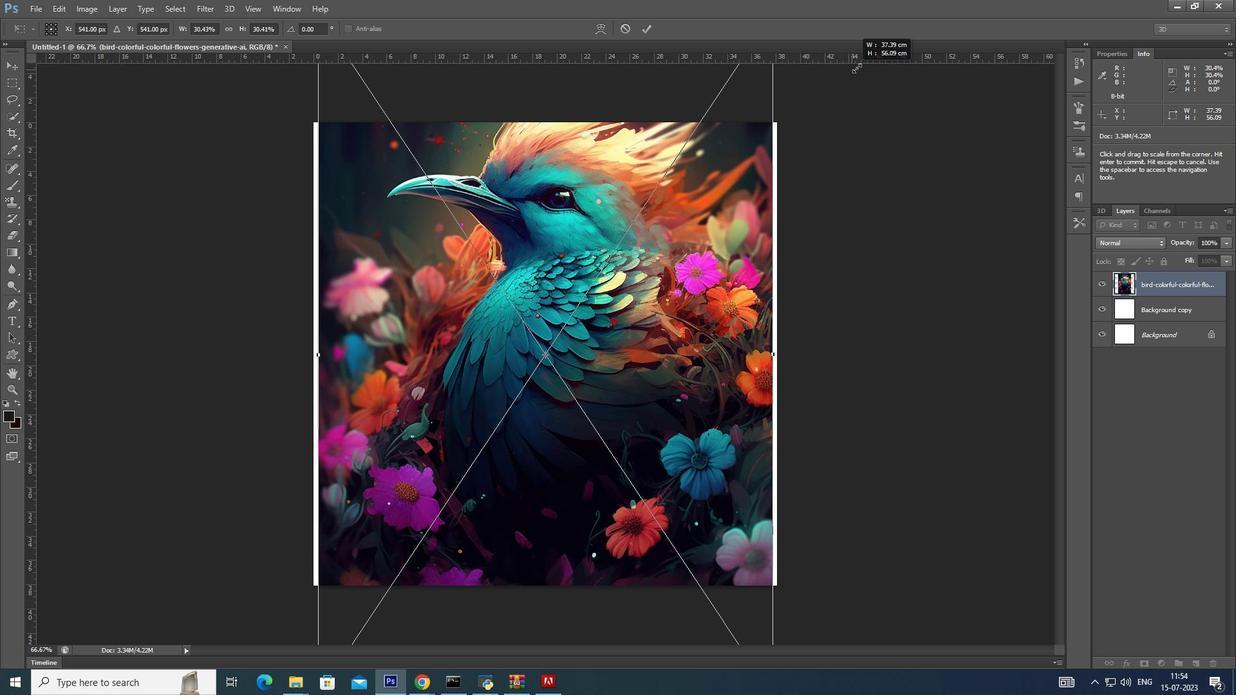 
Action: Key pressed <Key.alt_l>
Screenshot: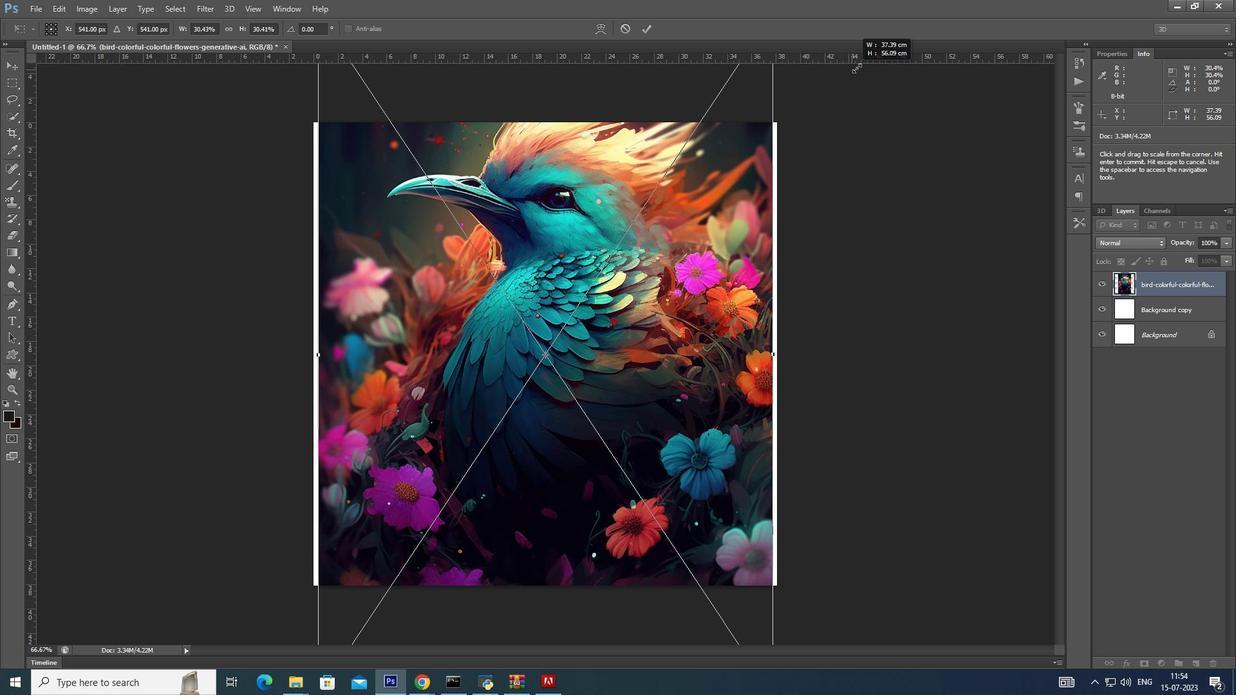 
Action: Mouse moved to (871, 61)
Screenshot: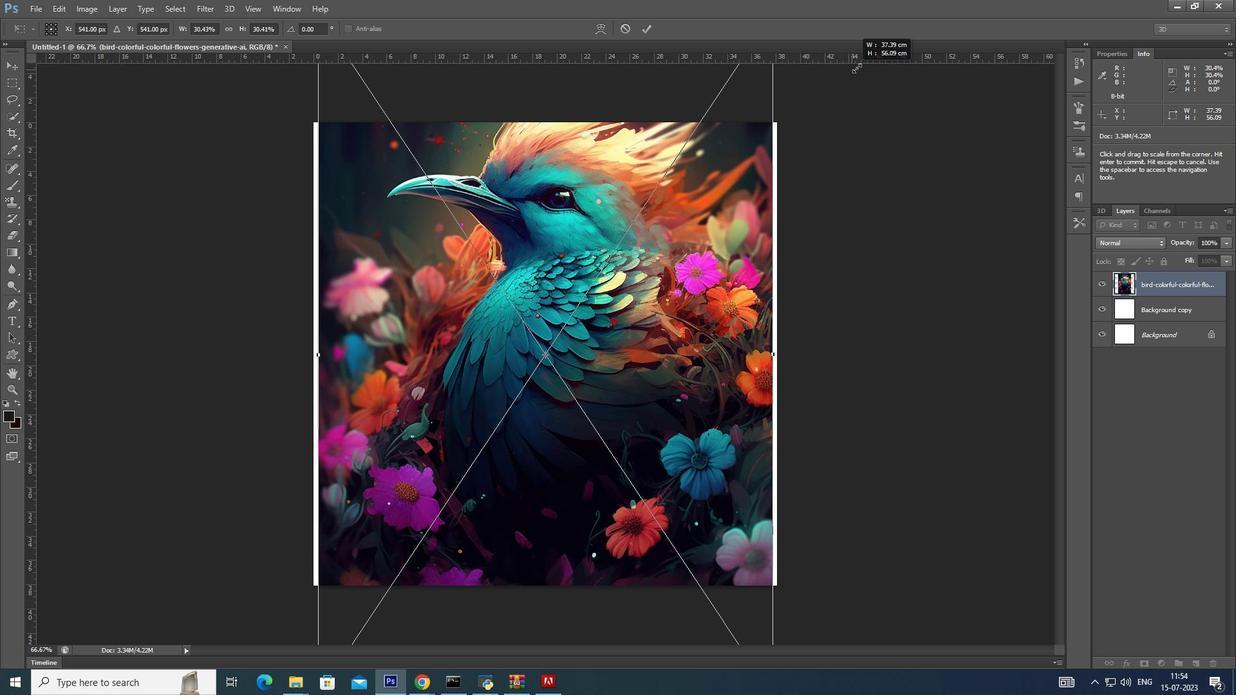 
Action: Key pressed <Key.alt_l>
Screenshot: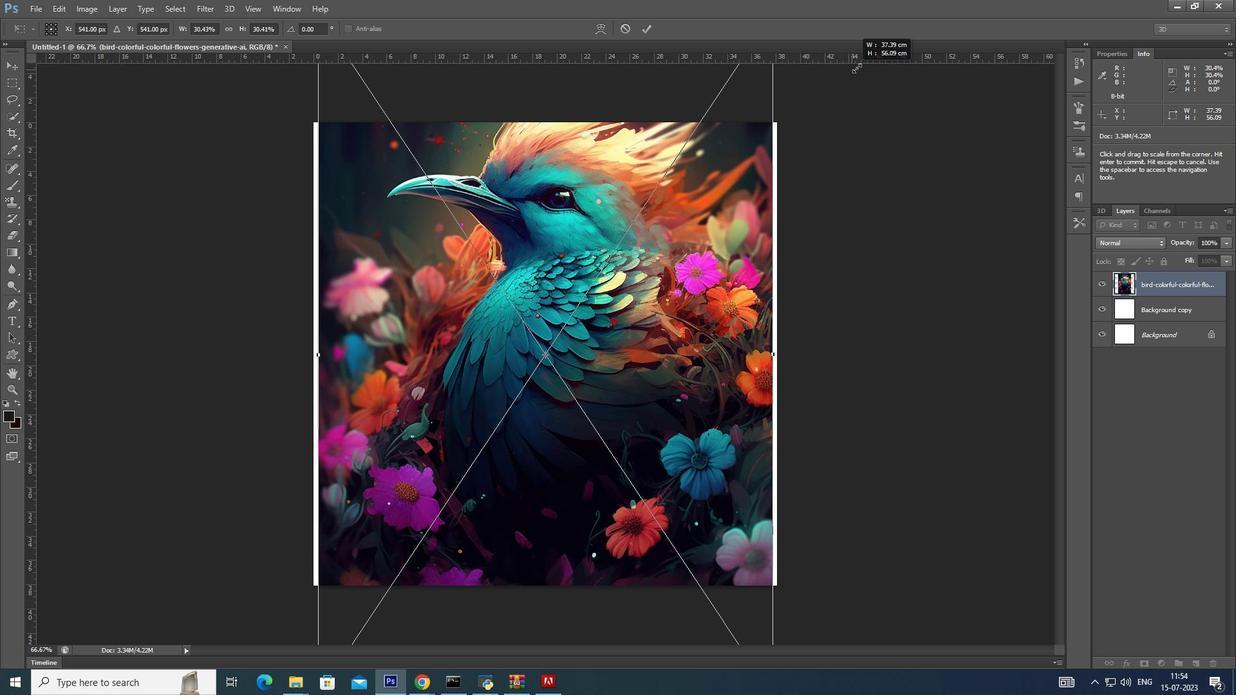 
Action: Mouse moved to (871, 61)
Screenshot: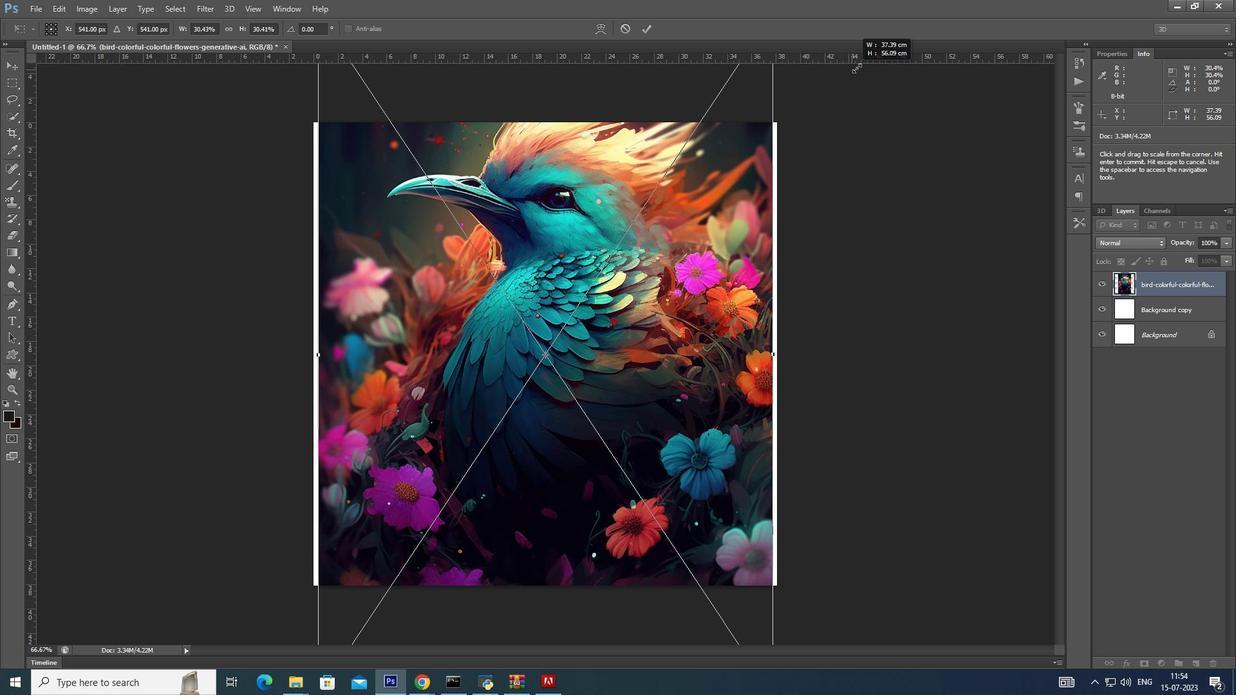 
Action: Key pressed <Key.alt_l><Key.alt_l><Key.alt_l><Key.alt_l><Key.alt_l><Key.alt_l><Key.alt_l><Key.alt_l><Key.alt_l><Key.alt_l><Key.alt_l><Key.alt_l><Key.alt_l><Key.alt_l><Key.alt_l><Key.alt_l><Key.alt_l><Key.alt_l><Key.alt_l><Key.alt_l><Key.alt_l><Key.alt_l><Key.alt_l><Key.alt_l><Key.alt_l><Key.alt_l><Key.alt_l><Key.alt_l><Key.alt_l><Key.alt_l><Key.alt_l><Key.alt_l><Key.alt_l><Key.alt_l><Key.alt_l><Key.alt_l><Key.alt_l><Key.alt_l><Key.alt_l><Key.alt_l><Key.alt_l><Key.alt_l><Key.alt_l><Key.alt_l><Key.alt_l><Key.alt_l><Key.alt_l><Key.alt_l><Key.alt_l><Key.alt_l><Key.alt_l><Key.alt_l><Key.alt_l><Key.alt_l><Key.alt_l><Key.alt_l><Key.alt_l><Key.alt_l><Key.alt_l><Key.alt_l><Key.alt_l><Key.alt_l><Key.alt_l><Key.alt_l><Key.alt_l><Key.alt_l><Key.alt_l><Key.alt_l><Key.alt_l><Key.alt_l><Key.alt_l><Key.alt_l><Key.alt_l><Key.alt_l><Key.alt_l><Key.alt_l><Key.alt_l><Key.alt_l><Key.alt_l><Key.alt_l><Key.alt_l><Key.alt_l><Key.alt_l><Key.alt_l><Key.alt_l><Key.alt_l><Key.alt_l><Key.alt_l><Key.alt_l><Key.alt_l><Key.alt_l><Key.alt_l><Key.alt_l><Key.alt_l><Key.alt_l>
Screenshot: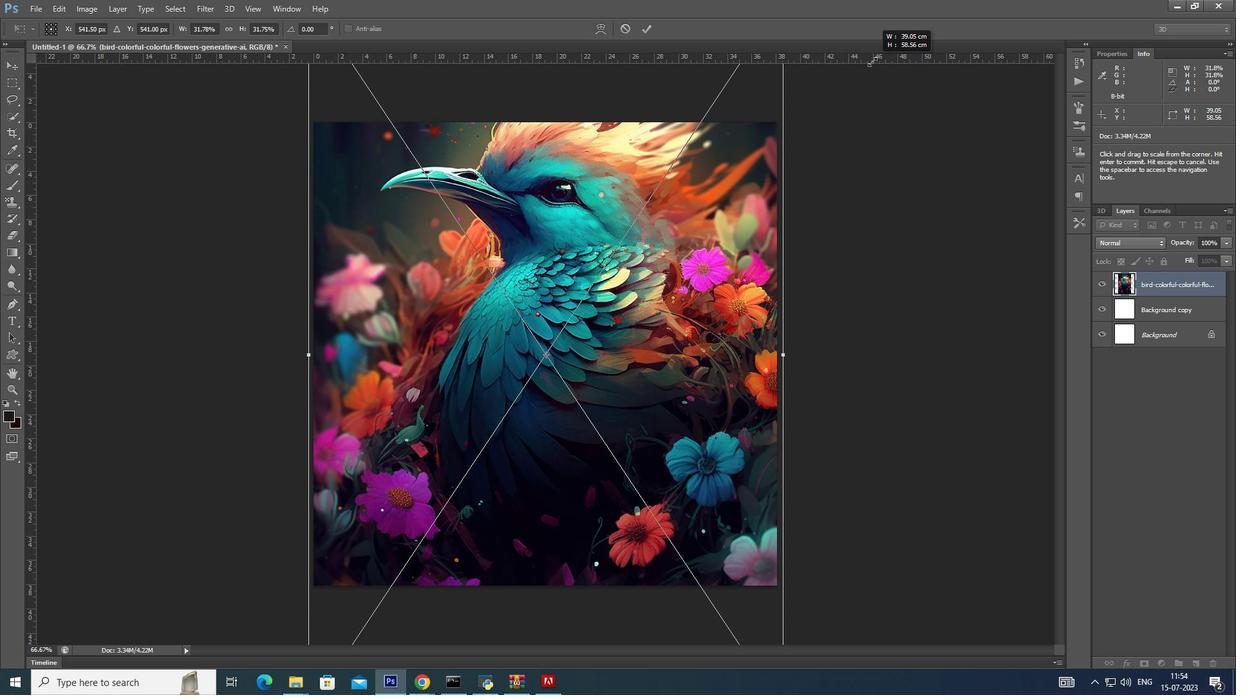 
Action: Mouse moved to (871, 61)
Screenshot: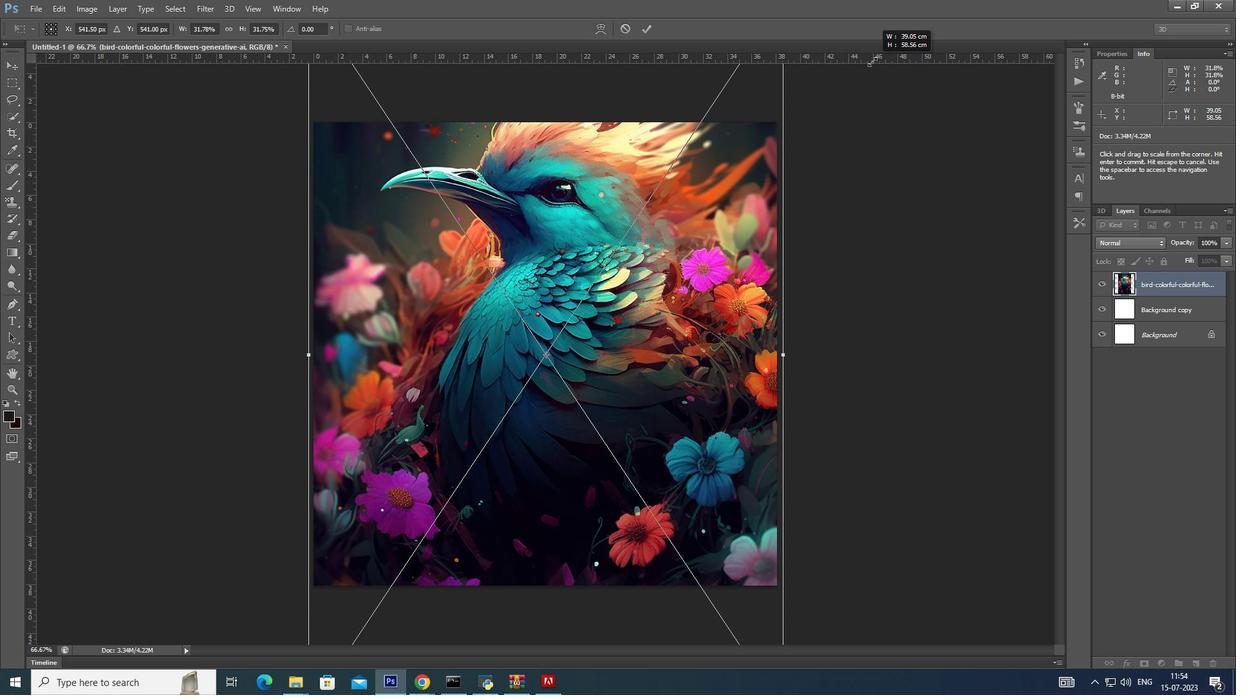 
Action: Key pressed <Key.alt_l>
Screenshot: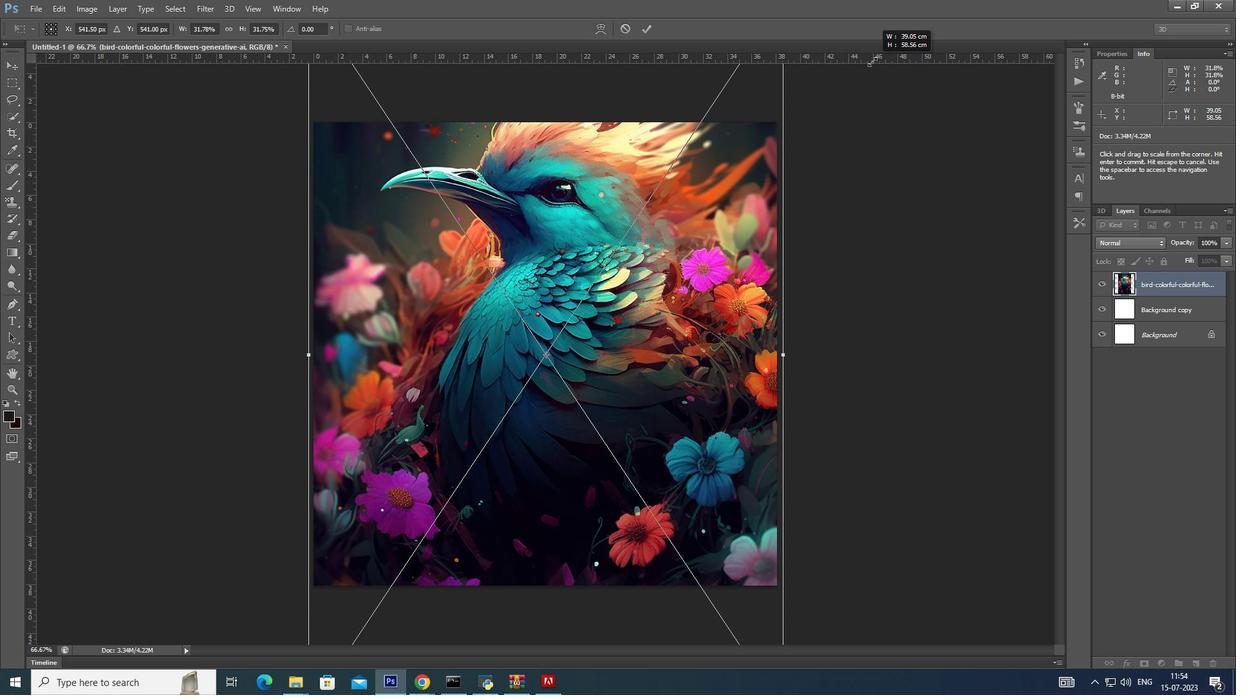 
Action: Mouse moved to (871, 61)
Screenshot: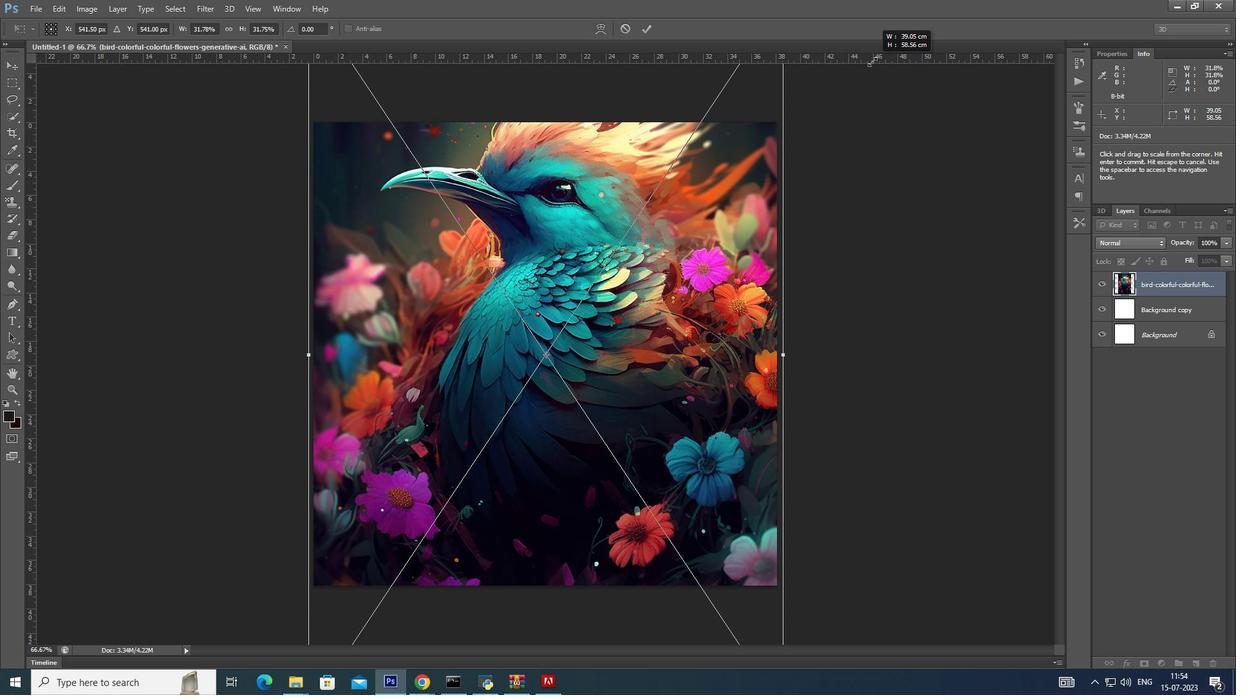 
Action: Key pressed <Key.alt_l><Key.alt_l><Key.alt_l><Key.alt_l><Key.alt_l><Key.alt_l><Key.alt_l><Key.alt_l>
Screenshot: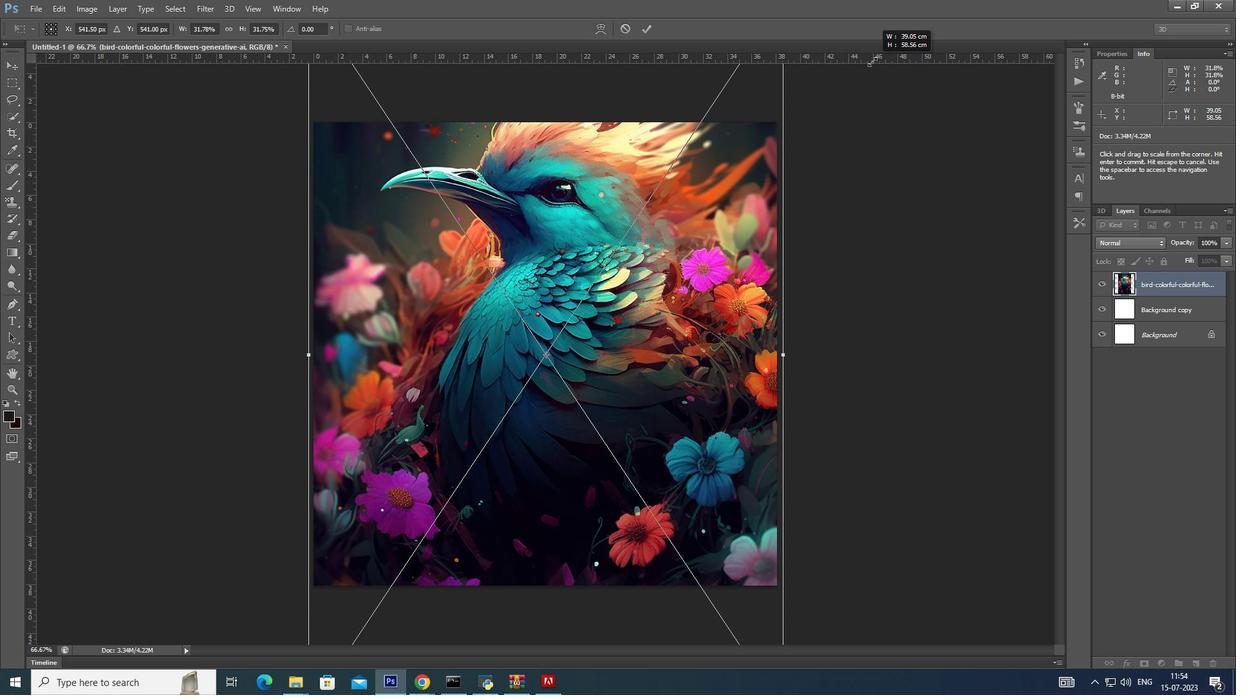 
Action: Mouse moved to (871, 61)
Screenshot: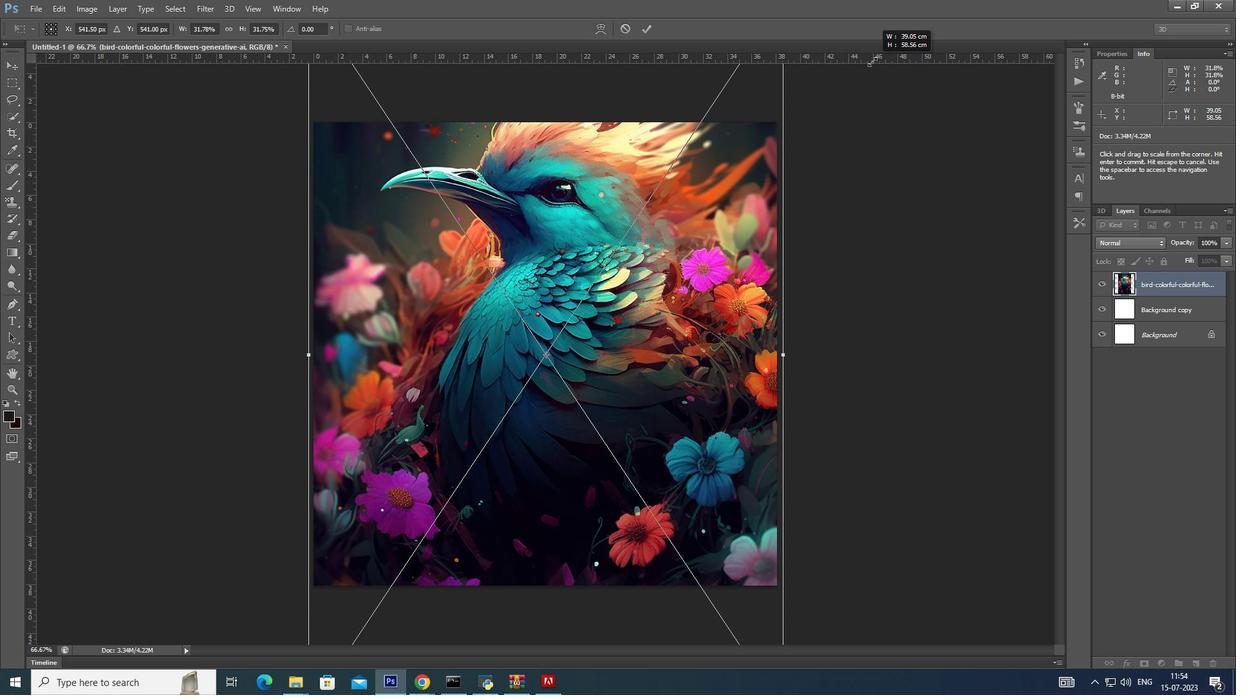 
Action: Key pressed <Key.alt_l>
Screenshot: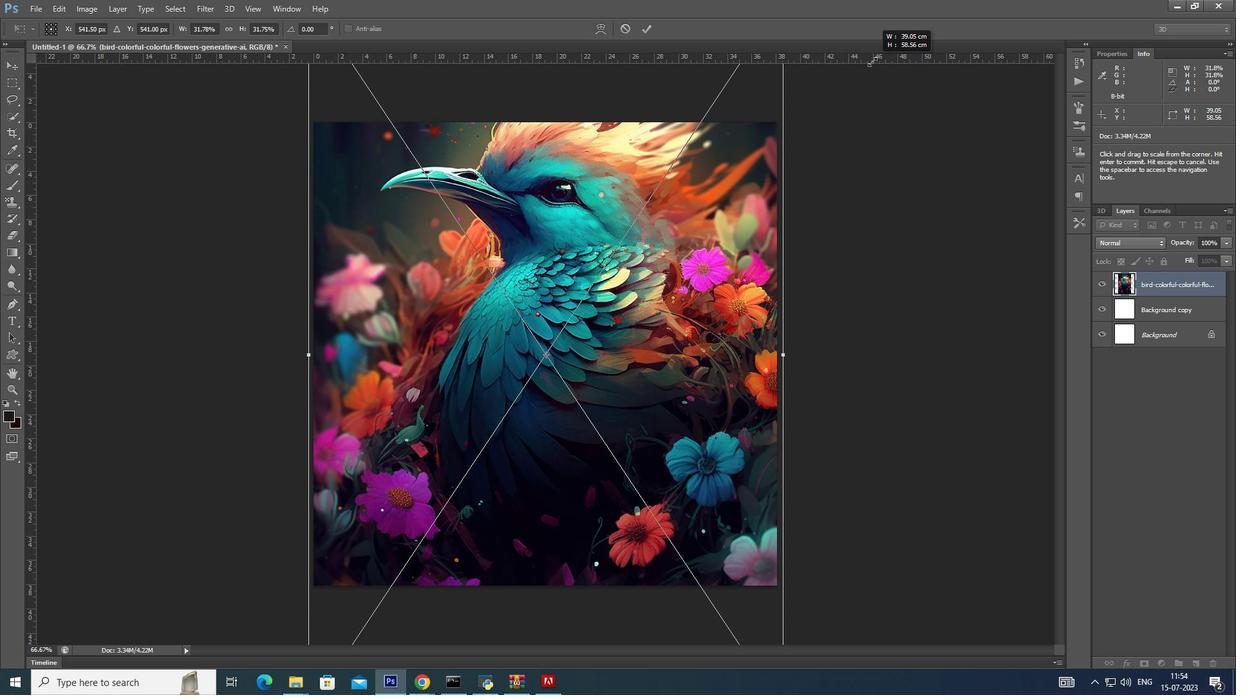 
Action: Mouse moved to (871, 61)
Screenshot: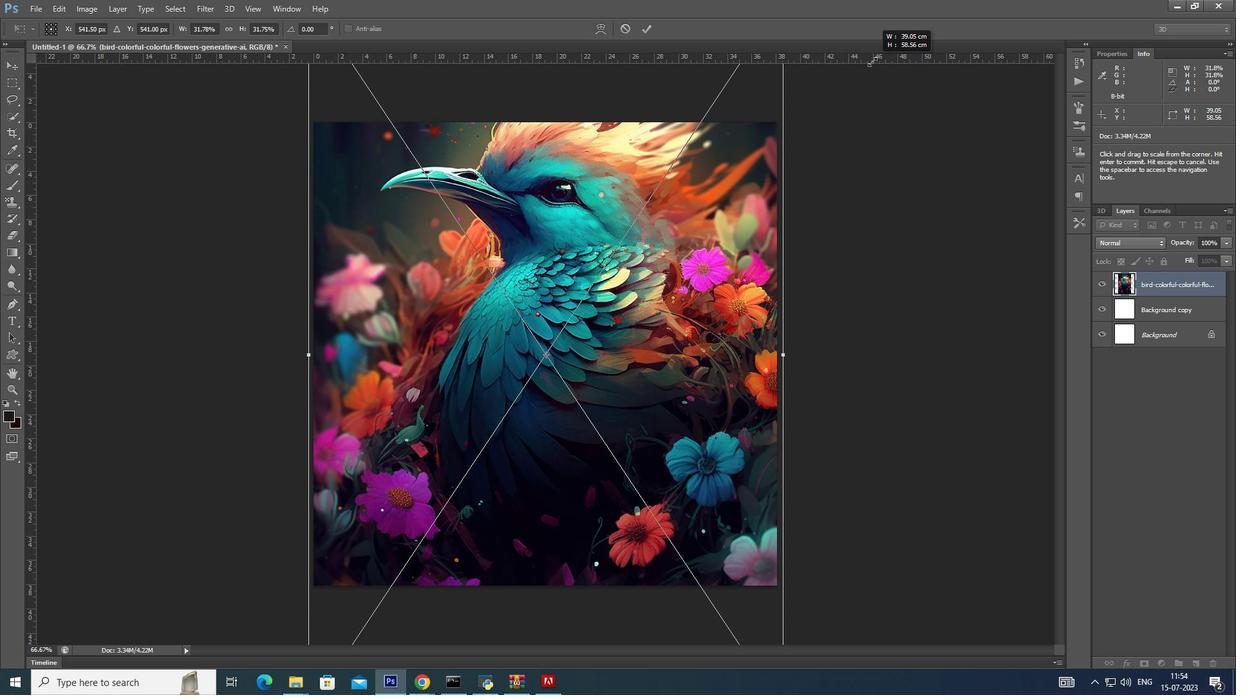 
Action: Key pressed <Key.alt_l>
Screenshot: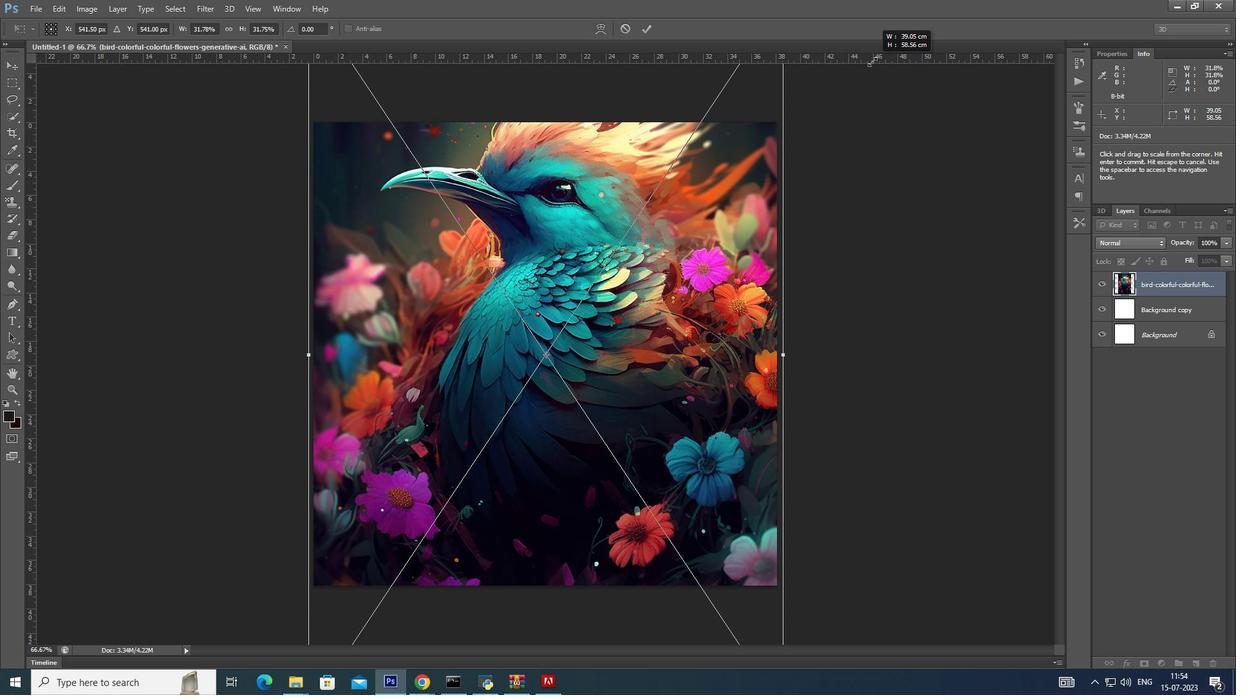 
Action: Mouse moved to (871, 62)
Screenshot: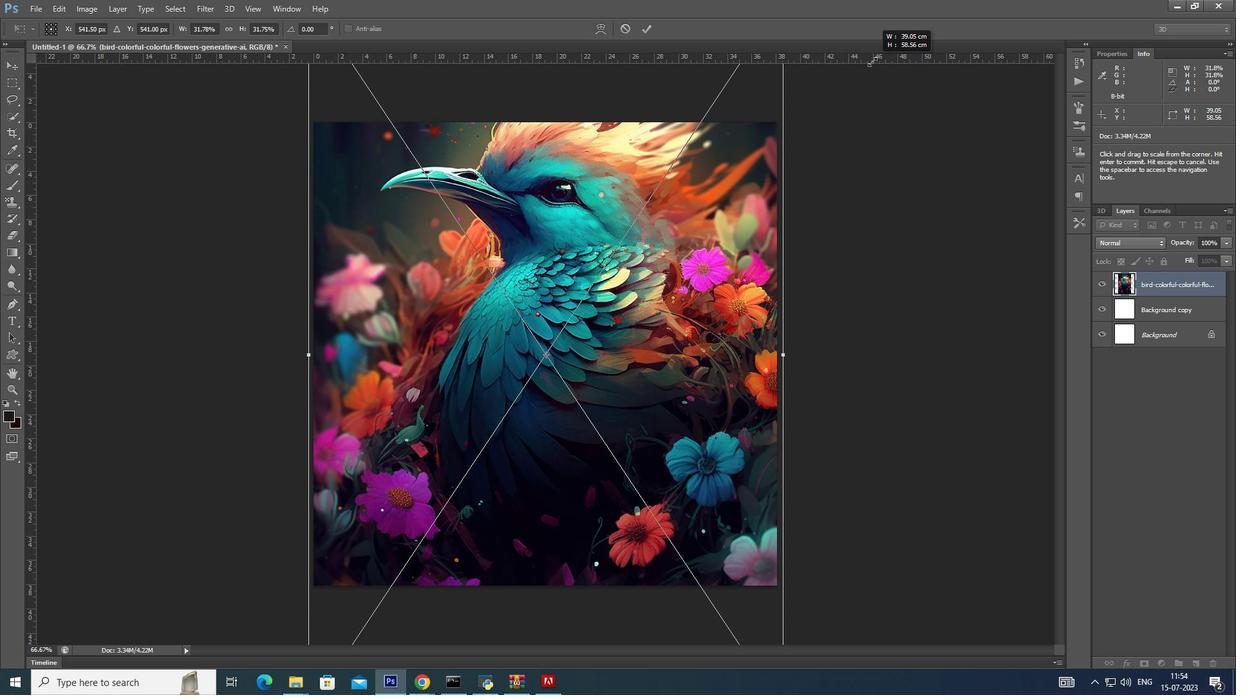 
Action: Key pressed <Key.alt_l>
Screenshot: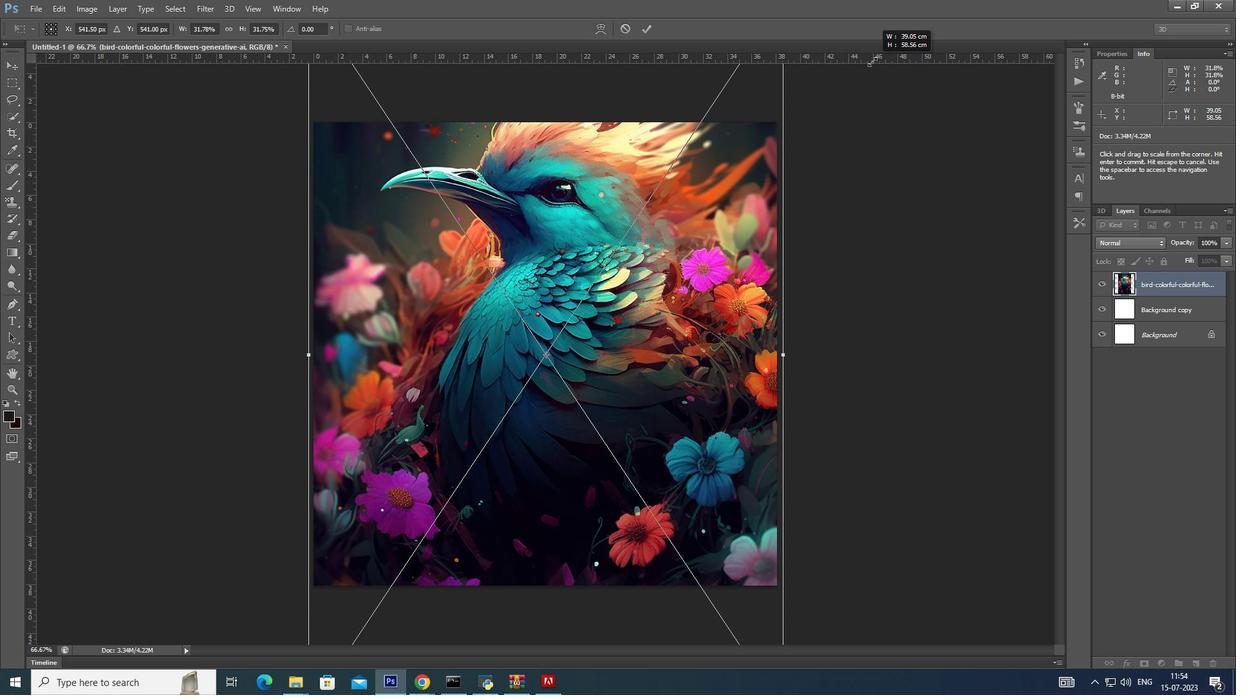 
Action: Mouse moved to (869, 63)
Screenshot: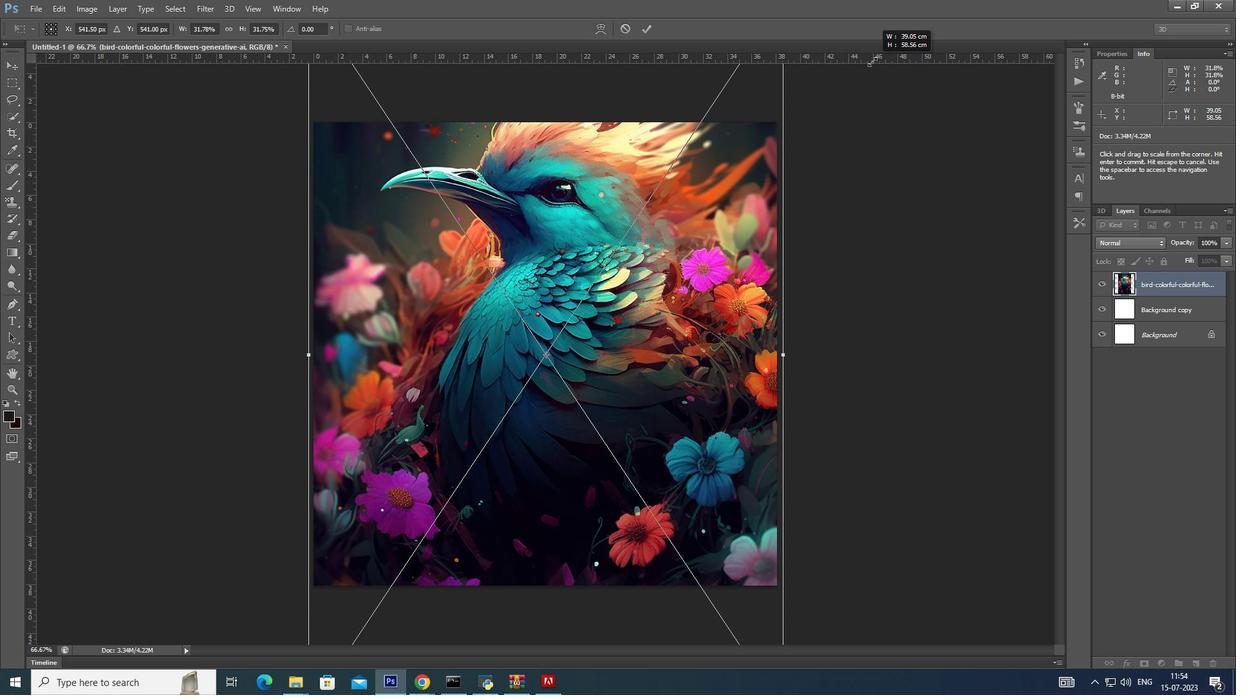 
Action: Key pressed <Key.alt_l>
Screenshot: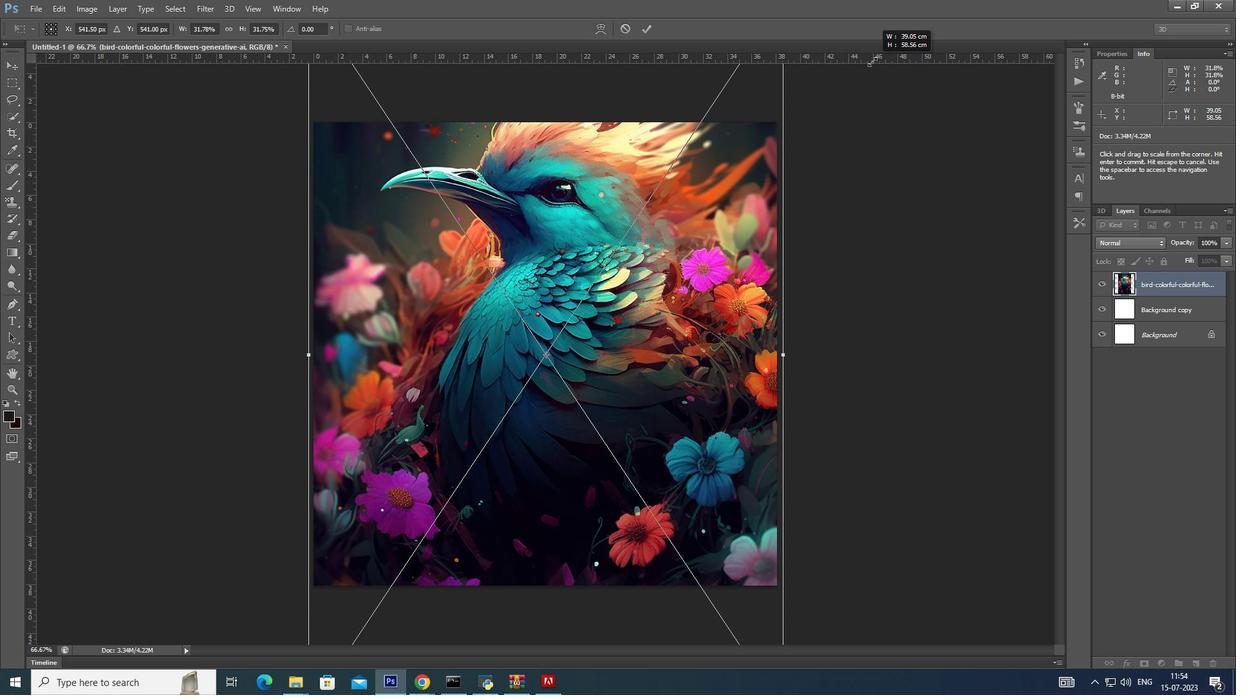 
Action: Mouse moved to (869, 63)
Screenshot: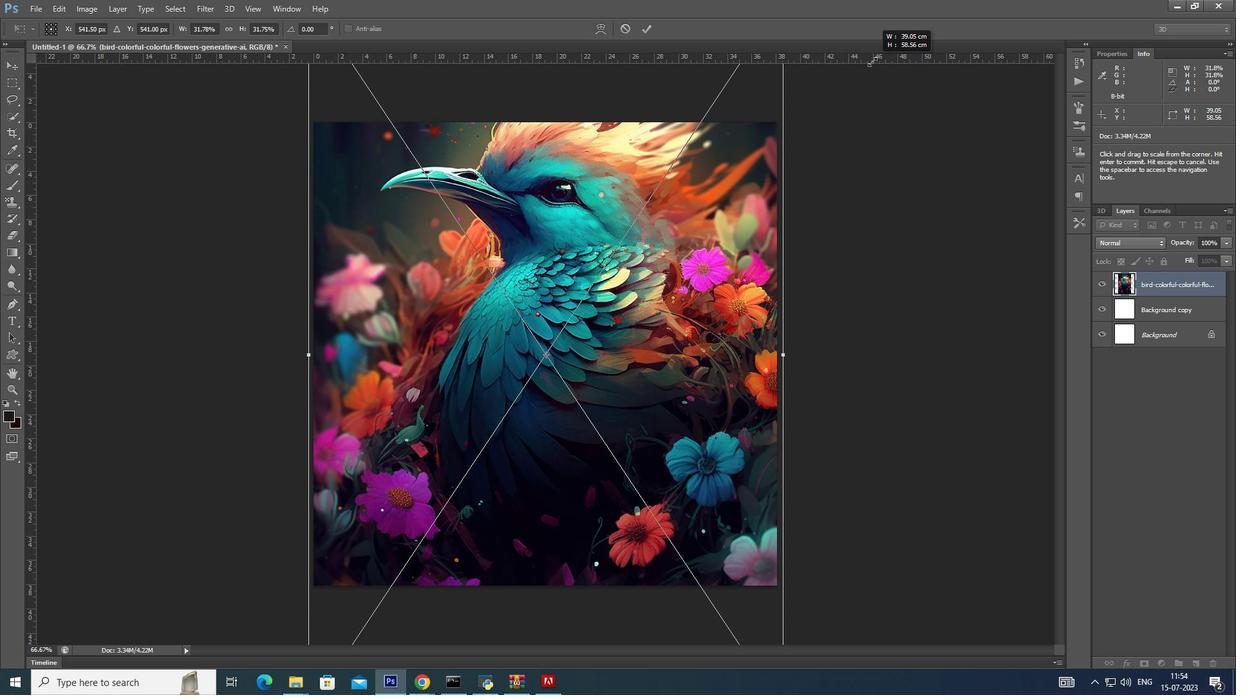 
Action: Key pressed <Key.alt_l><Key.alt_l><Key.alt_l>
Screenshot: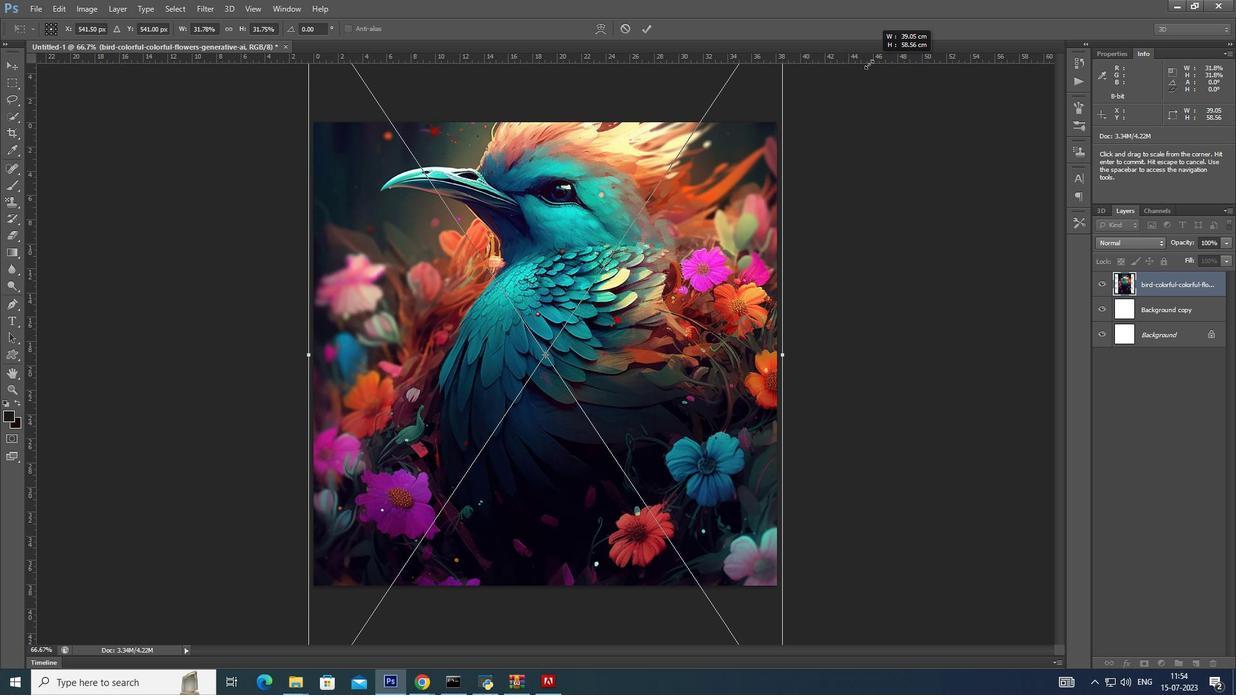 
Action: Mouse moved to (868, 63)
Screenshot: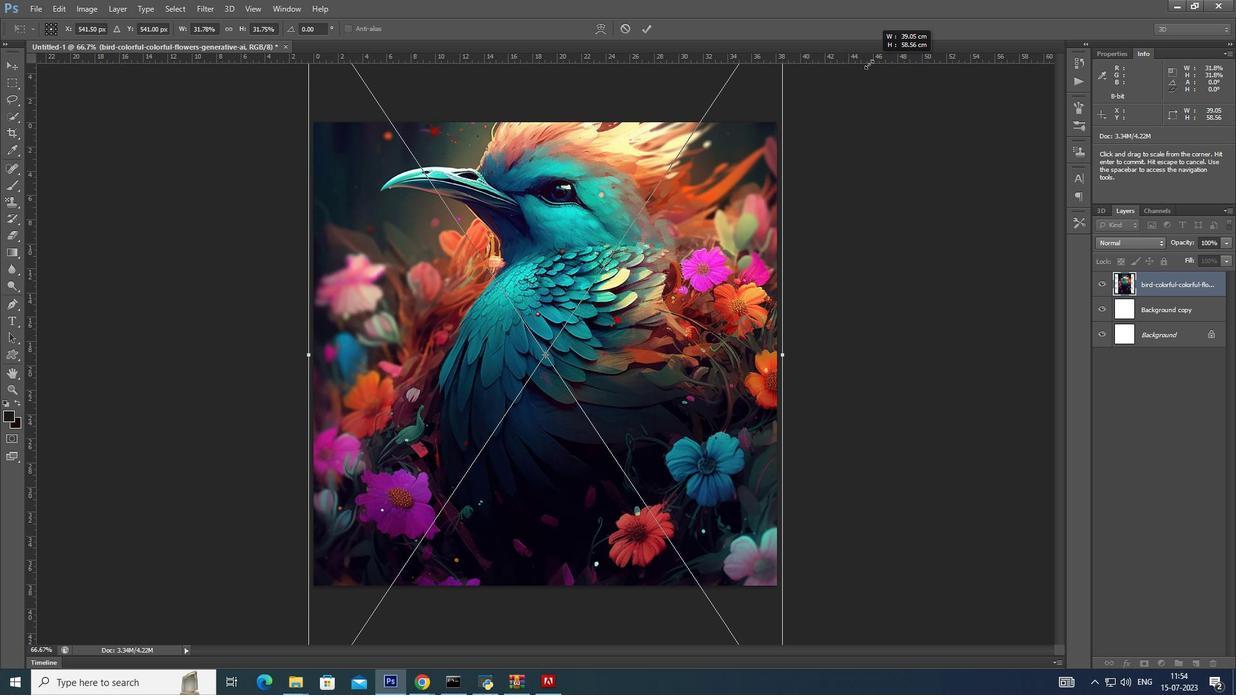 
Action: Key pressed <Key.alt_l><Key.alt_l>
Screenshot: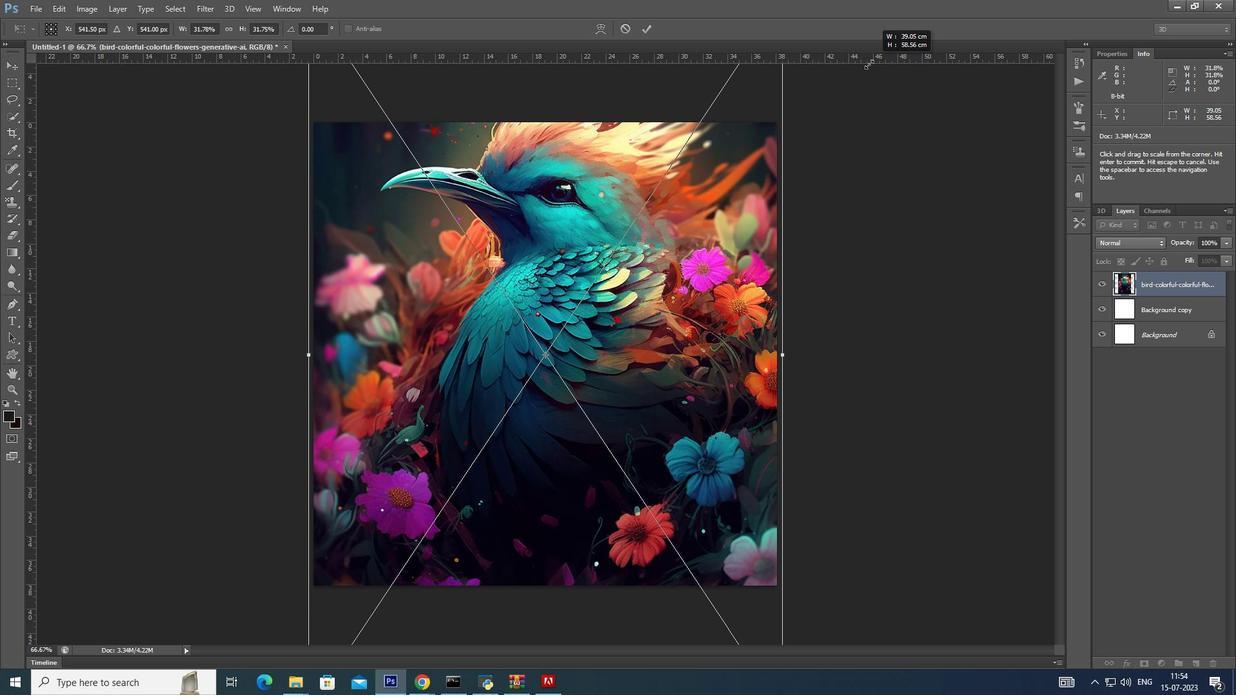 
Action: Mouse moved to (868, 63)
Screenshot: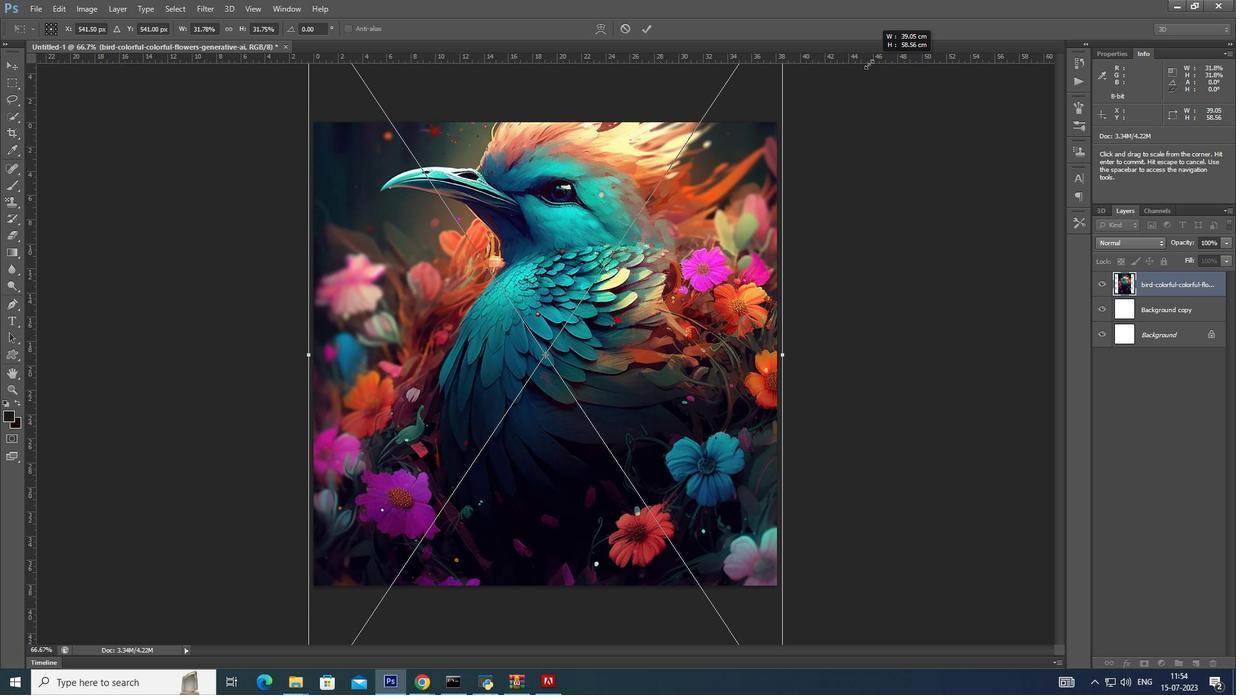 
Action: Key pressed <Key.alt_l>
Screenshot: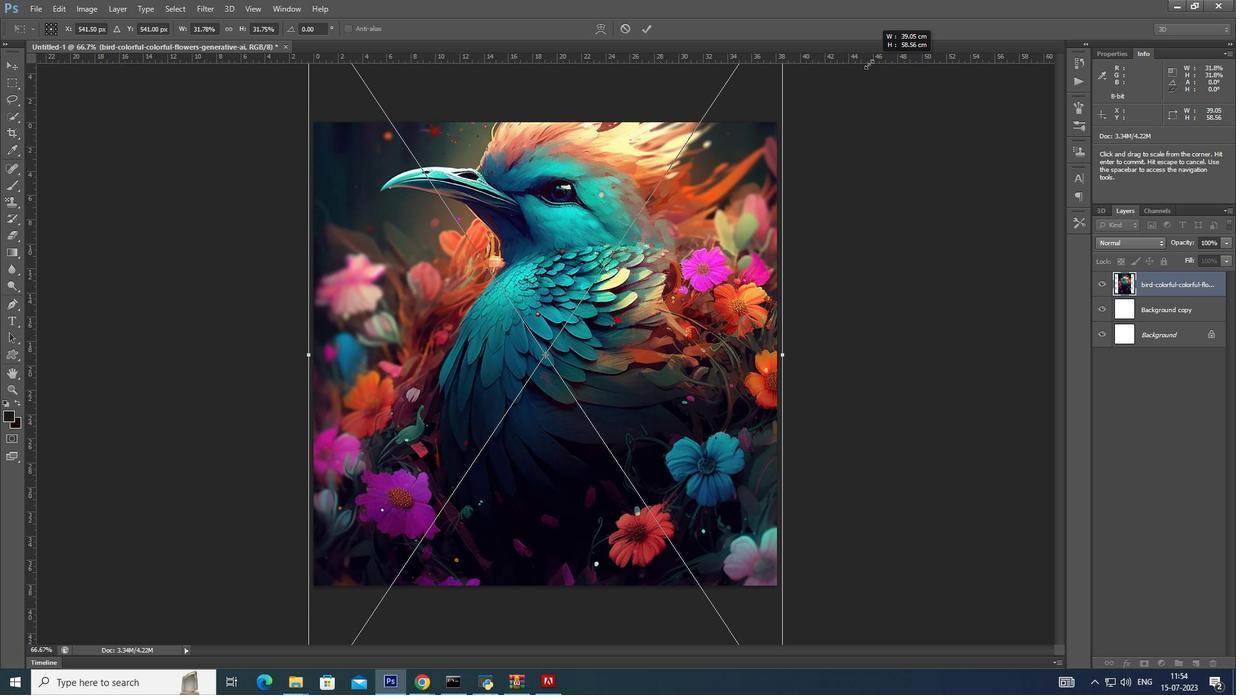 
Action: Mouse moved to (867, 64)
Screenshot: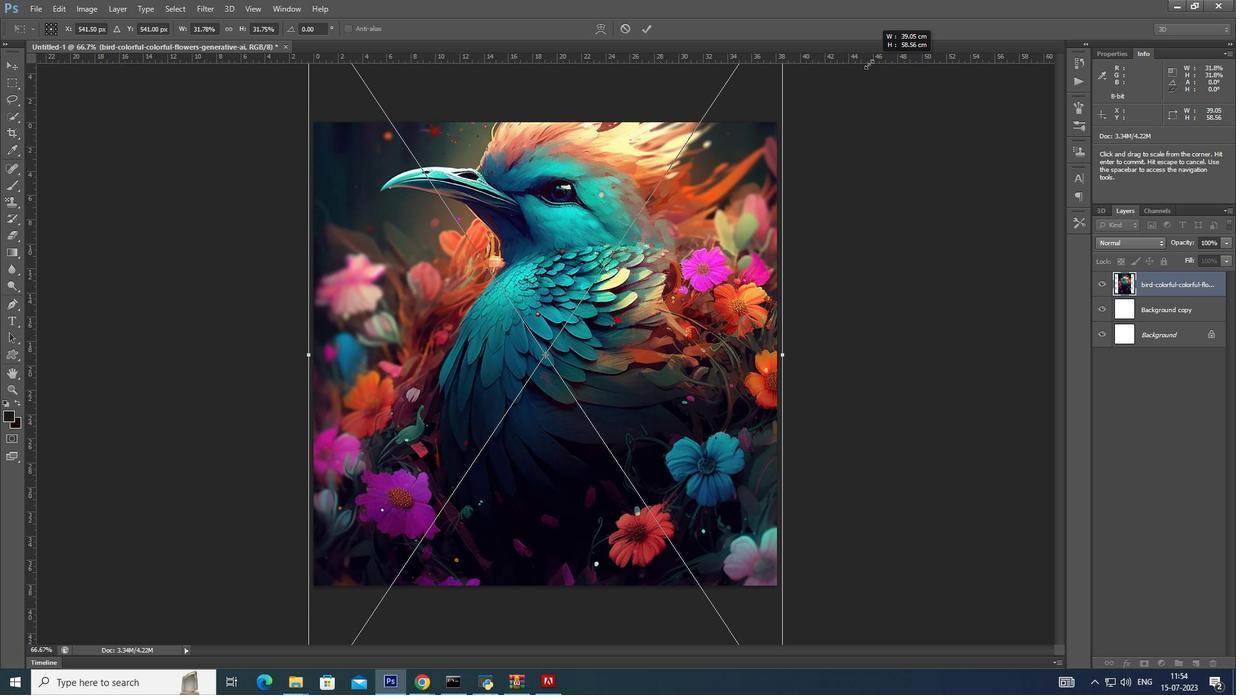 
Action: Key pressed <Key.alt_l>
Screenshot: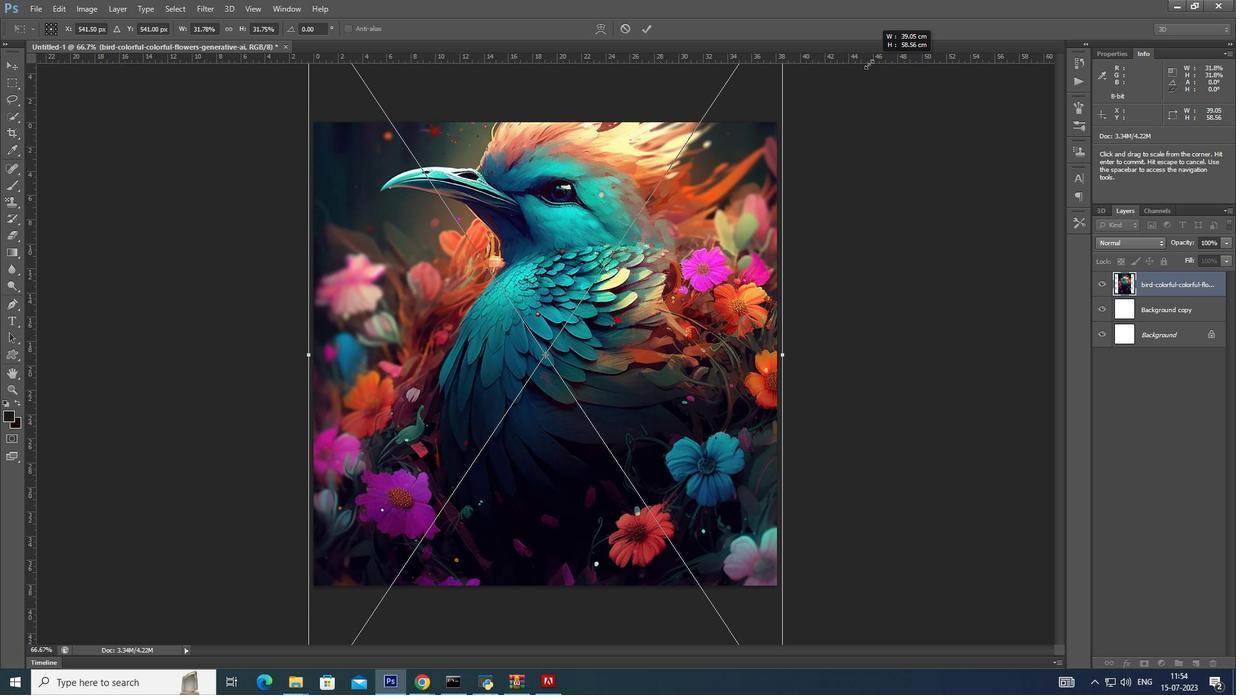 
Action: Mouse moved to (866, 65)
Screenshot: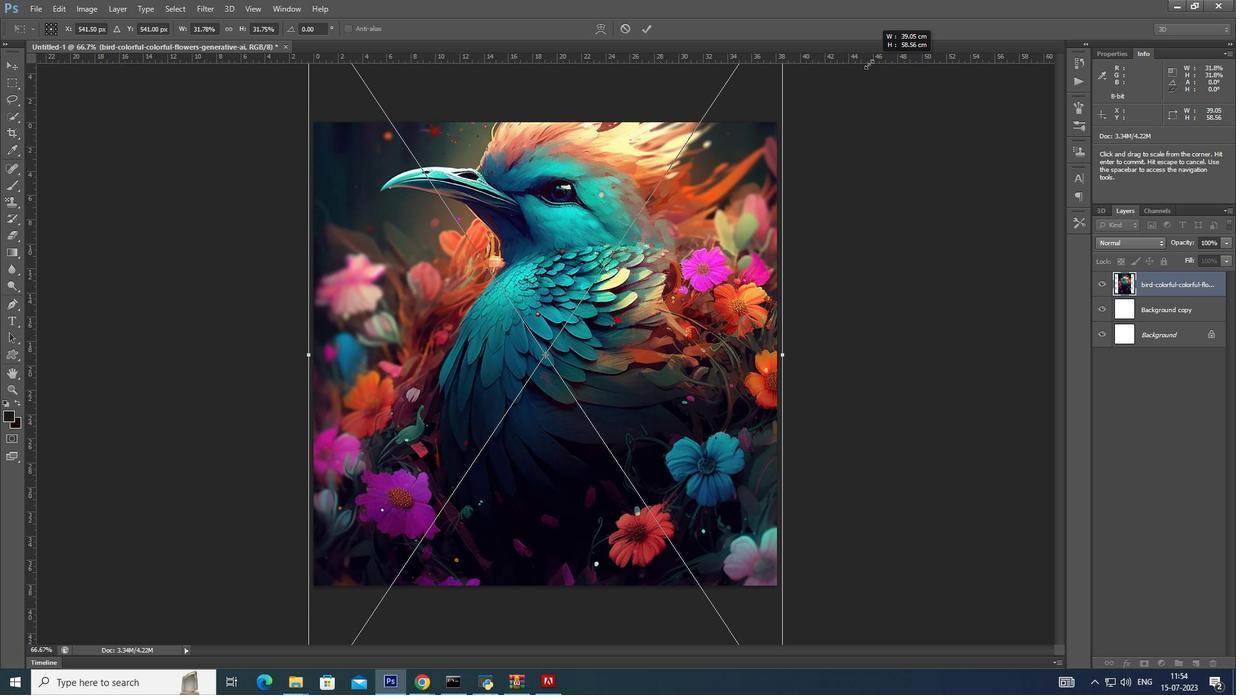 
Action: Key pressed <Key.alt_l>
Screenshot: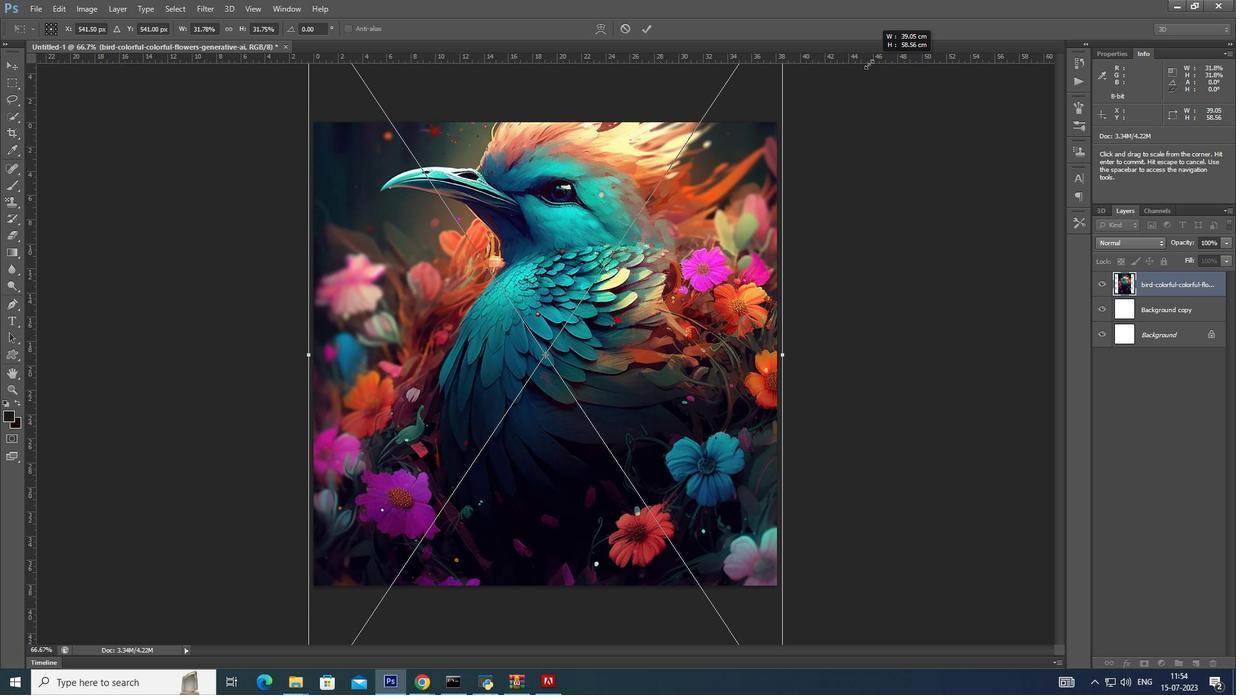 
Action: Mouse moved to (865, 65)
Screenshot: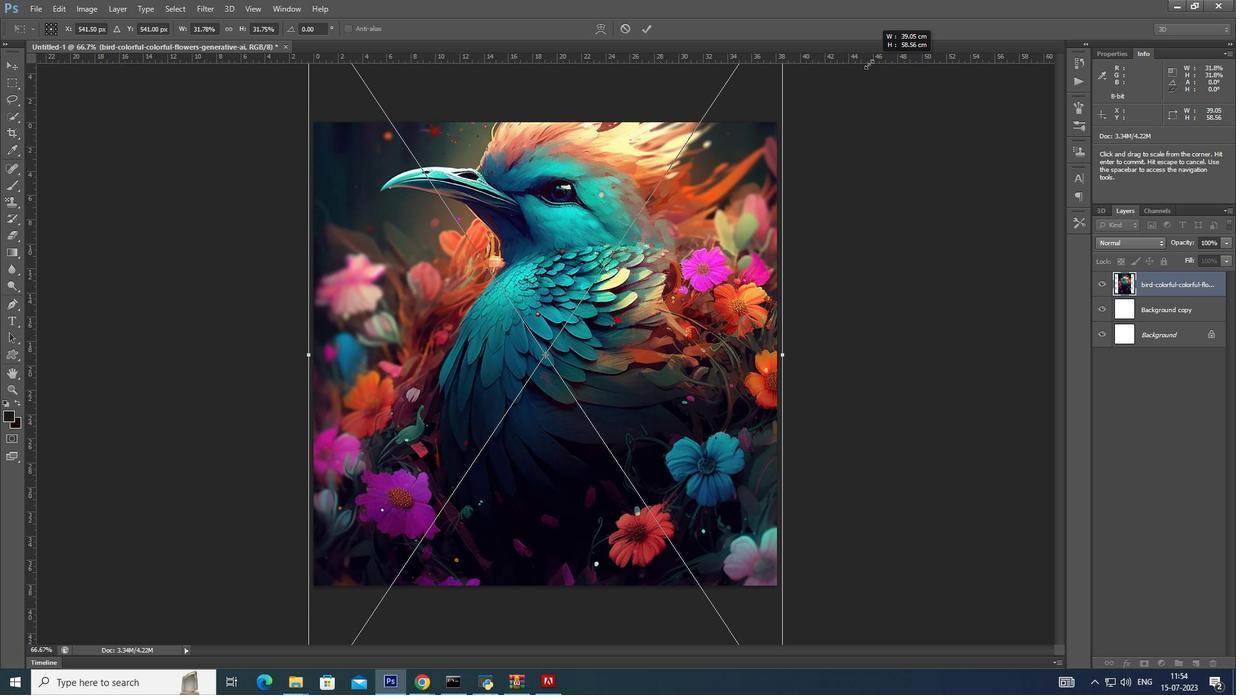 
Action: Key pressed <Key.alt_l><Key.alt_l><Key.alt_l>
Screenshot: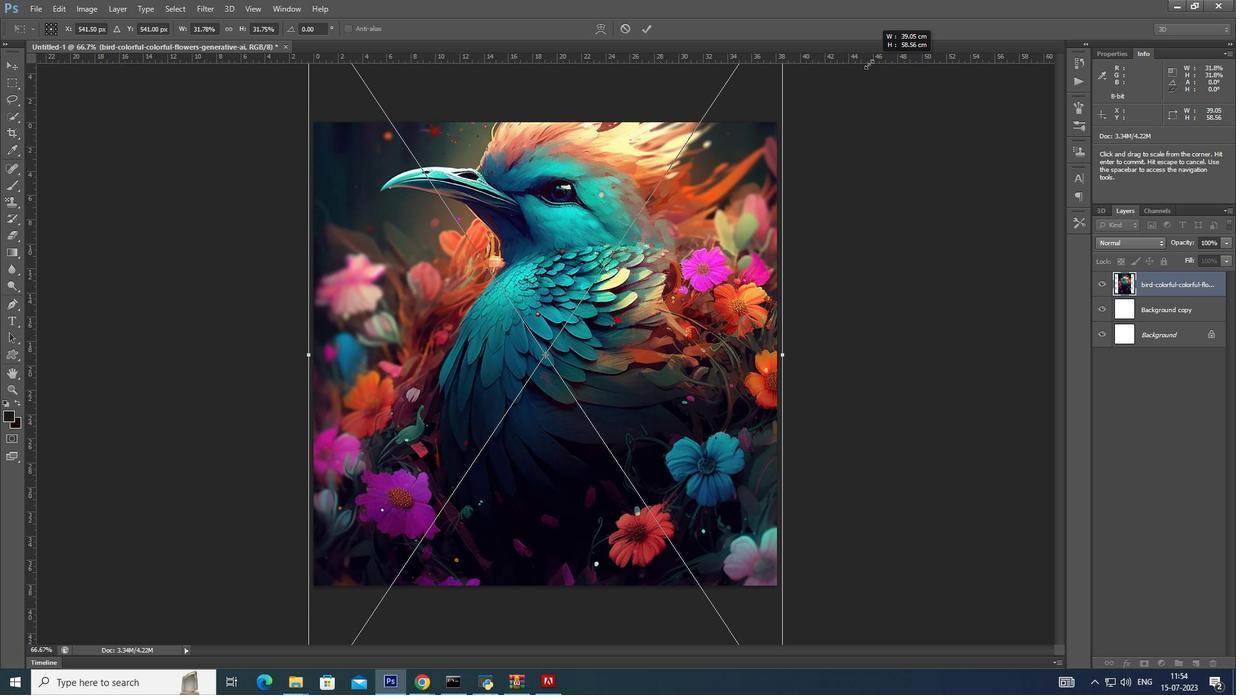 
Action: Mouse moved to (864, 65)
Screenshot: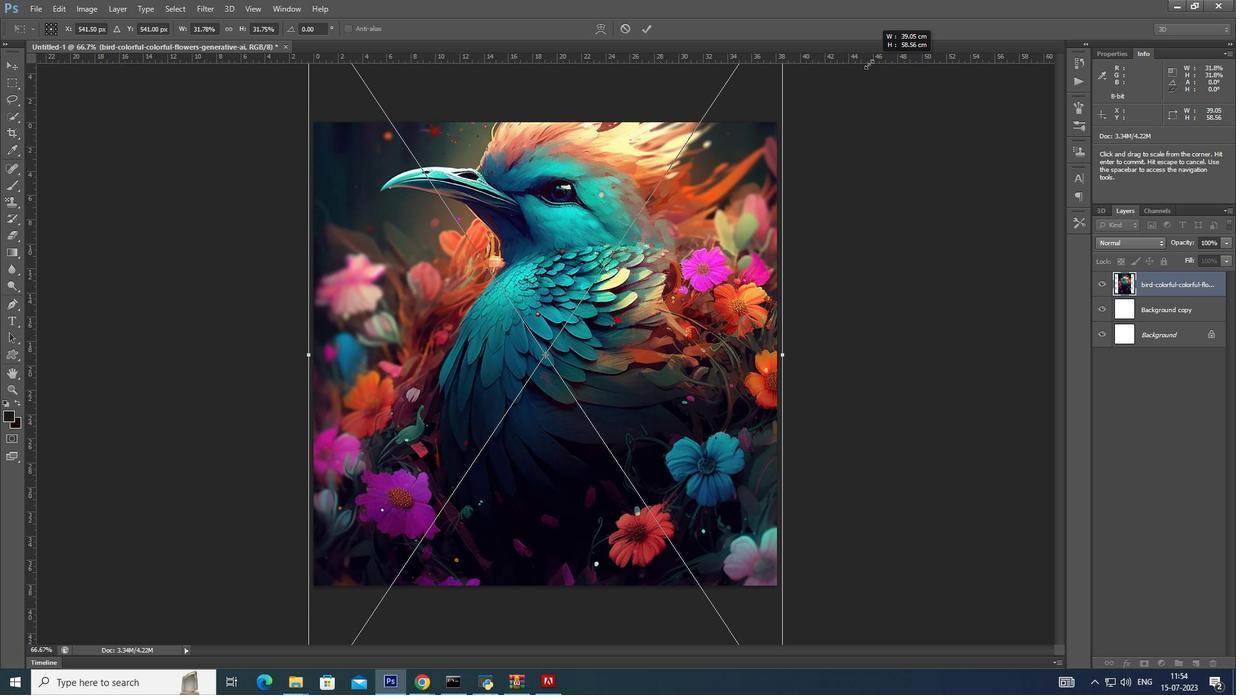 
Action: Key pressed <Key.alt_l>
Screenshot: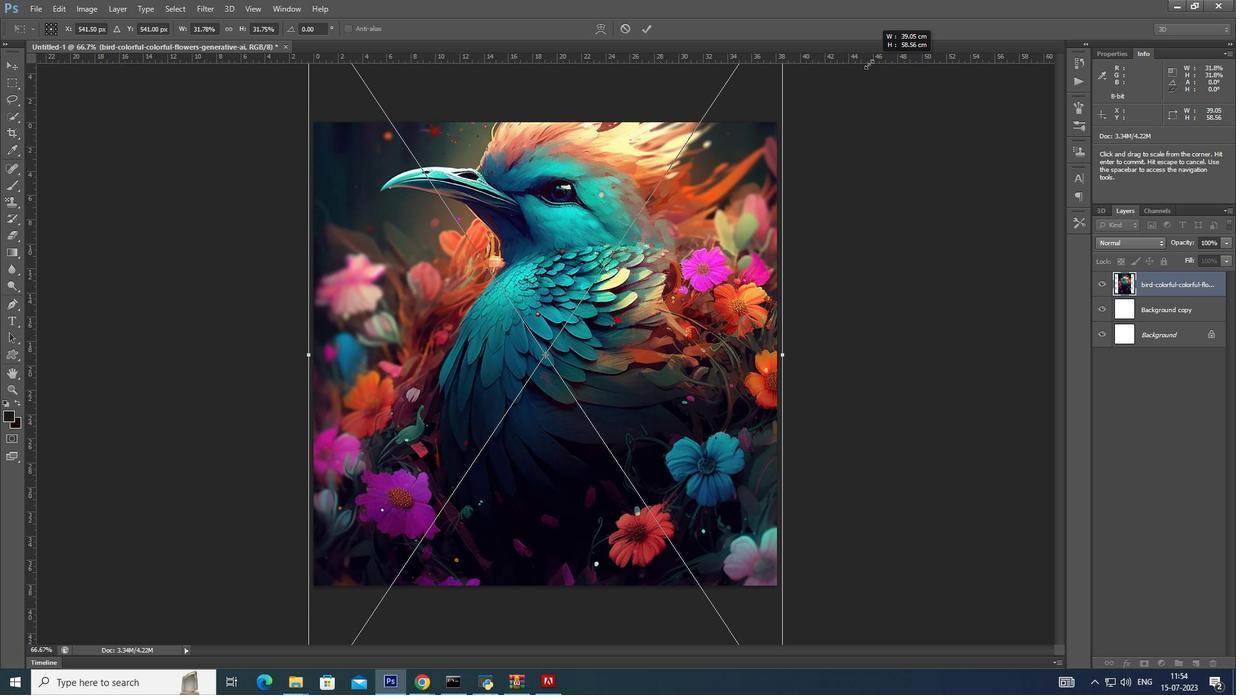 
Action: Mouse moved to (863, 66)
Screenshot: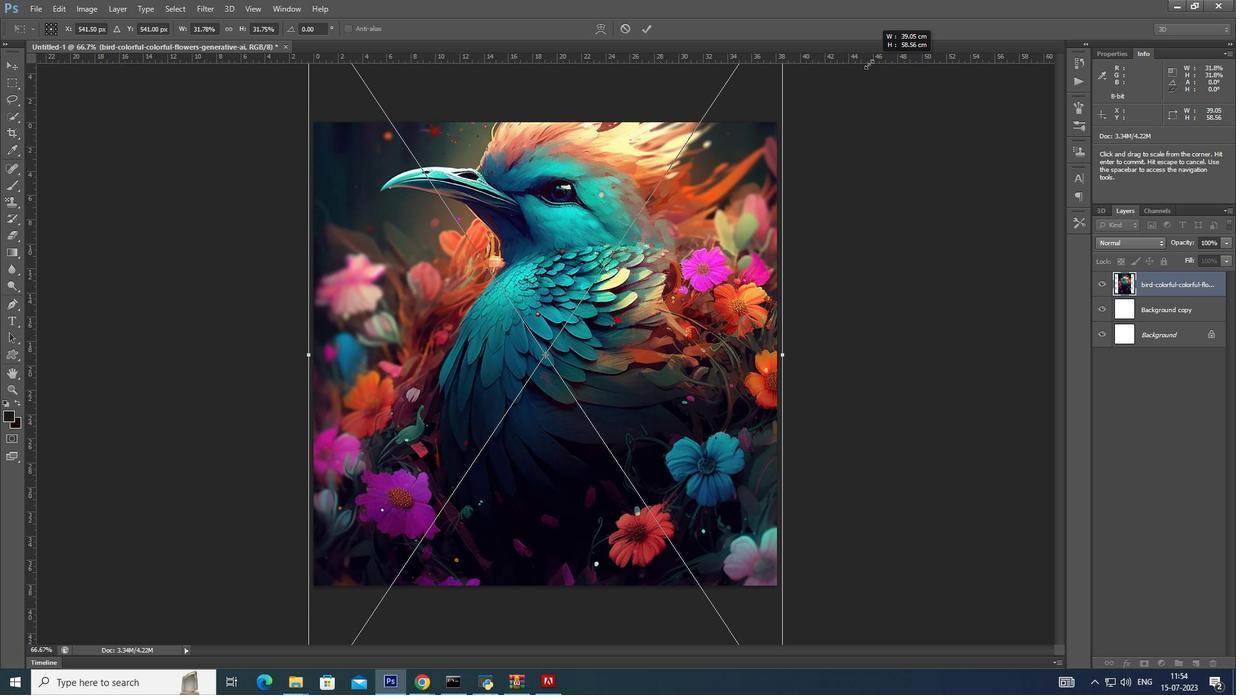 
Action: Key pressed <Key.alt_l>
Screenshot: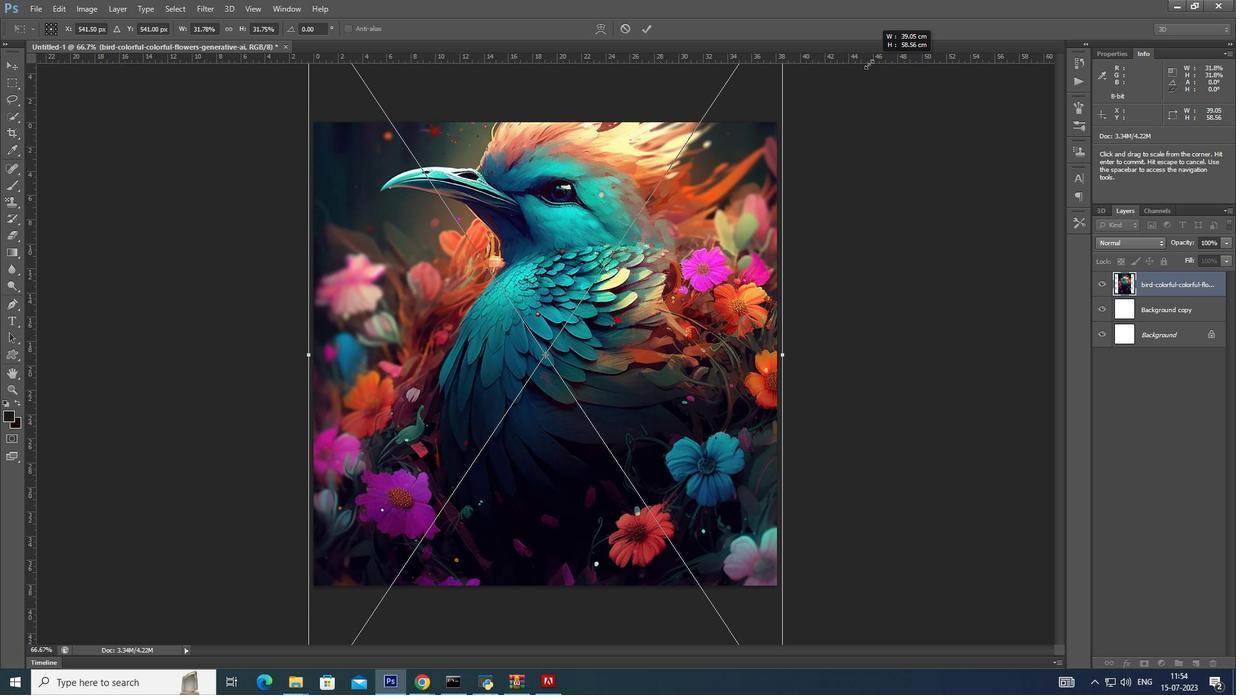 
Action: Mouse moved to (862, 66)
Screenshot: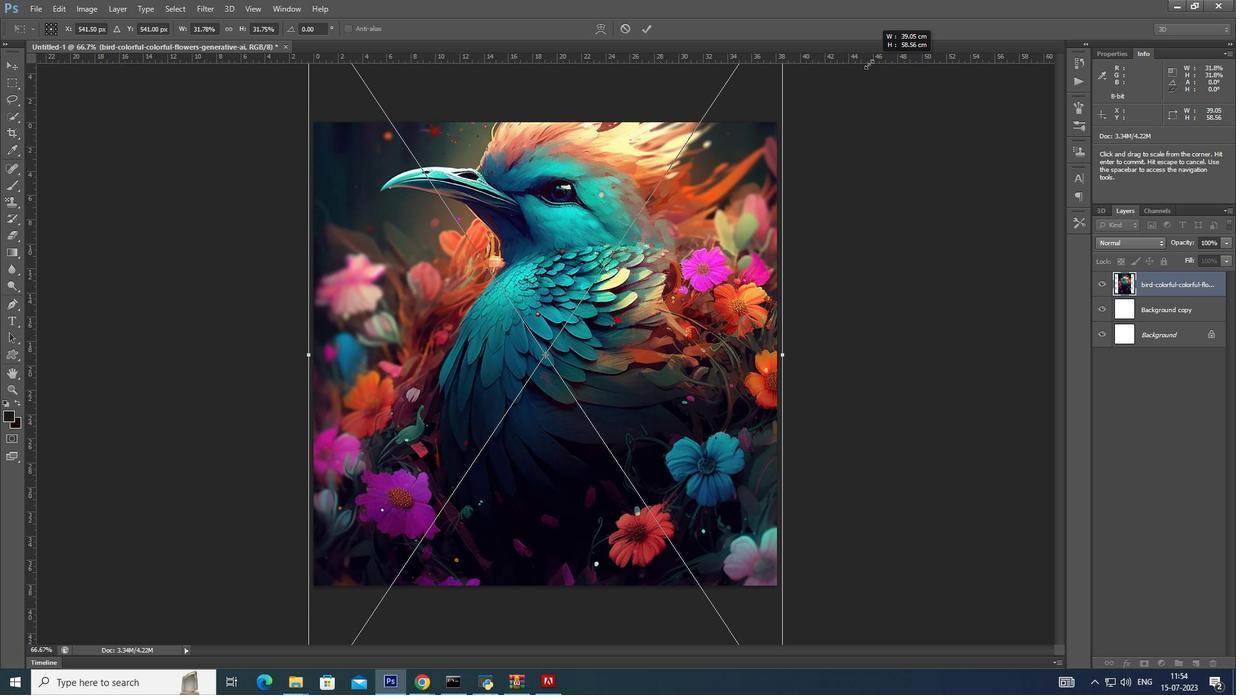 
Action: Key pressed <Key.alt_l><Key.alt_l><Key.alt_l><Key.alt_l><Key.alt_l><Key.alt_l><Key.alt_l><Key.alt_l><Key.alt_l><Key.alt_l><Key.alt_l><Key.alt_l><Key.alt_l><Key.alt_l><Key.alt_l><Key.alt_l><Key.alt_l><Key.alt_l><Key.alt_l><Key.alt_l><Key.alt_l><Key.alt_l><Key.alt_l><Key.alt_l><Key.alt_l><Key.alt_l><Key.alt_l><Key.alt_l><Key.alt_l><Key.alt_l><Key.alt_l><Key.alt_l><Key.alt_l><Key.alt_l><Key.alt_l><Key.alt_l><Key.alt_l><Key.alt_l><Key.alt_l><Key.alt_l><Key.alt_l><Key.alt_l><Key.alt_l><Key.alt_l><Key.alt_l><Key.alt_l><Key.alt_l><Key.alt_l><Key.alt_l><Key.alt_l><Key.alt_l><Key.alt_l><Key.alt_l><Key.alt_l><Key.enter>
Screenshot: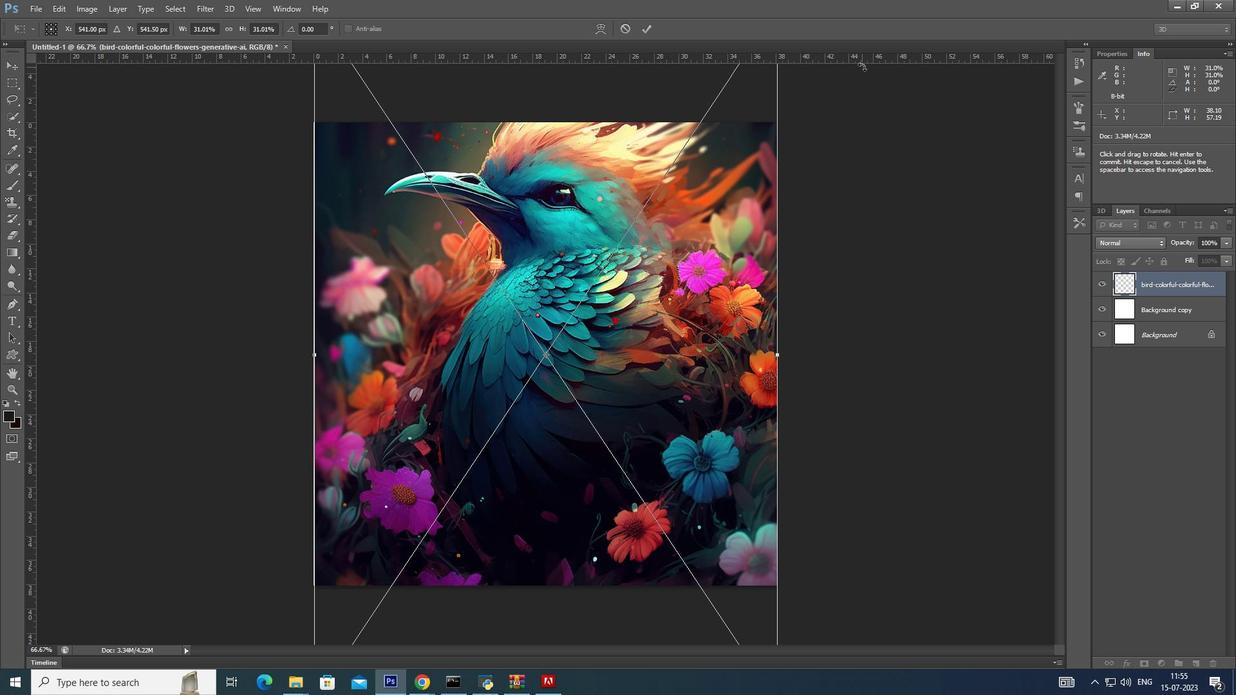 
Action: Mouse moved to (578, 202)
Screenshot: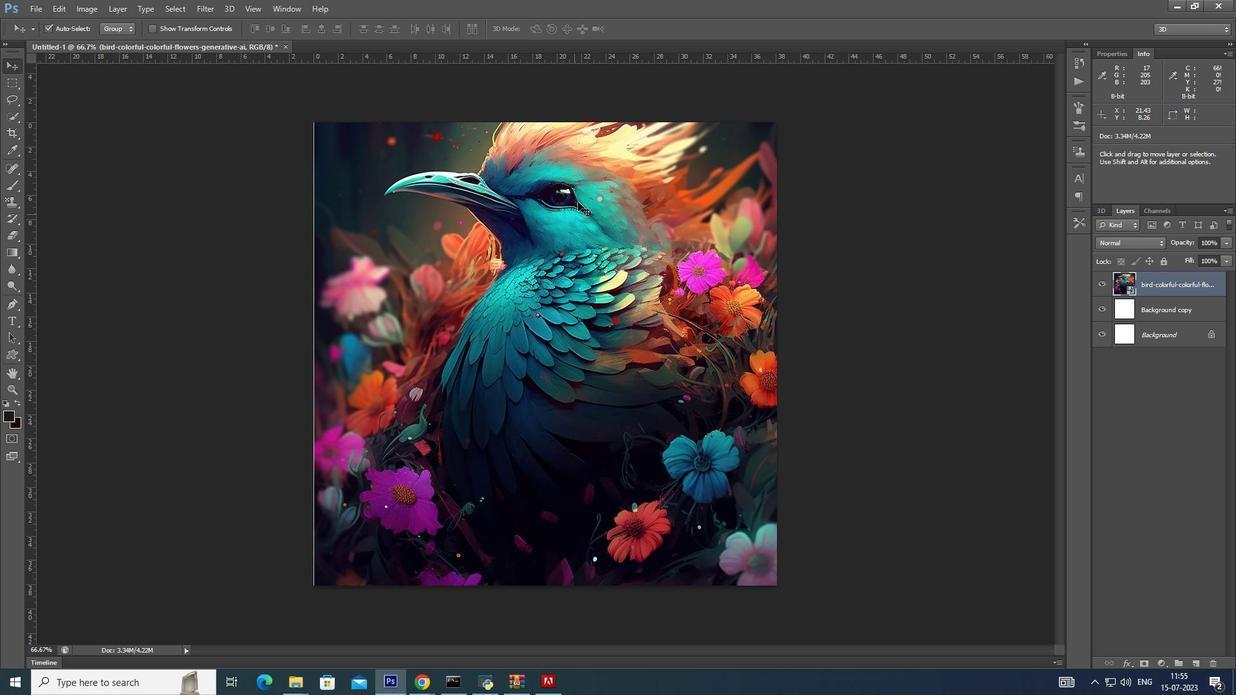 
Action: Mouse pressed left at (578, 202)
Screenshot: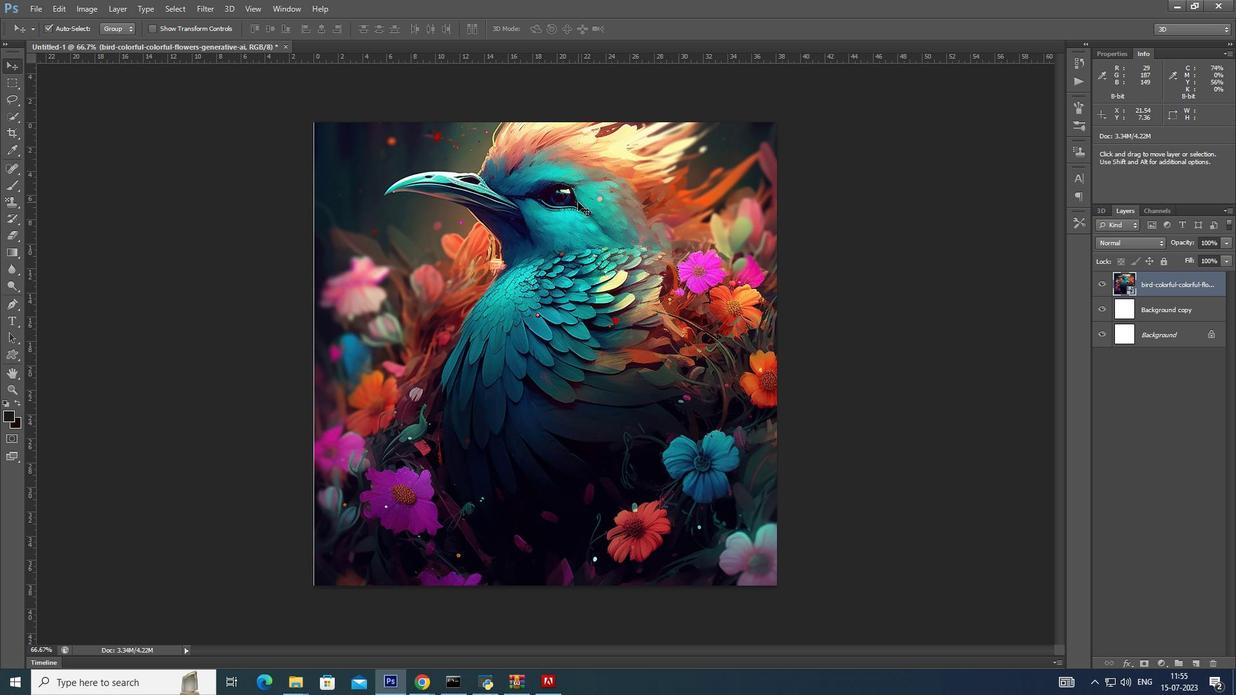 
Action: Mouse moved to (199, 2)
Screenshot: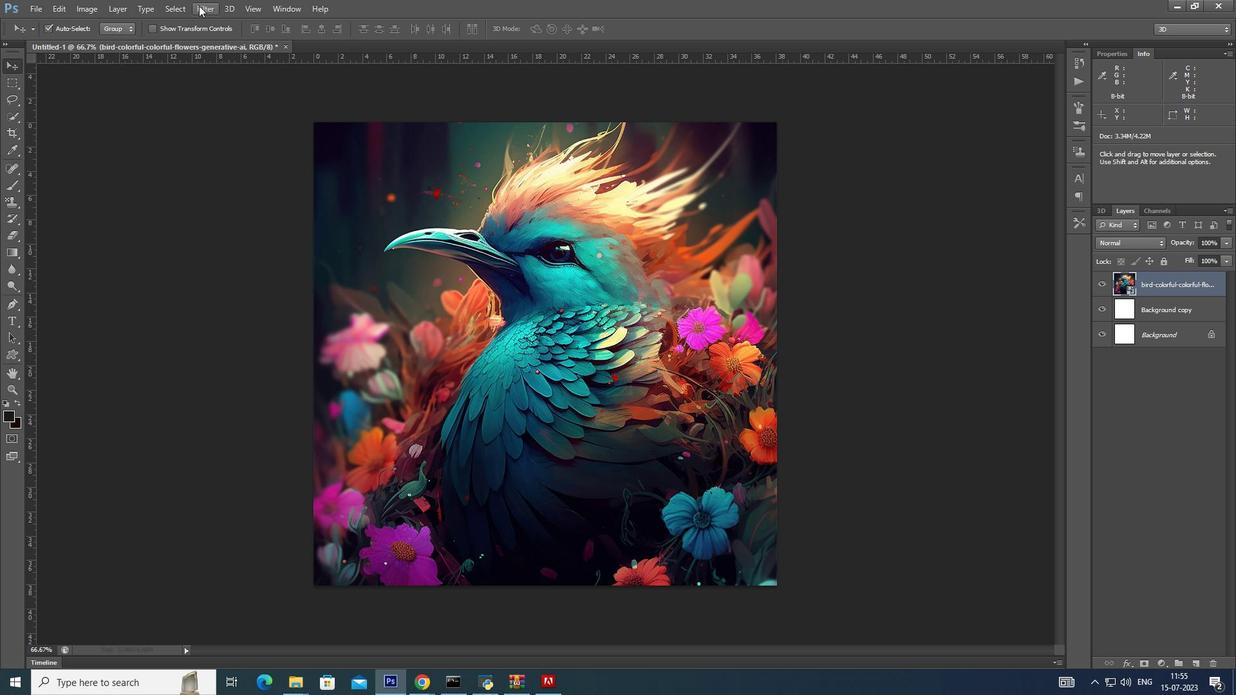 
Action: Mouse pressed left at (199, 2)
Screenshot: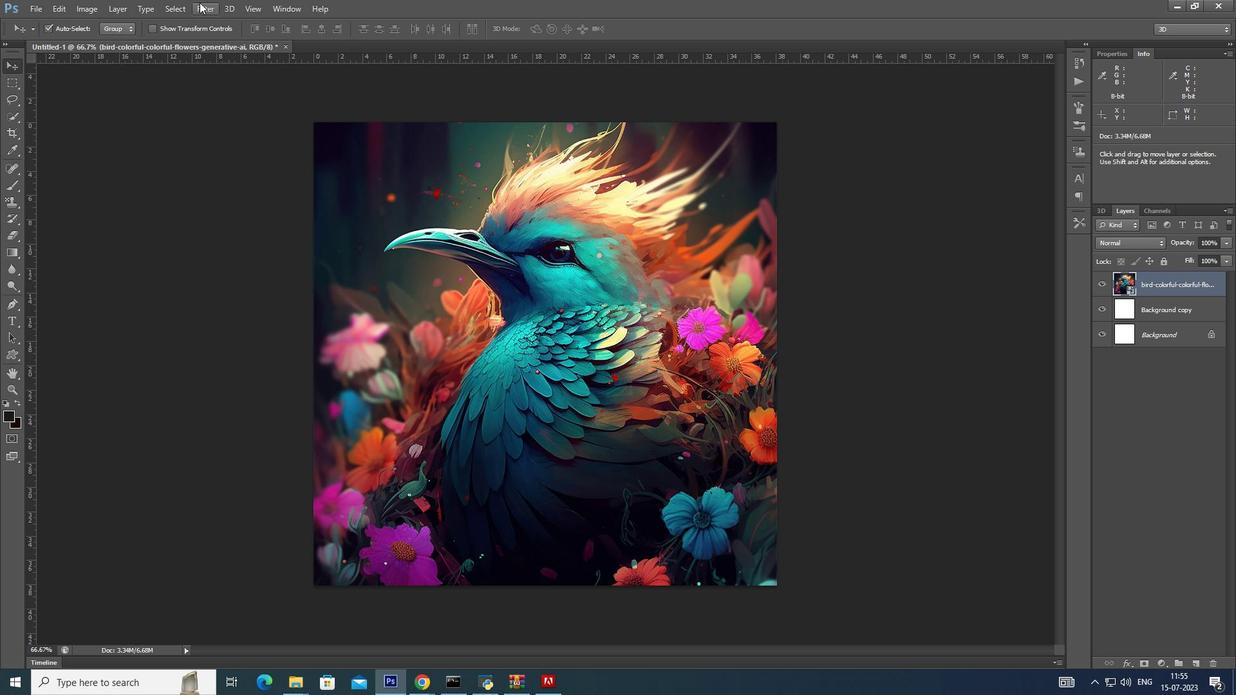 
Action: Mouse moved to (614, 252)
Screenshot: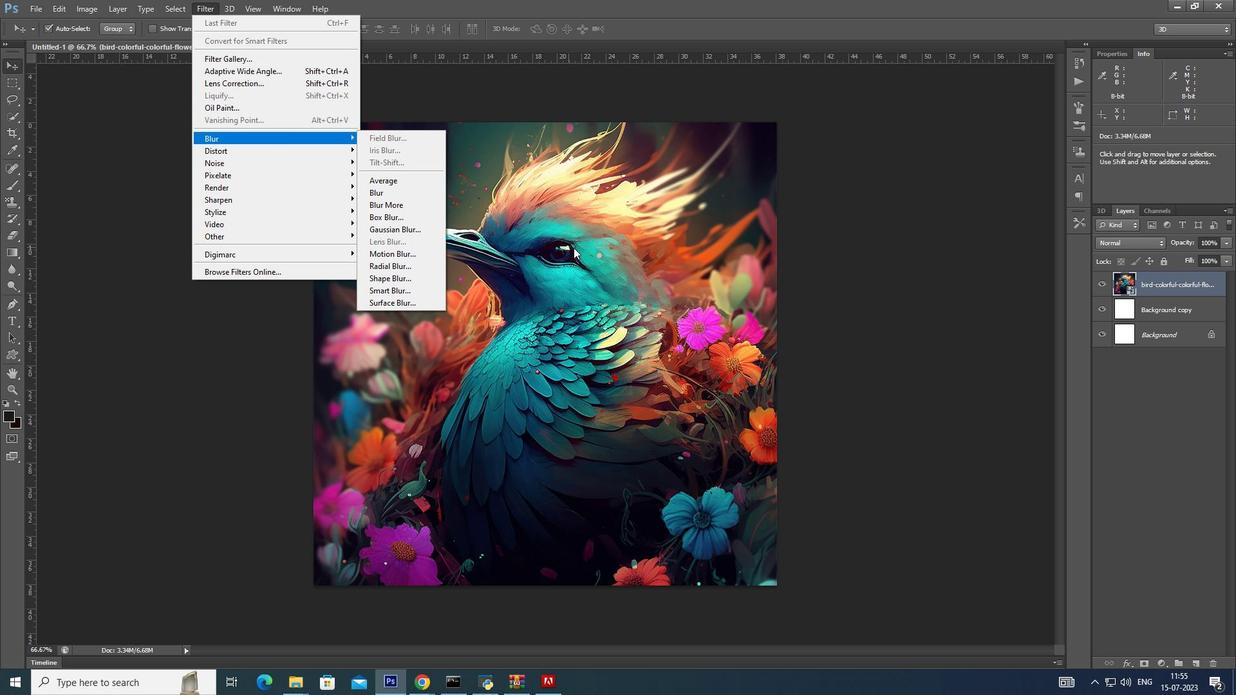 
Action: Mouse pressed left at (614, 252)
Screenshot: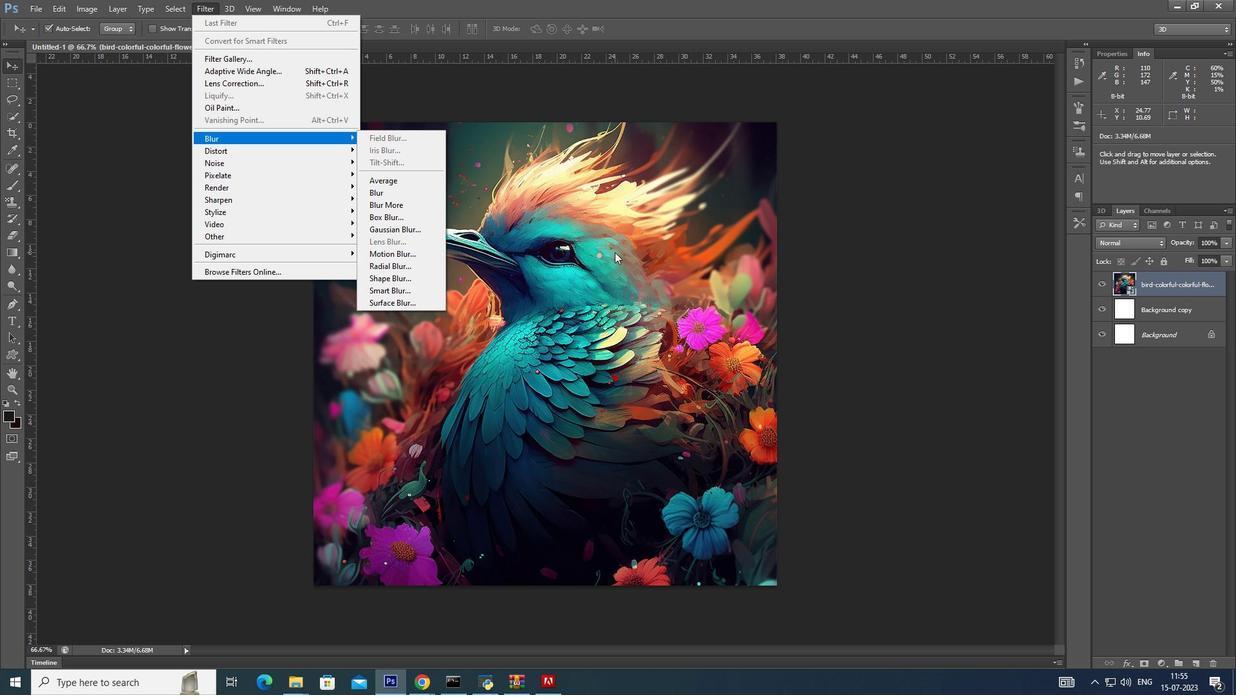 
Action: Mouse moved to (1144, 279)
Screenshot: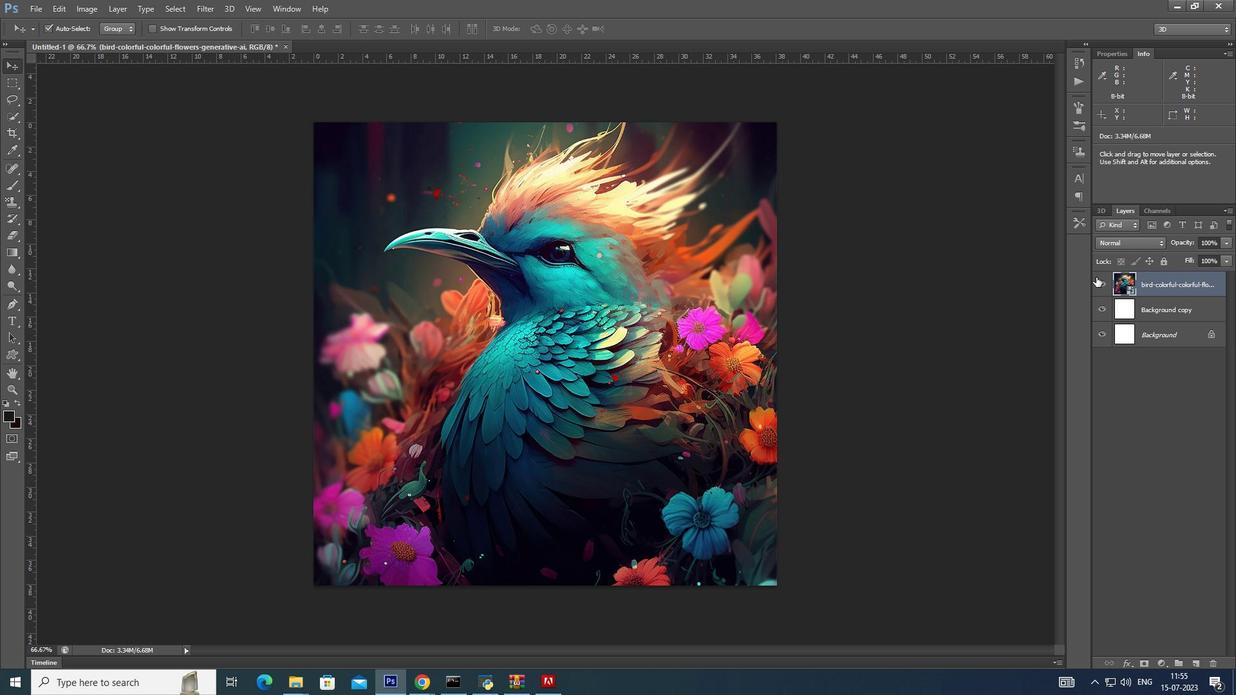 
Action: Mouse pressed right at (1144, 279)
Screenshot: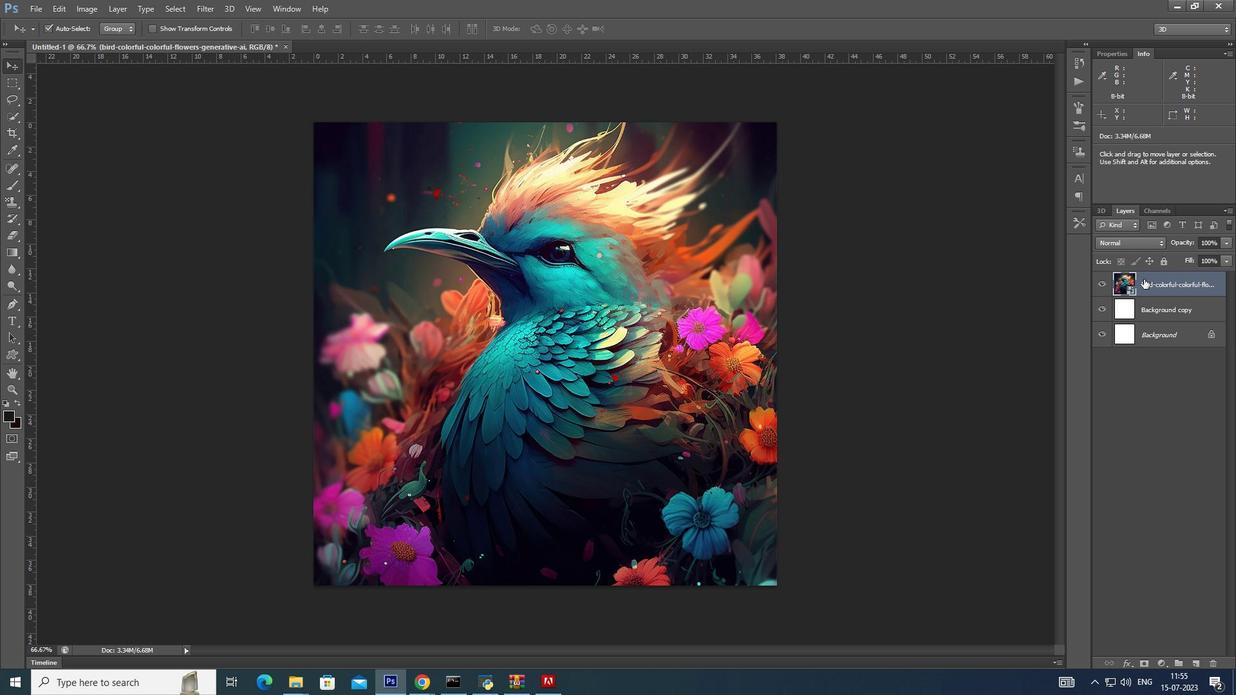 
Action: Mouse moved to (1031, 309)
Screenshot: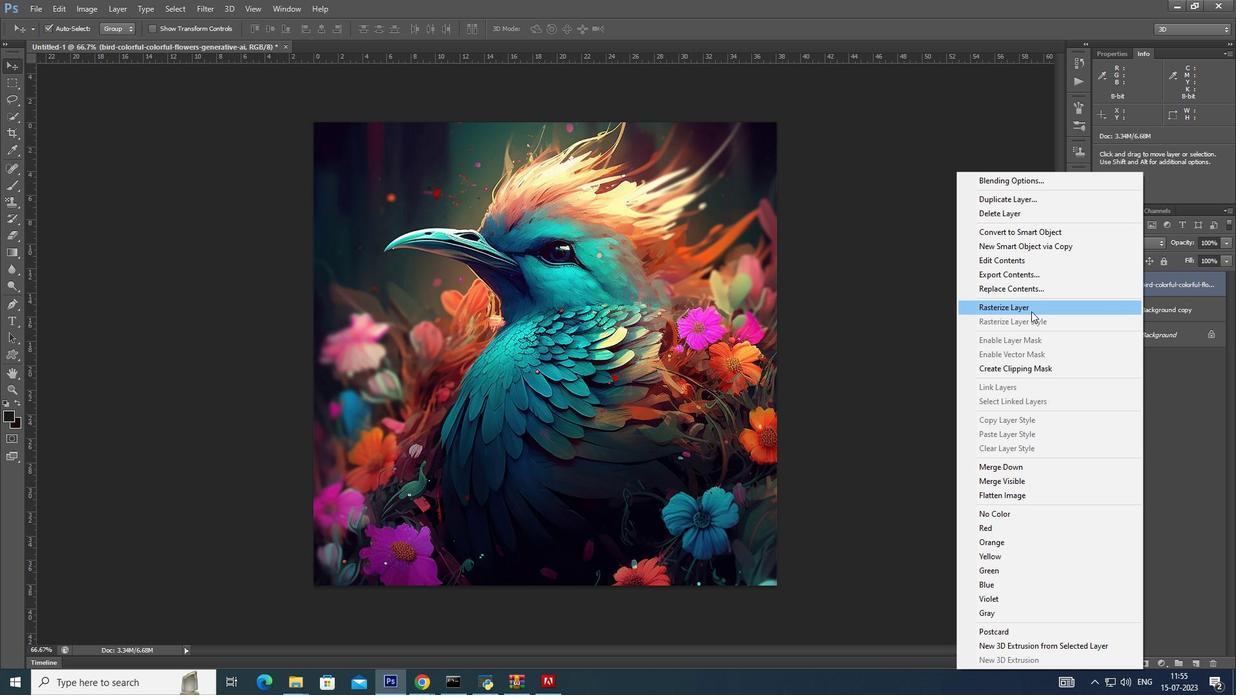 
Action: Mouse pressed left at (1031, 309)
Screenshot: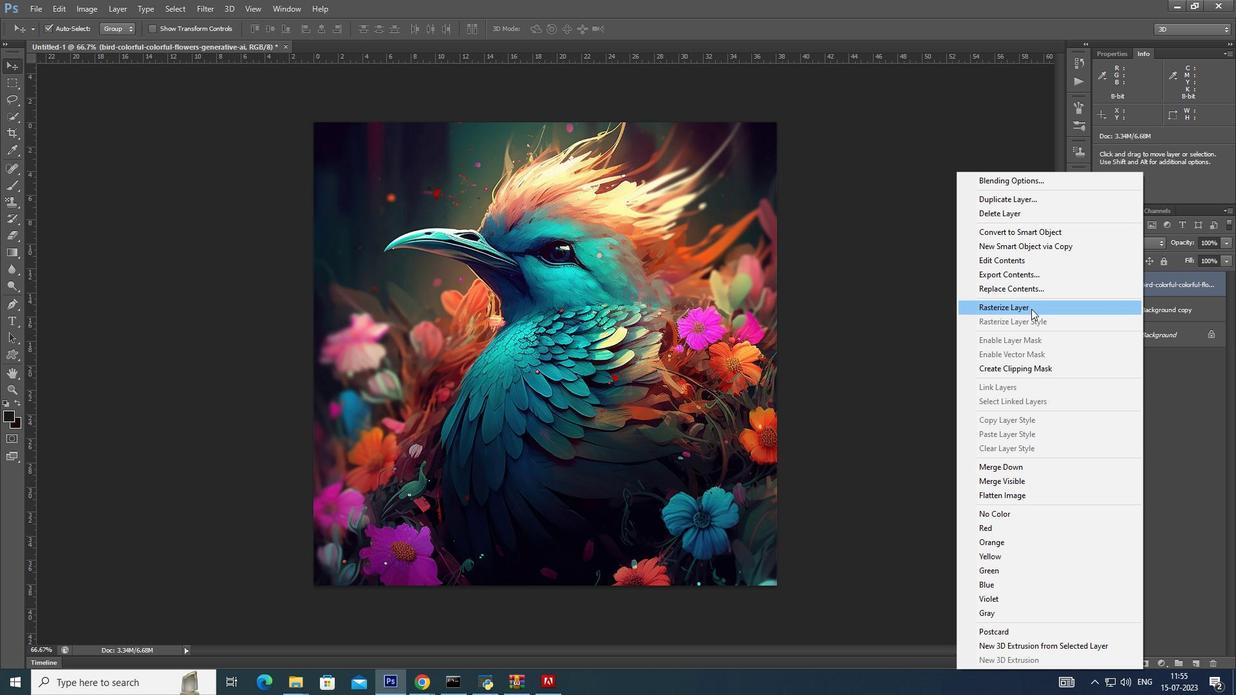 
Action: Mouse moved to (198, 5)
Screenshot: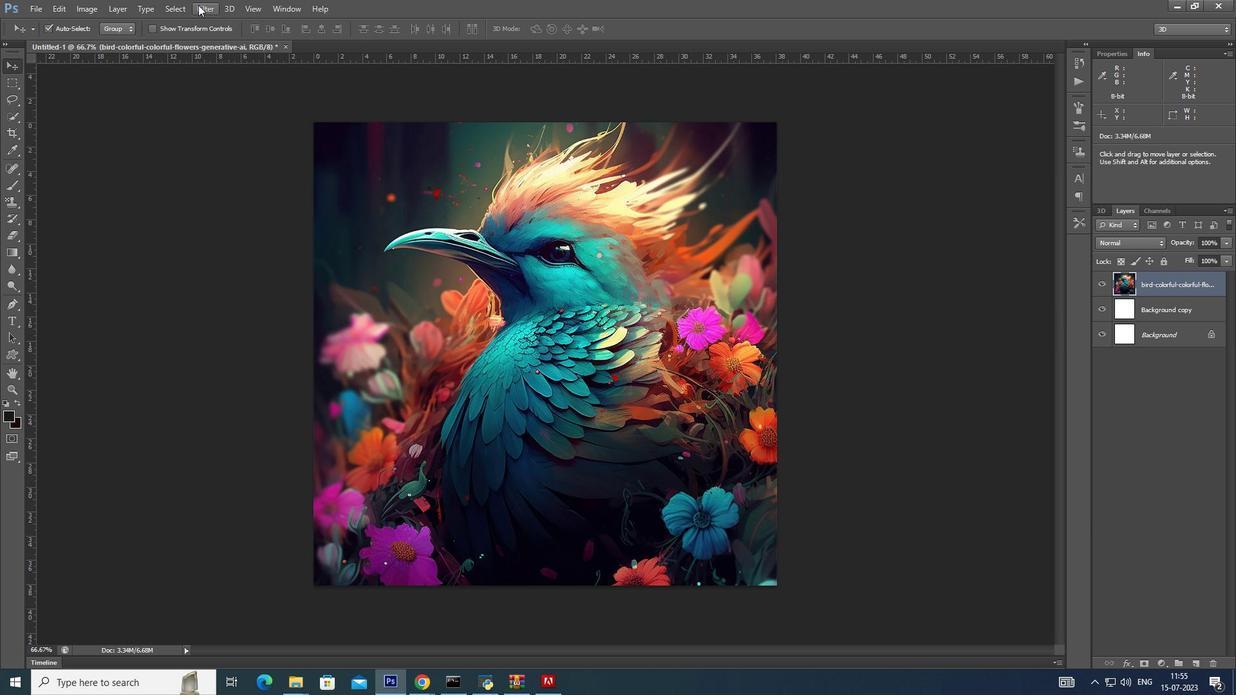 
Action: Mouse pressed left at (198, 5)
Screenshot: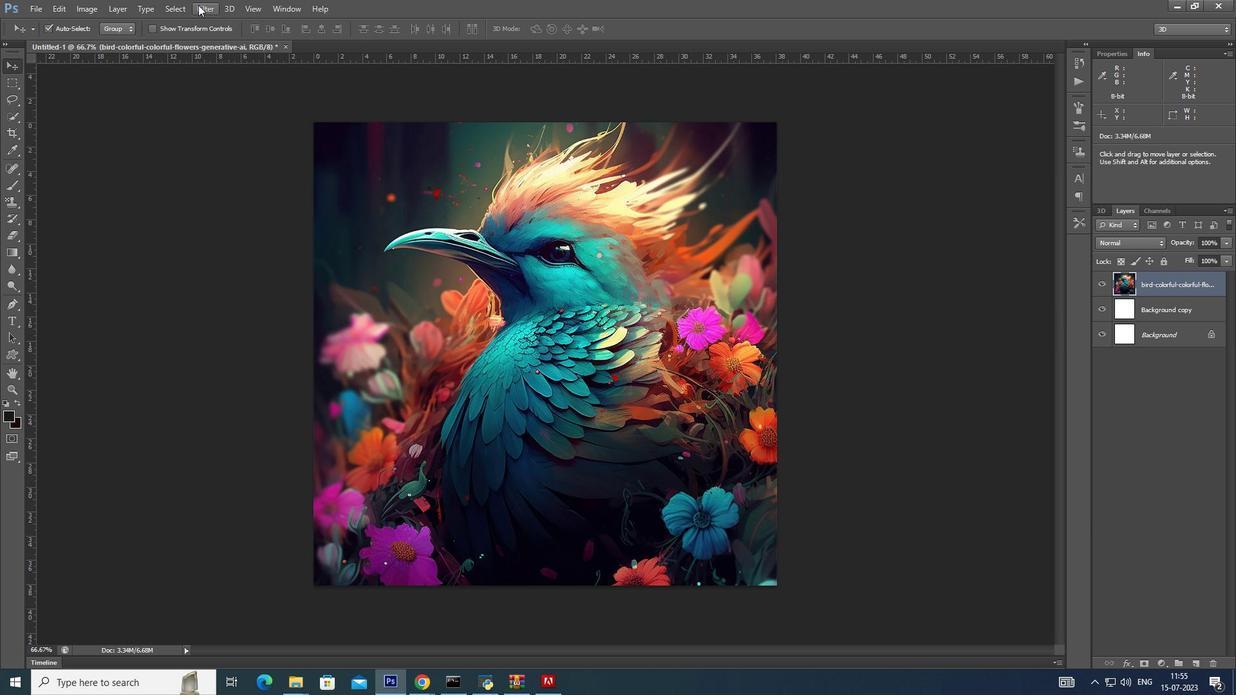 
Action: Mouse moved to (401, 238)
Screenshot: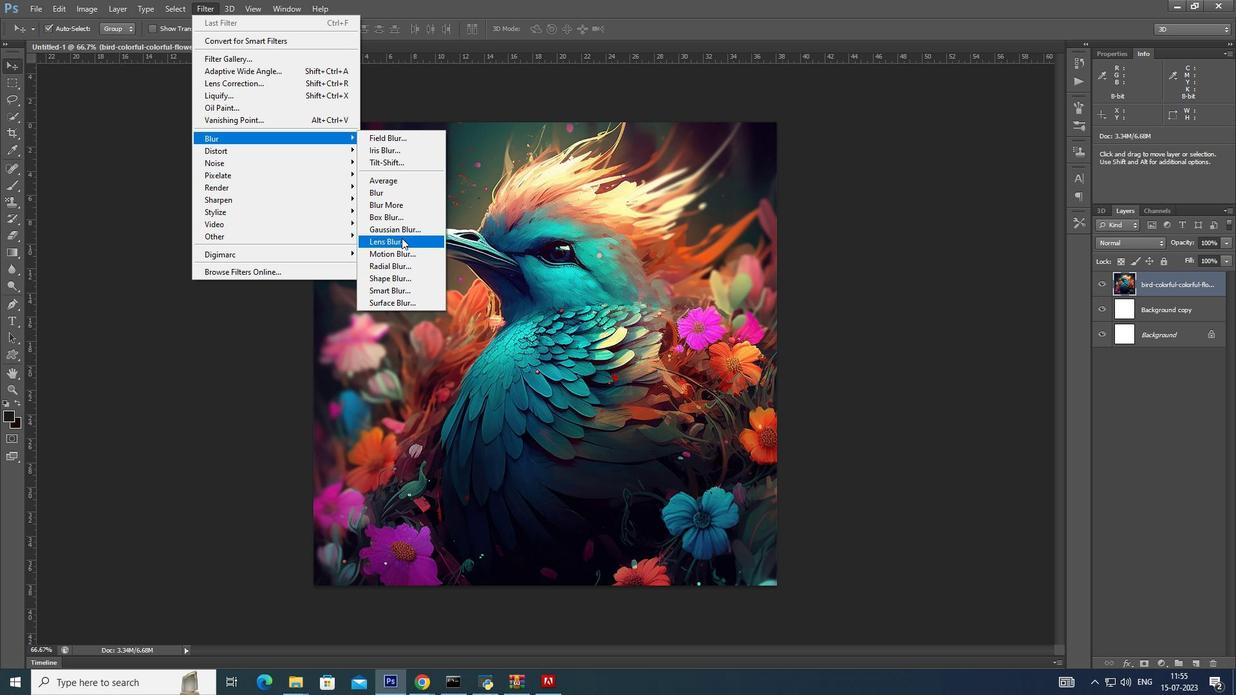 
Action: Mouse pressed left at (401, 238)
Screenshot: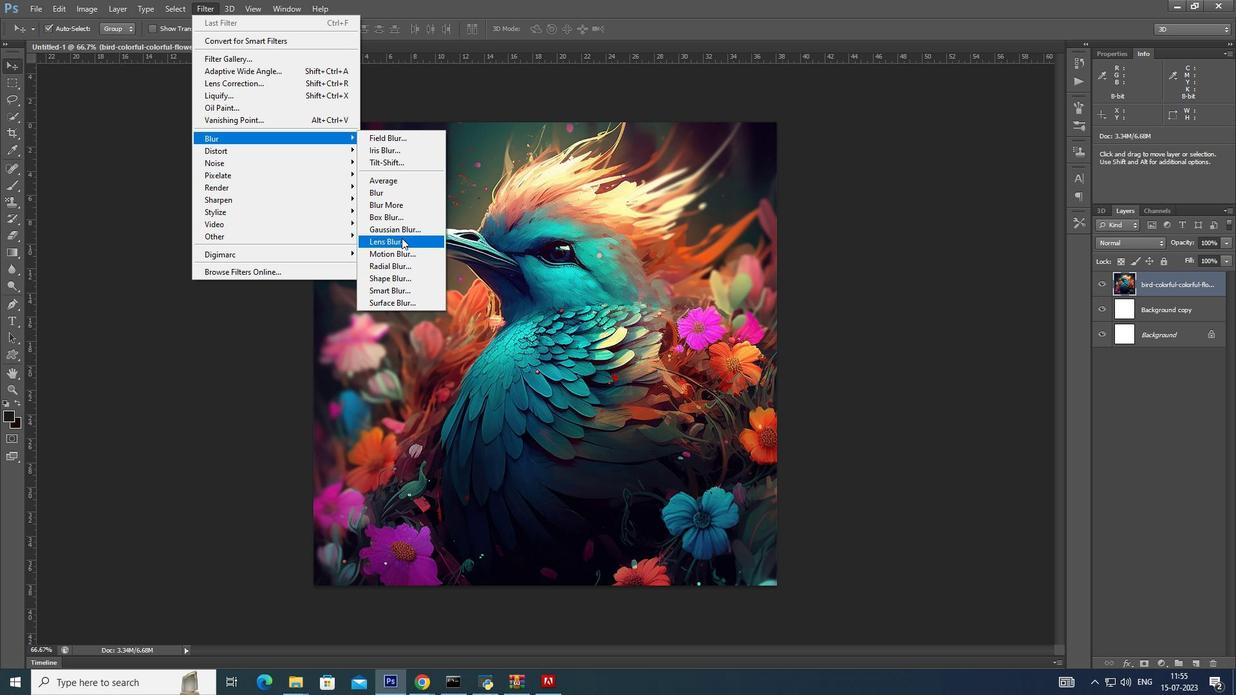 
Action: Mouse moved to (1128, 86)
Screenshot: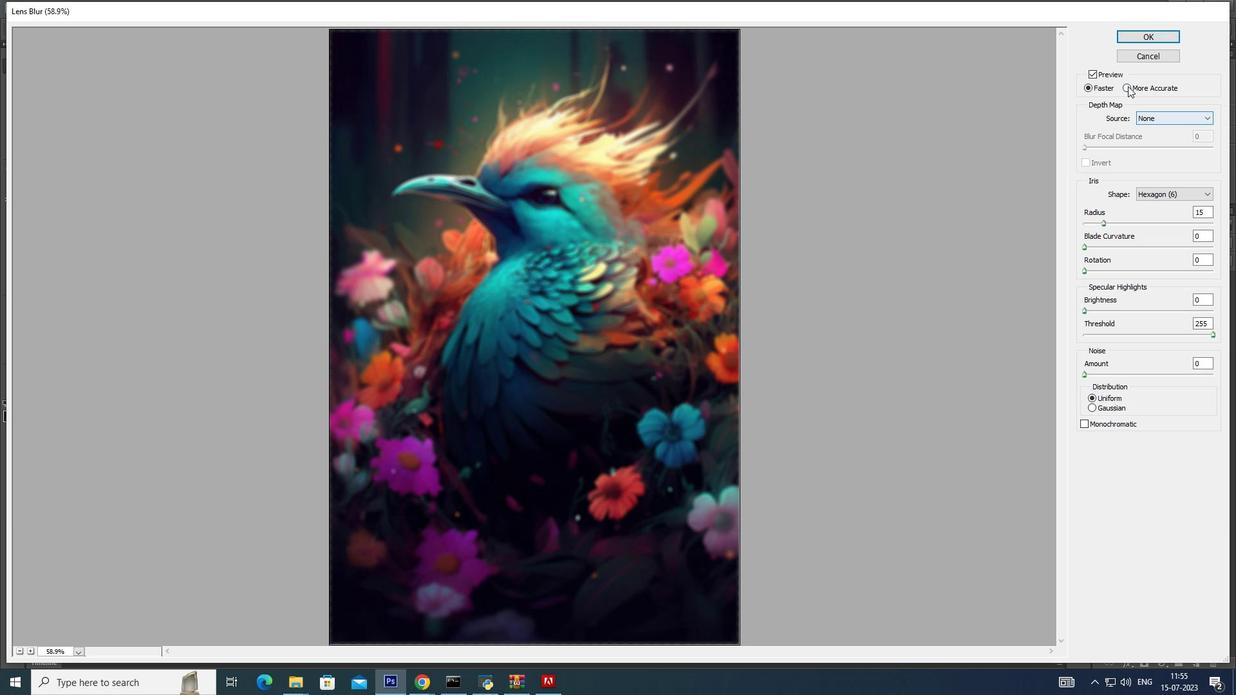 
Action: Mouse pressed left at (1128, 86)
Screenshot: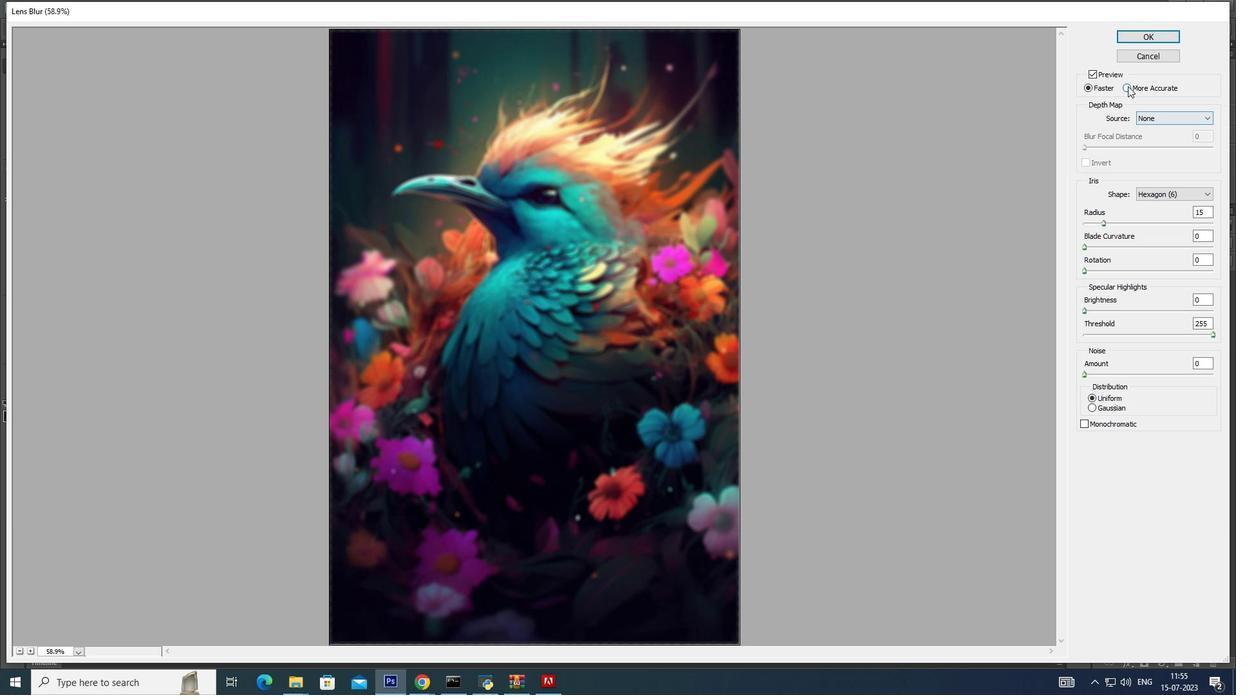 
Action: Mouse moved to (1090, 88)
Screenshot: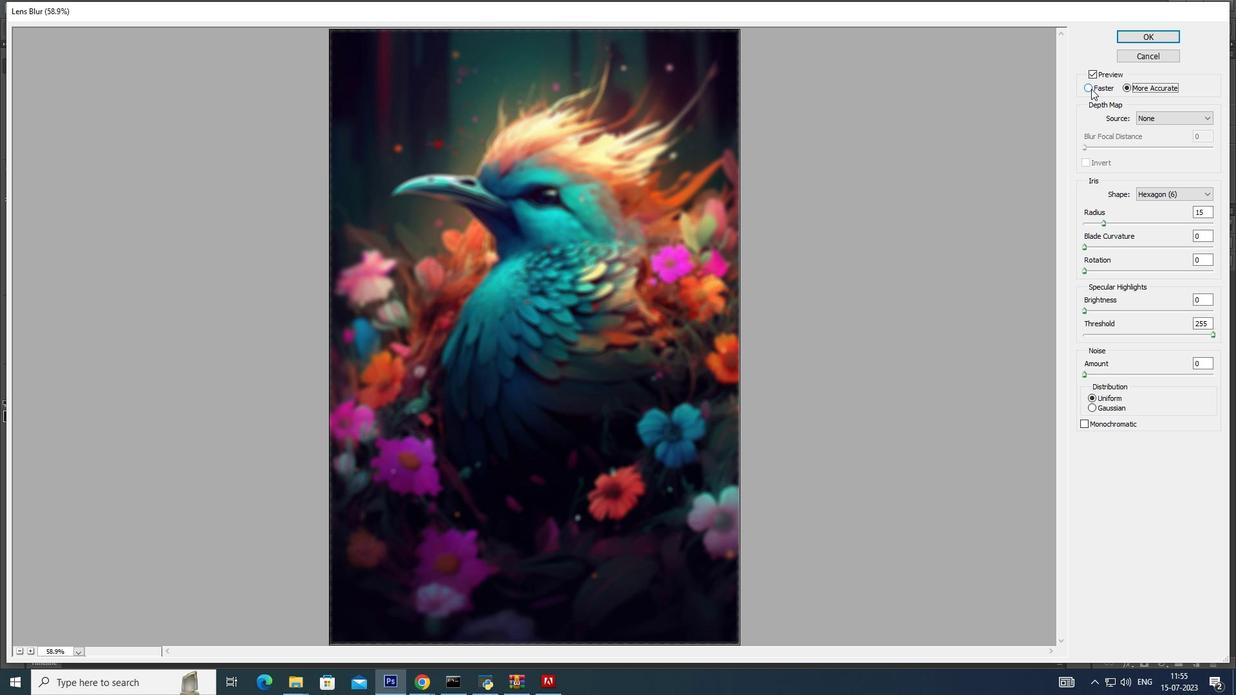 
Action: Mouse pressed left at (1090, 88)
Screenshot: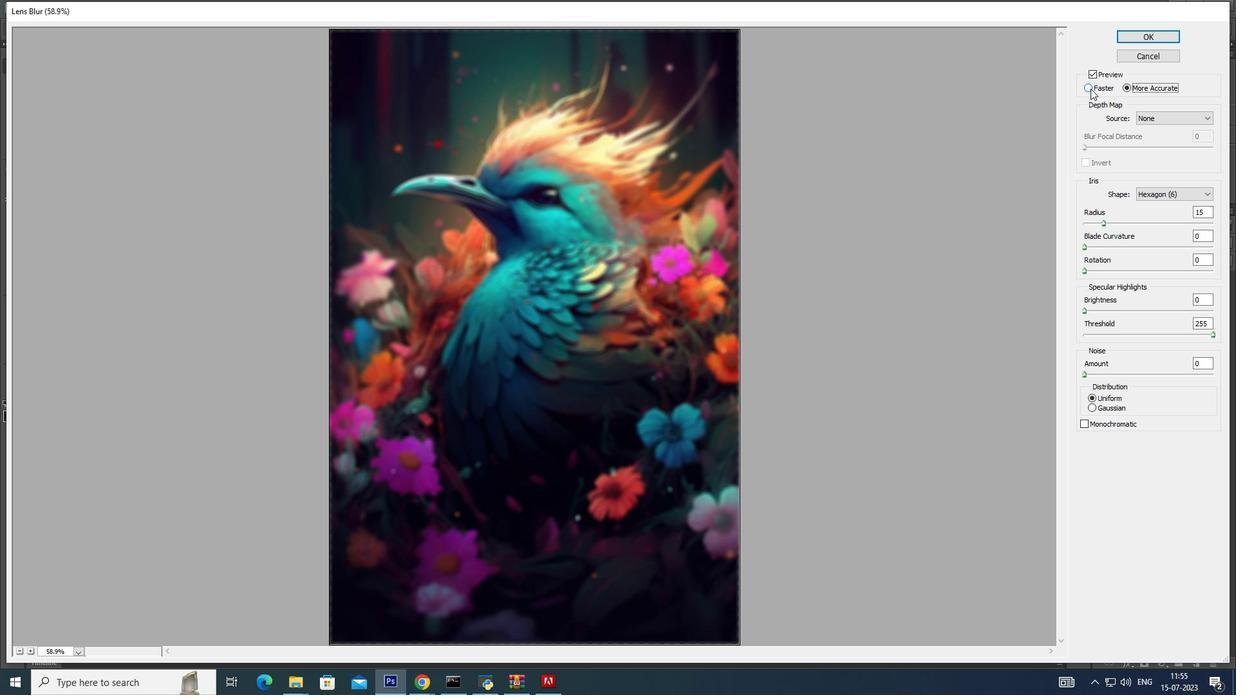 
Action: Mouse moved to (1153, 113)
Screenshot: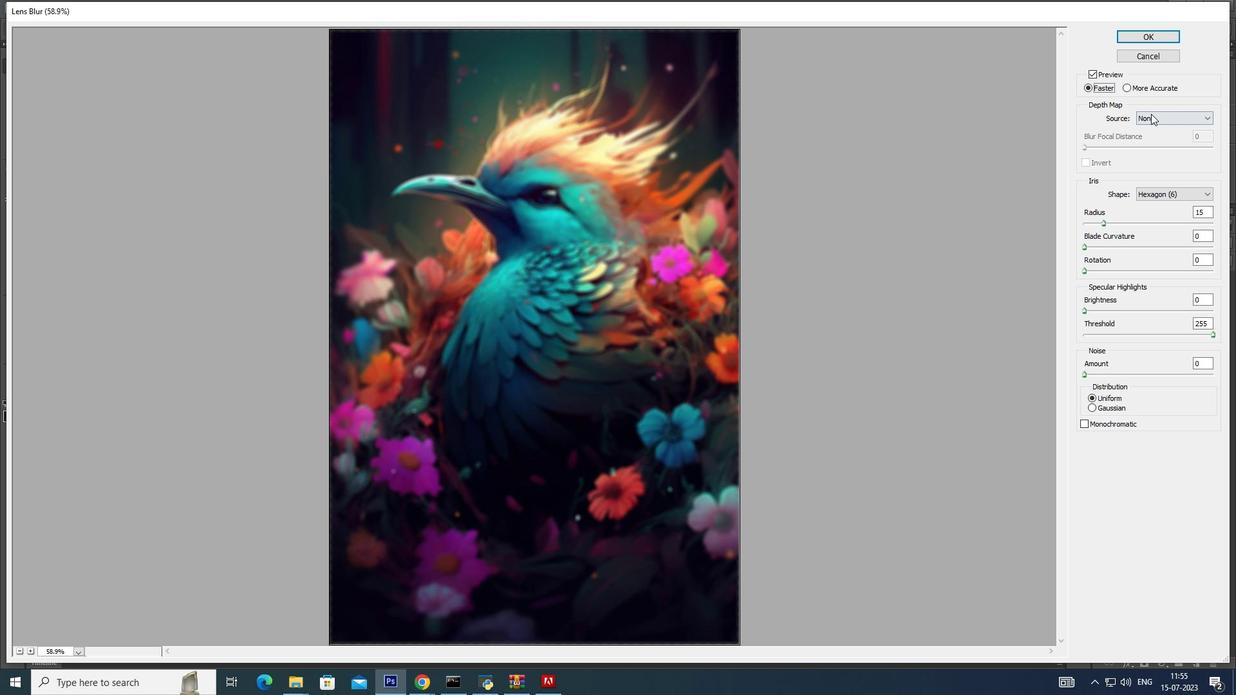
Action: Mouse pressed left at (1153, 113)
Screenshot: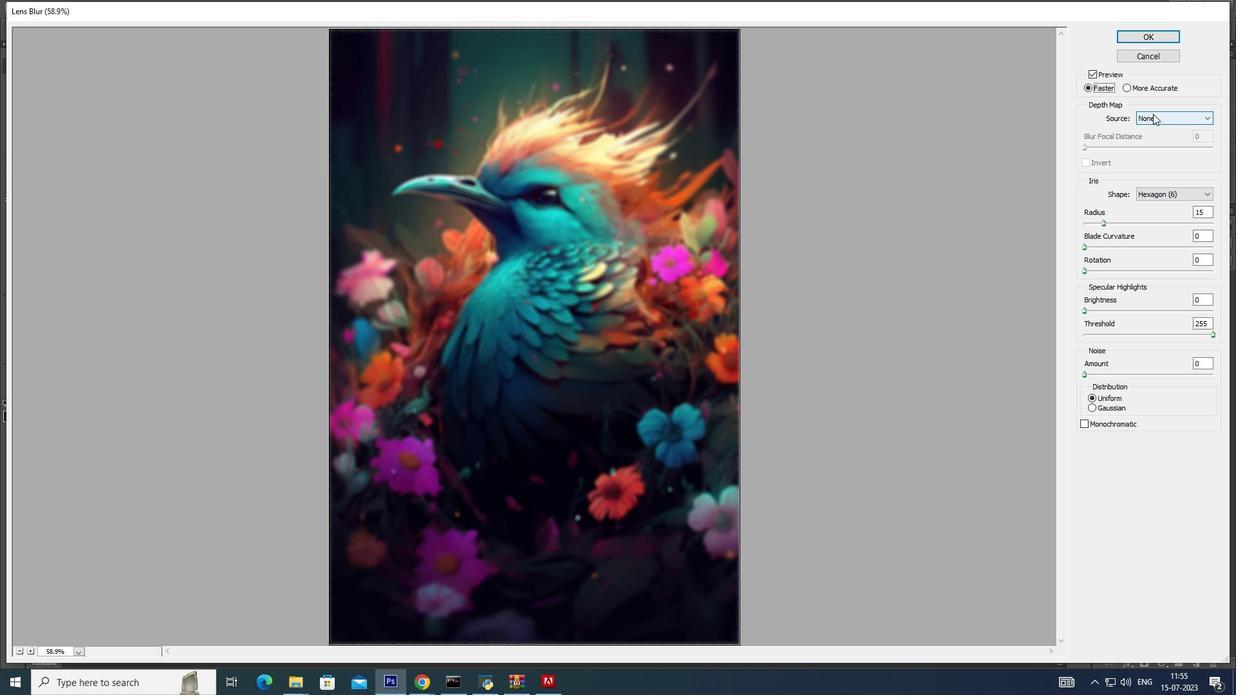 
Action: Mouse moved to (1155, 135)
Screenshot: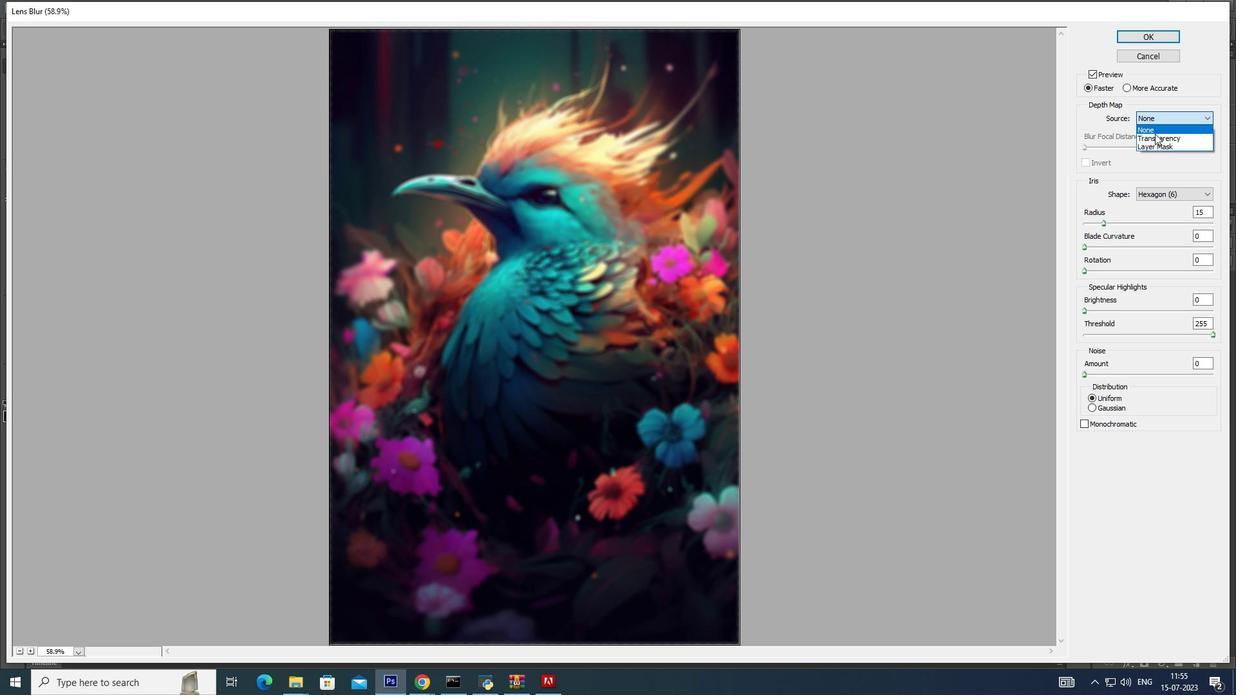 
Action: Mouse pressed left at (1155, 135)
Screenshot: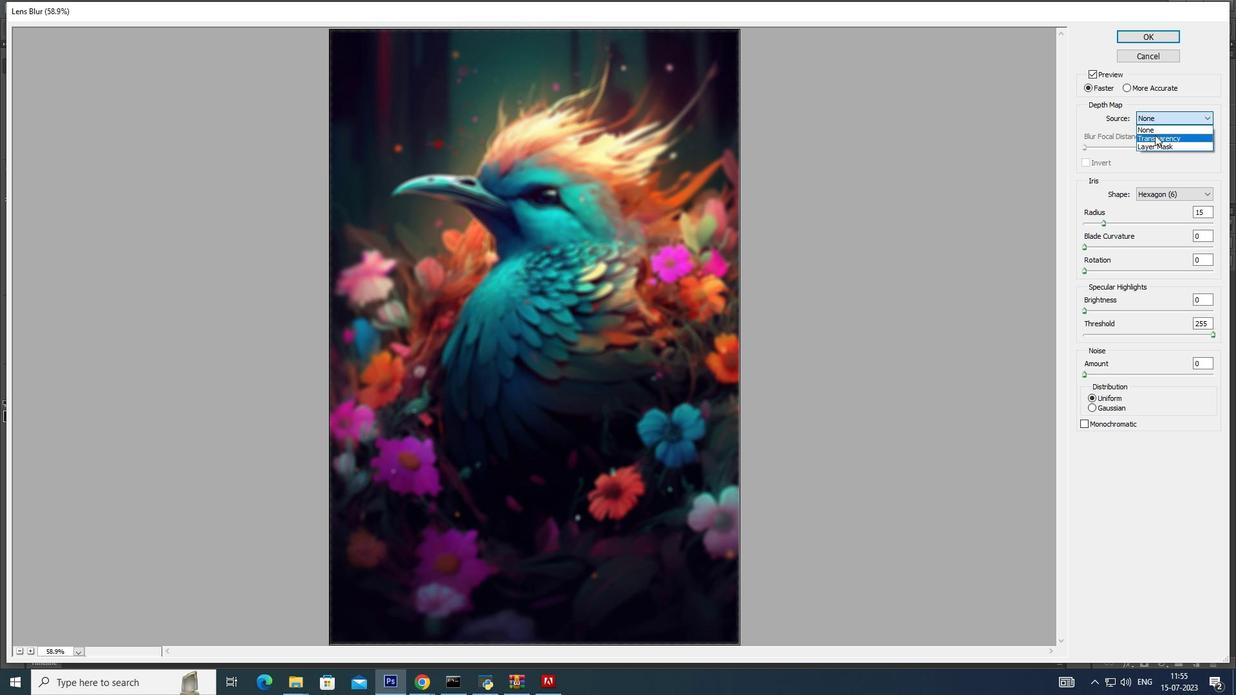 
Action: Mouse moved to (1083, 146)
Screenshot: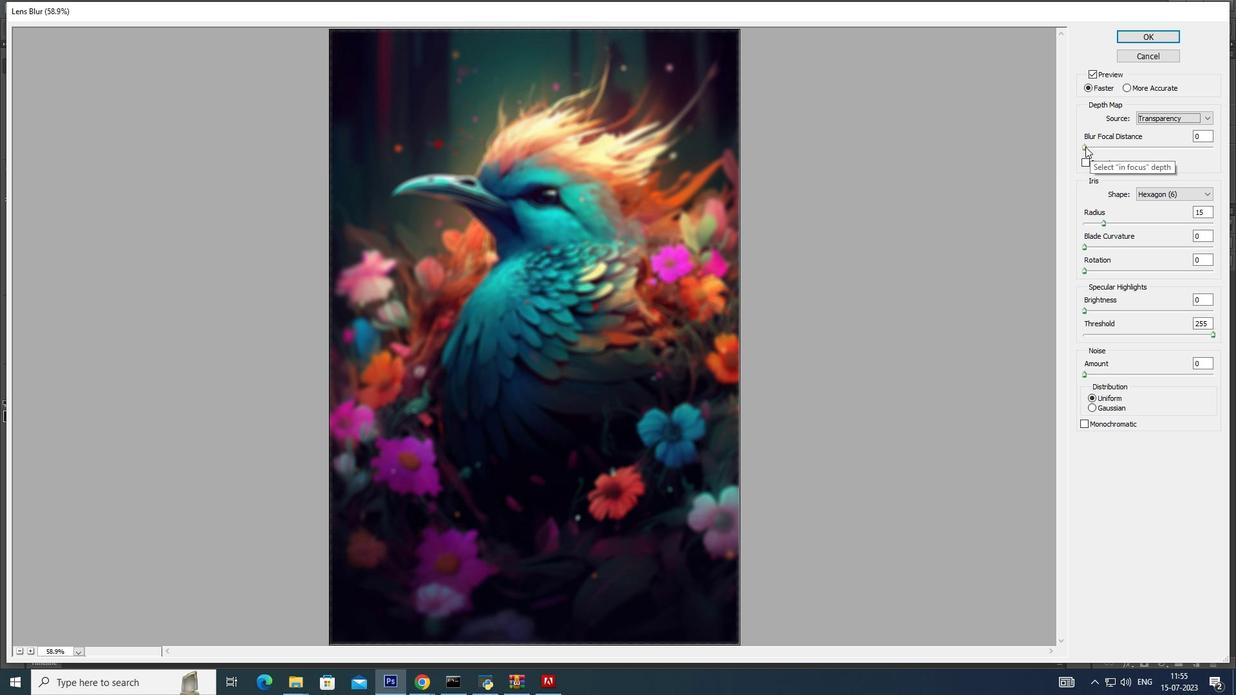
Action: Mouse pressed left at (1083, 146)
Screenshot: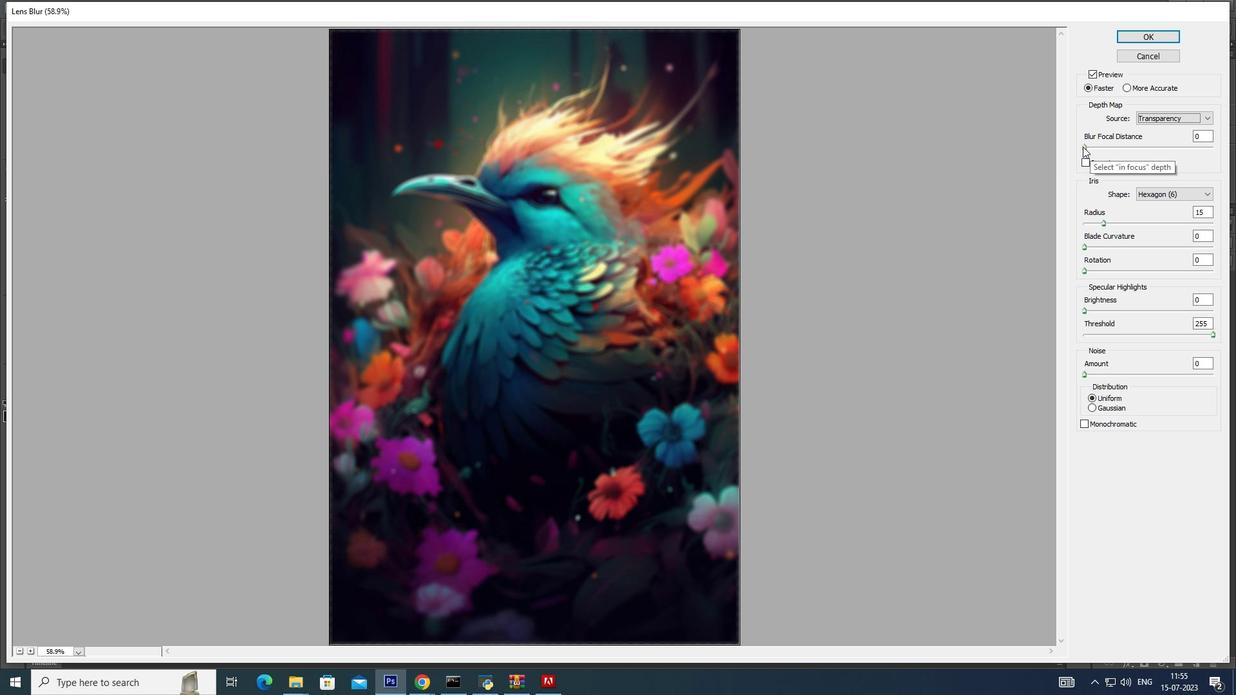 
Action: Mouse moved to (1162, 146)
Screenshot: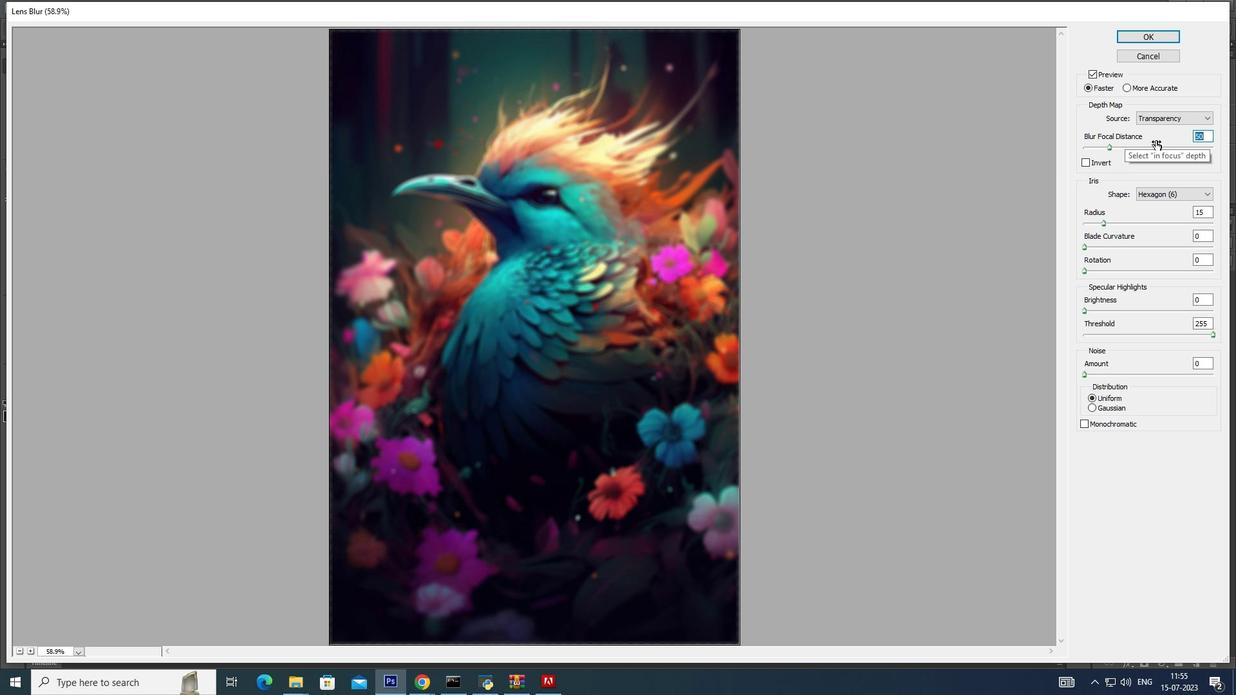 
Action: Mouse pressed left at (1162, 146)
Screenshot: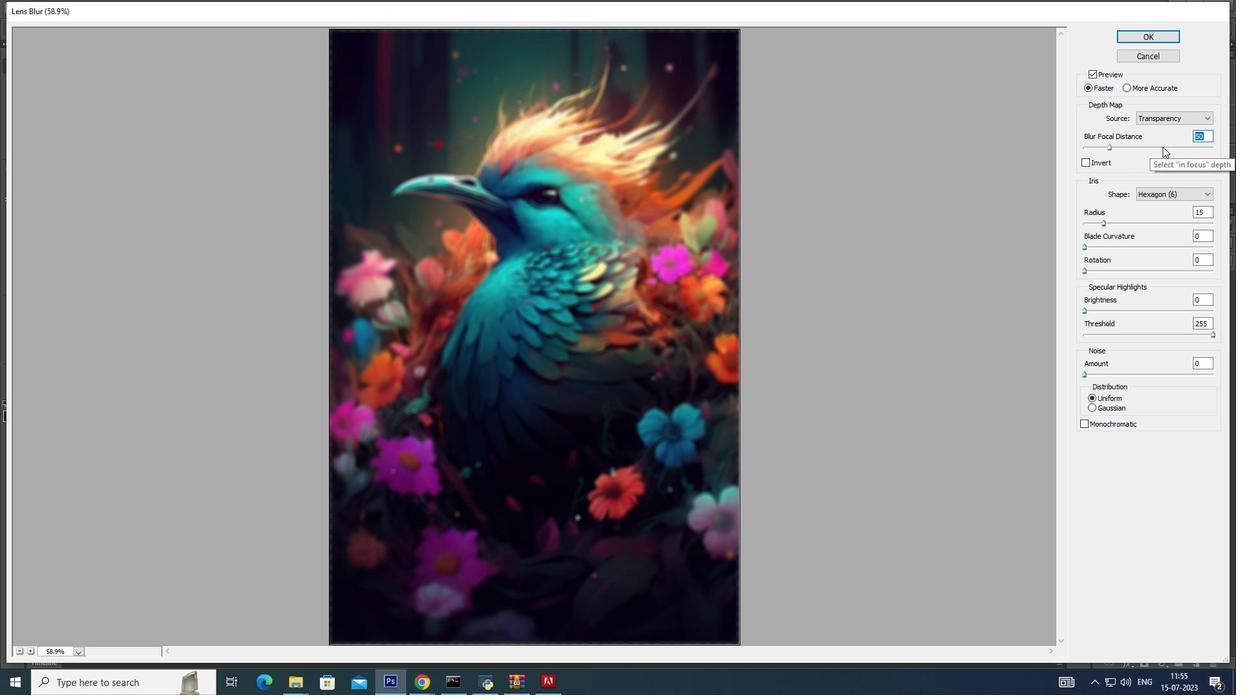 
Action: Mouse moved to (1181, 145)
Screenshot: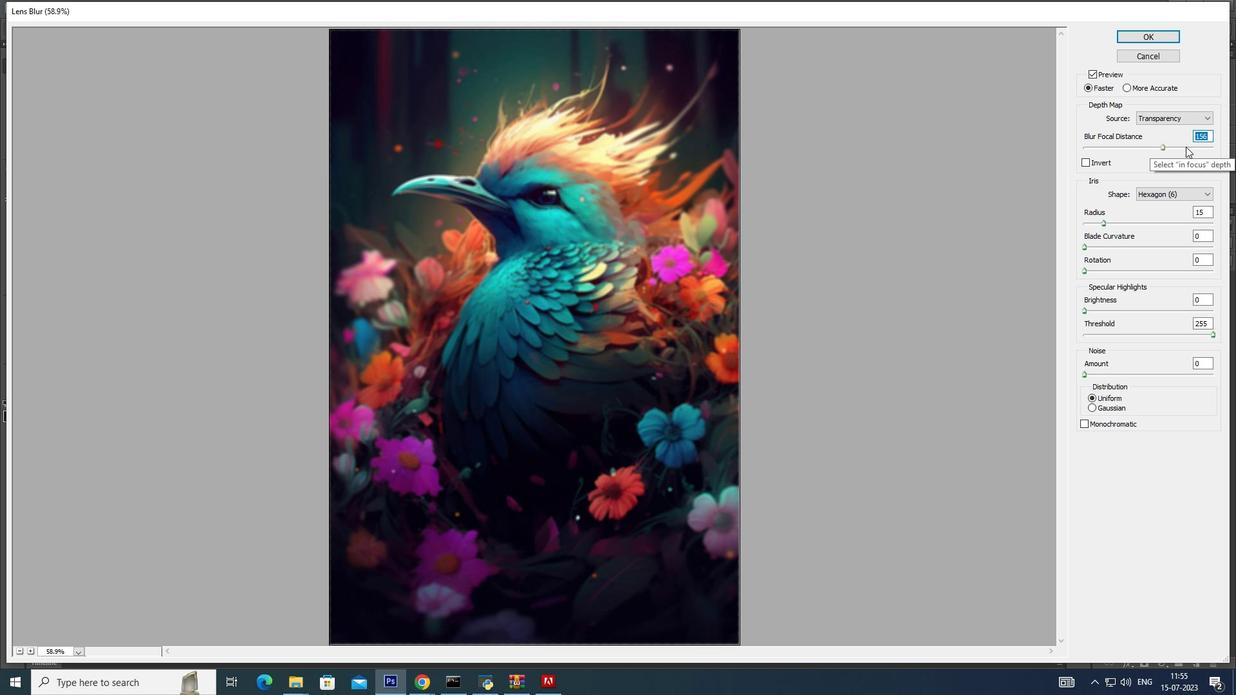 
Action: Mouse pressed left at (1181, 145)
Screenshot: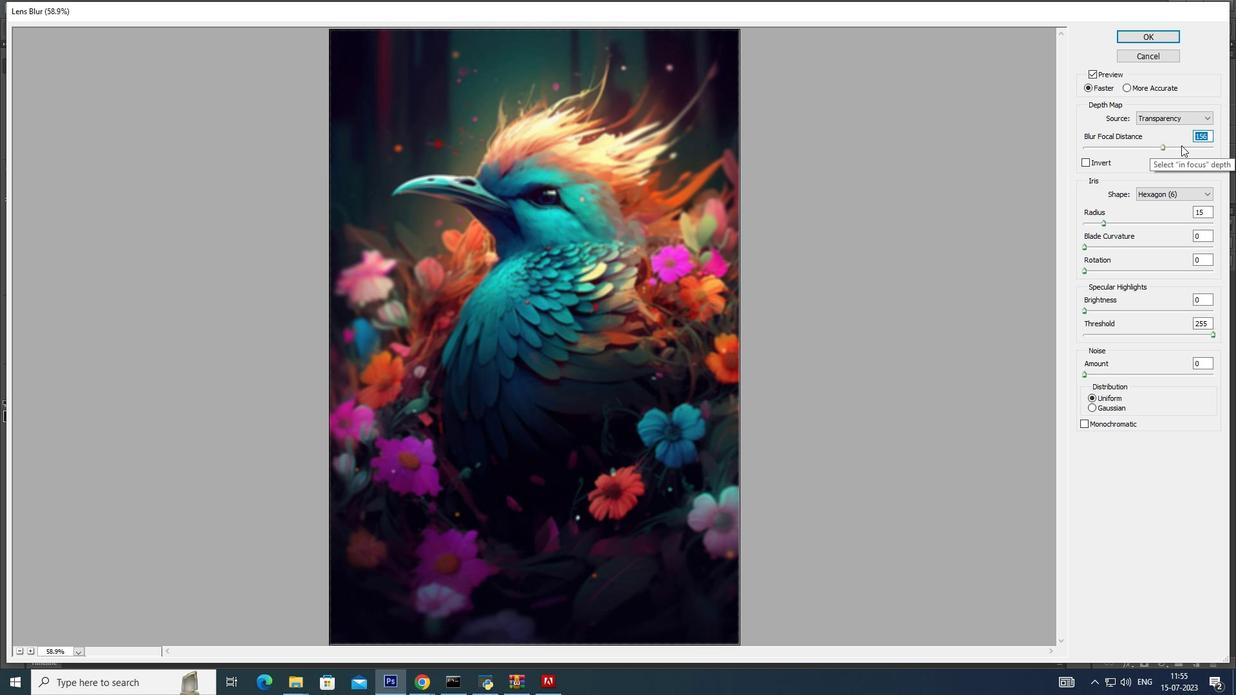 
Action: Mouse moved to (1180, 145)
Screenshot: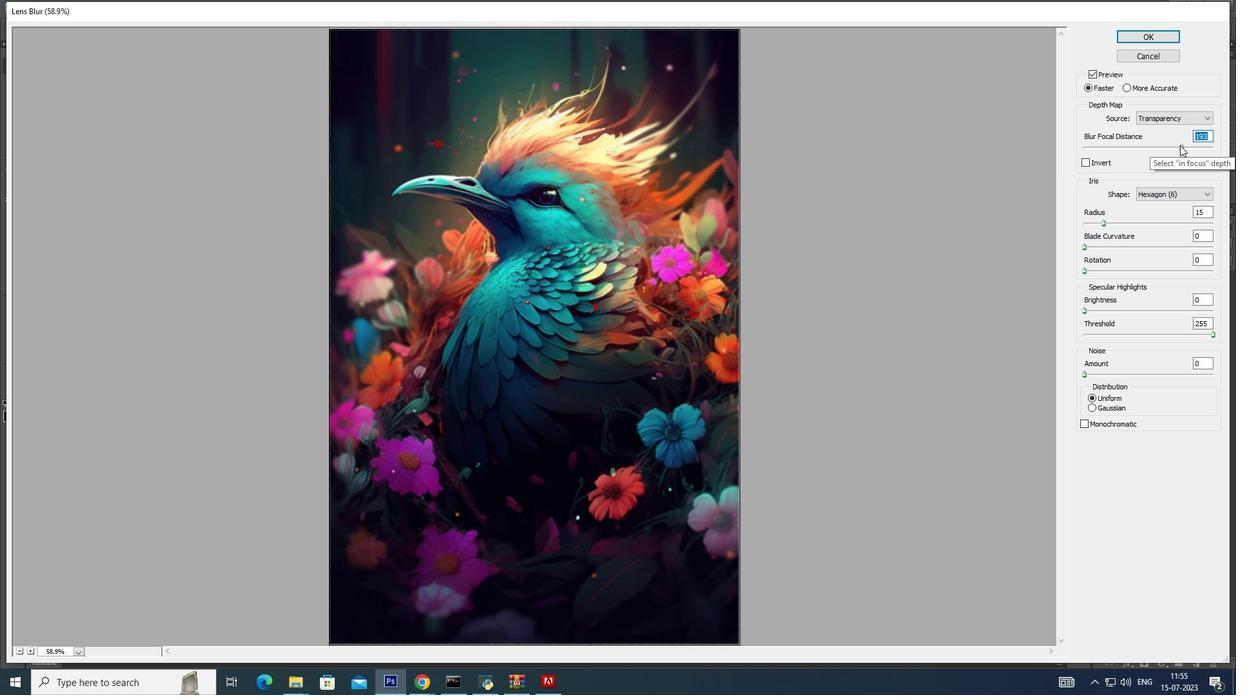 
Action: Mouse pressed left at (1180, 145)
Screenshot: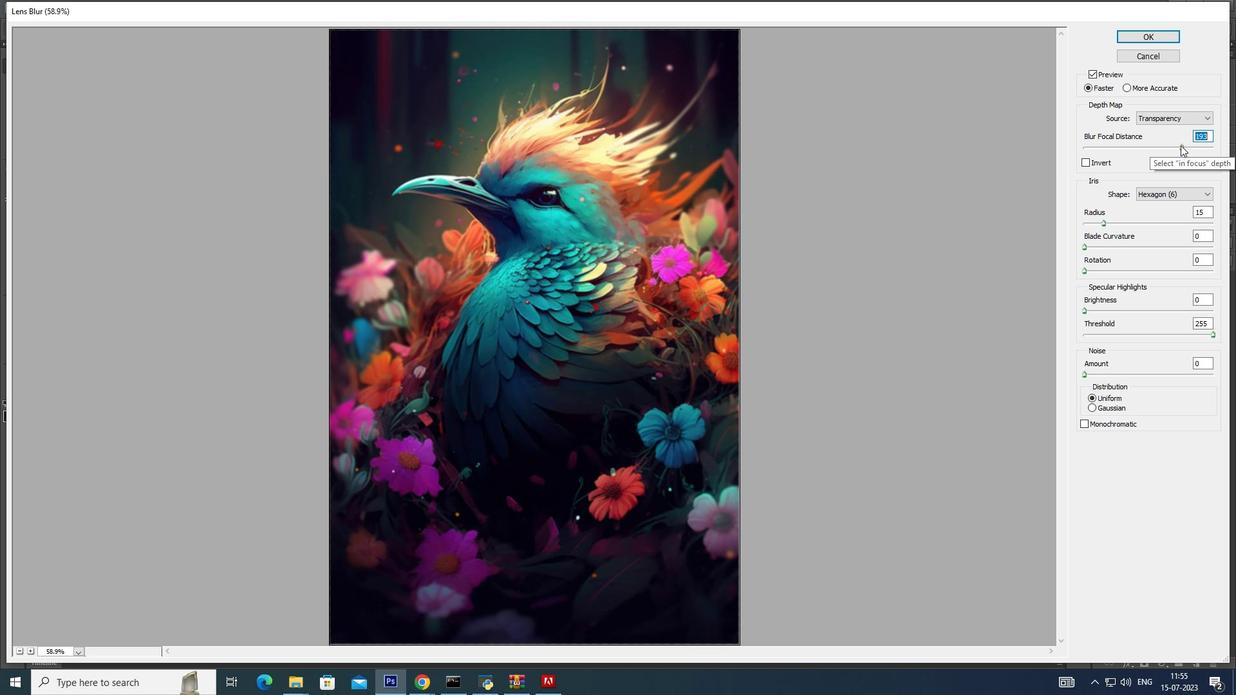 
Action: Mouse moved to (1164, 148)
Screenshot: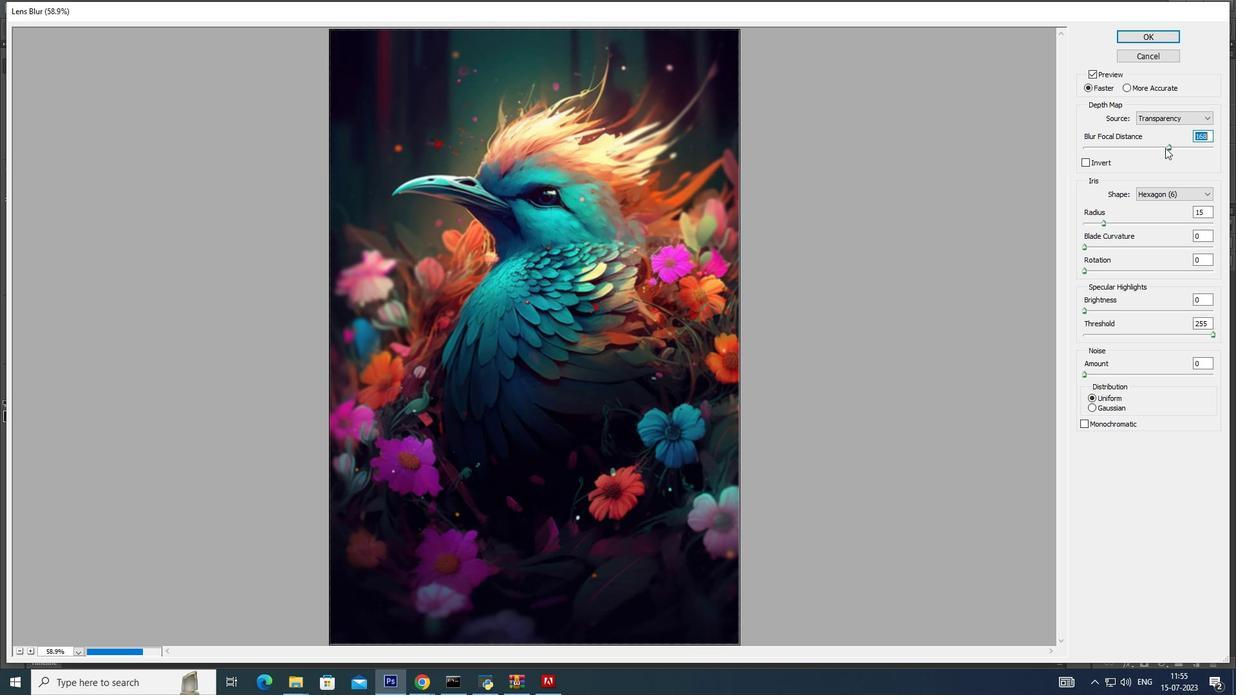 
Action: Mouse pressed left at (1164, 148)
Screenshot: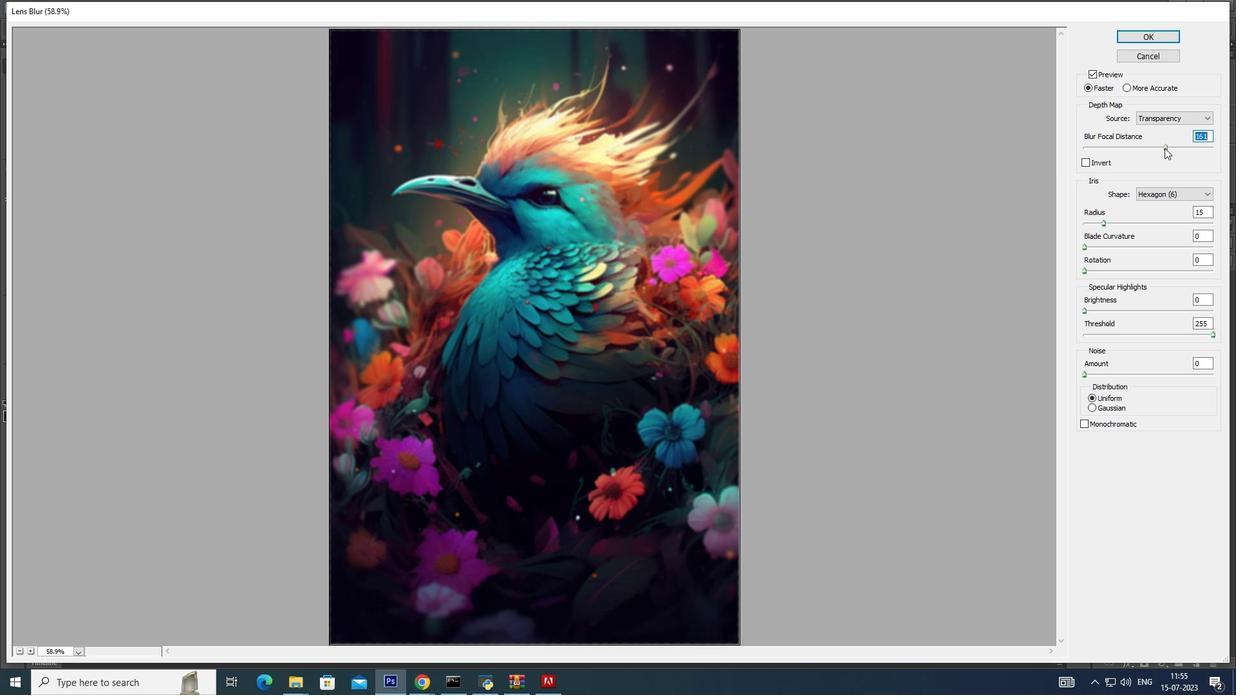 
Action: Mouse moved to (1153, 151)
Screenshot: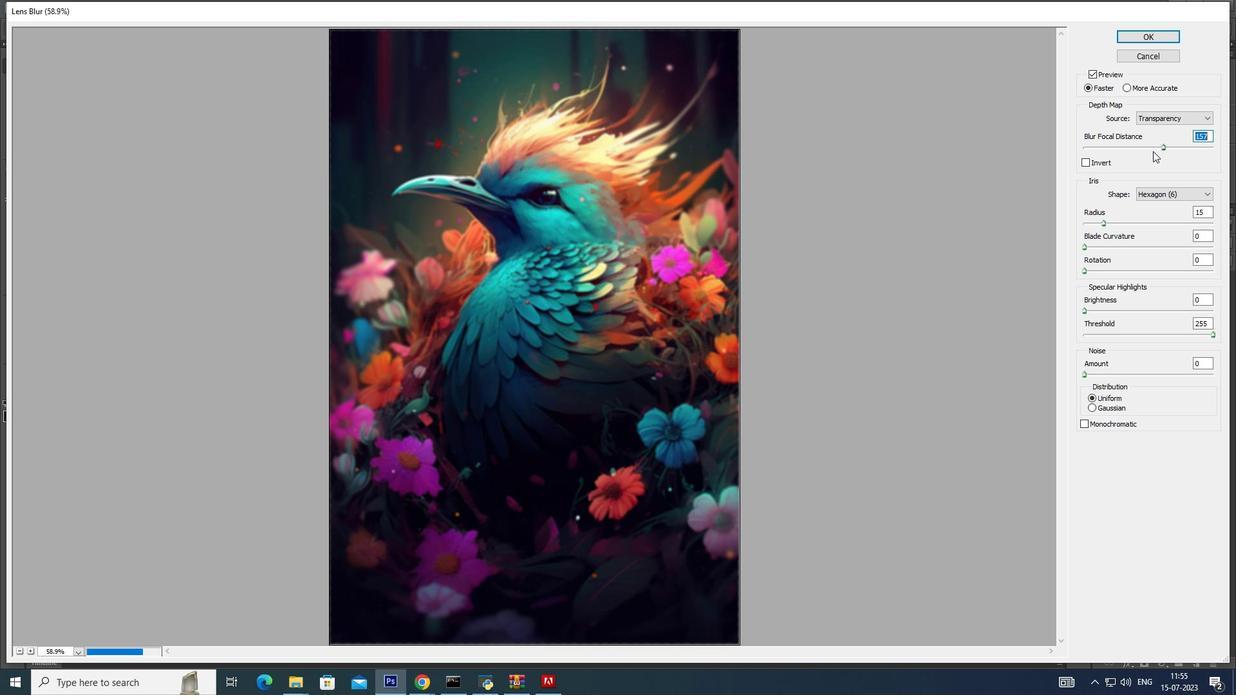 
Action: Mouse pressed left at (1153, 151)
Screenshot: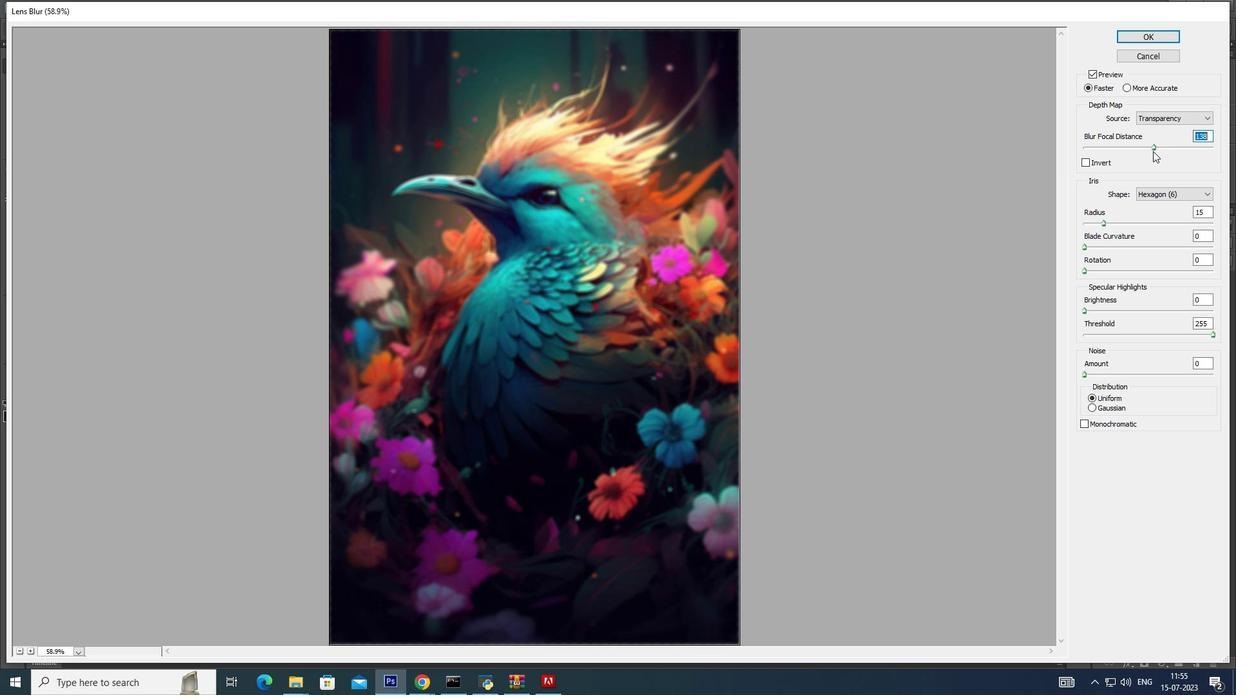 
Action: Mouse moved to (1209, 117)
Screenshot: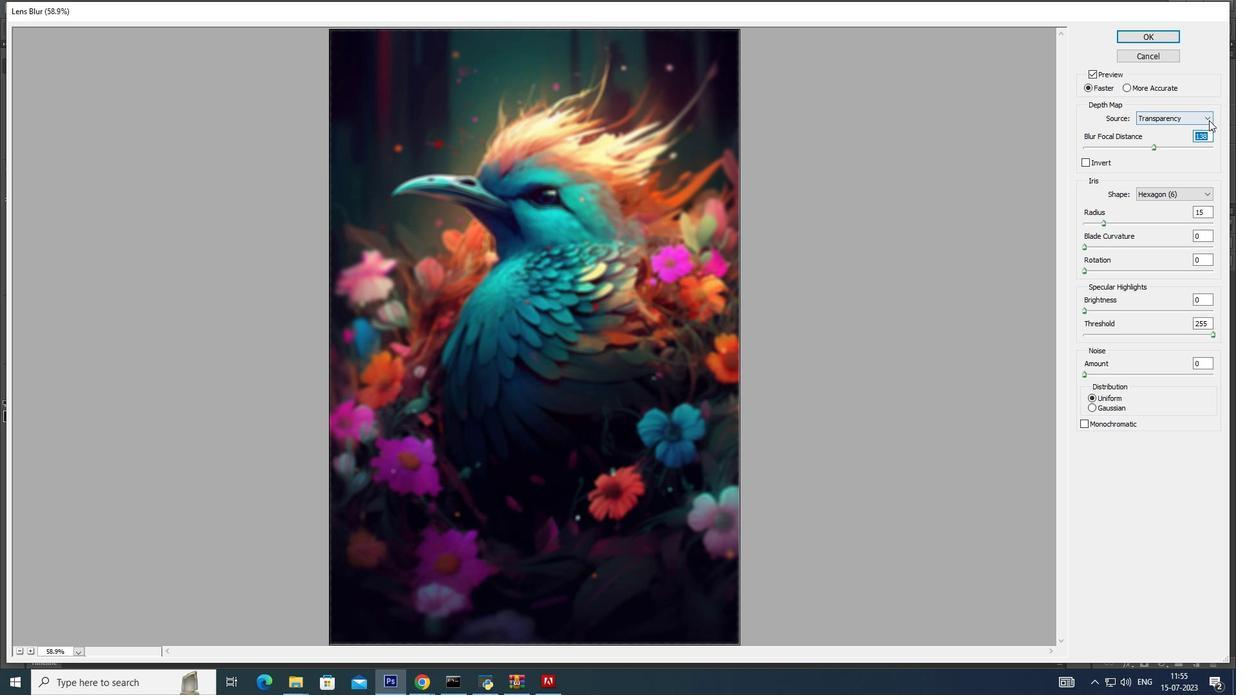 
Action: Mouse pressed left at (1209, 117)
Screenshot: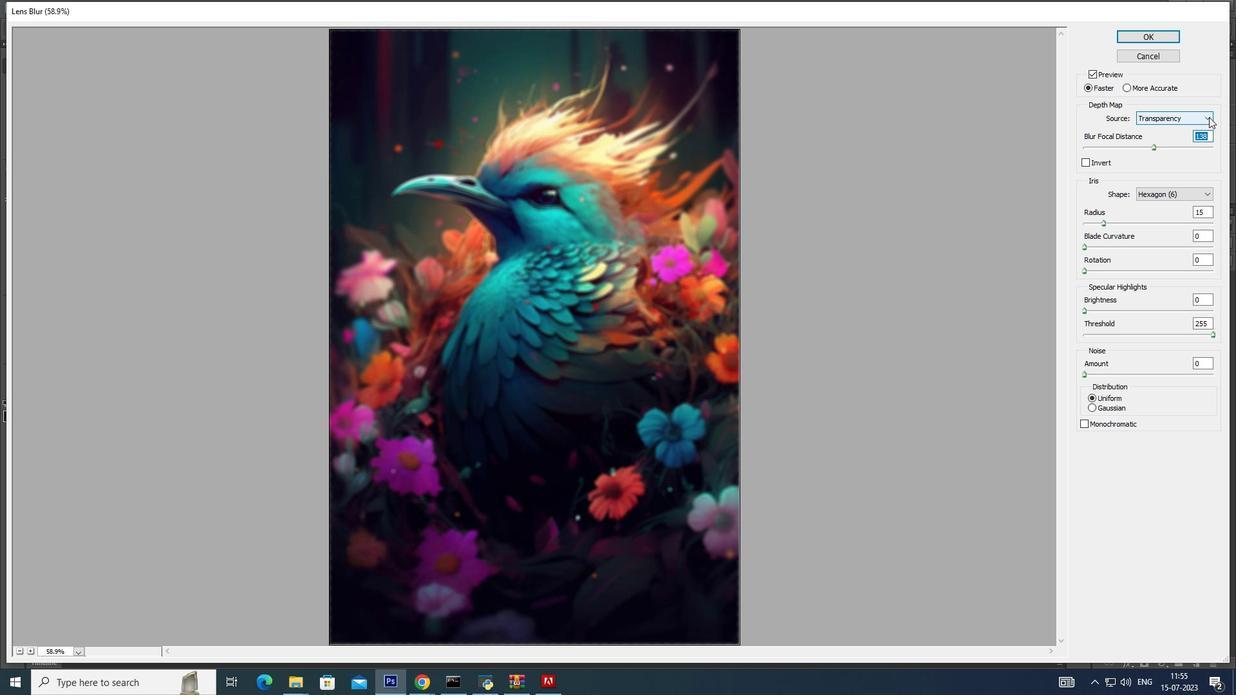 
Action: Mouse moved to (1173, 132)
Screenshot: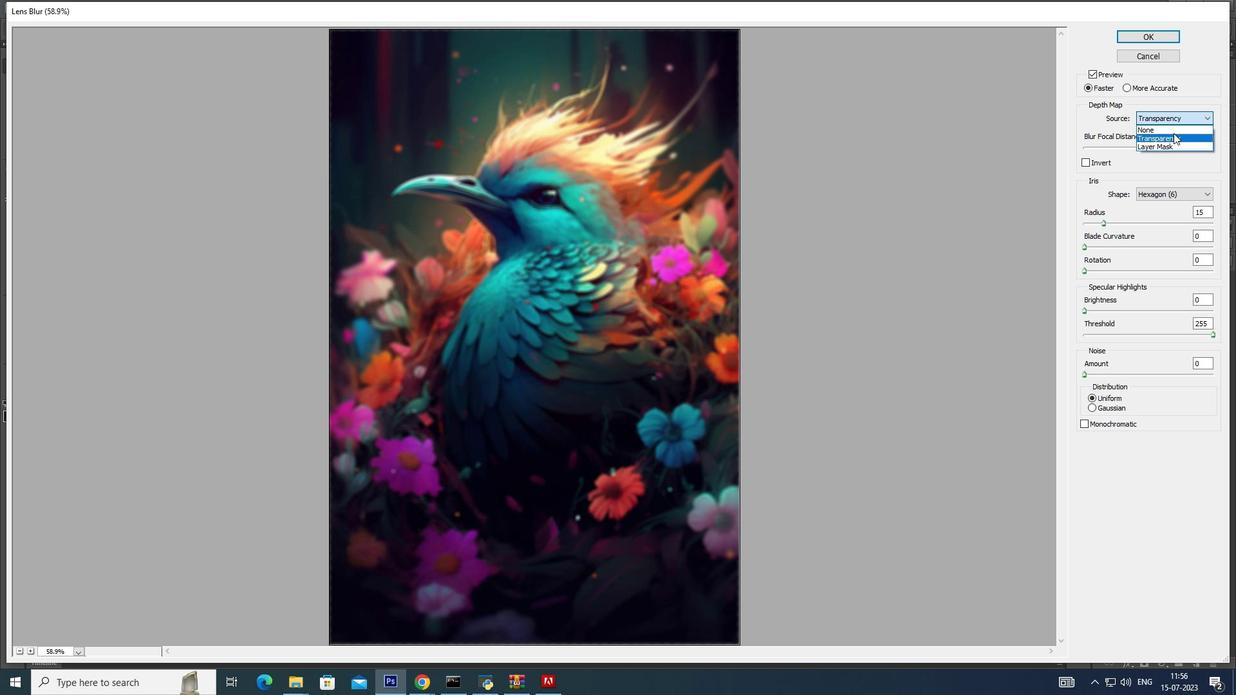 
Action: Mouse pressed left at (1173, 132)
Screenshot: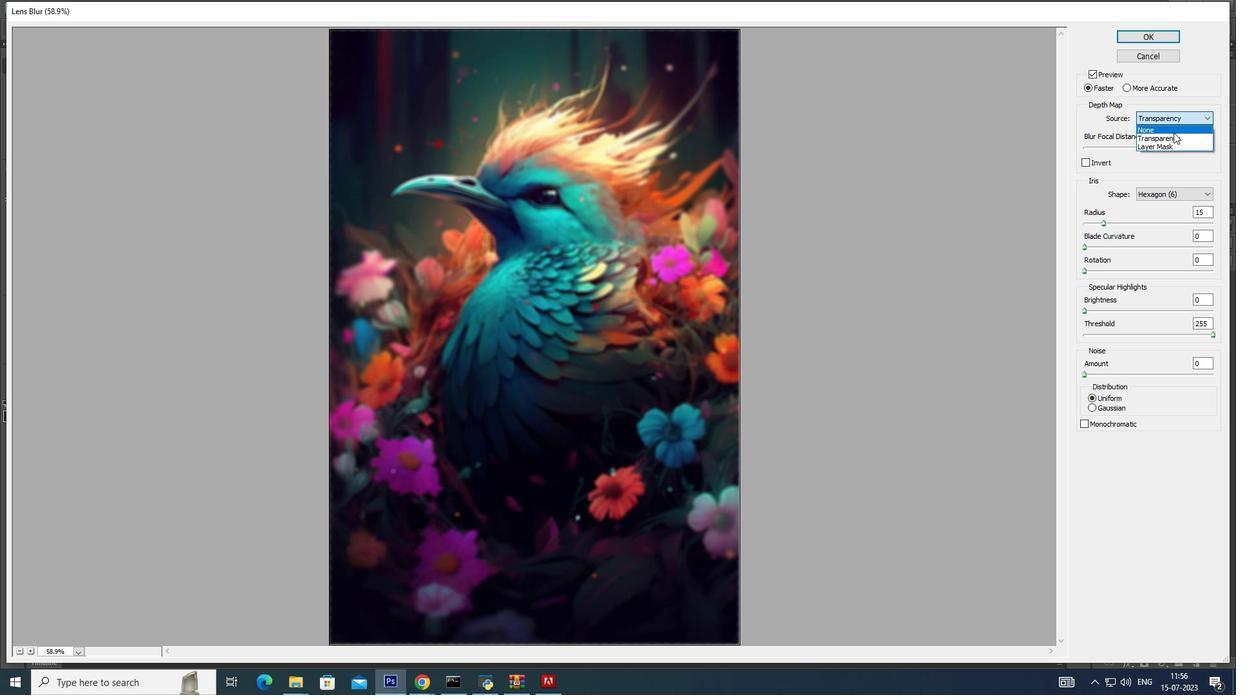 
Action: Mouse moved to (1204, 118)
Screenshot: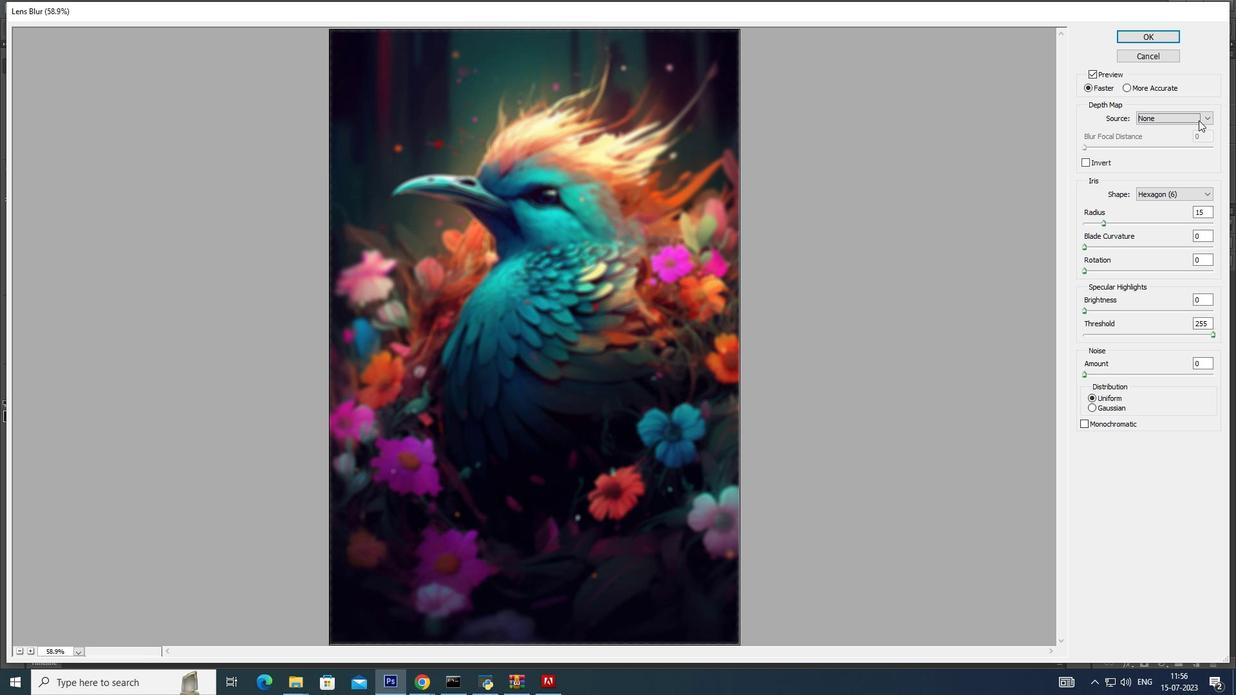 
Action: Mouse pressed left at (1204, 118)
Screenshot: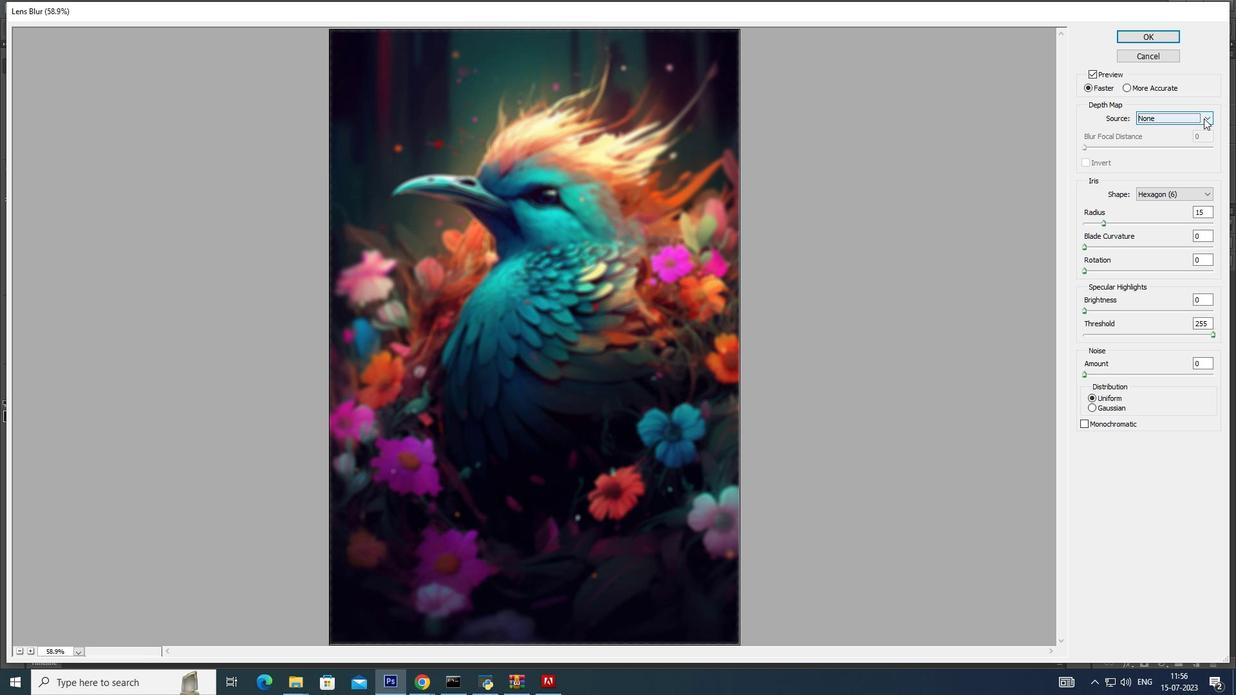 
Action: Mouse moved to (1188, 134)
Screenshot: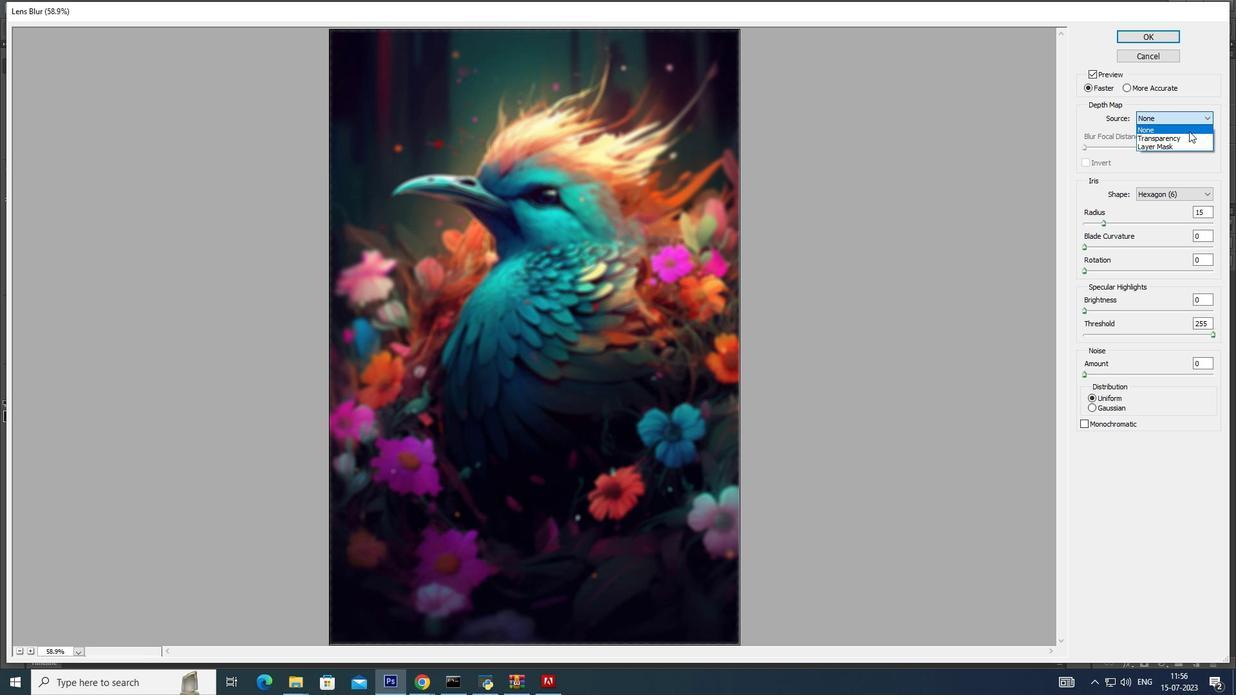 
Action: Mouse pressed left at (1188, 134)
Screenshot: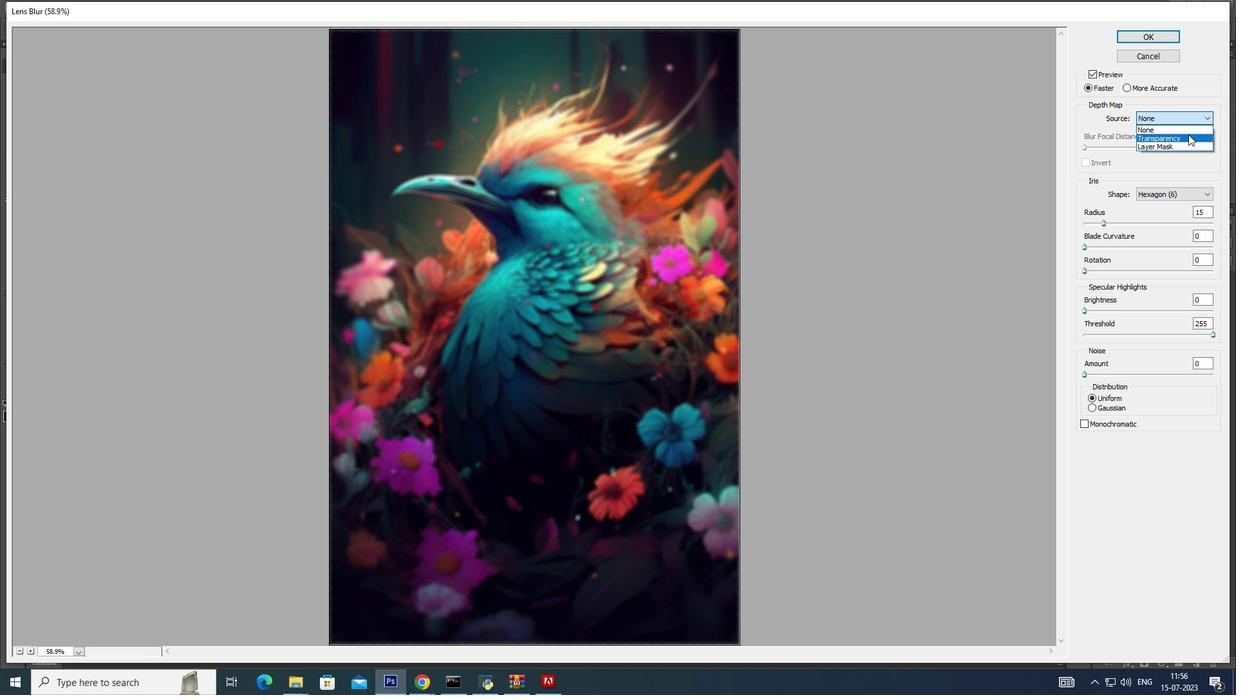 
Action: Mouse moved to (1176, 142)
Screenshot: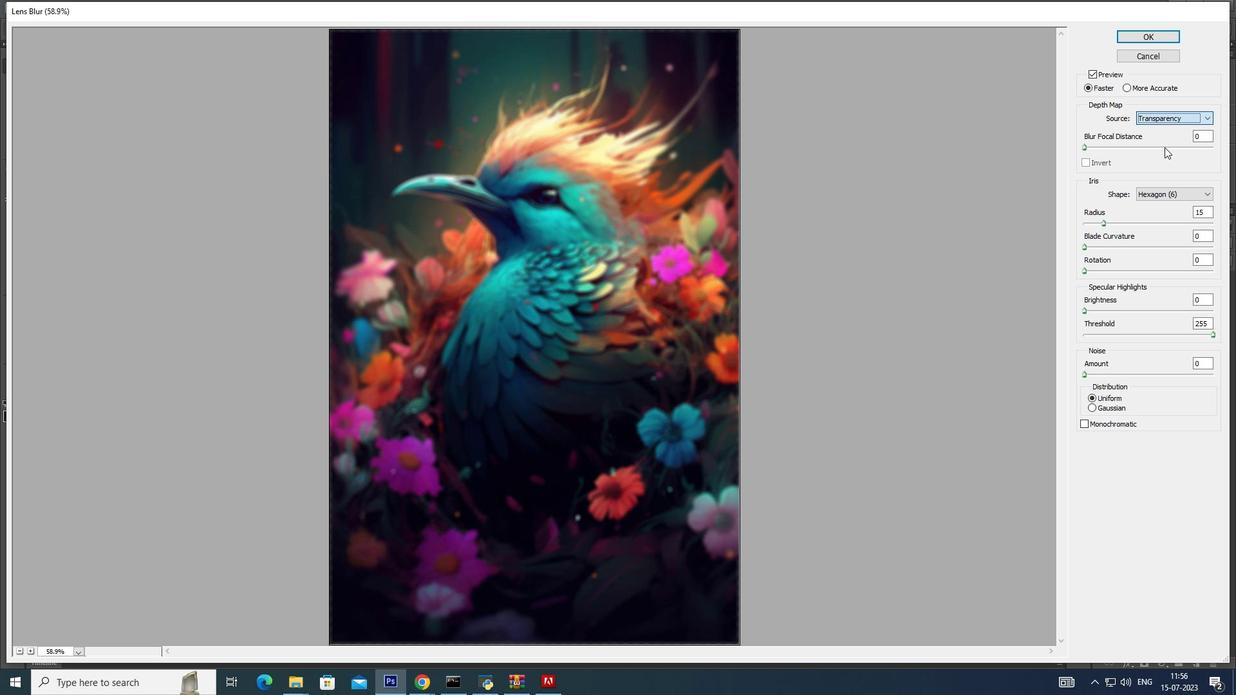 
Action: Mouse pressed left at (1176, 142)
Screenshot: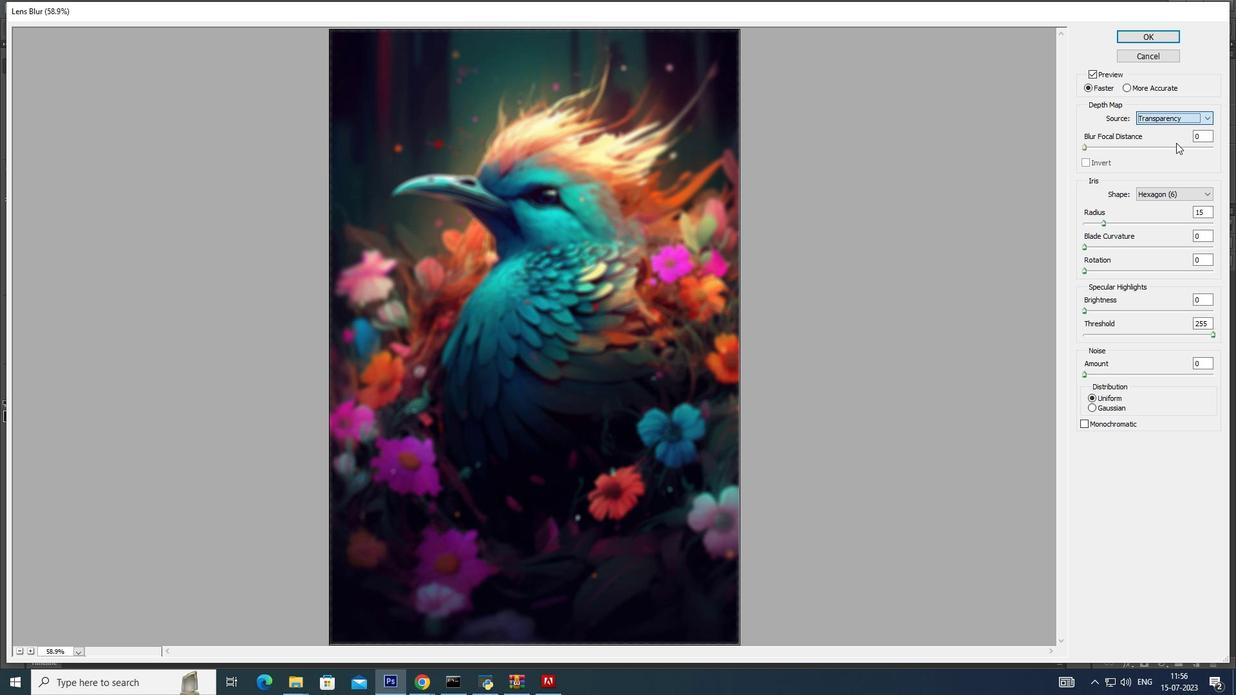 
Action: Mouse moved to (1175, 145)
Screenshot: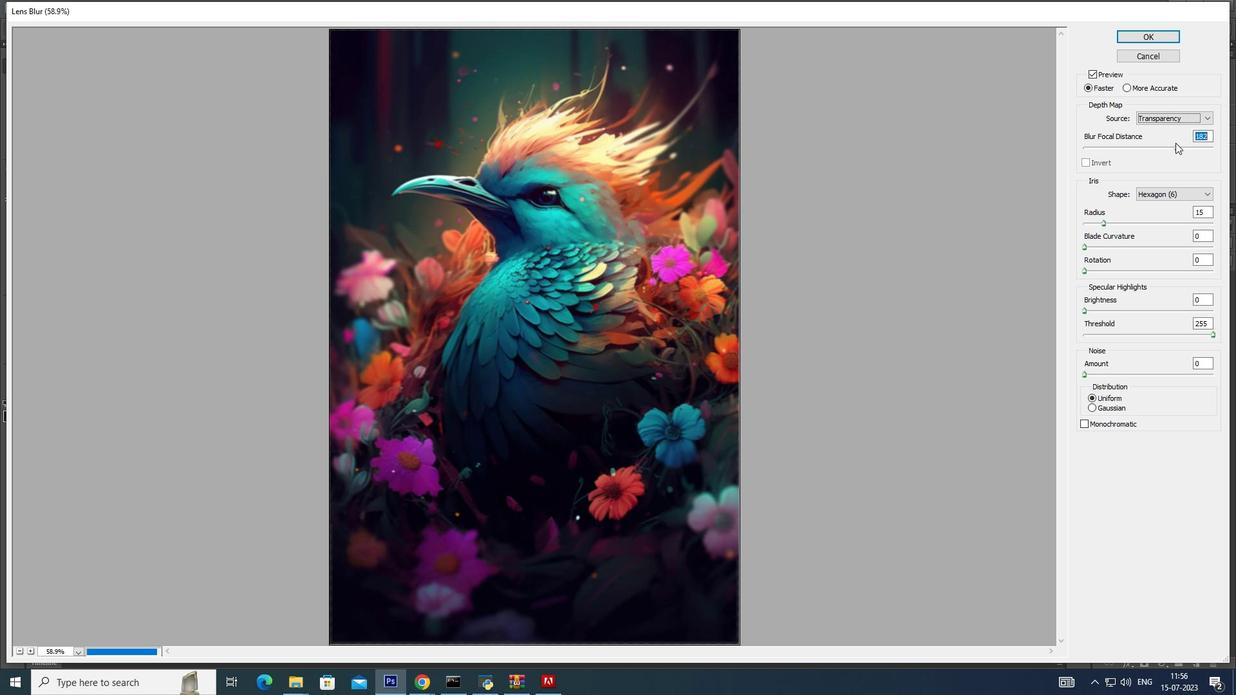 
Action: Mouse pressed left at (1175, 145)
Screenshot: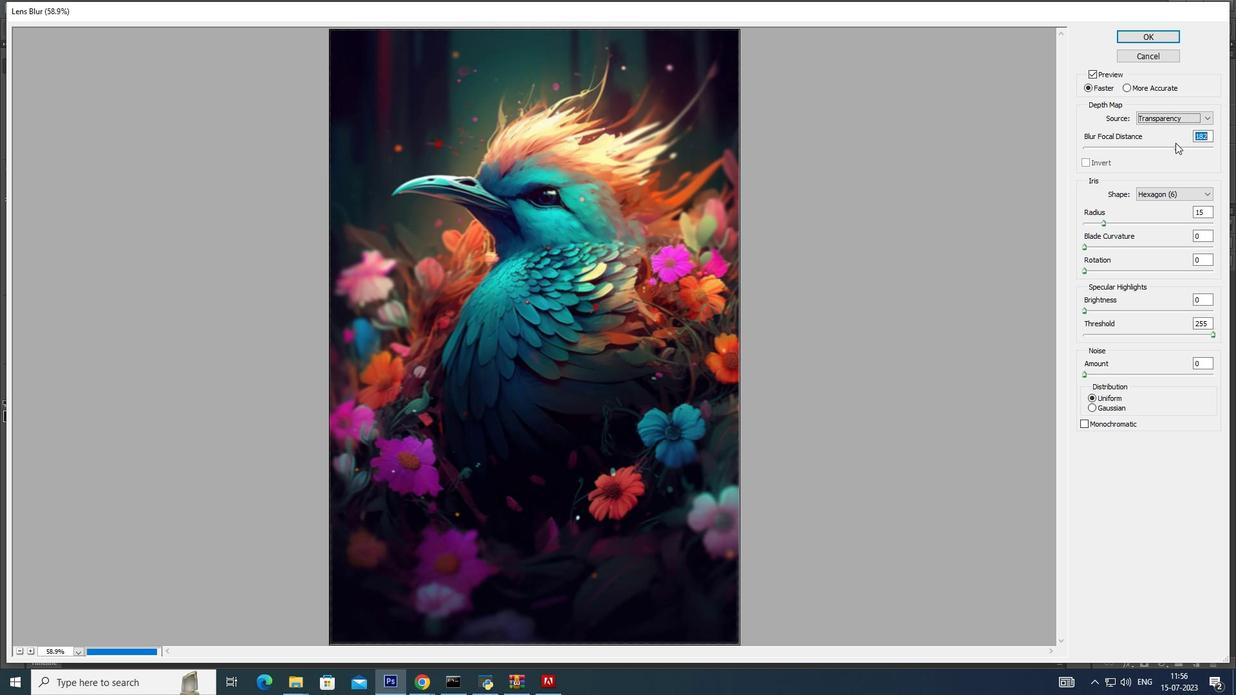 
Action: Mouse moved to (1160, 148)
Screenshot: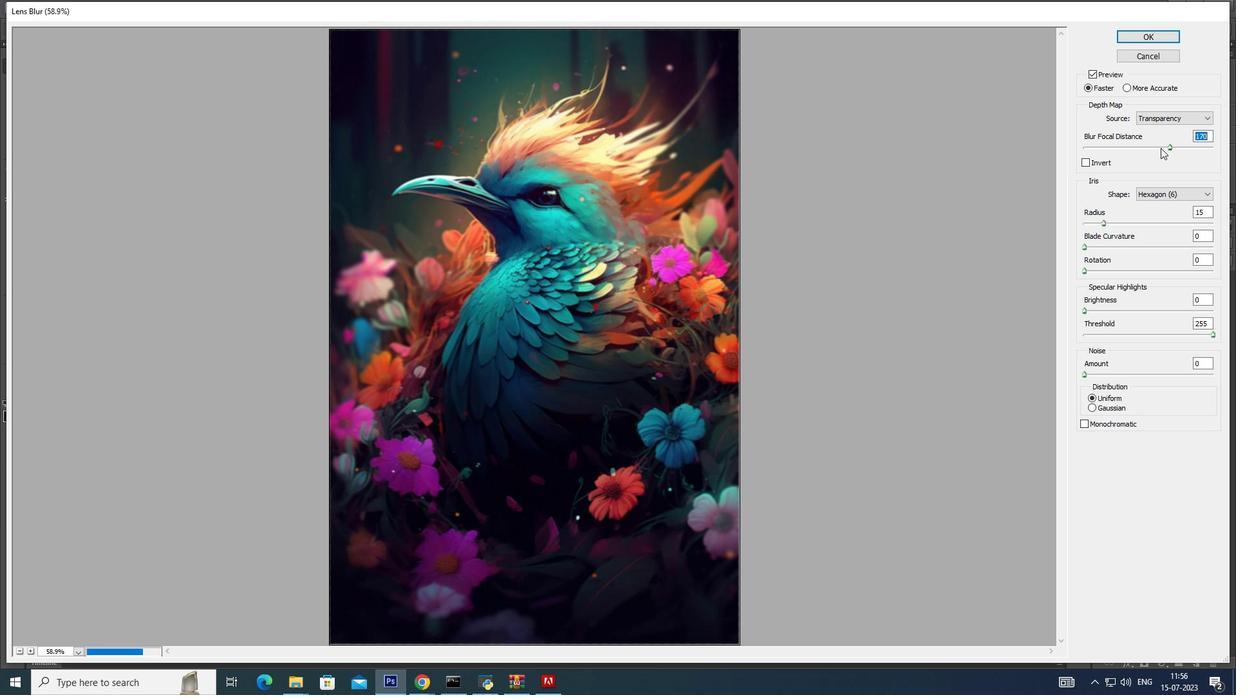 
Action: Mouse pressed left at (1160, 148)
Screenshot: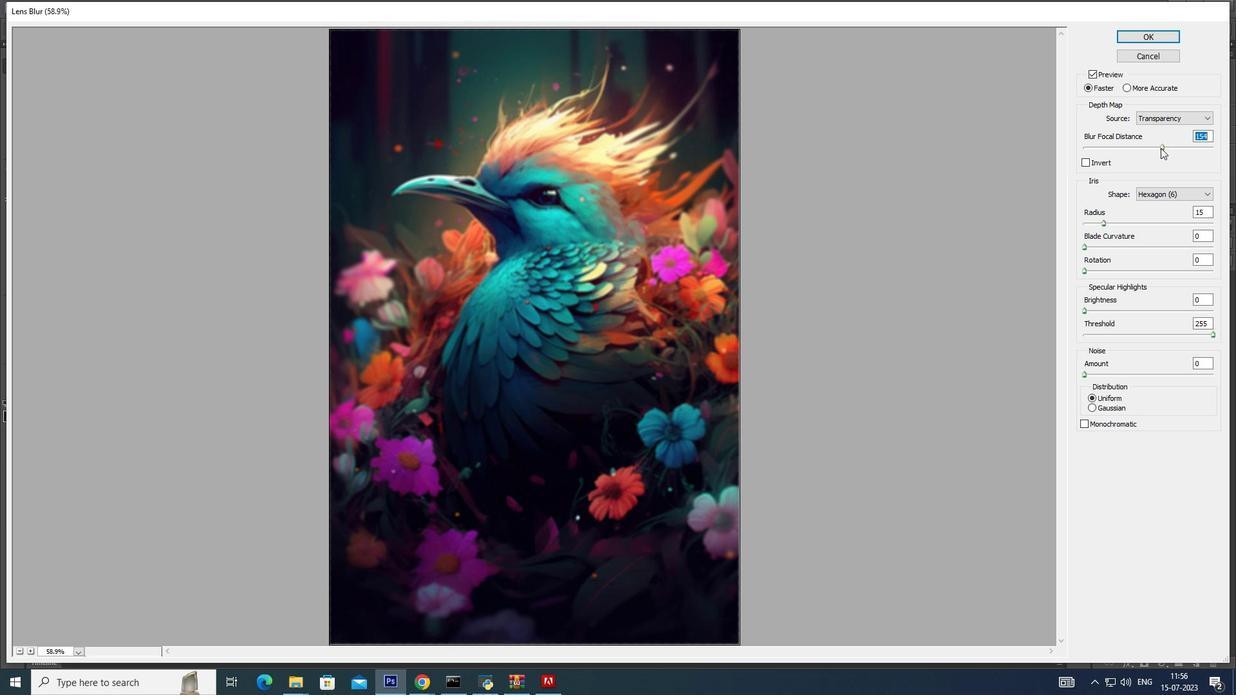 
Action: Mouse moved to (1148, 150)
Screenshot: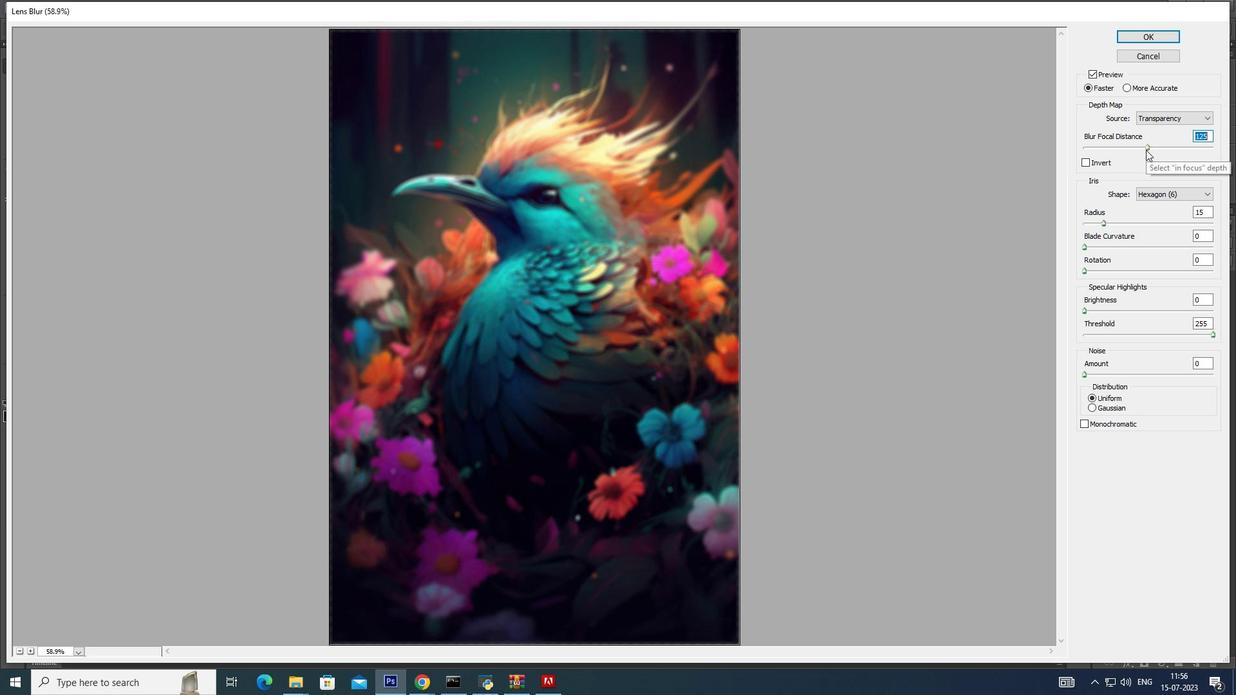 
Action: Mouse pressed left at (1148, 150)
Screenshot: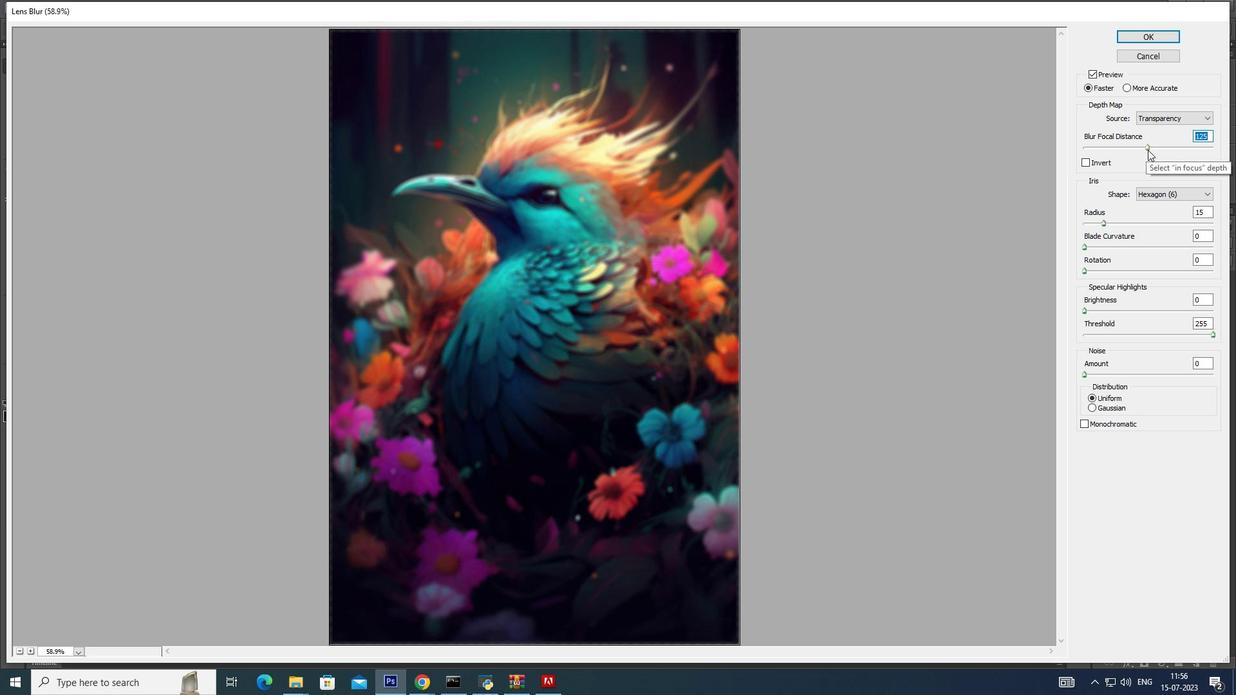 
Action: Mouse moved to (1188, 195)
Screenshot: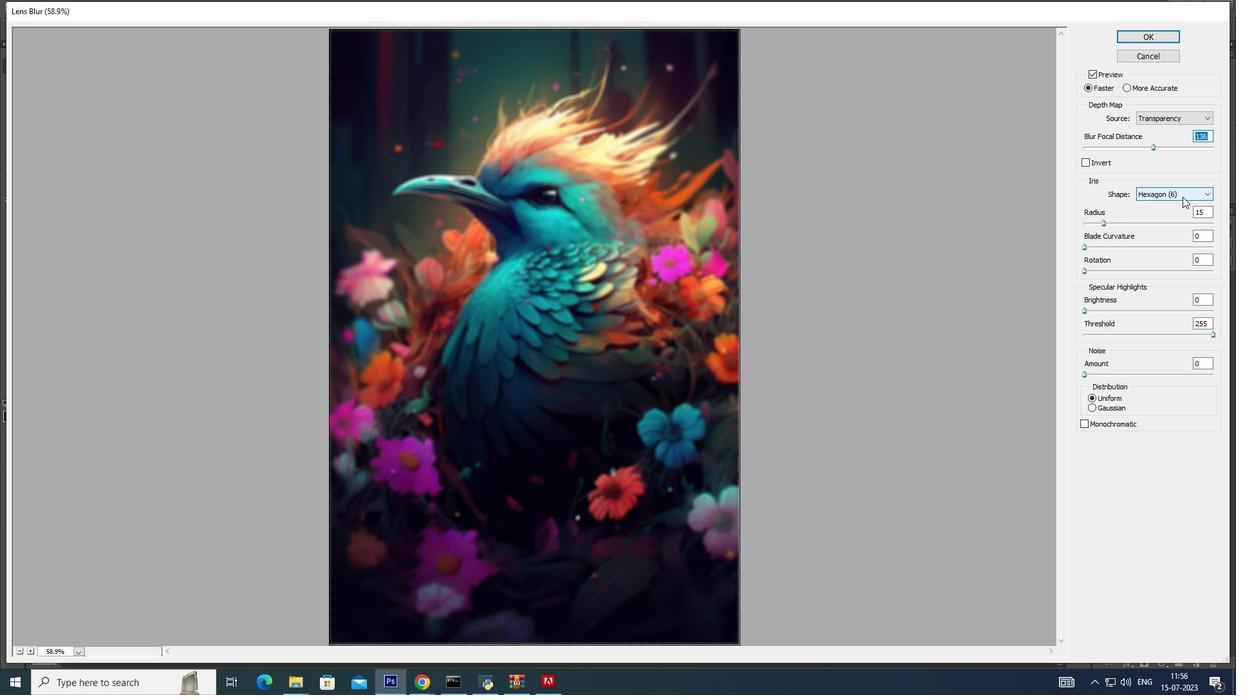 
Action: Mouse pressed left at (1188, 195)
Screenshot: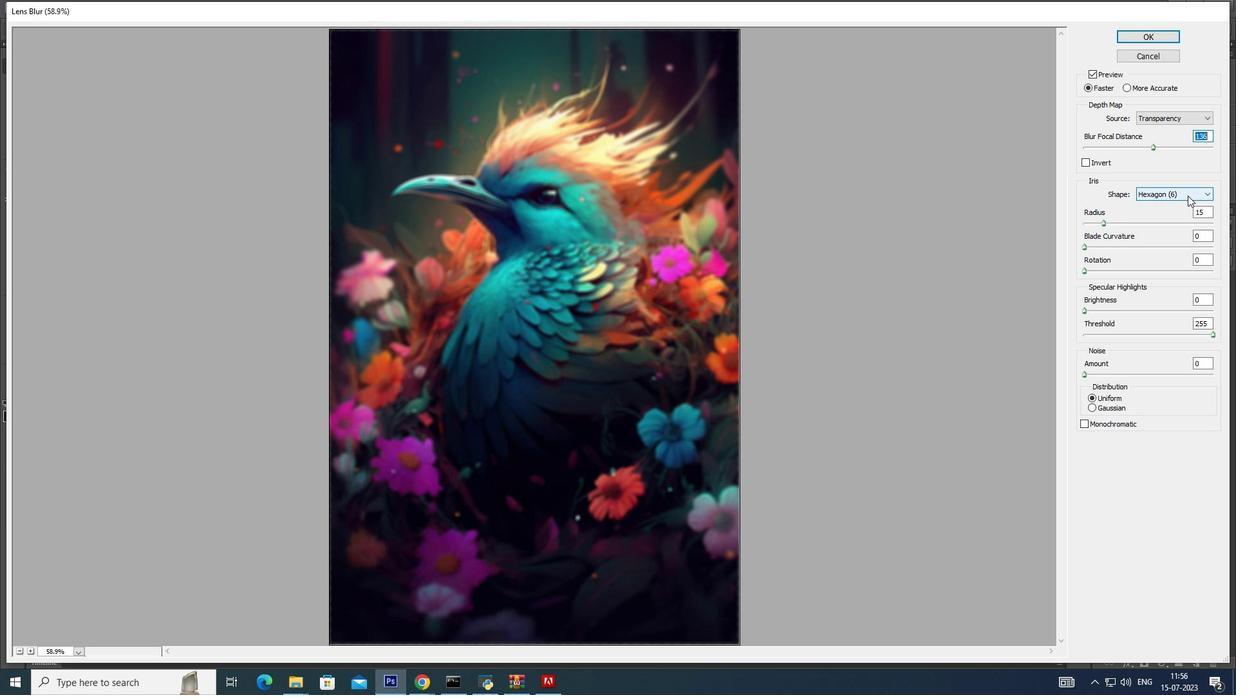 
Action: Mouse pressed left at (1188, 195)
